 Task: Buy 5 Sweatpants of size small for Boys from Clothing section under best seller category for shipping address: Bethany Lewis, 779 Spadafore Drive, State College, Pennsylvania 16803, Cell Number 8148222457. Pay from credit card ending with 6759, CVV 506
Action: Mouse moved to (217, 63)
Screenshot: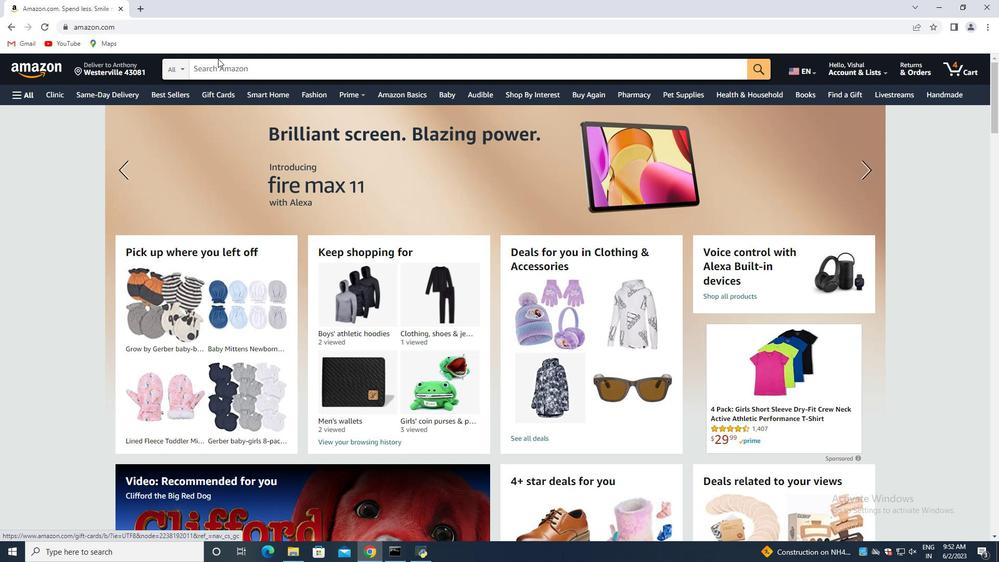 
Action: Mouse pressed left at (217, 63)
Screenshot: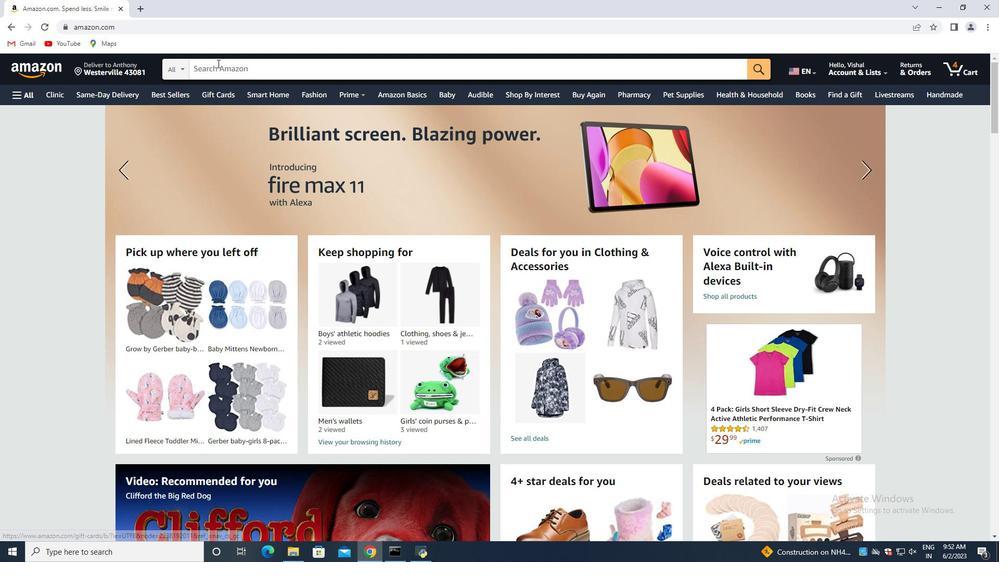 
Action: Key pressed <Key.shift>Sweatpants<Key.space>of<Key.space>size<Key.space>small<Key.space>for<Key.space><Key.shift>Boys<Key.enter>
Screenshot: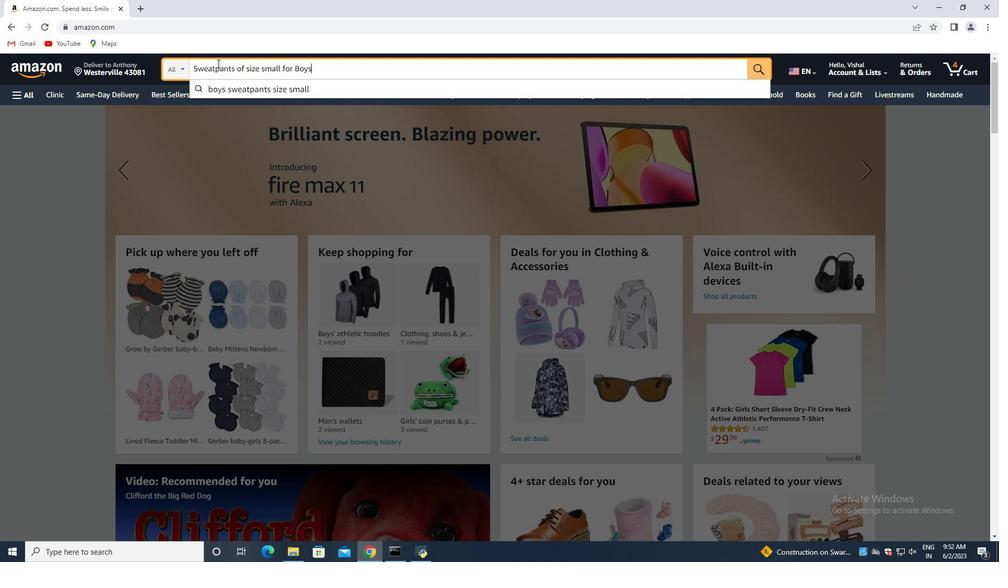 
Action: Mouse moved to (173, 206)
Screenshot: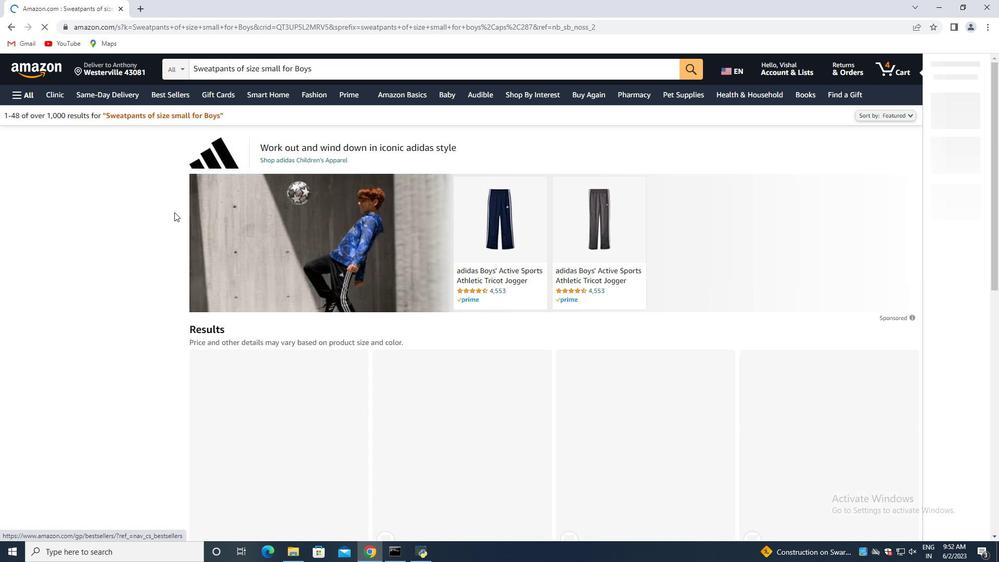 
Action: Mouse scrolled (173, 205) with delta (0, 0)
Screenshot: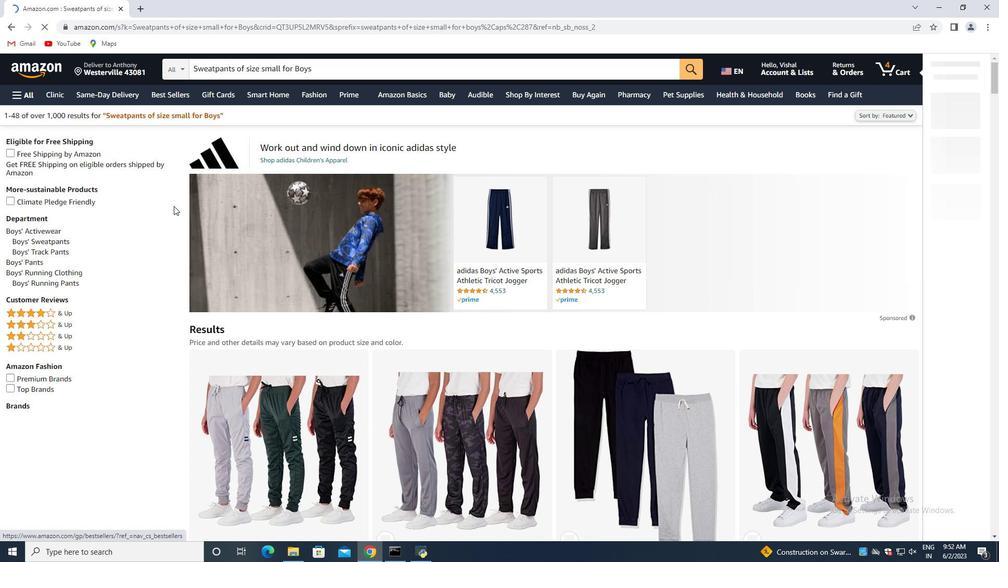 
Action: Mouse moved to (129, 207)
Screenshot: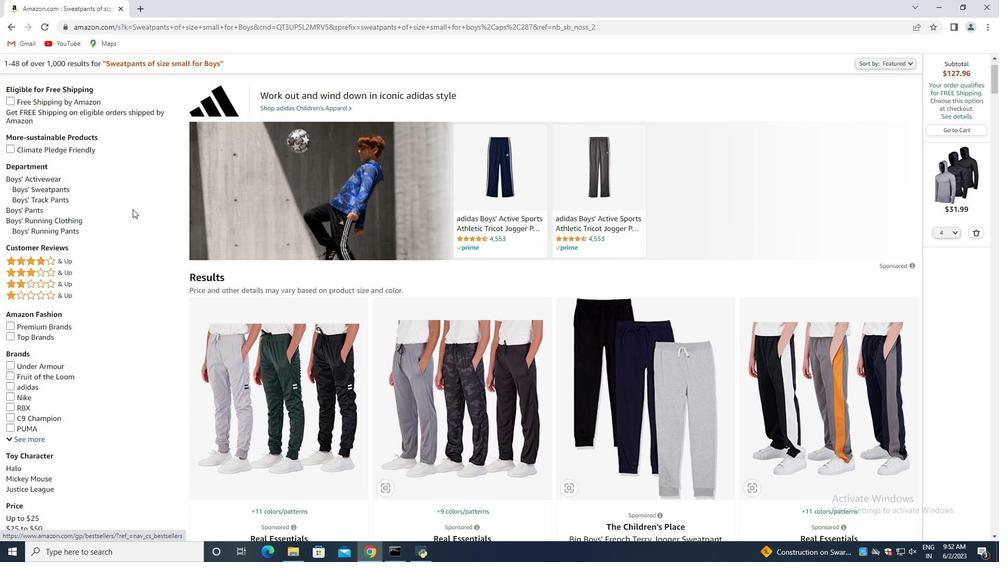 
Action: Mouse scrolled (129, 208) with delta (0, 0)
Screenshot: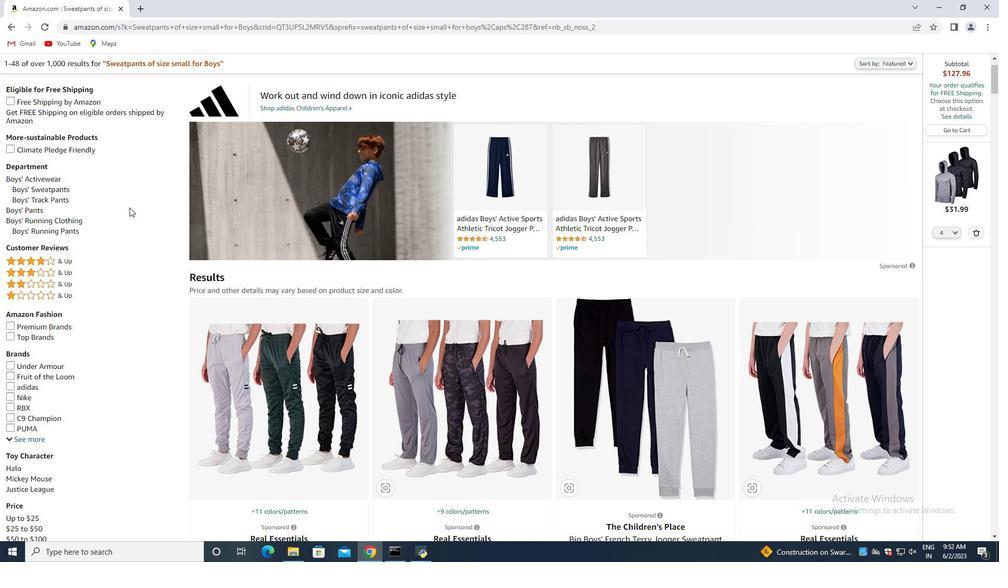 
Action: Mouse scrolled (129, 208) with delta (0, 0)
Screenshot: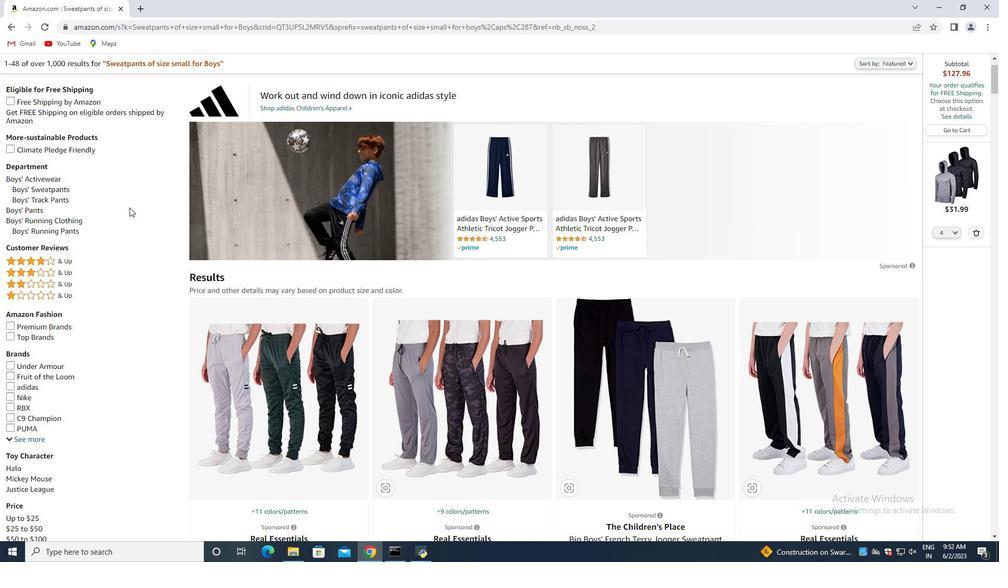 
Action: Mouse moved to (46, 241)
Screenshot: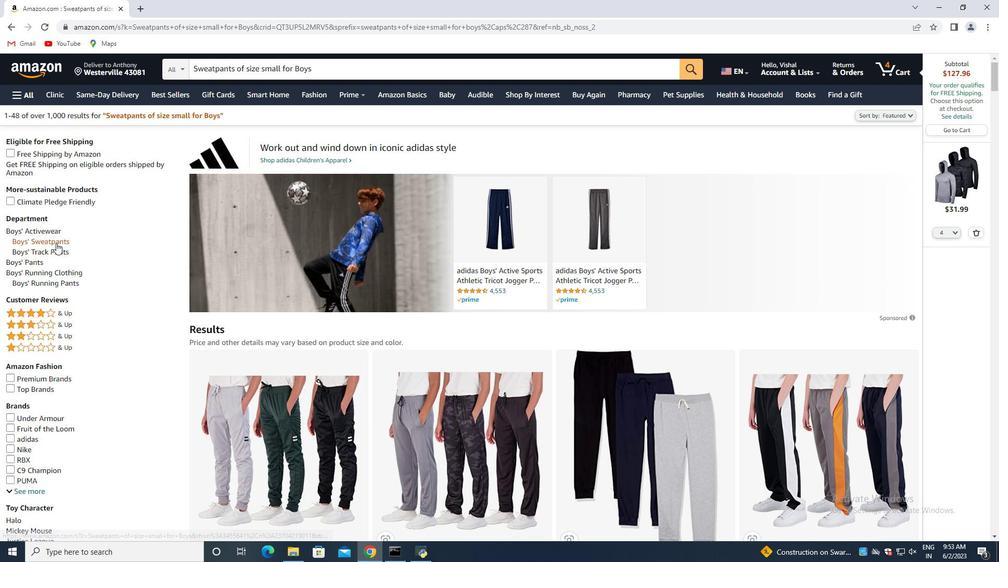 
Action: Mouse pressed left at (46, 241)
Screenshot: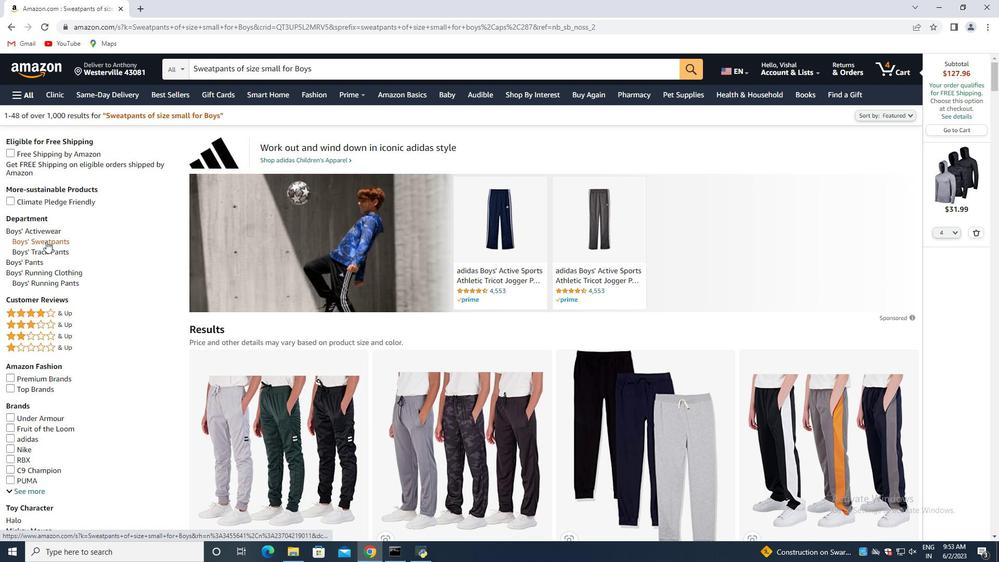 
Action: Mouse moved to (109, 246)
Screenshot: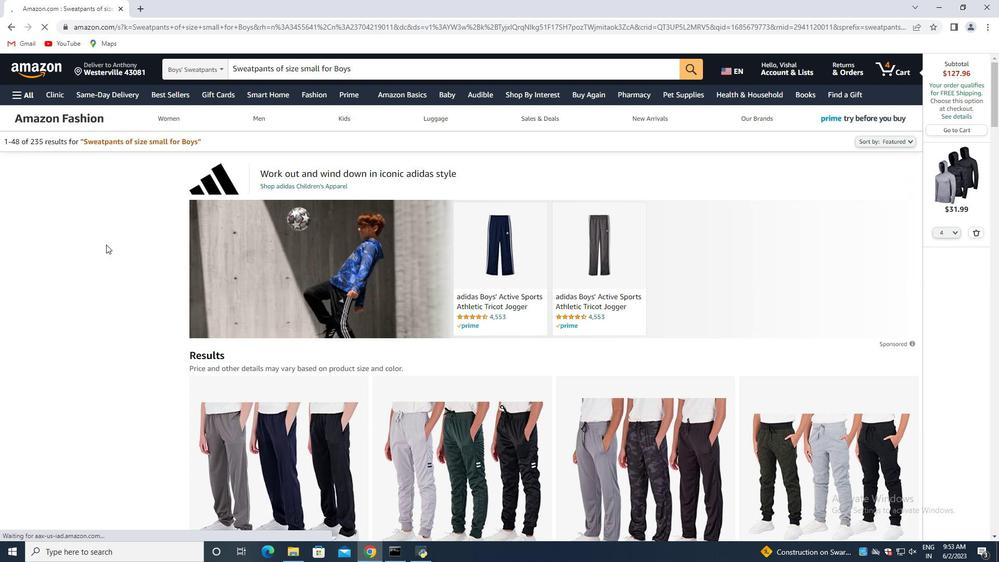 
Action: Mouse scrolled (109, 245) with delta (0, 0)
Screenshot: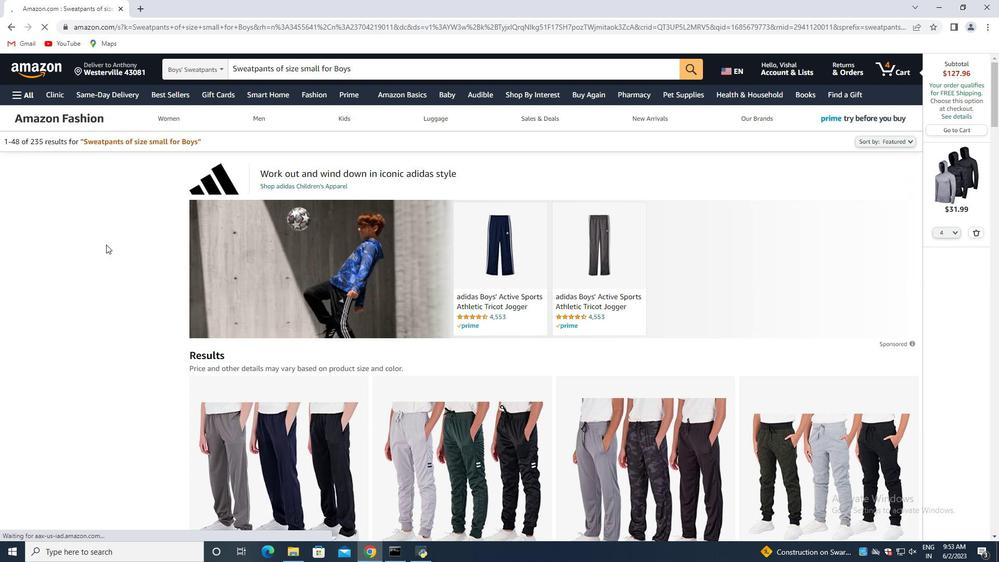 
Action: Mouse moved to (110, 247)
Screenshot: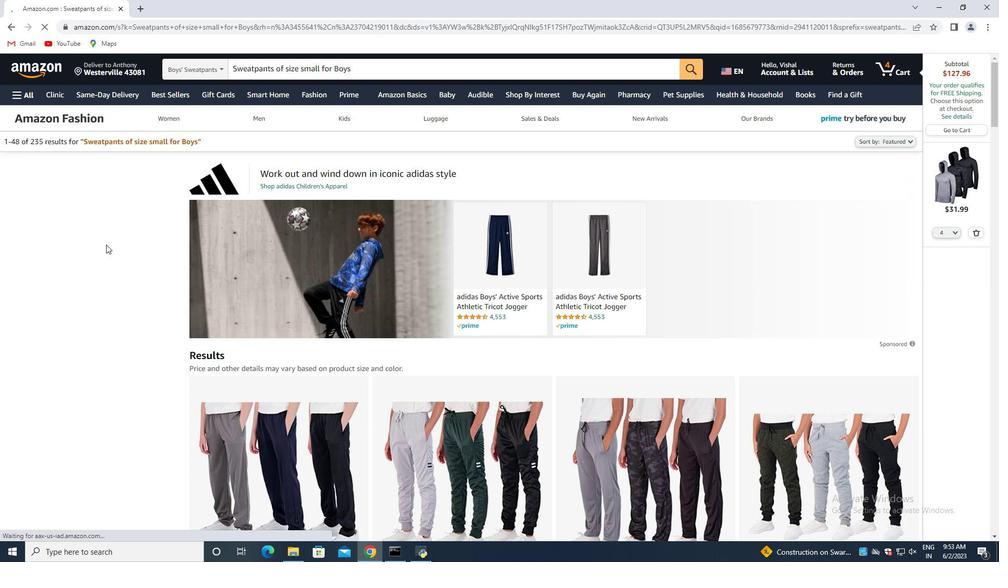 
Action: Mouse scrolled (110, 246) with delta (0, 0)
Screenshot: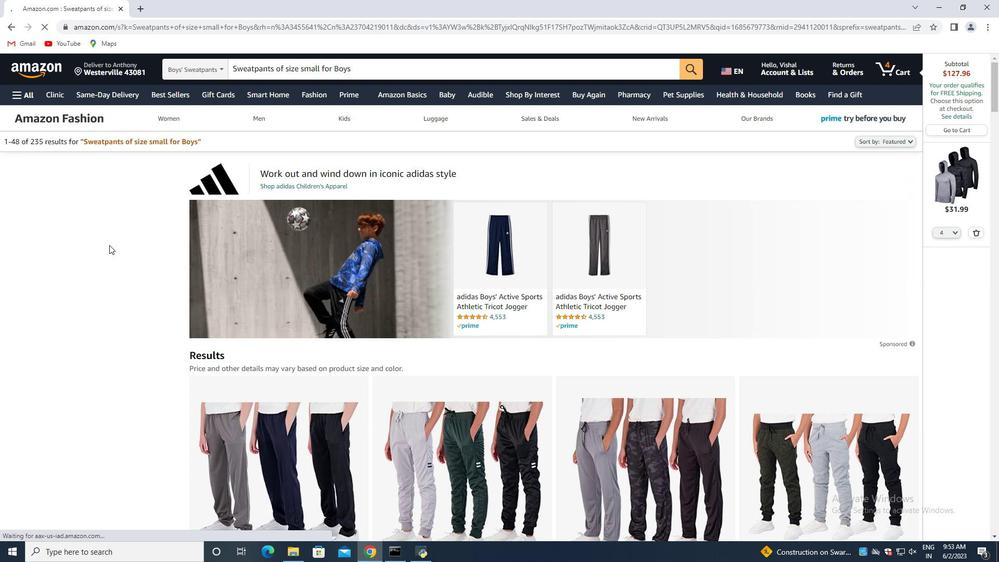 
Action: Mouse moved to (110, 247)
Screenshot: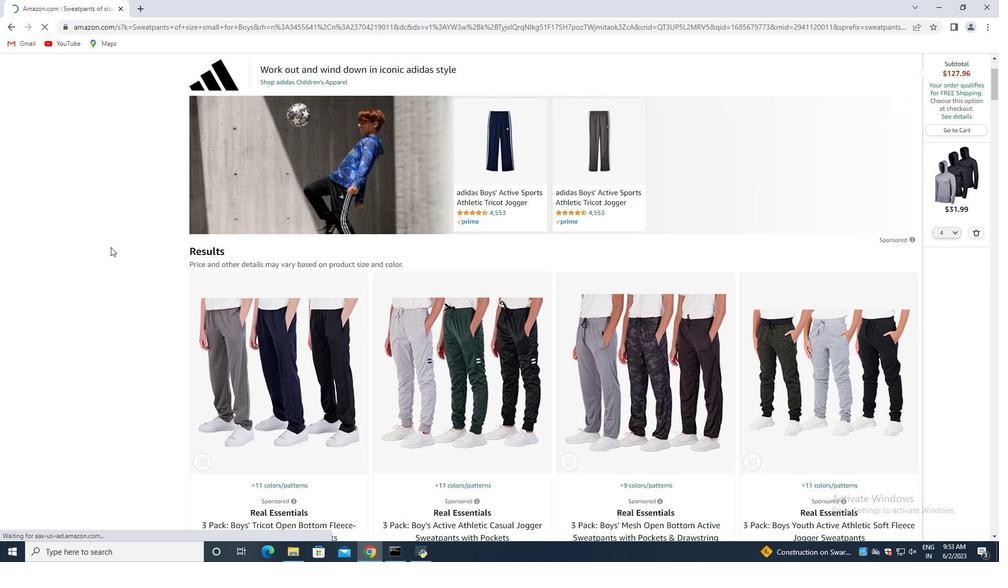 
Action: Mouse scrolled (110, 247) with delta (0, 0)
Screenshot: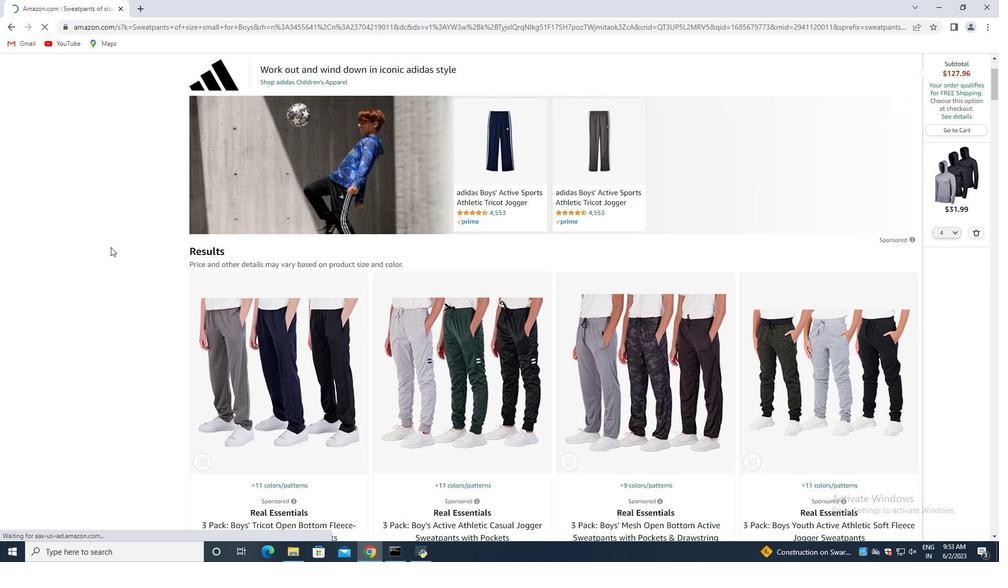 
Action: Mouse scrolled (110, 247) with delta (0, 0)
Screenshot: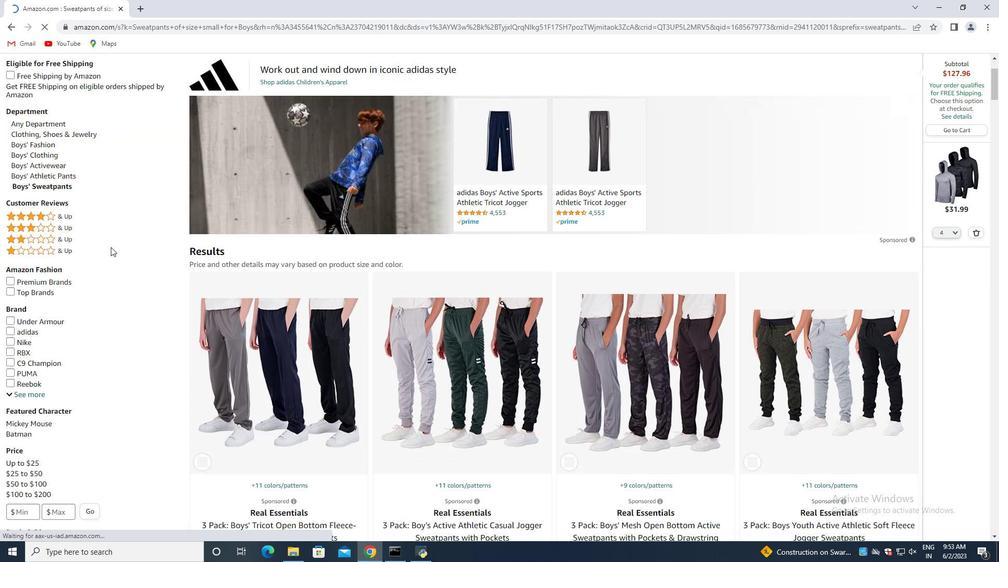 
Action: Mouse moved to (110, 248)
Screenshot: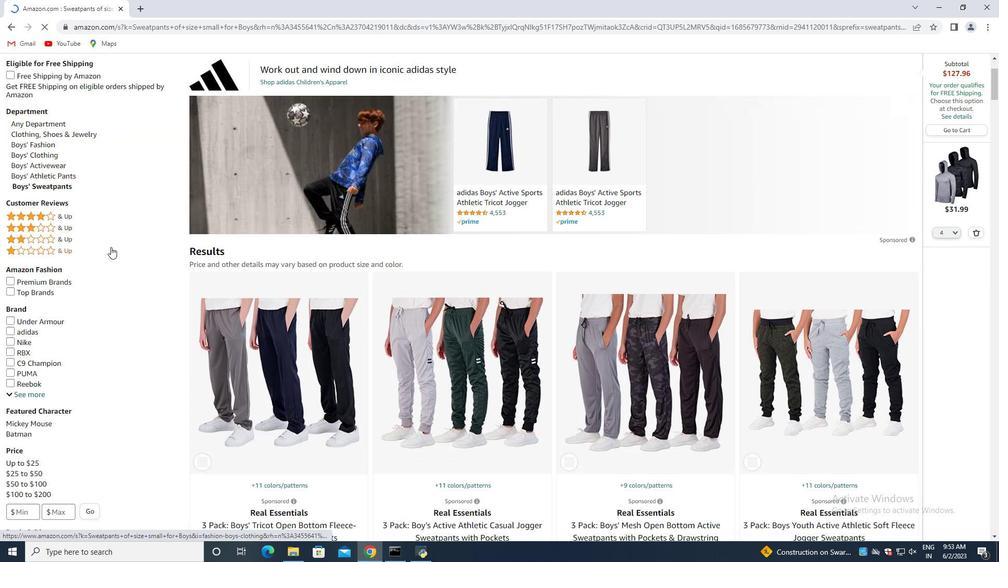 
Action: Mouse scrolled (110, 247) with delta (0, 0)
Screenshot: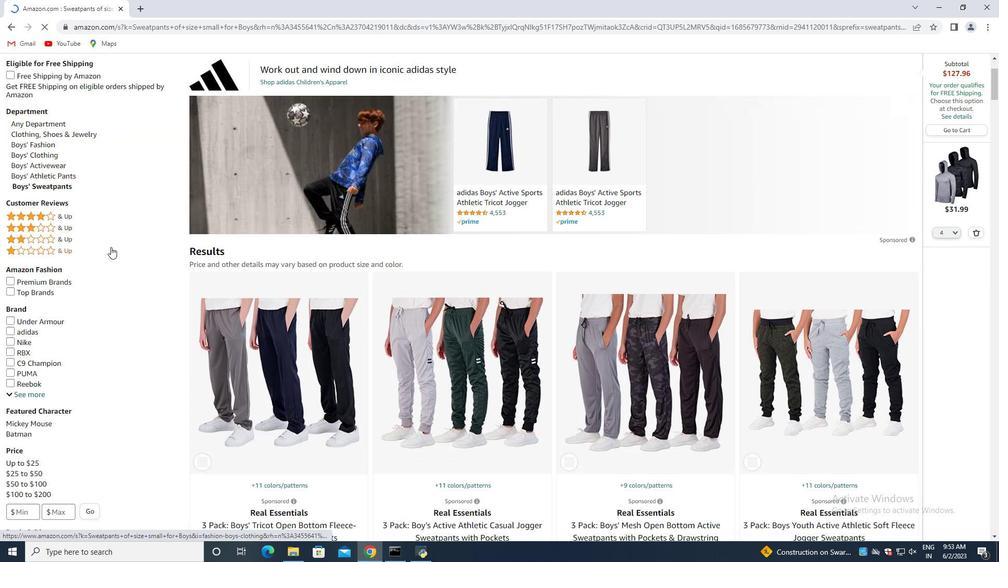 
Action: Mouse moved to (973, 229)
Screenshot: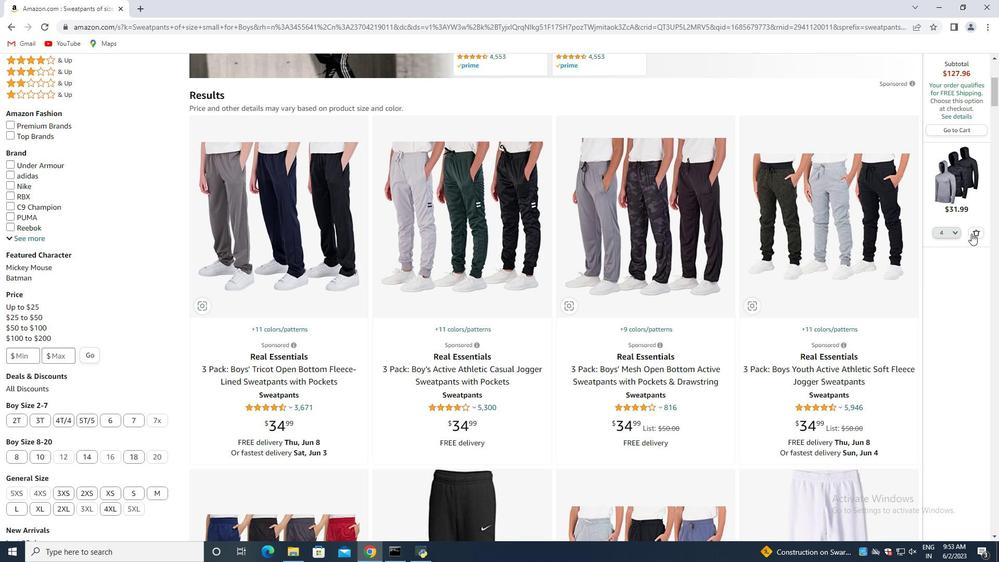 
Action: Mouse pressed left at (973, 229)
Screenshot: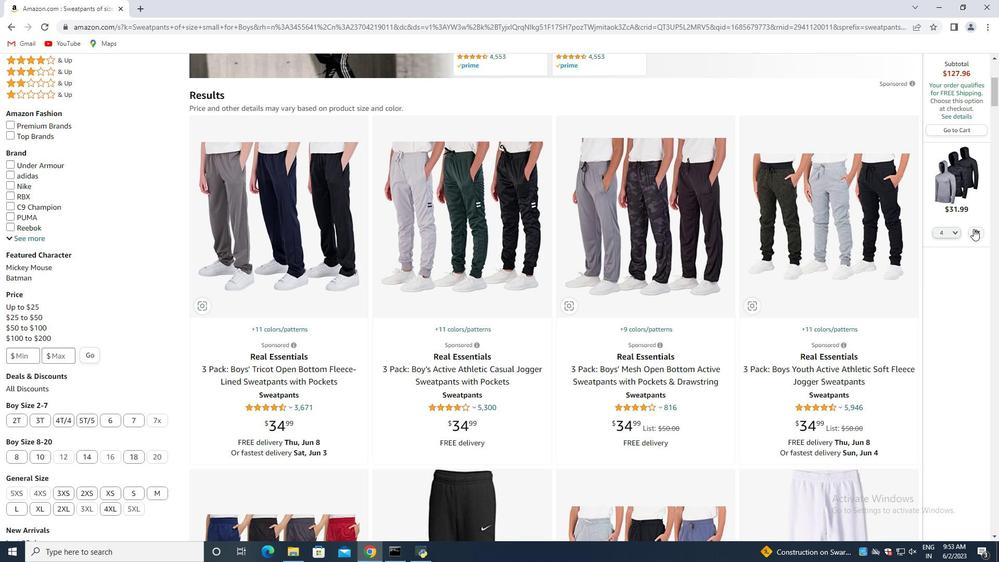 
Action: Mouse moved to (277, 237)
Screenshot: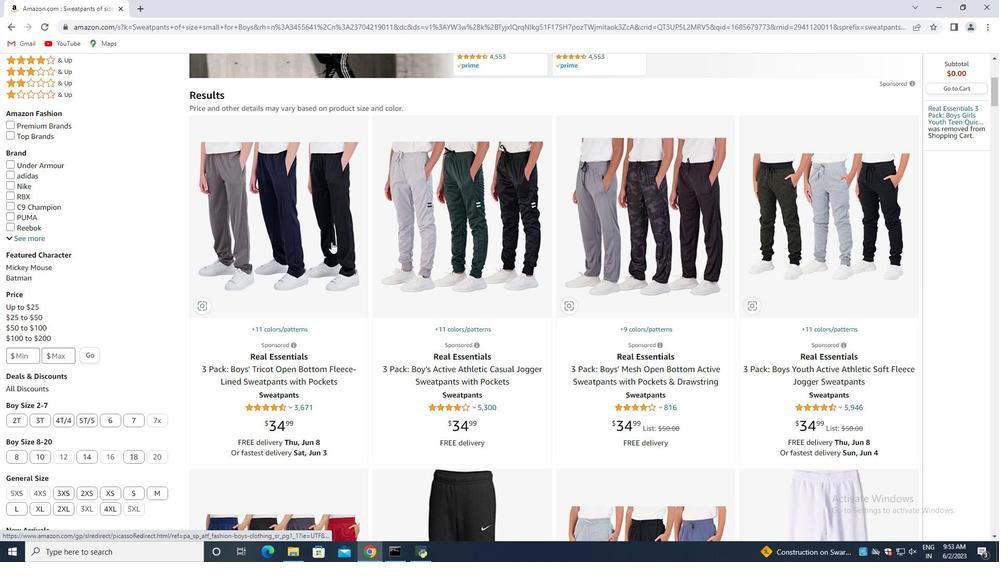 
Action: Mouse pressed left at (277, 237)
Screenshot: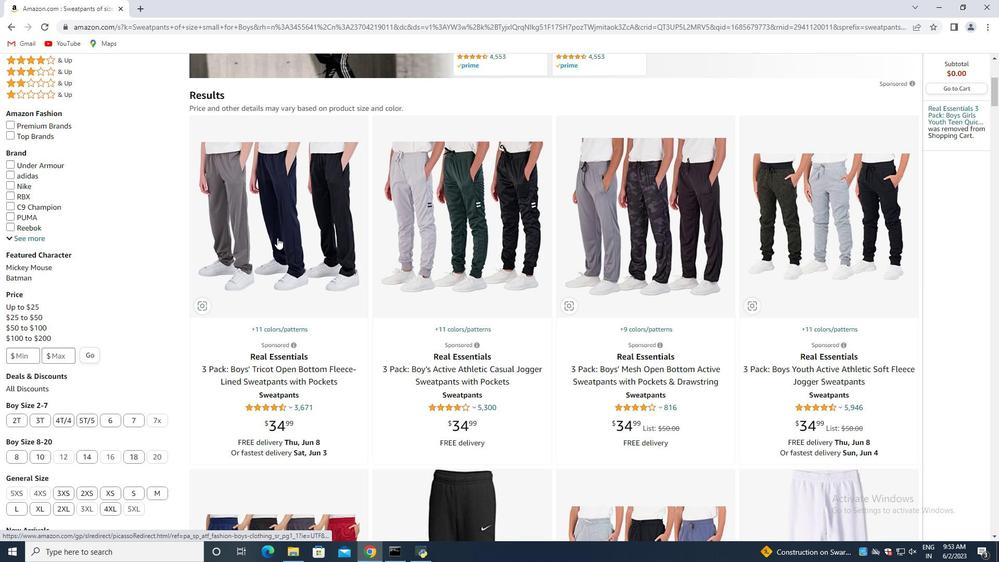 
Action: Mouse moved to (550, 345)
Screenshot: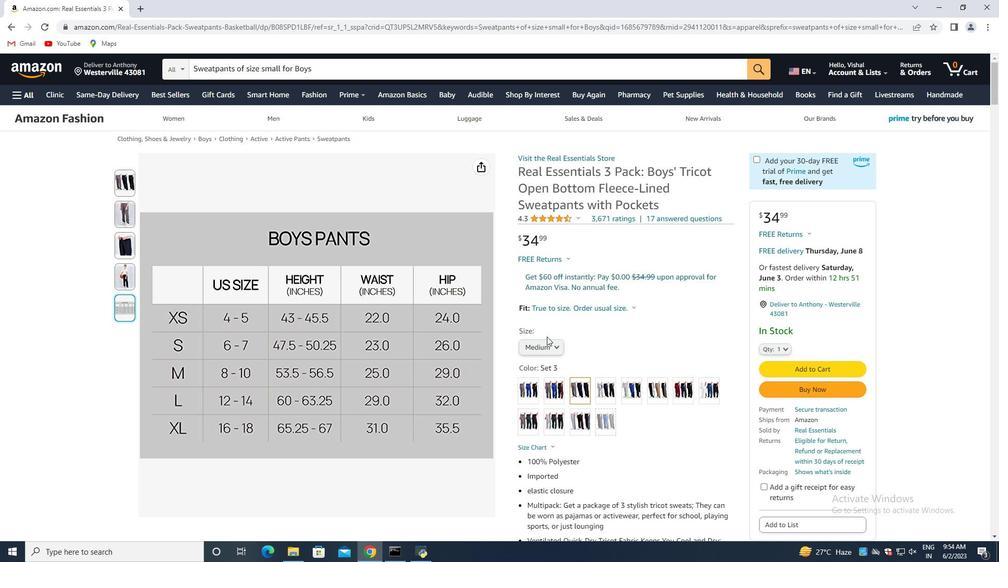 
Action: Mouse pressed left at (550, 345)
Screenshot: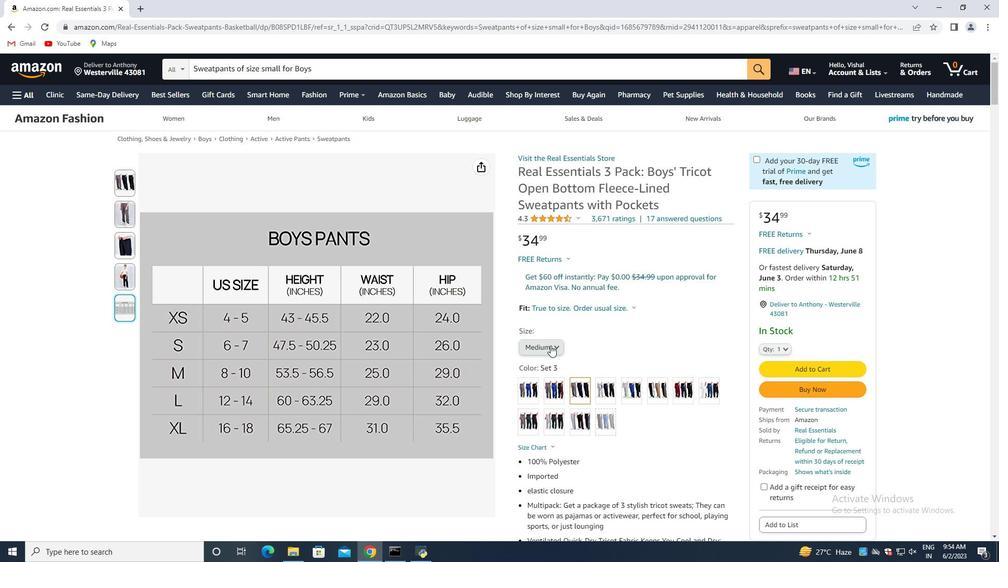 
Action: Mouse moved to (548, 362)
Screenshot: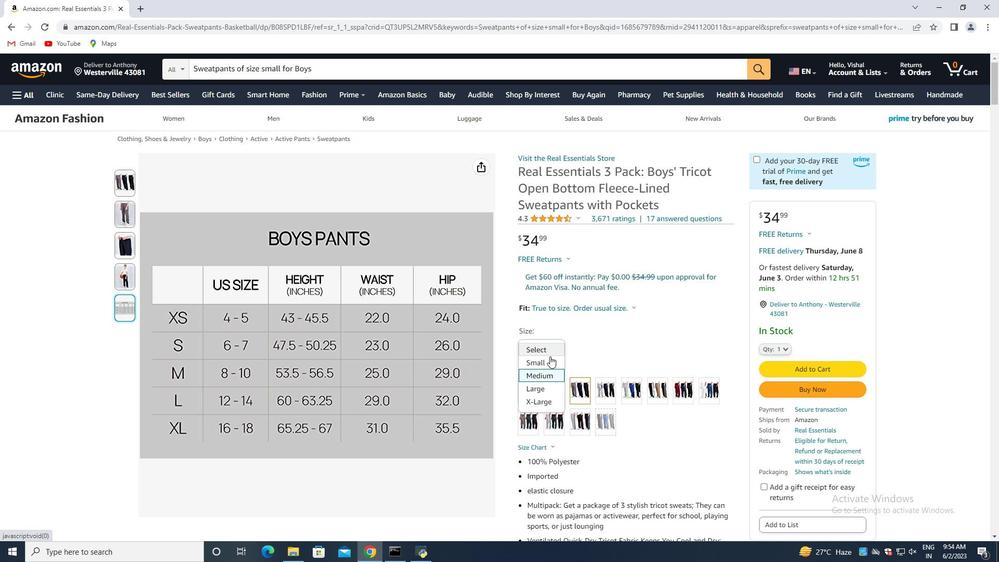 
Action: Mouse pressed left at (548, 362)
Screenshot: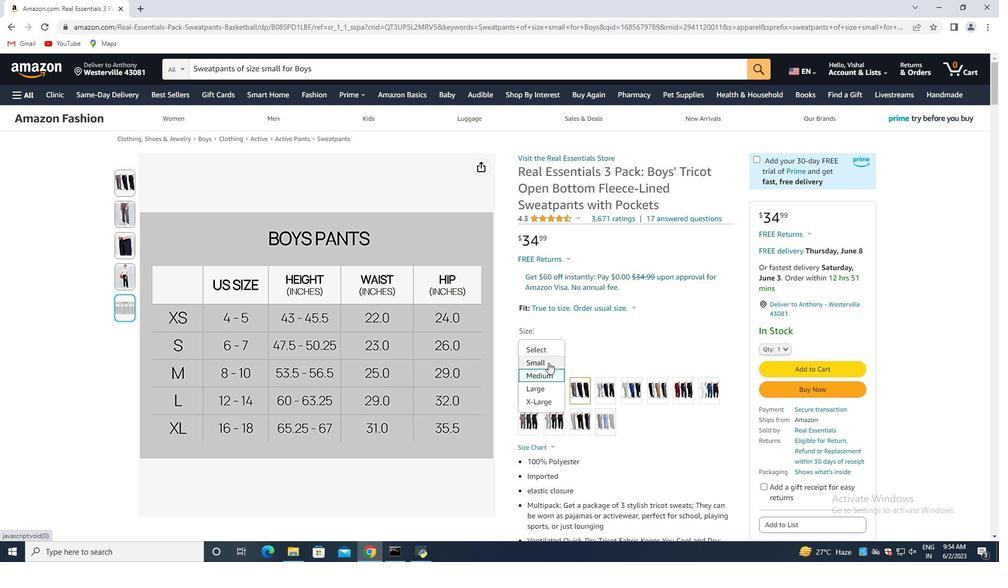 
Action: Mouse moved to (128, 207)
Screenshot: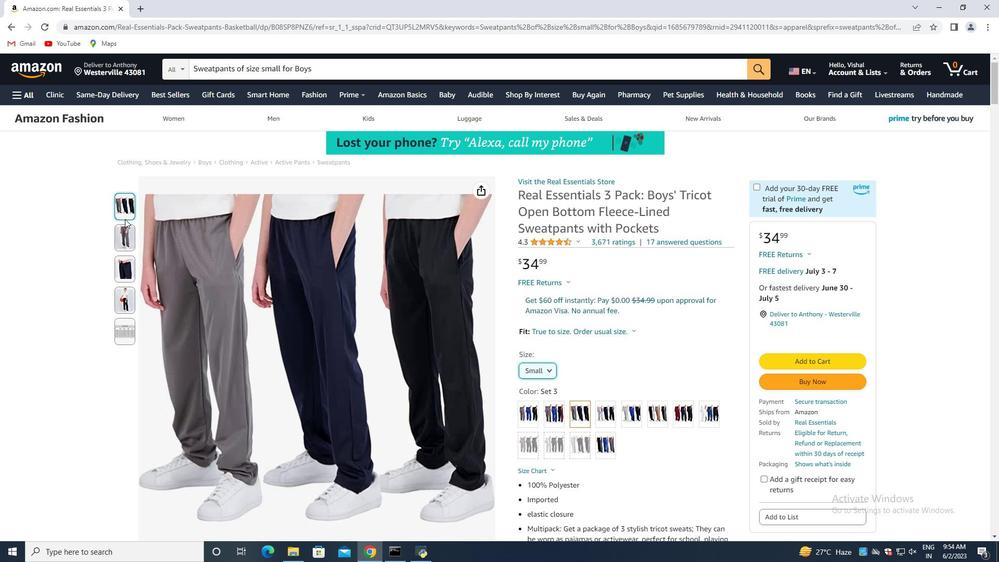 
Action: Mouse pressed left at (128, 207)
Screenshot: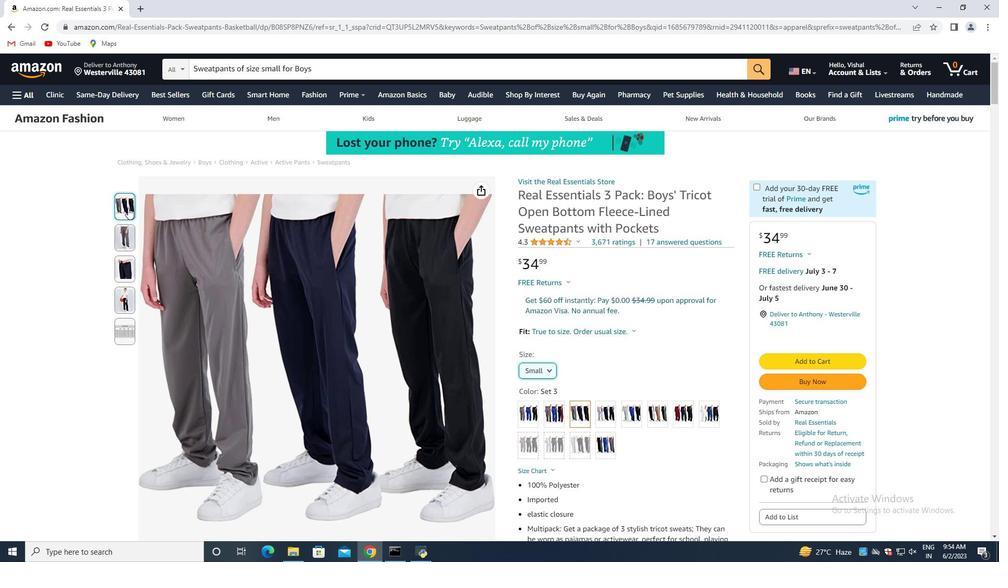 
Action: Mouse moved to (548, 413)
Screenshot: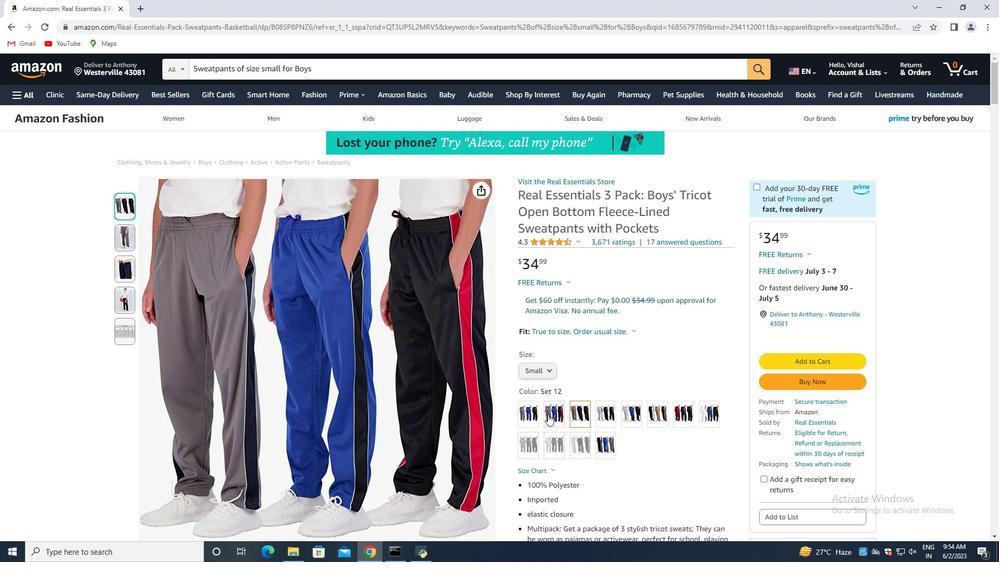 
Action: Mouse pressed left at (548, 413)
Screenshot: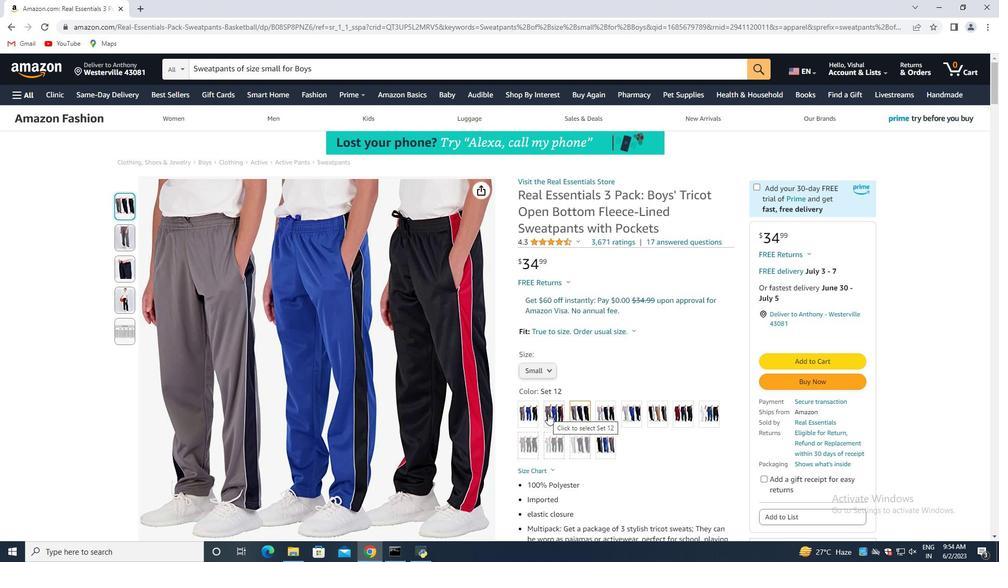 
Action: Mouse moved to (527, 413)
Screenshot: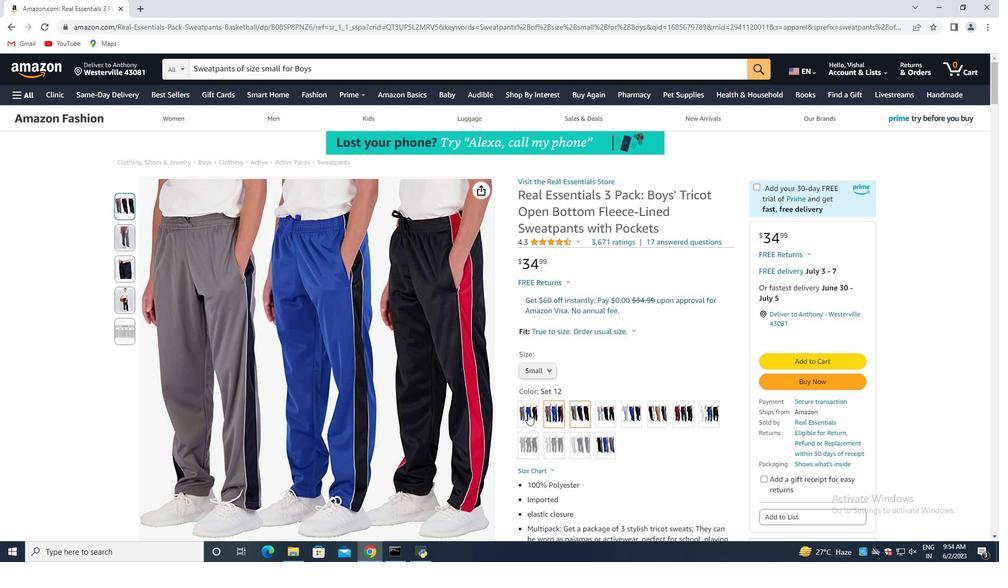 
Action: Mouse pressed left at (527, 413)
Screenshot: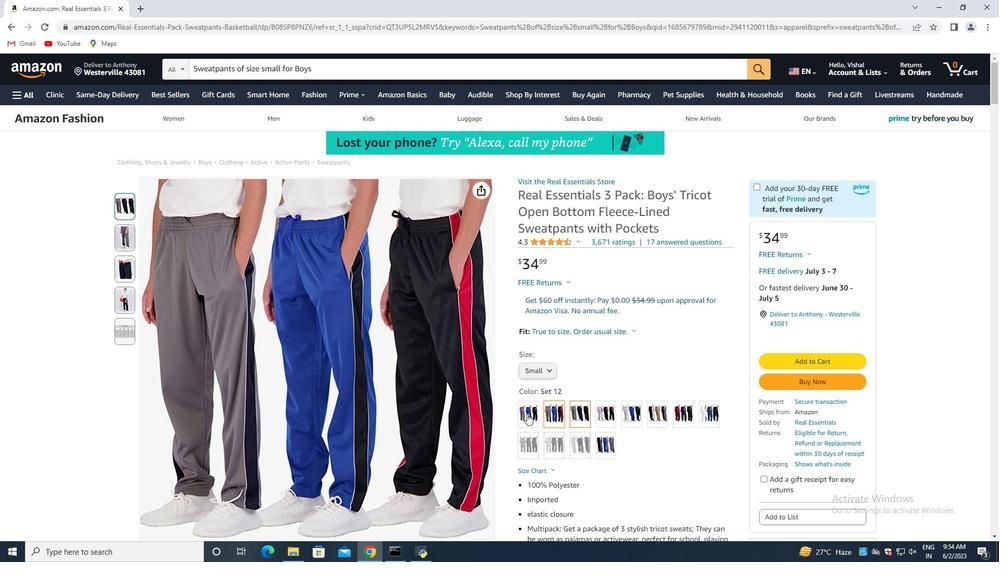 
Action: Mouse moved to (586, 416)
Screenshot: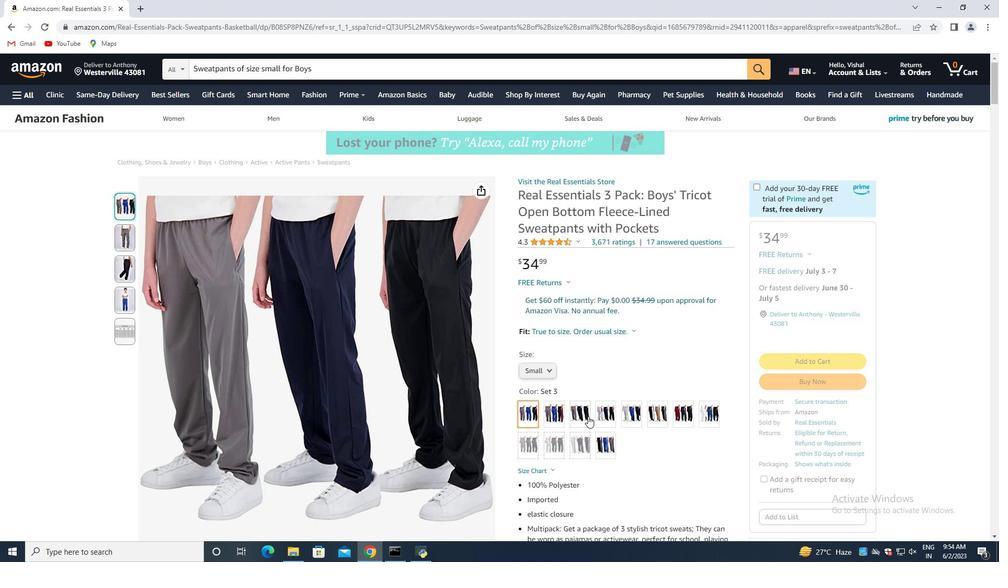 
Action: Mouse pressed left at (586, 416)
Screenshot: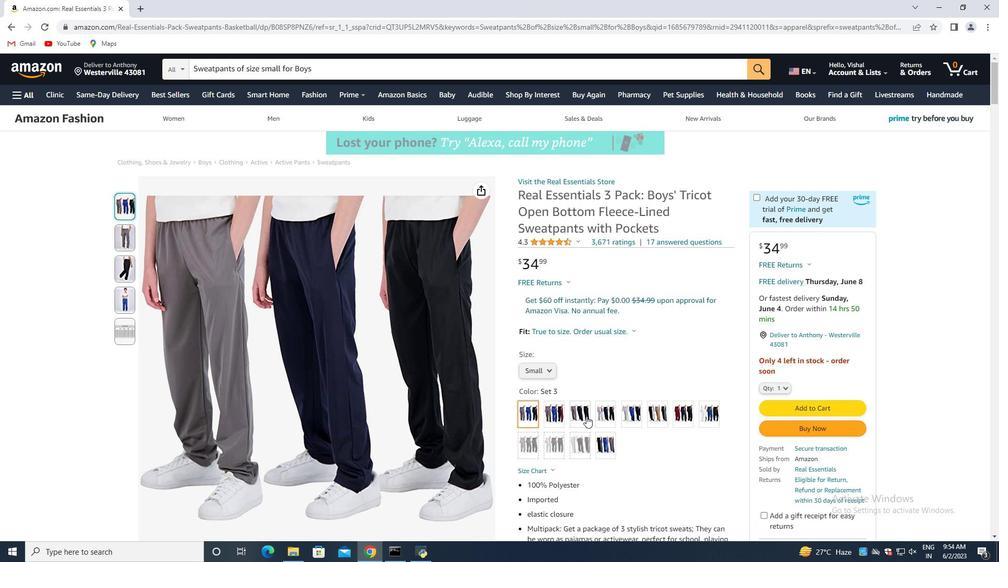 
Action: Mouse moved to (618, 365)
Screenshot: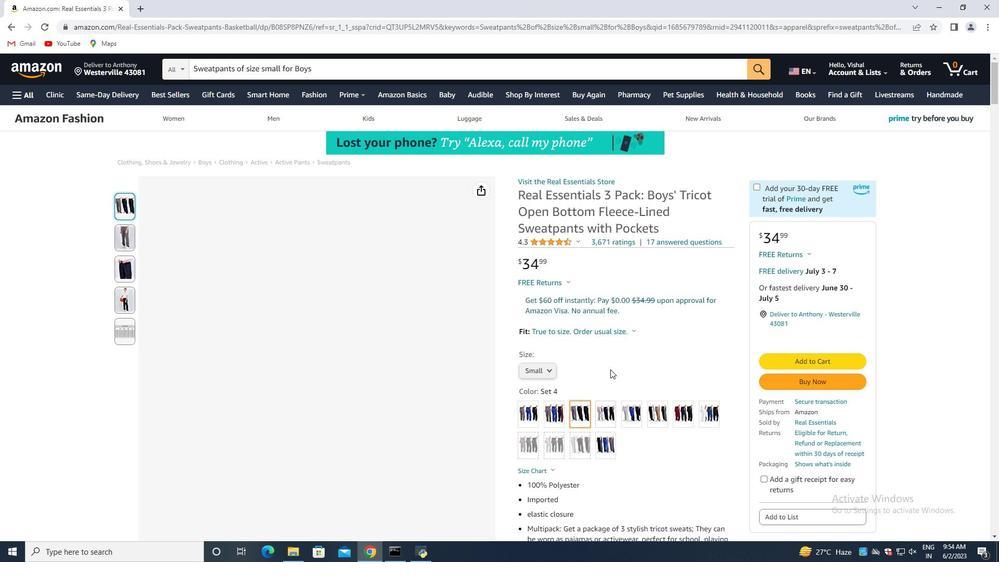 
Action: Mouse scrolled (618, 364) with delta (0, 0)
Screenshot: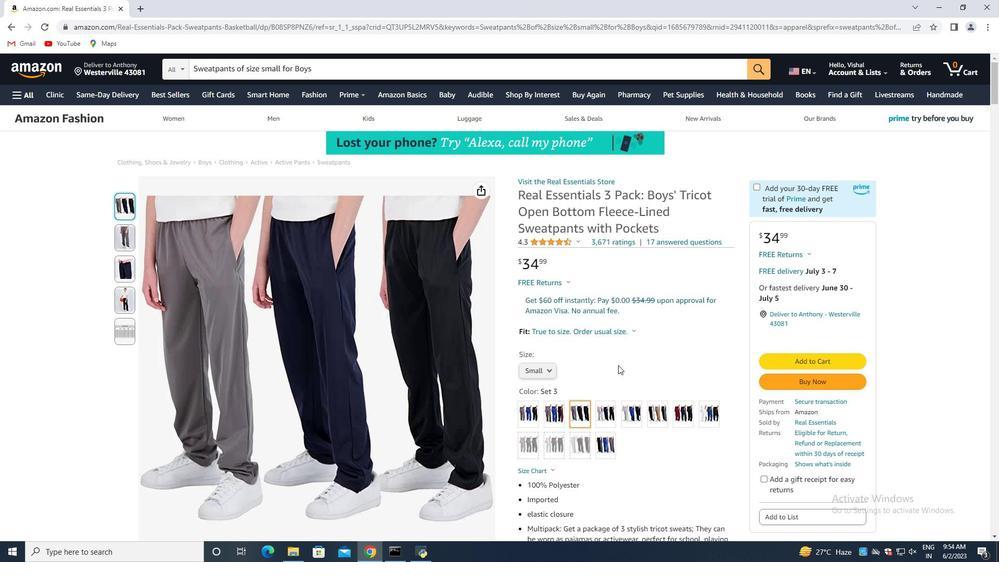 
Action: Mouse moved to (618, 364)
Screenshot: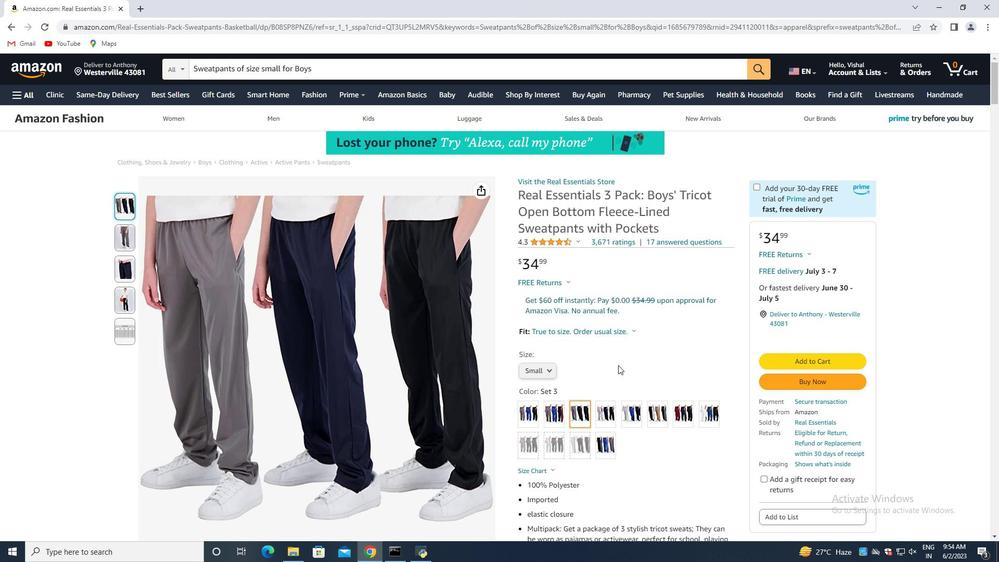 
Action: Mouse scrolled (618, 364) with delta (0, 0)
Screenshot: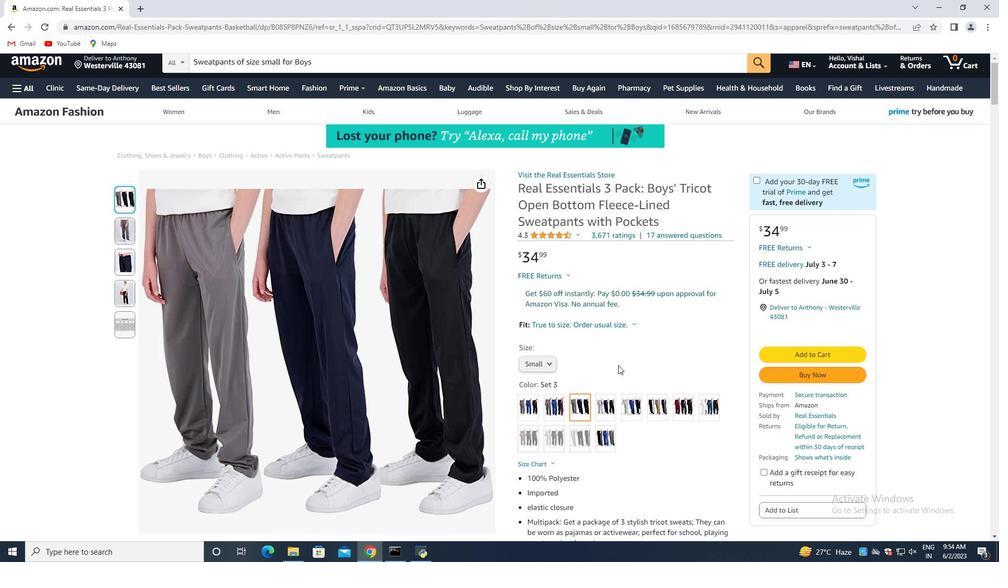 
Action: Mouse moved to (605, 341)
Screenshot: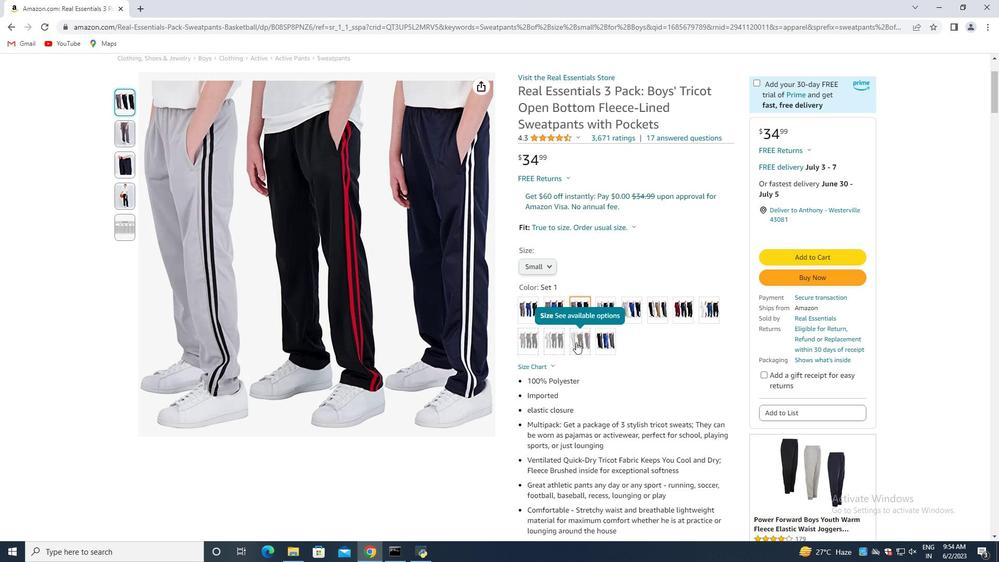 
Action: Mouse pressed left at (605, 341)
Screenshot: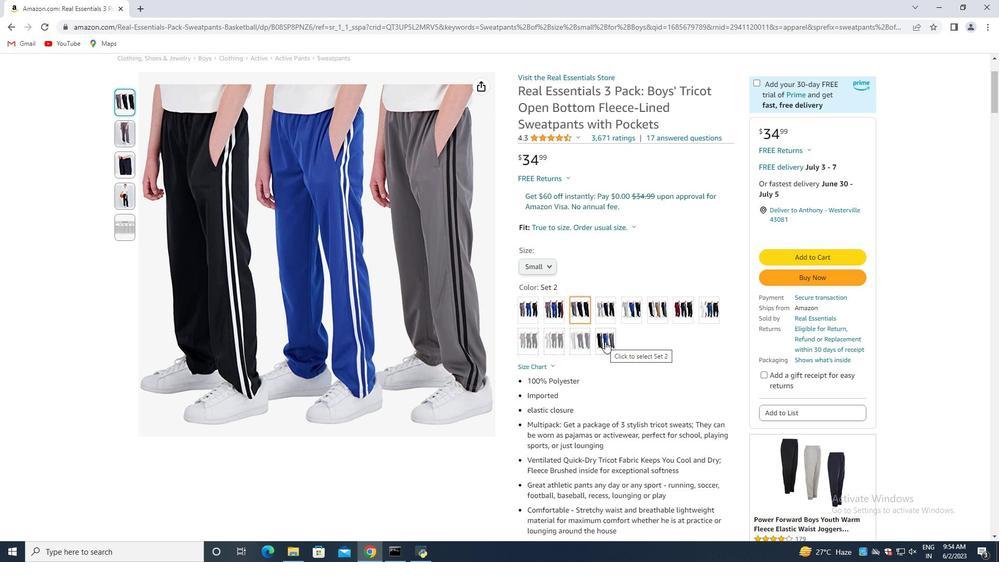 
Action: Mouse moved to (574, 306)
Screenshot: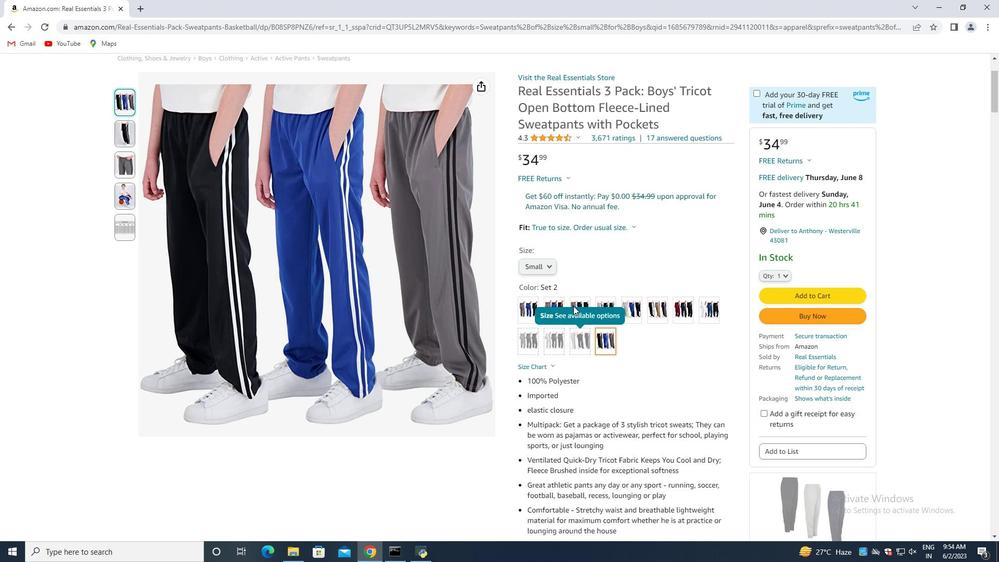 
Action: Mouse pressed left at (574, 306)
Screenshot: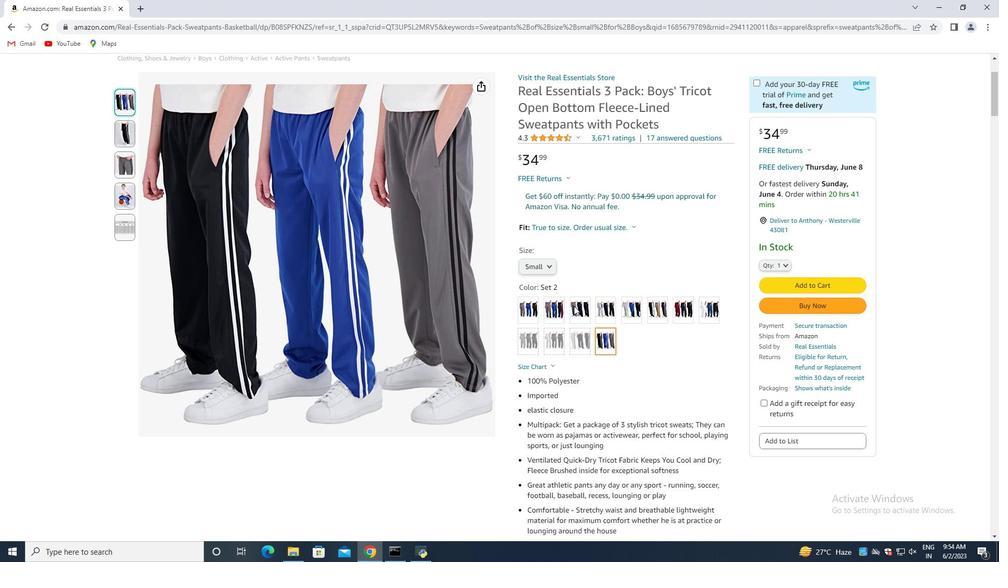 
Action: Mouse moved to (567, 305)
Screenshot: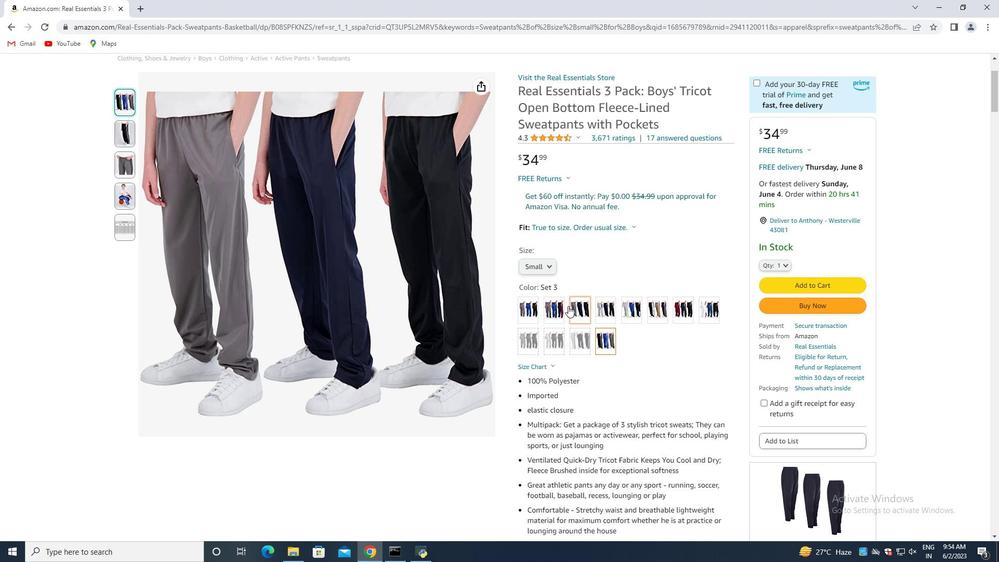 
Action: Mouse scrolled (567, 305) with delta (0, 0)
Screenshot: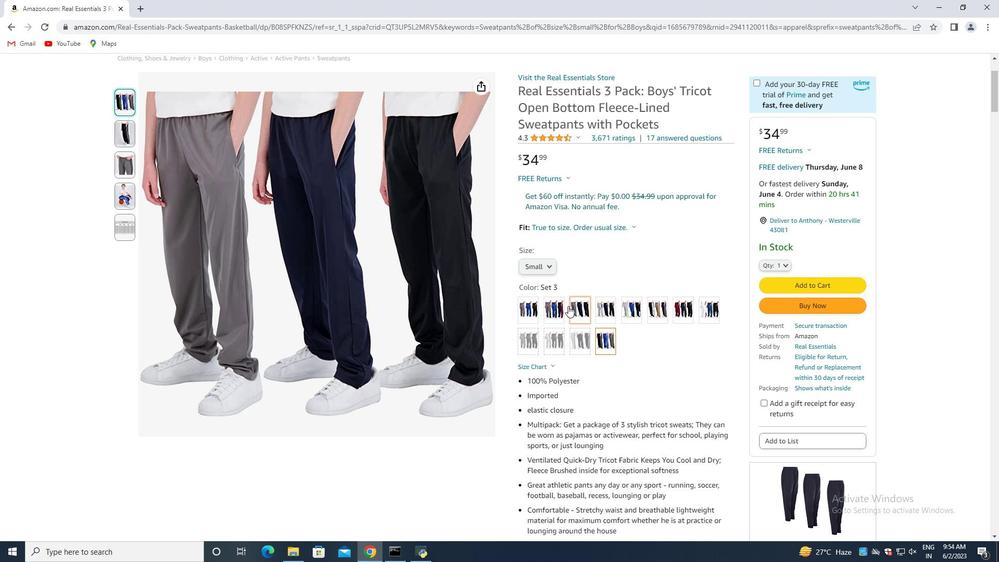 
Action: Mouse scrolled (567, 305) with delta (0, 0)
Screenshot: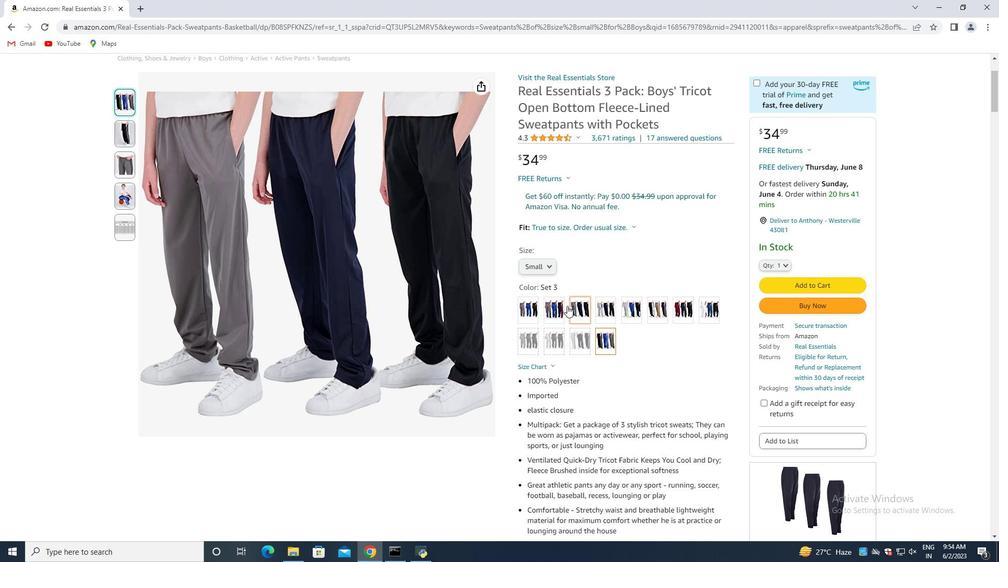 
Action: Mouse scrolled (567, 305) with delta (0, 0)
Screenshot: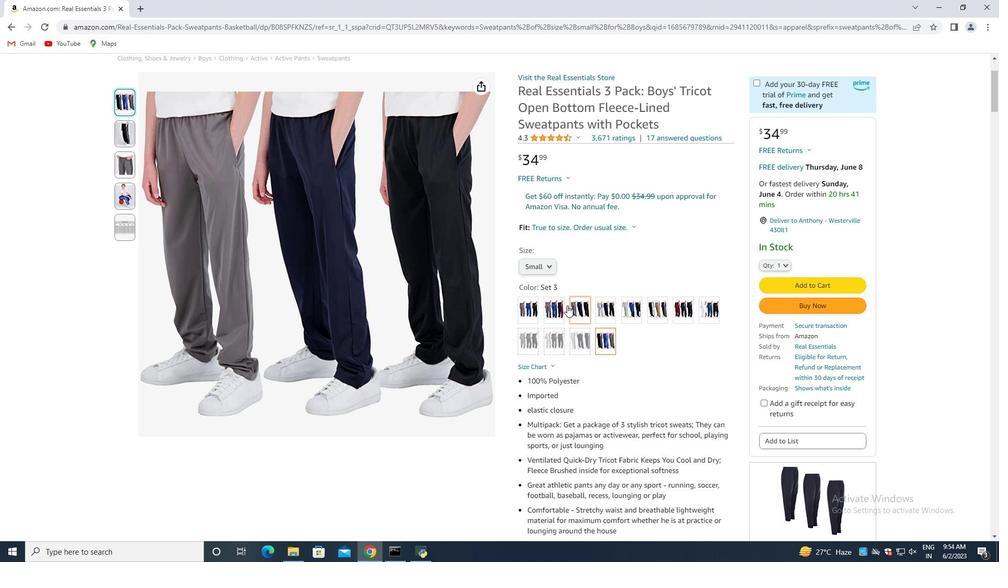 
Action: Mouse moved to (556, 302)
Screenshot: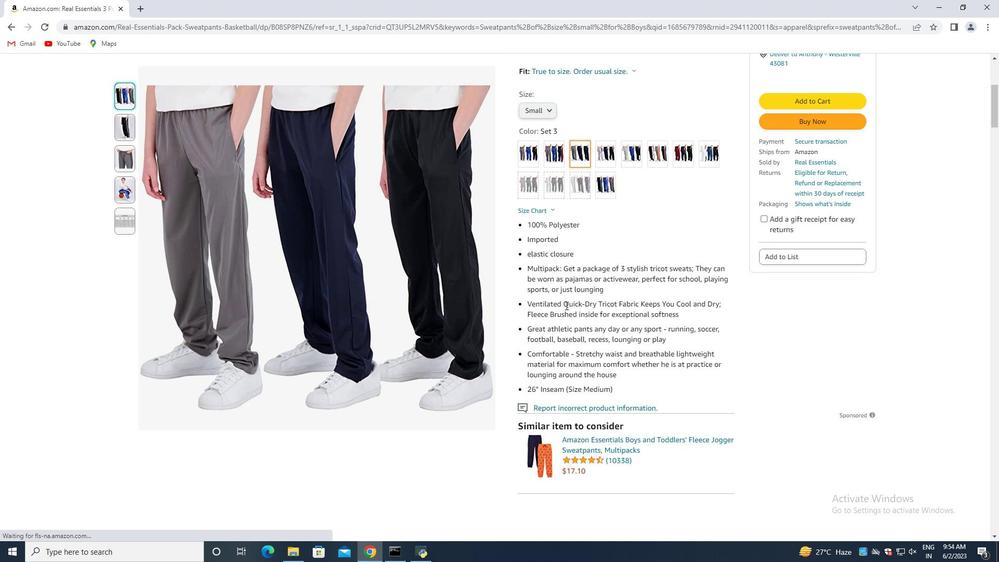 
Action: Mouse scrolled (556, 302) with delta (0, 0)
Screenshot: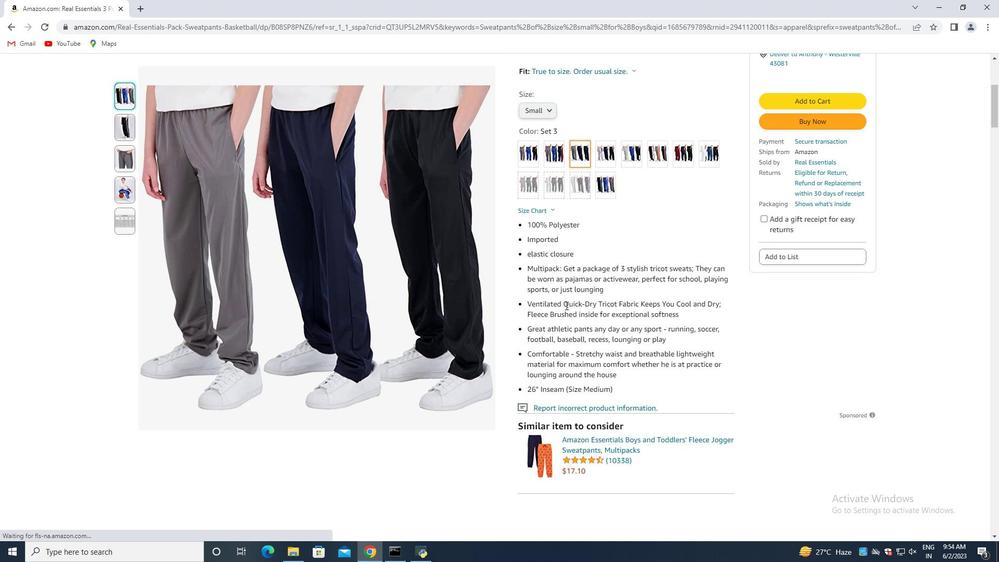 
Action: Mouse scrolled (556, 302) with delta (0, 0)
Screenshot: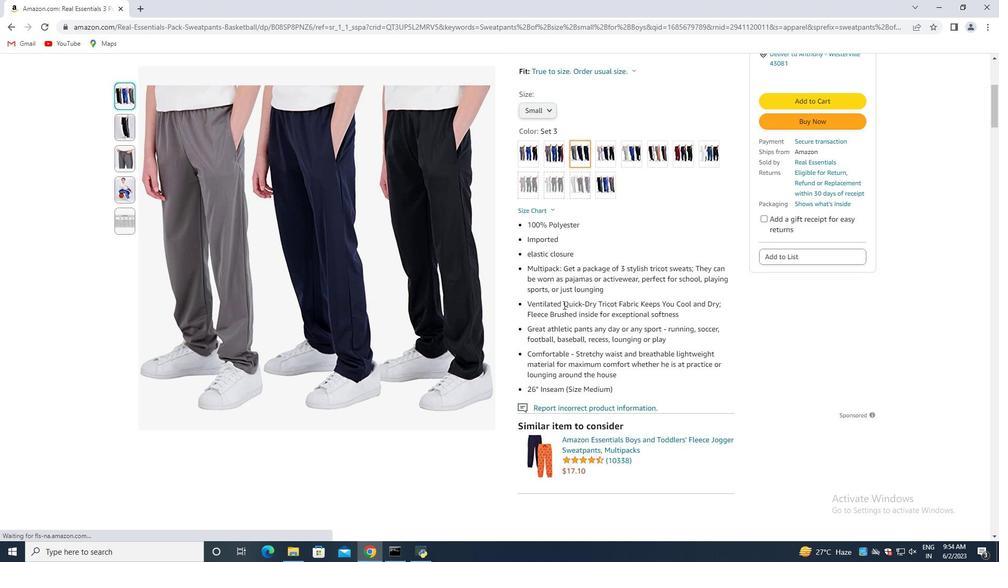 
Action: Mouse moved to (556, 302)
Screenshot: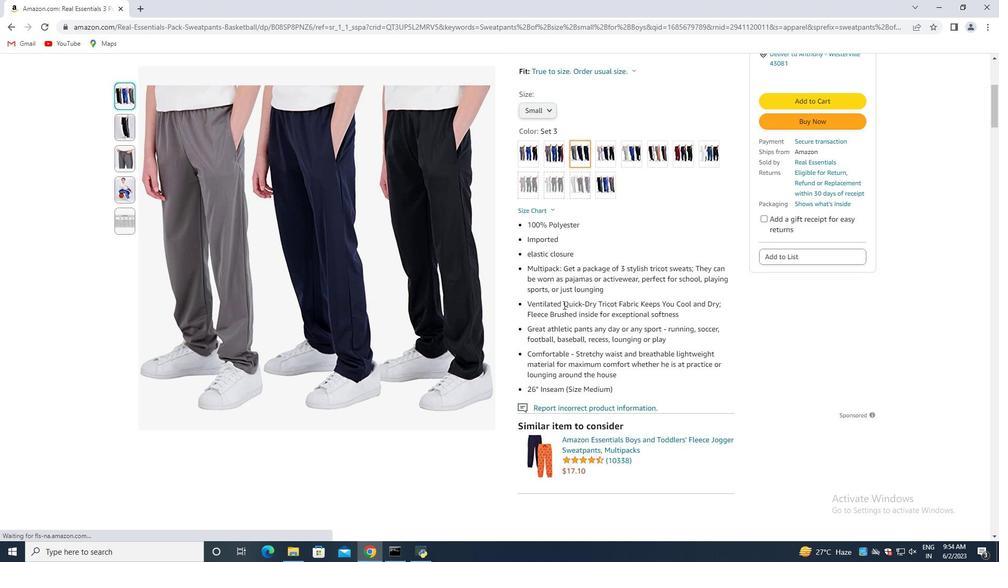 
Action: Mouse scrolled (556, 302) with delta (0, 0)
Screenshot: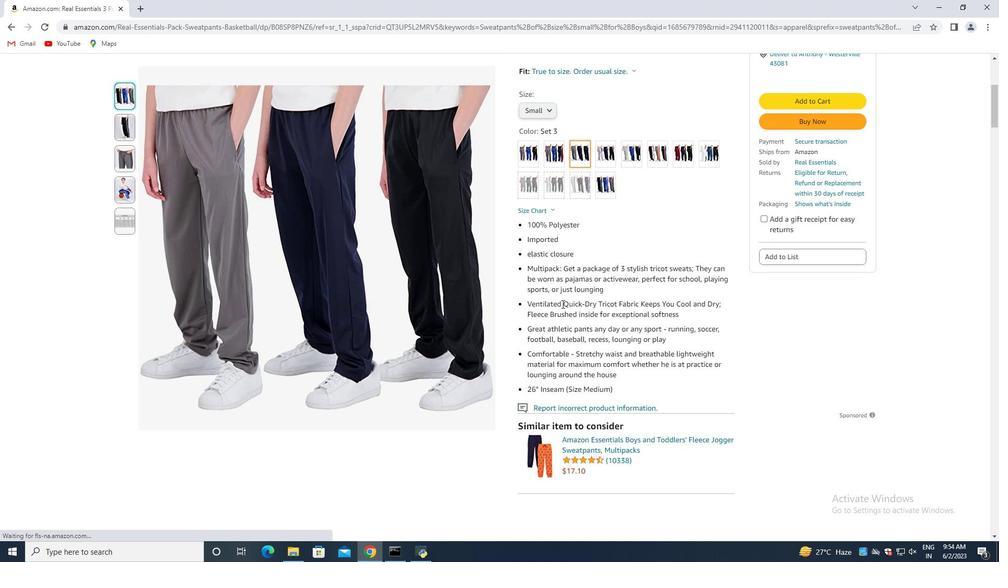 
Action: Mouse scrolled (556, 302) with delta (0, 0)
Screenshot: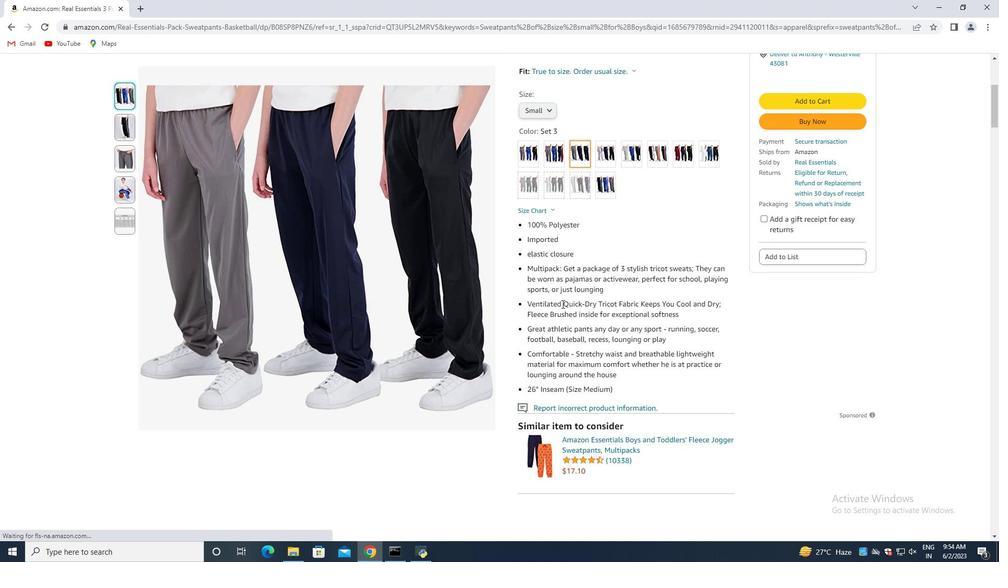 
Action: Mouse moved to (379, 114)
Screenshot: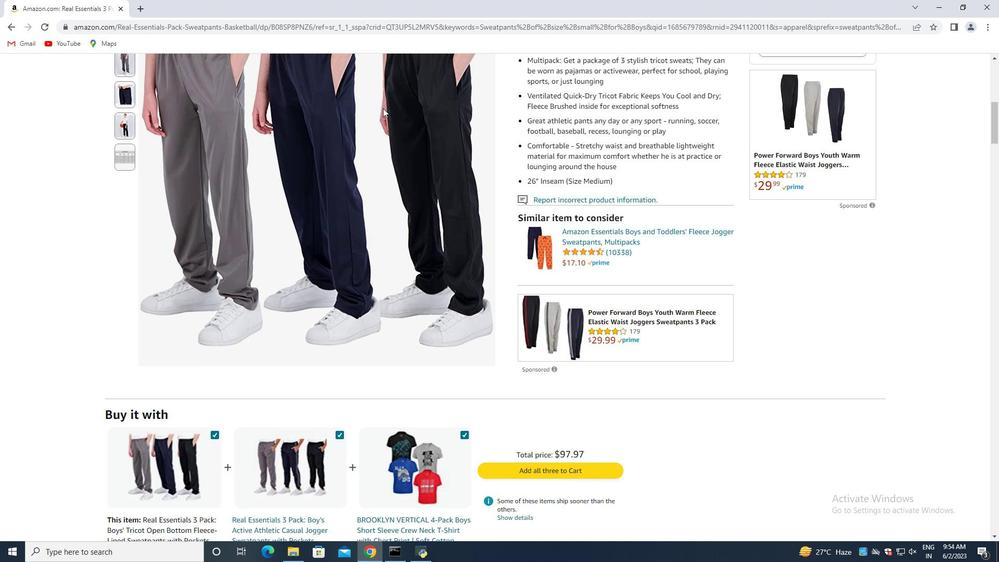 
Action: Mouse scrolled (379, 112) with delta (0, 0)
Screenshot: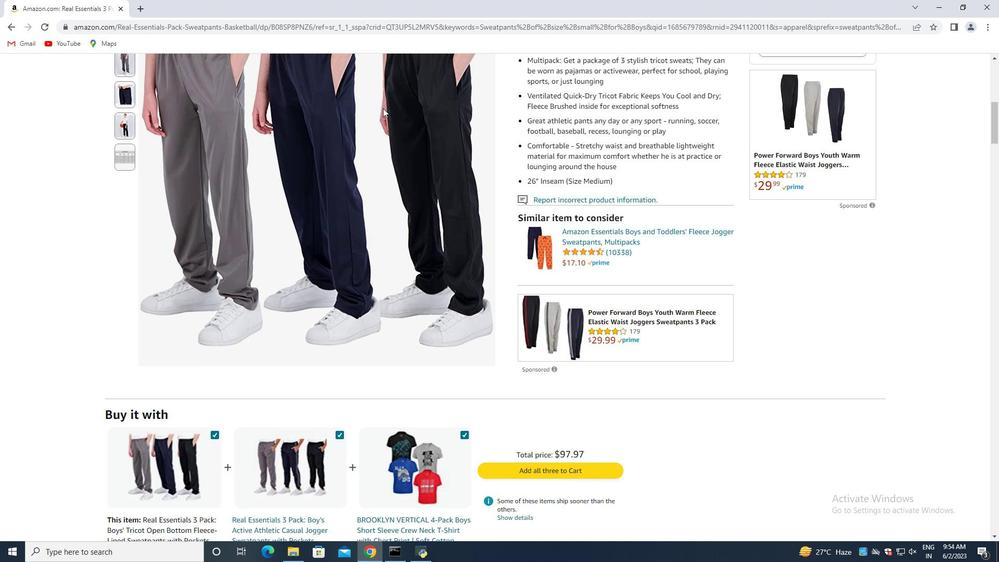 
Action: Mouse moved to (379, 117)
Screenshot: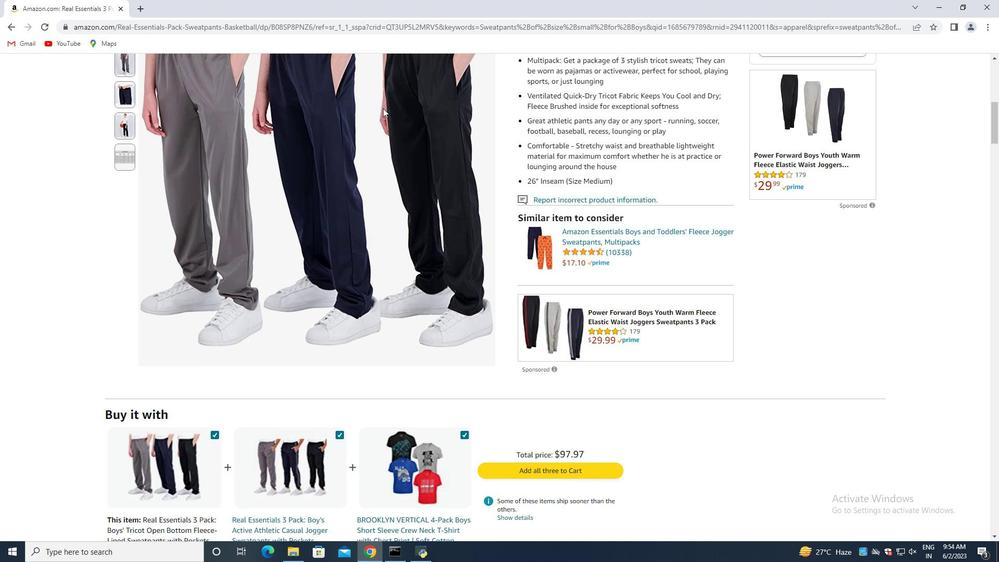 
Action: Mouse scrolled (379, 115) with delta (0, 0)
Screenshot: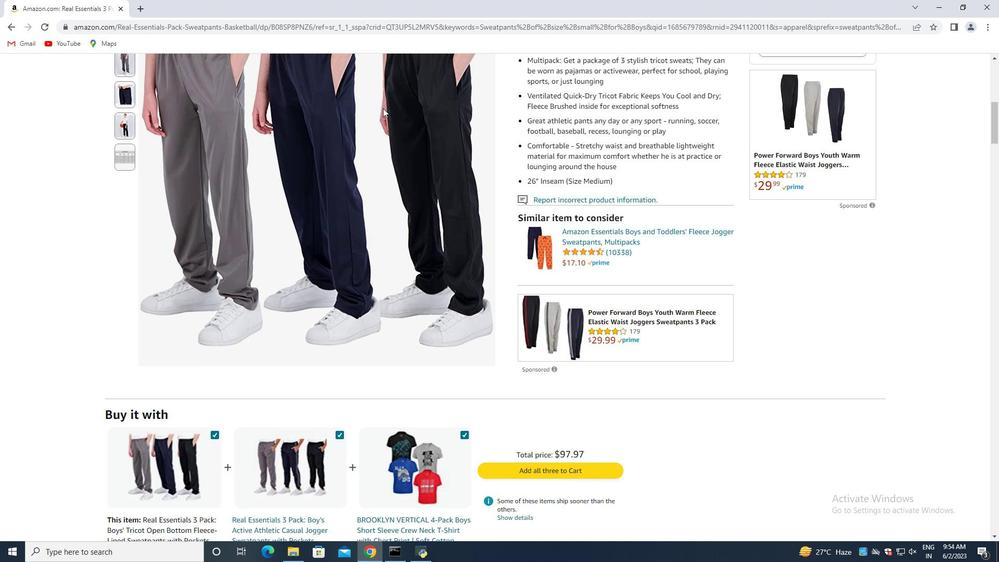 
Action: Mouse moved to (381, 118)
Screenshot: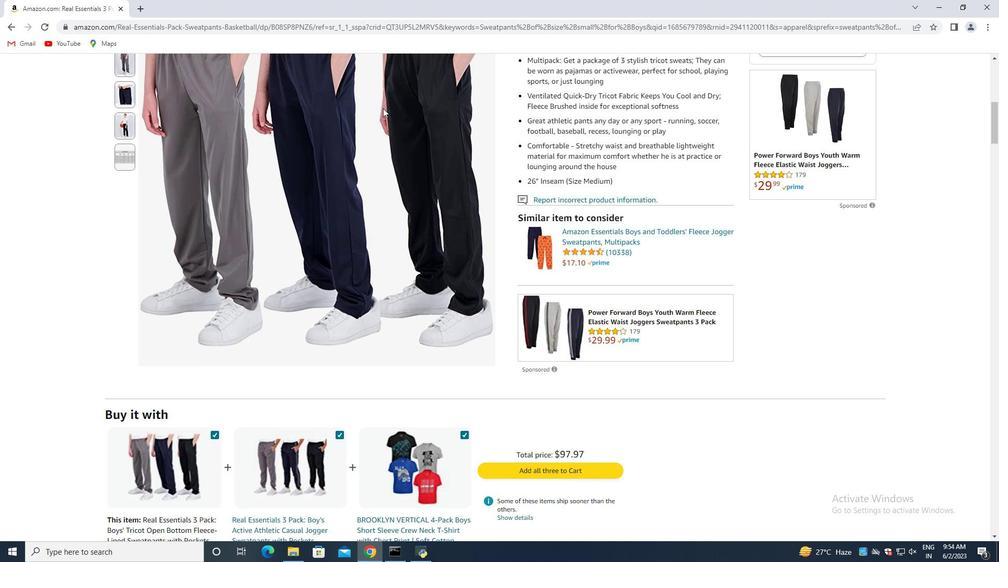 
Action: Mouse scrolled (379, 116) with delta (0, 0)
Screenshot: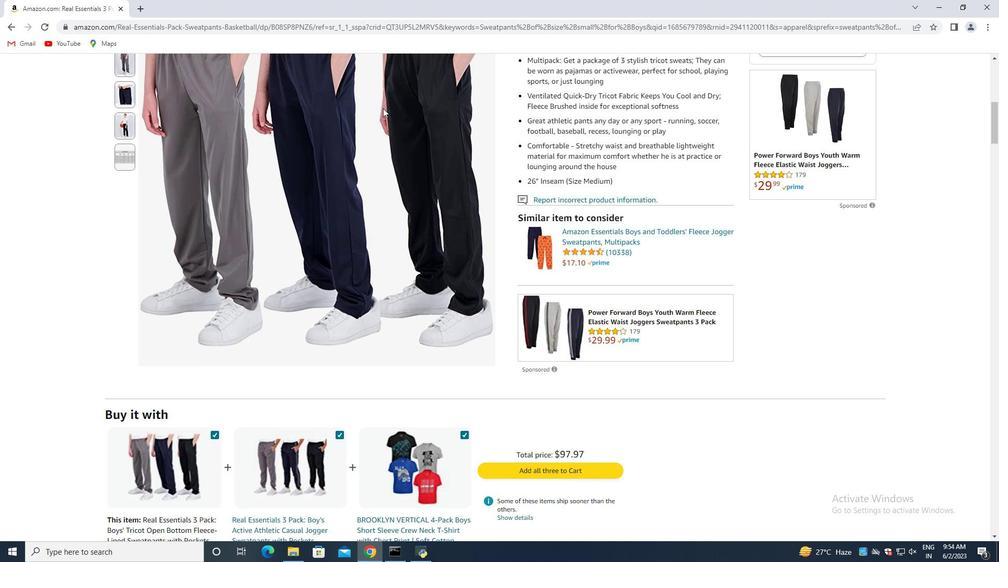 
Action: Mouse moved to (383, 119)
Screenshot: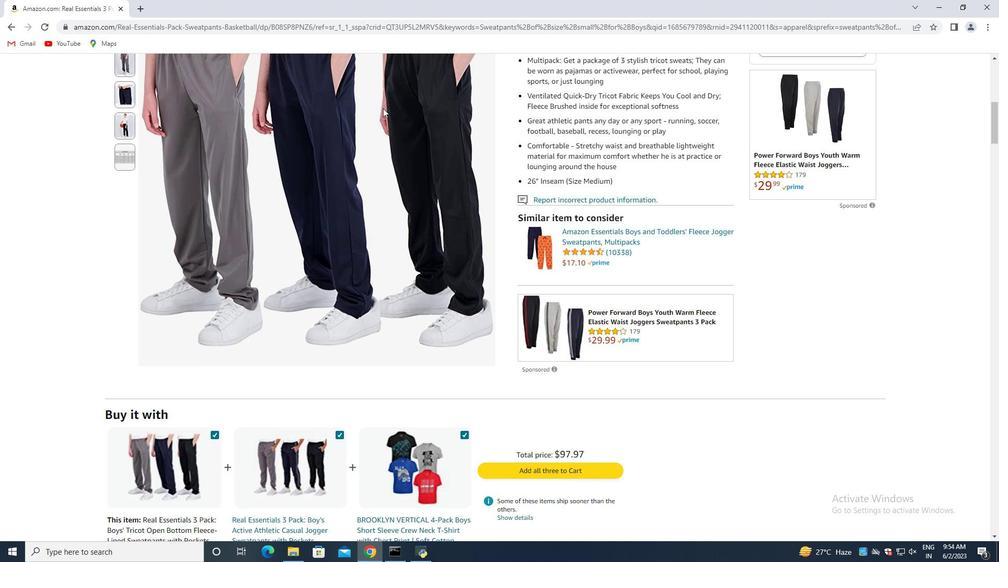 
Action: Mouse scrolled (383, 119) with delta (0, 0)
Screenshot: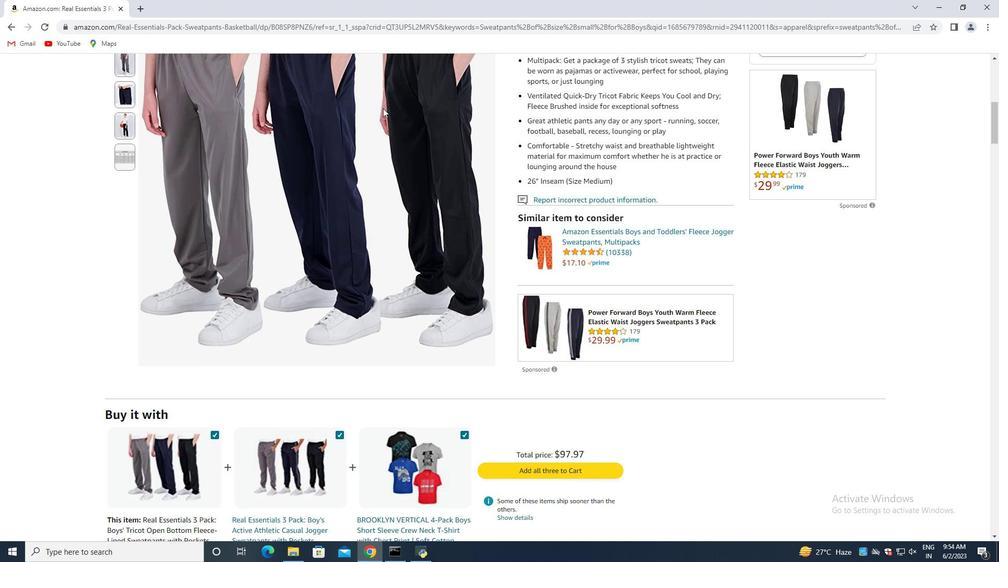 
Action: Mouse scrolled (383, 119) with delta (0, 0)
Screenshot: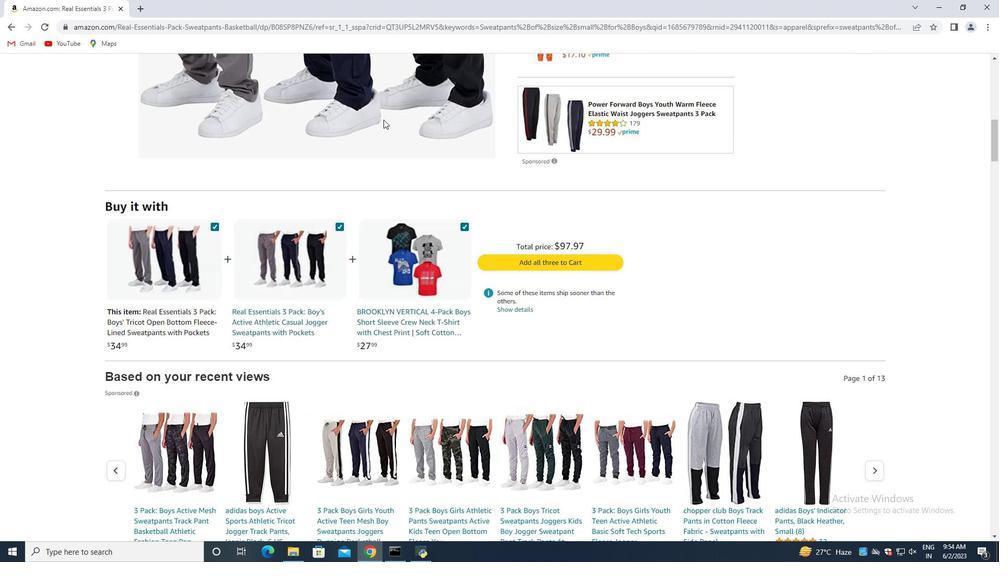 
Action: Mouse moved to (384, 120)
Screenshot: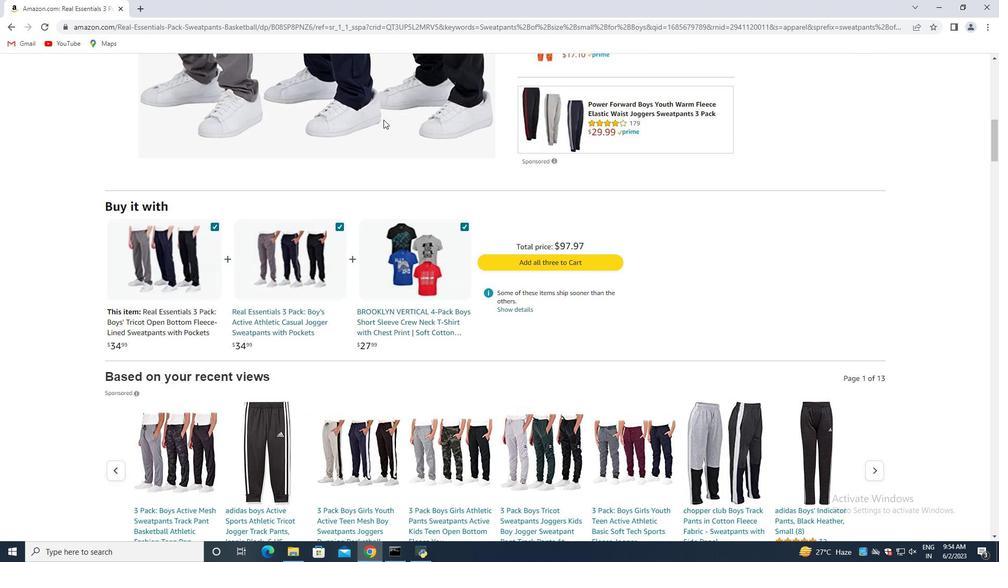 
Action: Mouse scrolled (384, 120) with delta (0, 0)
Screenshot: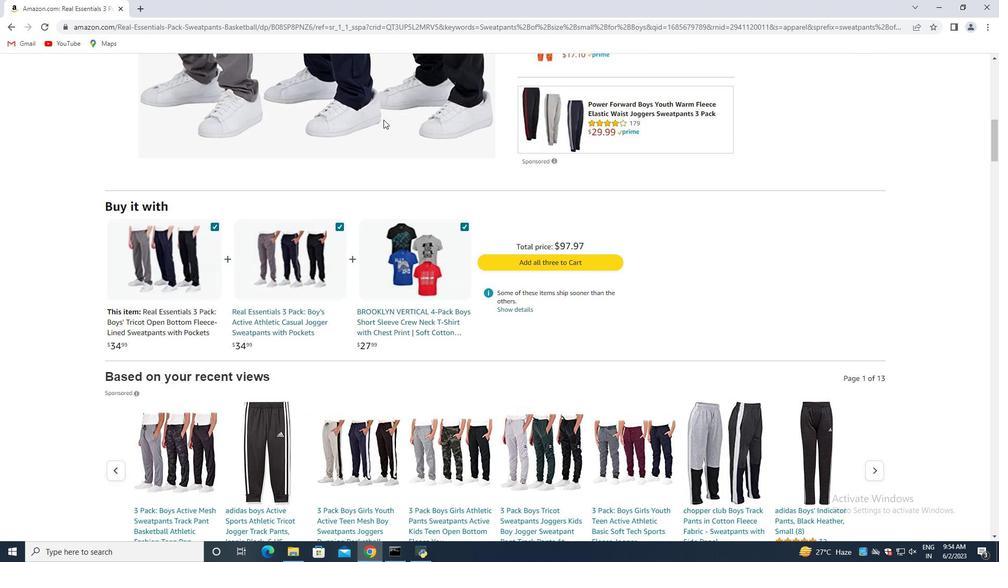 
Action: Mouse moved to (383, 122)
Screenshot: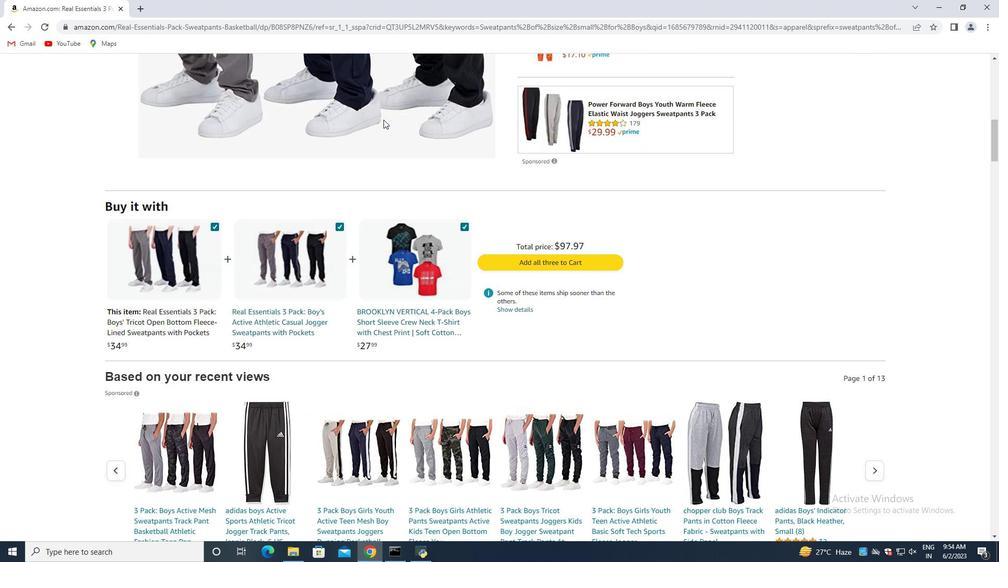
Action: Mouse scrolled (383, 122) with delta (0, 0)
Screenshot: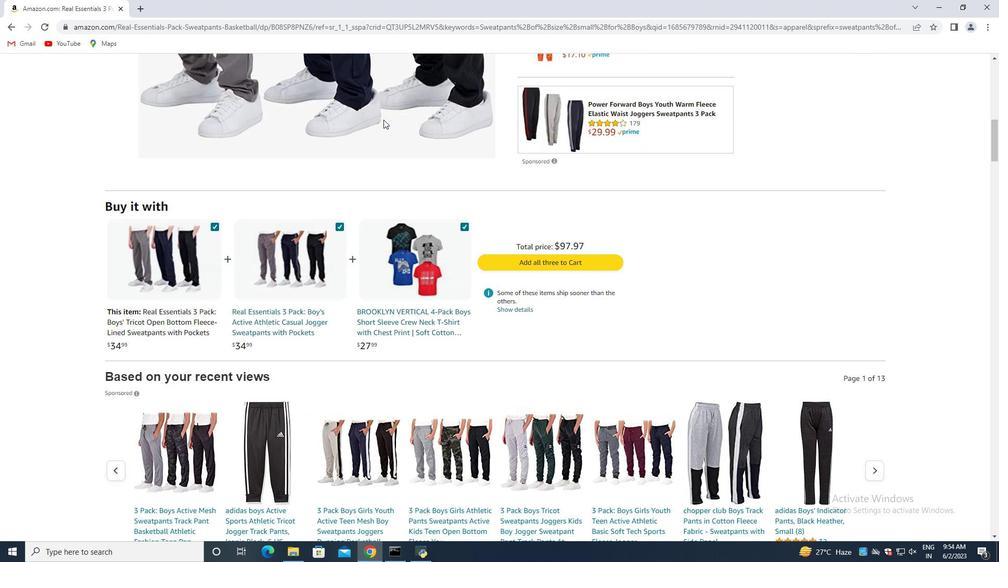 
Action: Mouse scrolled (383, 123) with delta (0, 0)
Screenshot: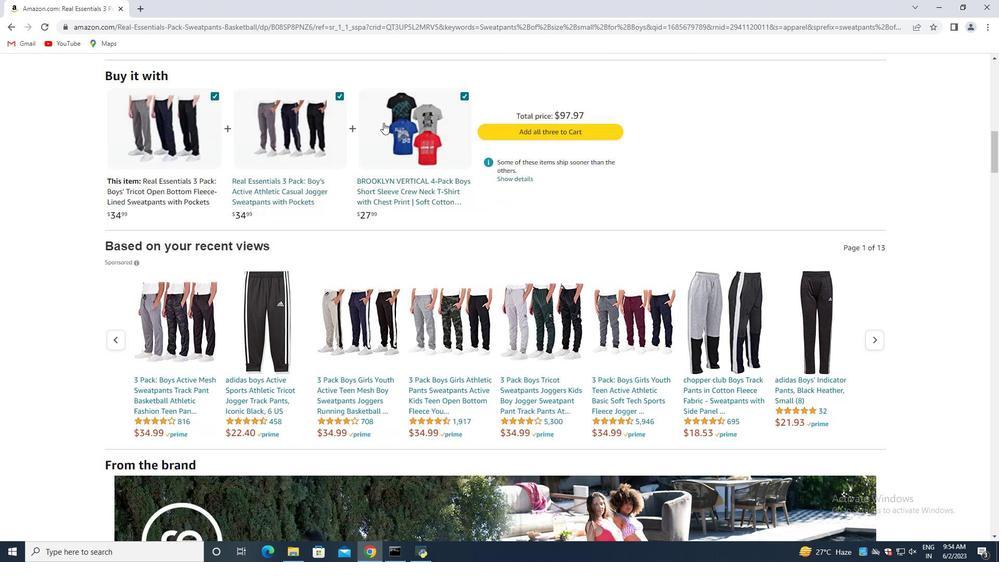 
Action: Mouse scrolled (383, 122) with delta (0, 0)
Screenshot: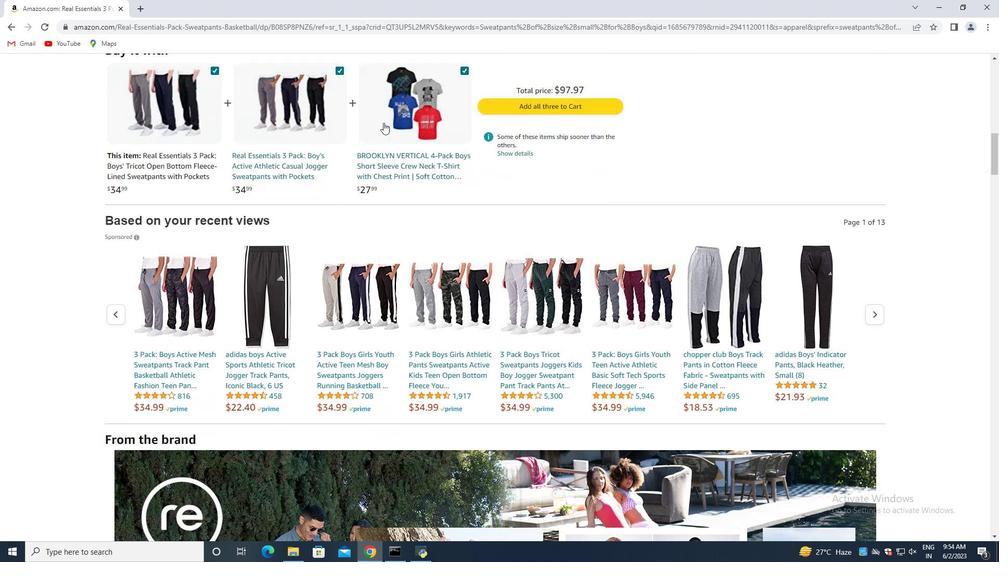 
Action: Mouse moved to (383, 124)
Screenshot: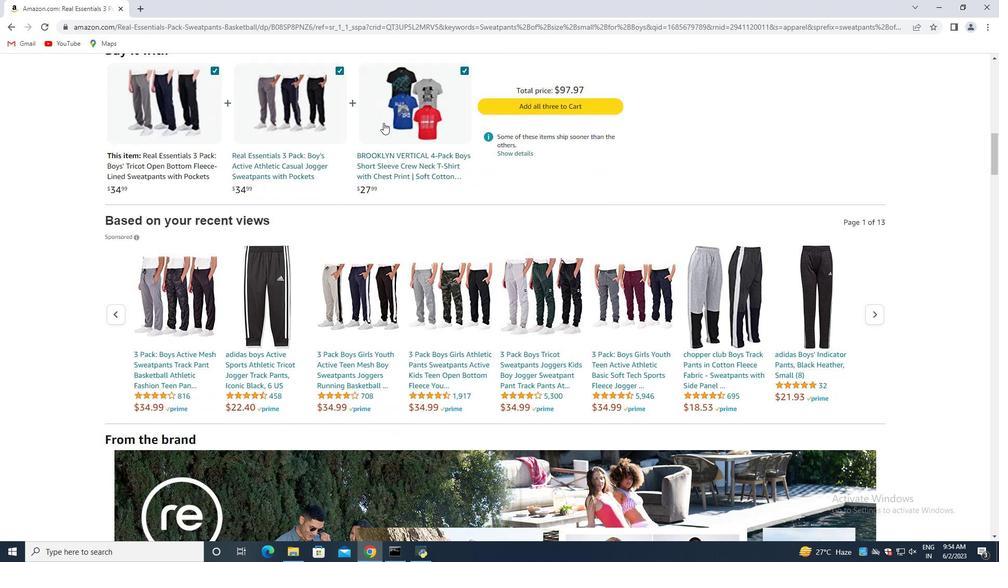 
Action: Mouse scrolled (383, 123) with delta (0, 0)
Screenshot: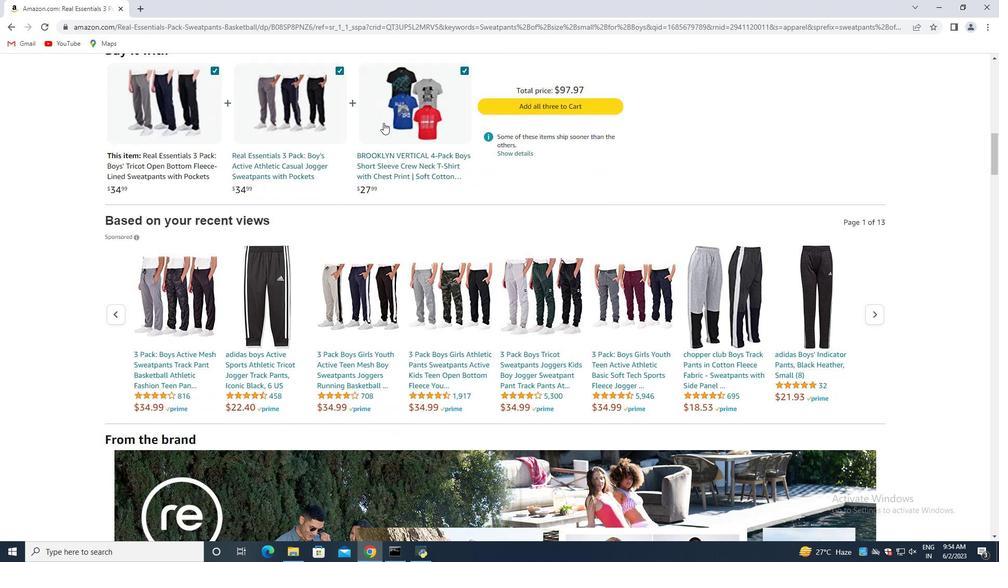 
Action: Mouse moved to (383, 124)
Screenshot: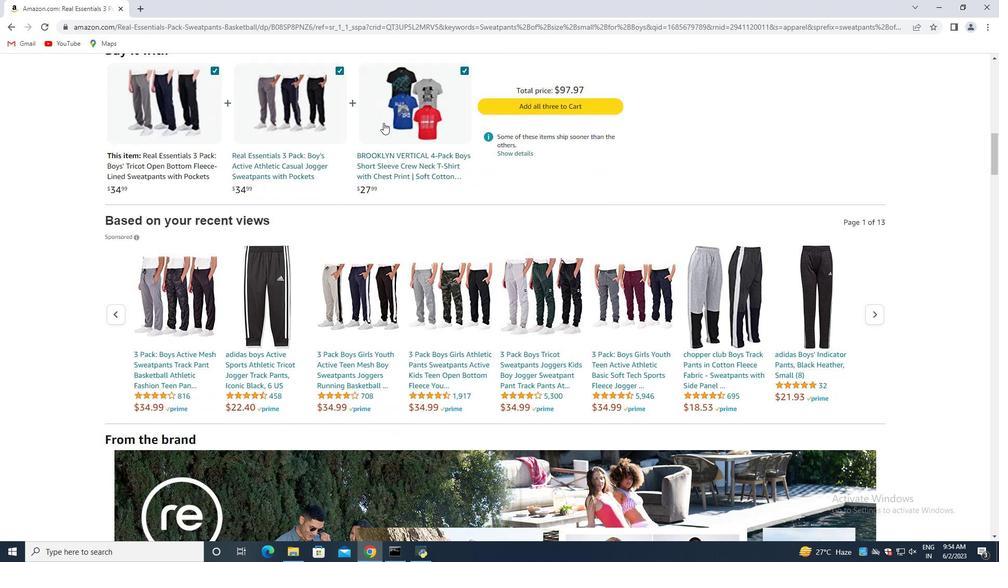 
Action: Mouse scrolled (383, 124) with delta (0, 0)
Screenshot: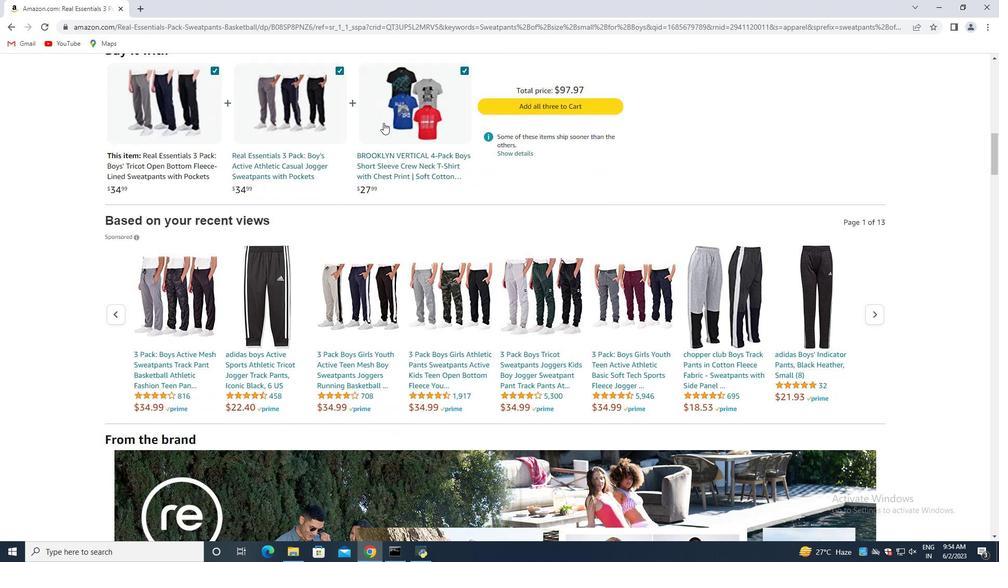 
Action: Mouse moved to (383, 125)
Screenshot: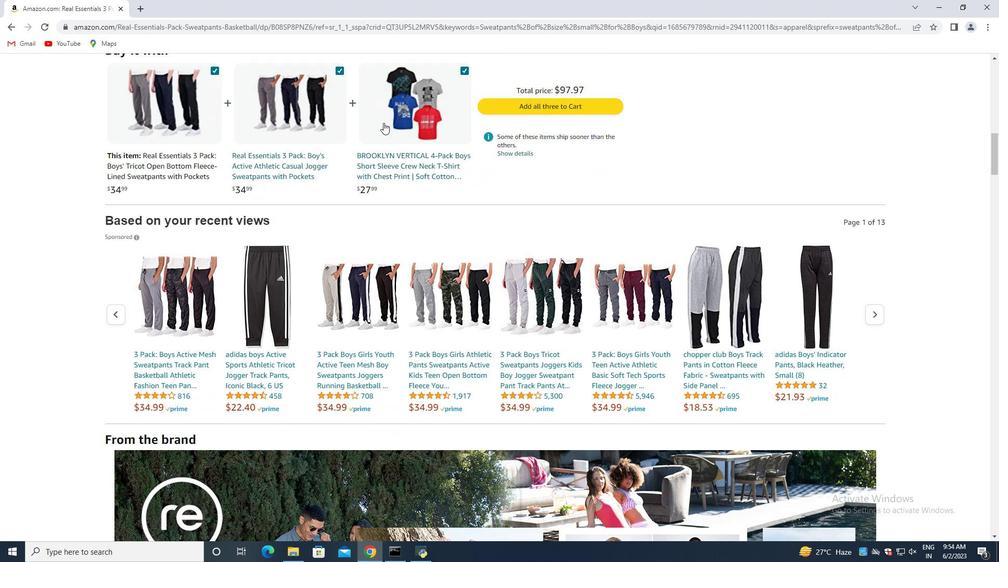 
Action: Mouse scrolled (383, 124) with delta (0, 0)
Screenshot: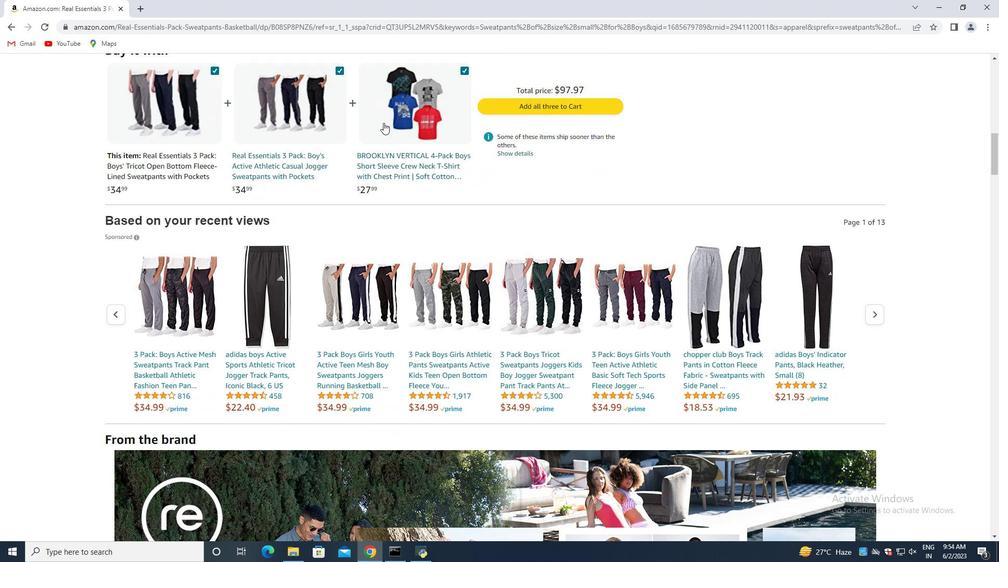 
Action: Mouse scrolled (383, 124) with delta (0, 0)
Screenshot: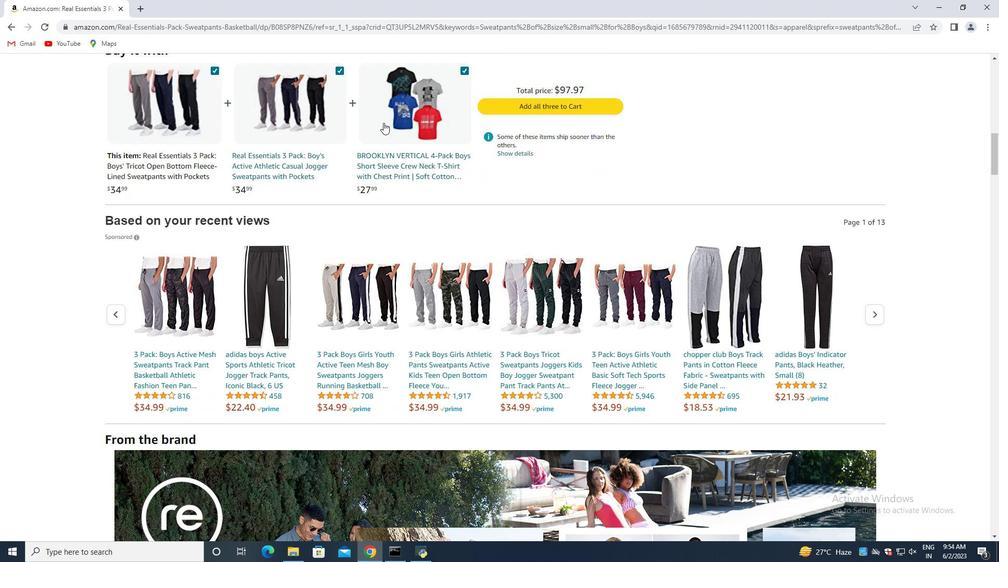 
Action: Mouse moved to (383, 126)
Screenshot: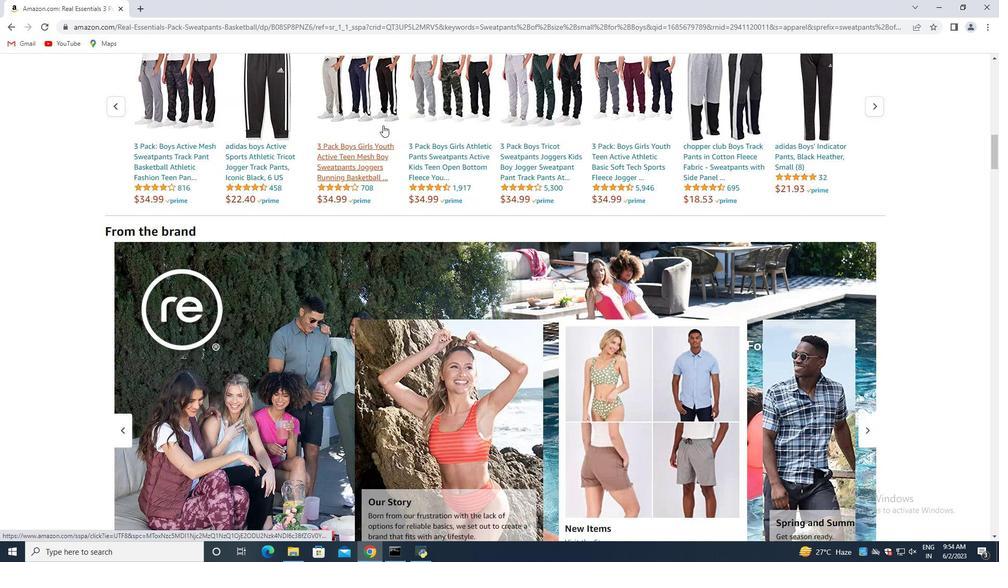 
Action: Mouse scrolled (383, 125) with delta (0, 0)
Screenshot: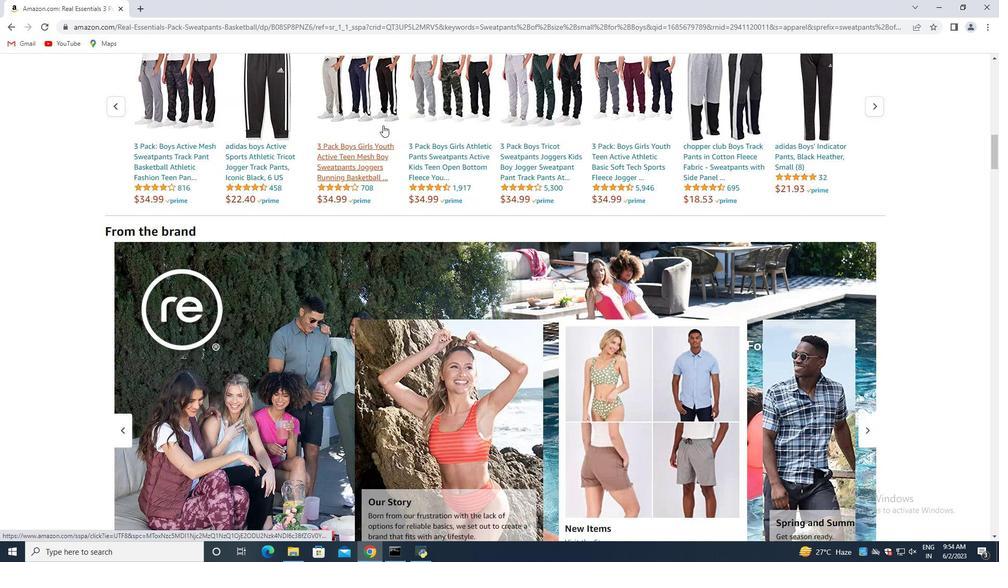 
Action: Mouse moved to (383, 127)
Screenshot: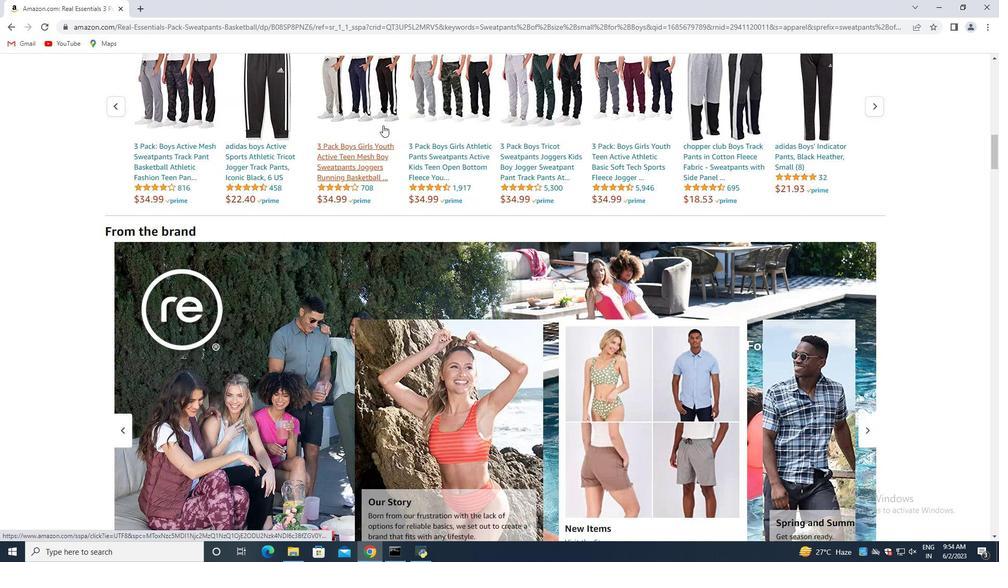 
Action: Mouse scrolled (383, 125) with delta (0, 0)
Screenshot: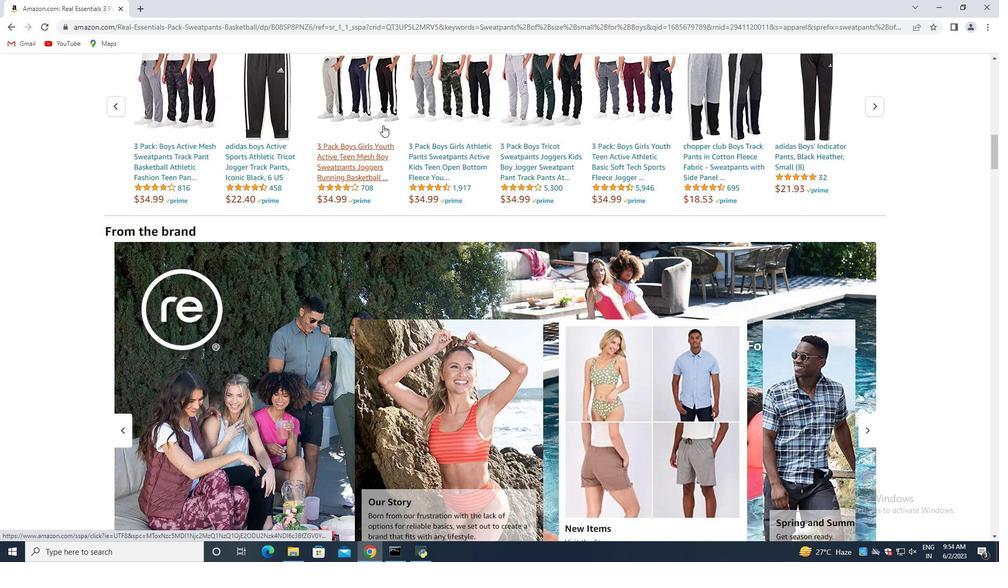 
Action: Mouse scrolled (383, 126) with delta (0, 0)
Screenshot: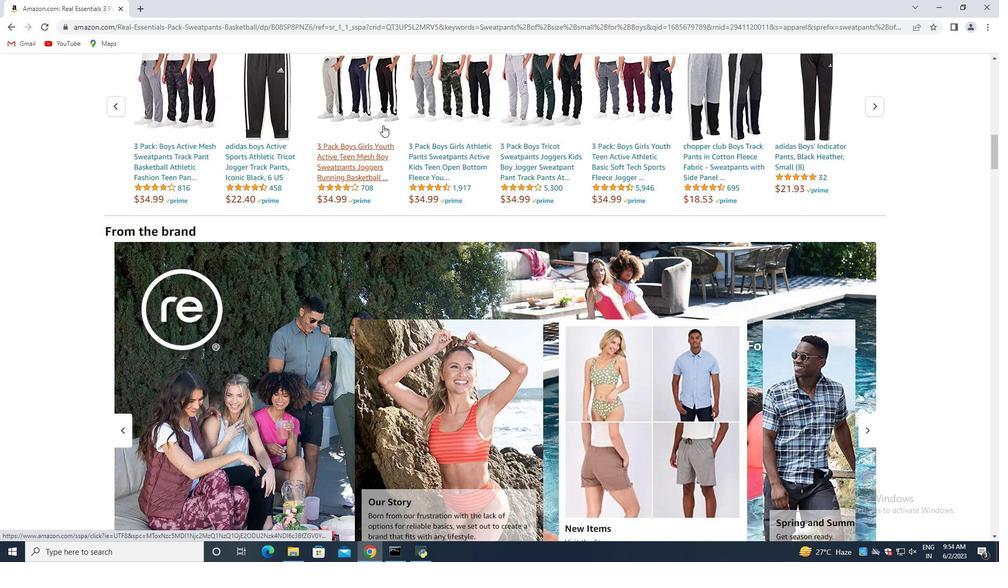 
Action: Mouse scrolled (383, 126) with delta (0, 0)
Screenshot: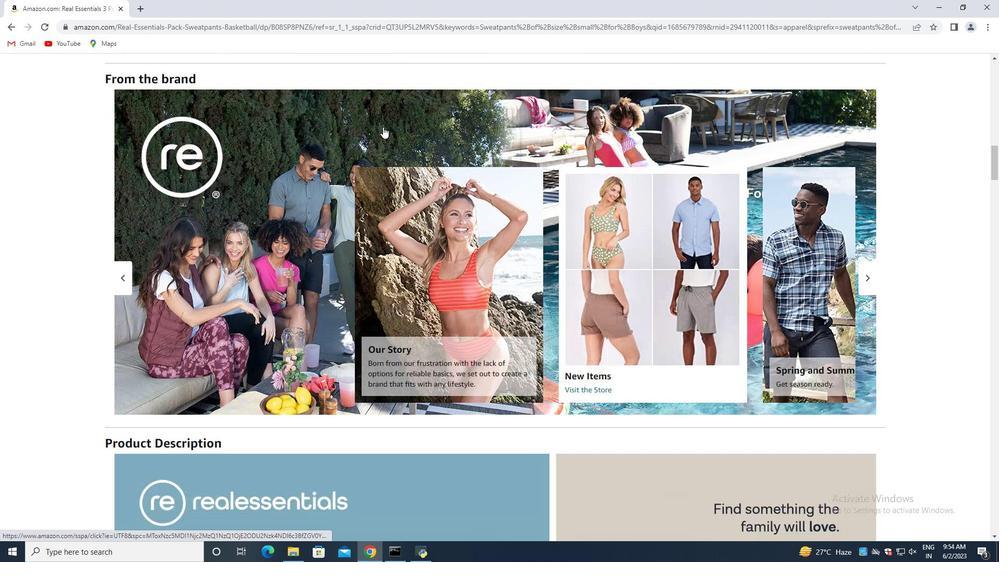 
Action: Mouse scrolled (383, 126) with delta (0, 0)
Screenshot: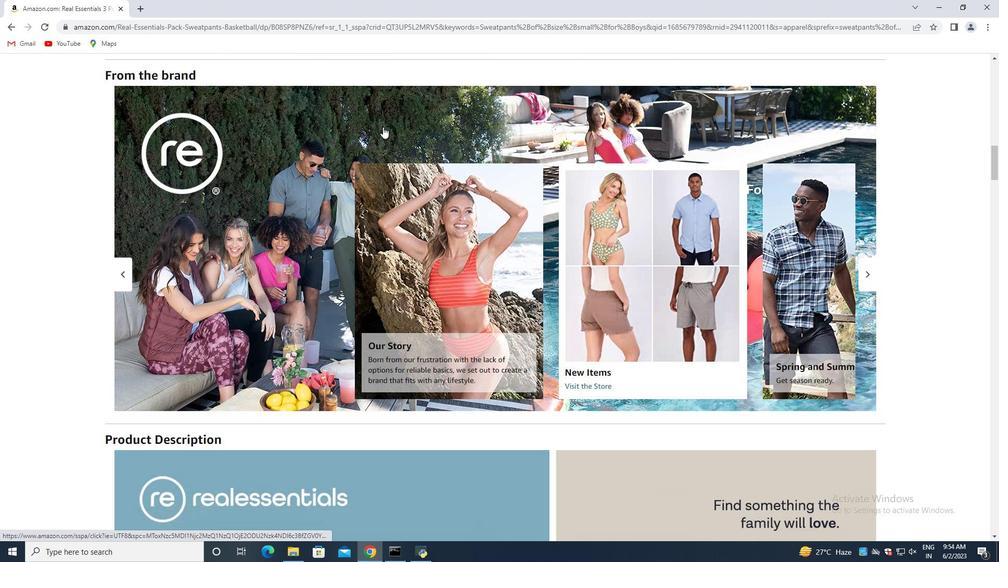 
Action: Mouse scrolled (383, 126) with delta (0, 0)
Screenshot: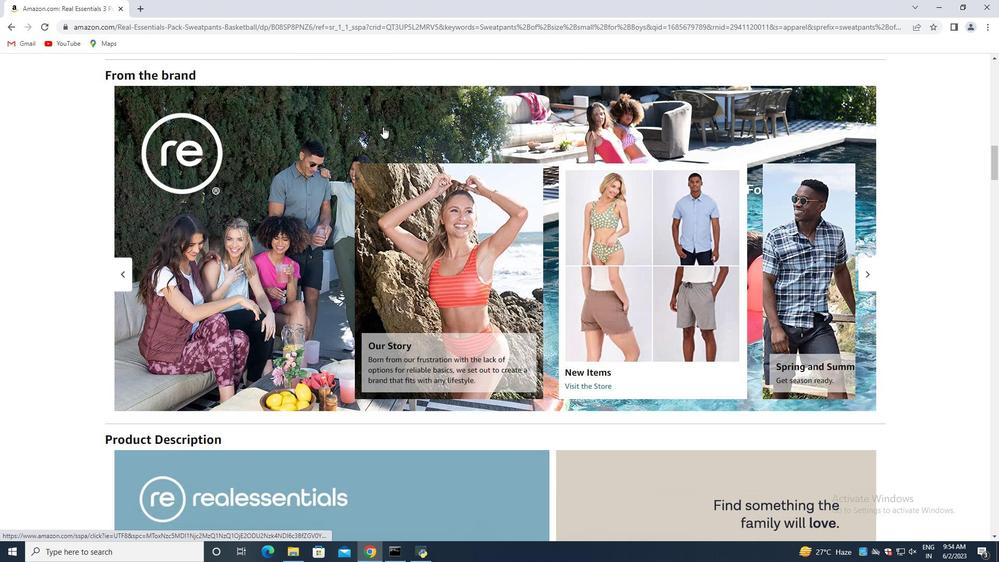 
Action: Mouse scrolled (383, 126) with delta (0, 0)
Screenshot: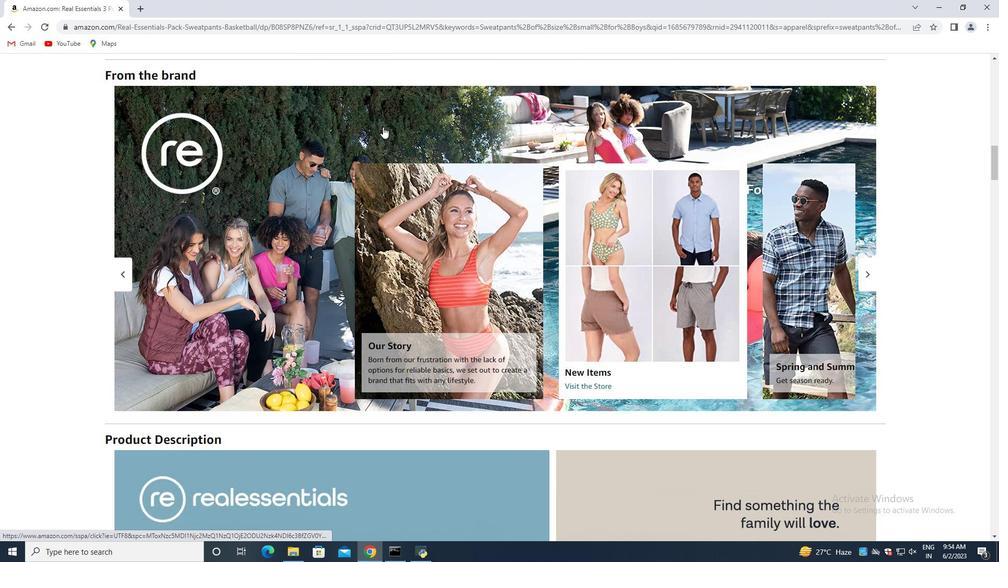 
Action: Mouse moved to (382, 130)
Screenshot: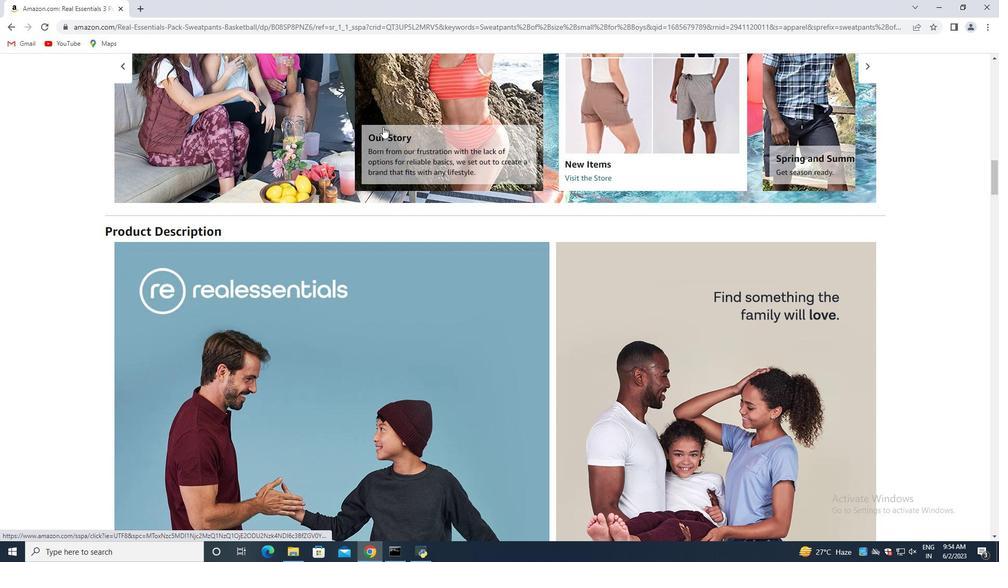 
Action: Mouse scrolled (382, 129) with delta (0, 0)
Screenshot: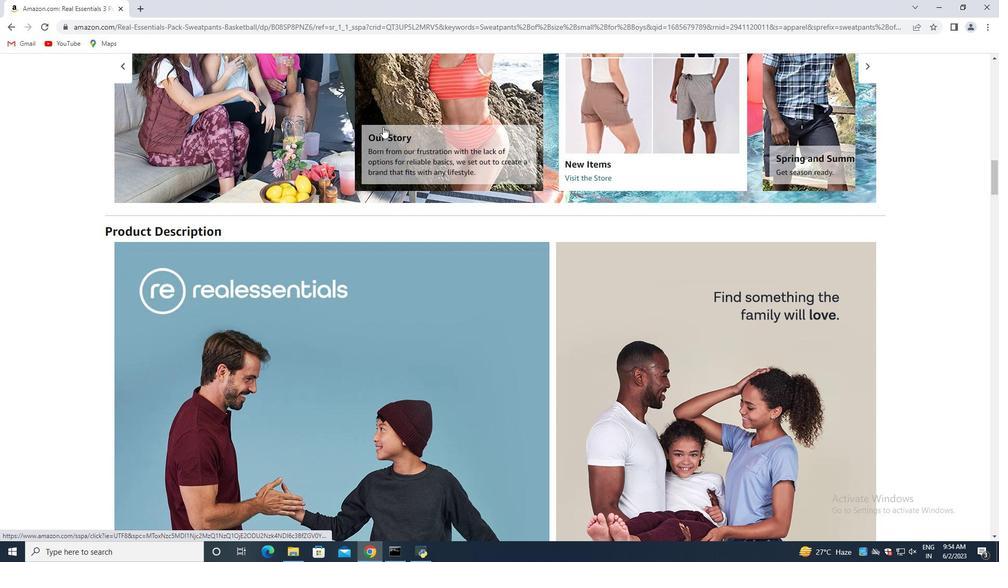 
Action: Mouse moved to (381, 131)
Screenshot: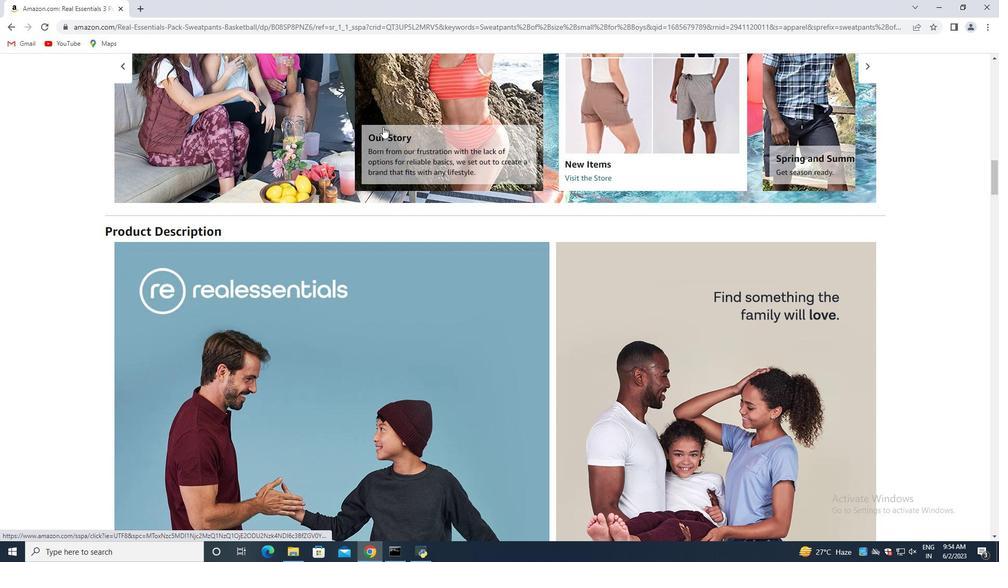 
Action: Mouse scrolled (381, 130) with delta (0, 0)
Screenshot: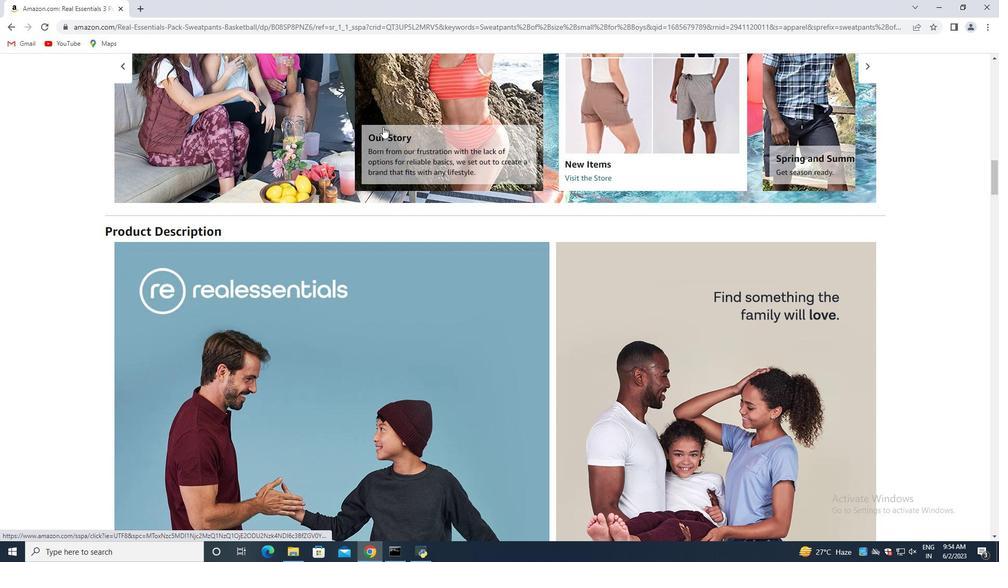
Action: Mouse moved to (381, 132)
Screenshot: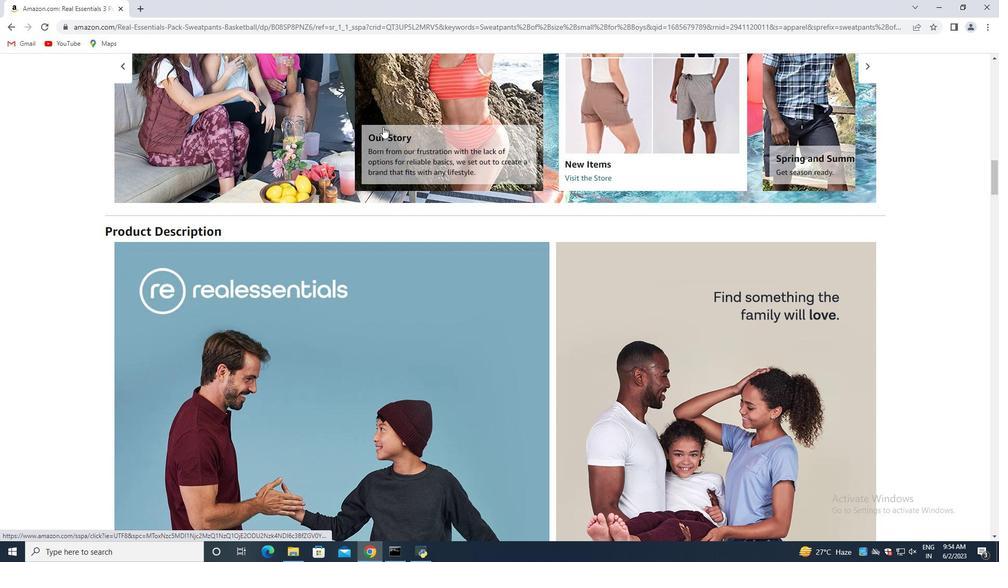 
Action: Mouse scrolled (381, 131) with delta (0, 0)
Screenshot: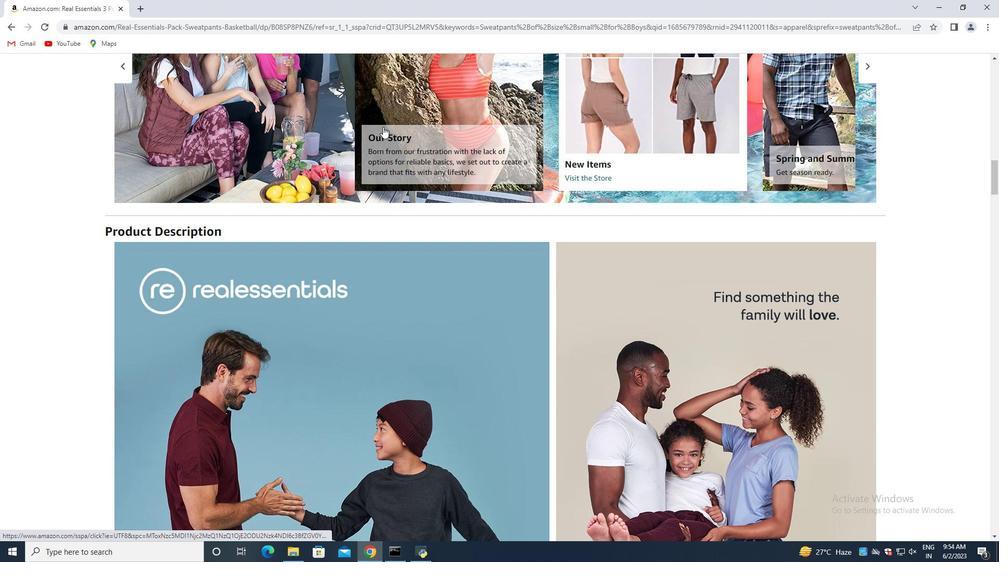 
Action: Mouse moved to (381, 132)
Screenshot: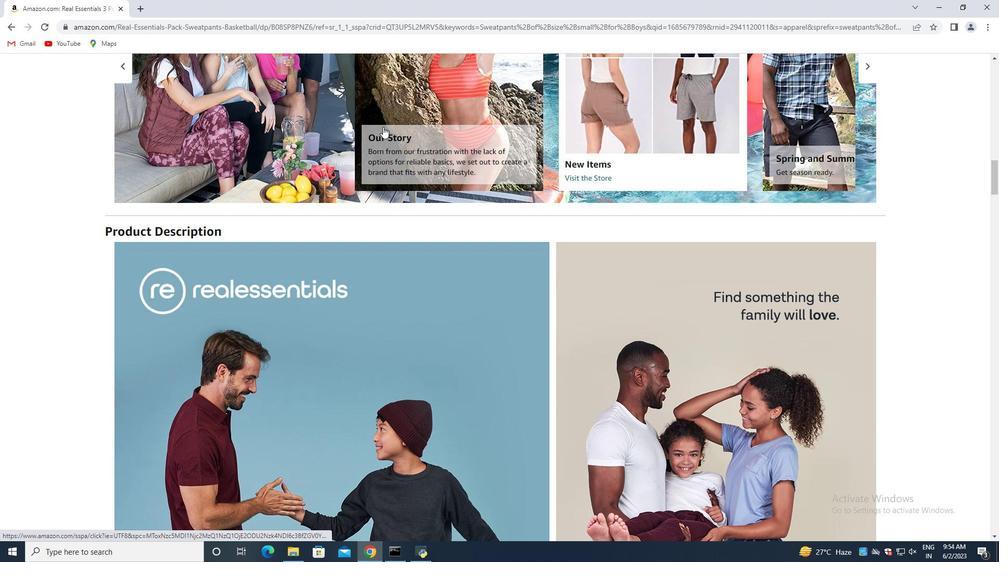 
Action: Mouse scrolled (381, 132) with delta (0, 0)
Screenshot: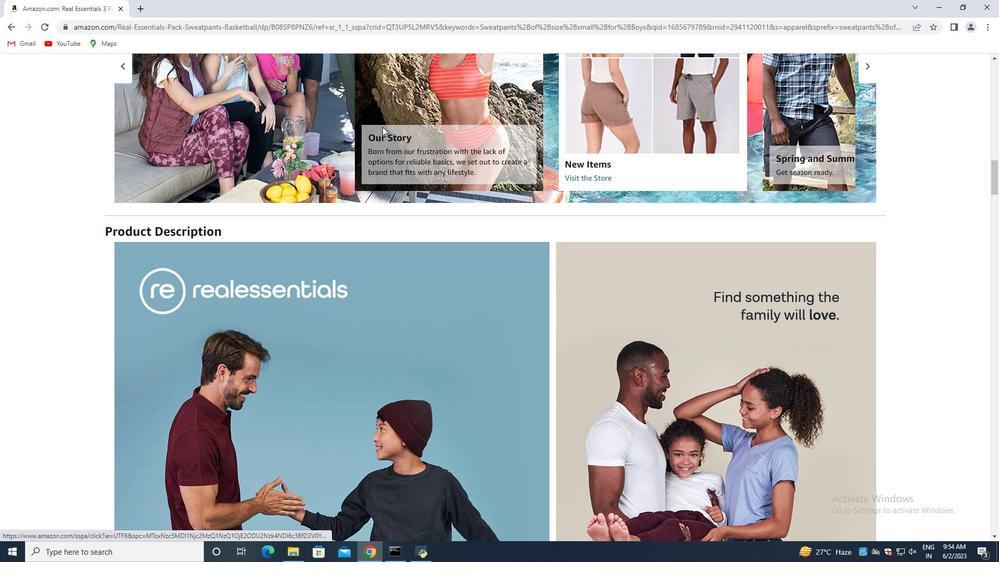 
Action: Mouse scrolled (381, 132) with delta (0, 0)
Screenshot: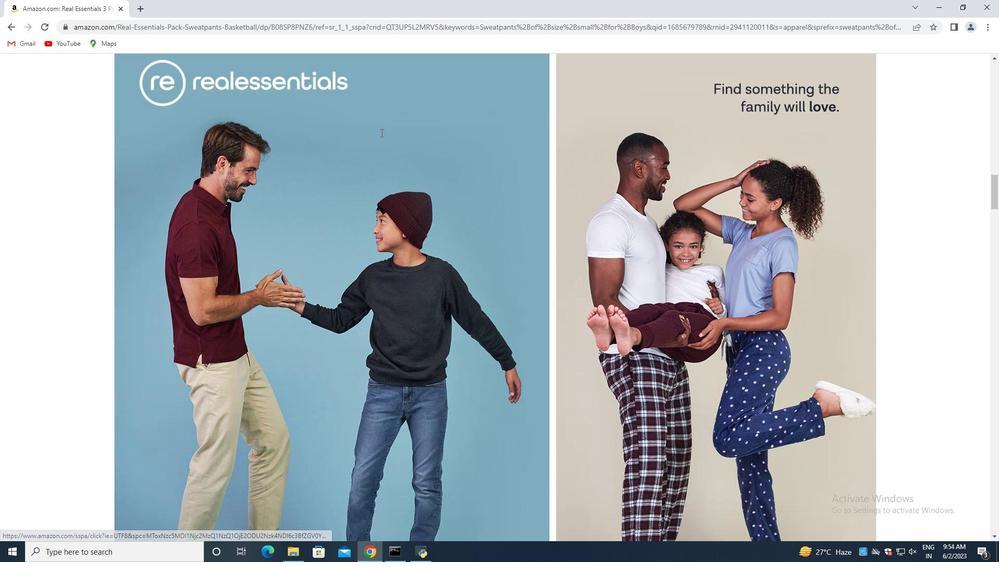 
Action: Mouse scrolled (381, 132) with delta (0, 0)
Screenshot: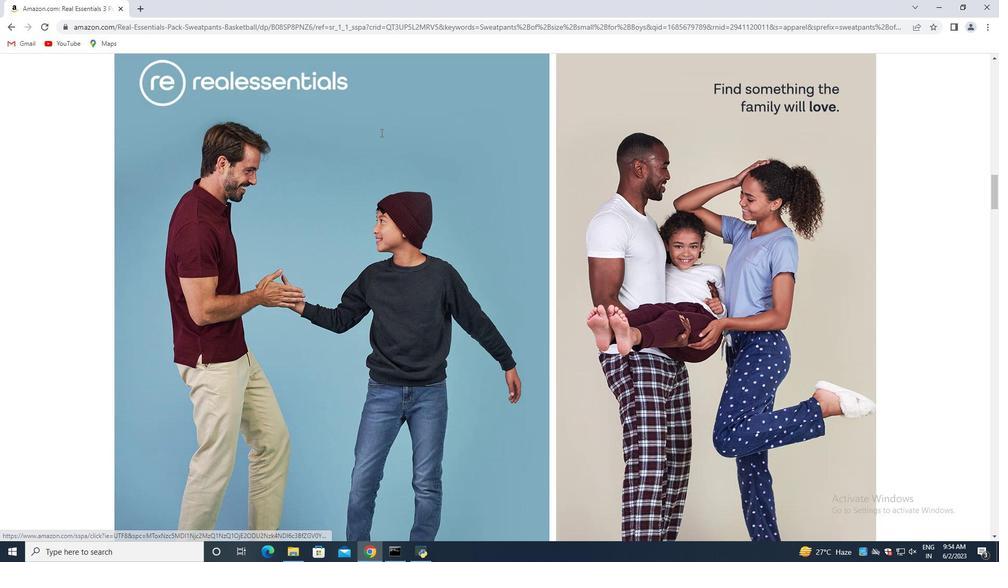 
Action: Mouse moved to (381, 133)
Screenshot: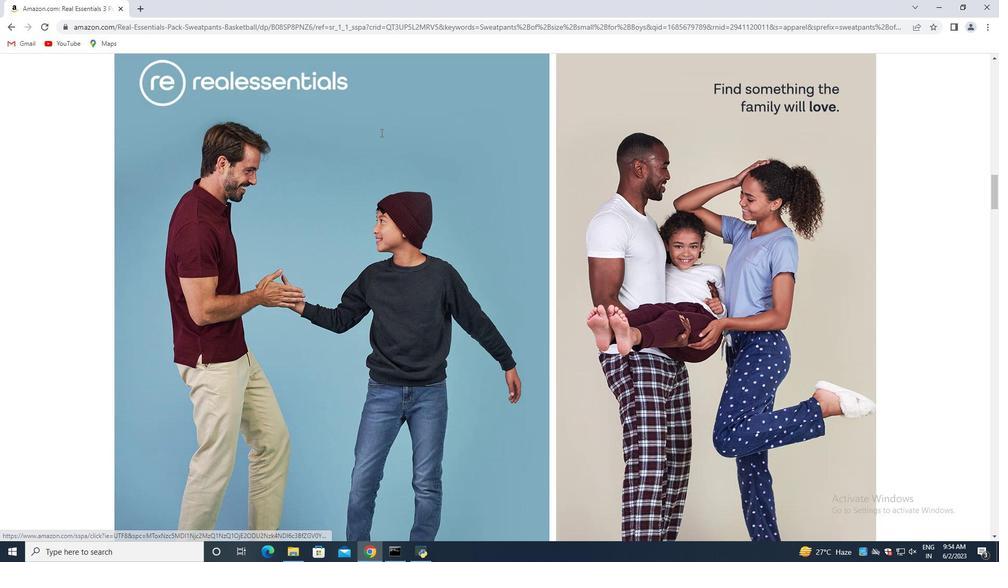 
Action: Mouse scrolled (381, 132) with delta (0, 0)
Screenshot: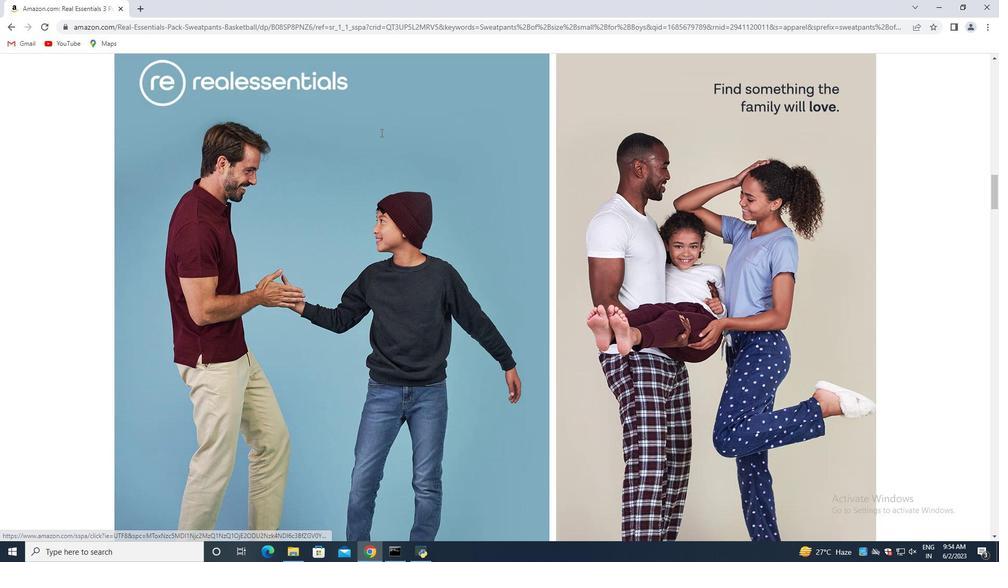 
Action: Mouse scrolled (381, 132) with delta (0, 0)
Screenshot: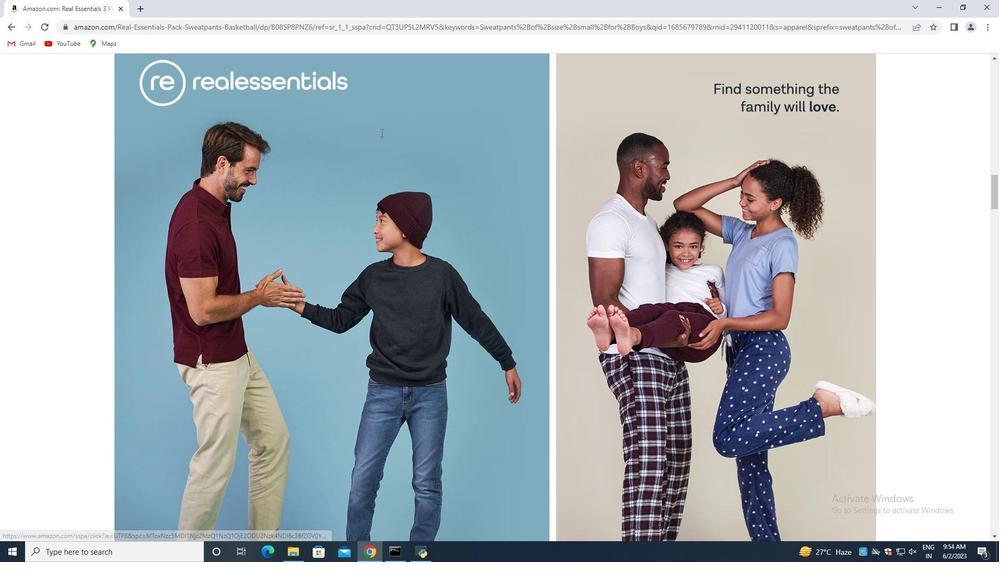 
Action: Mouse moved to (381, 134)
Screenshot: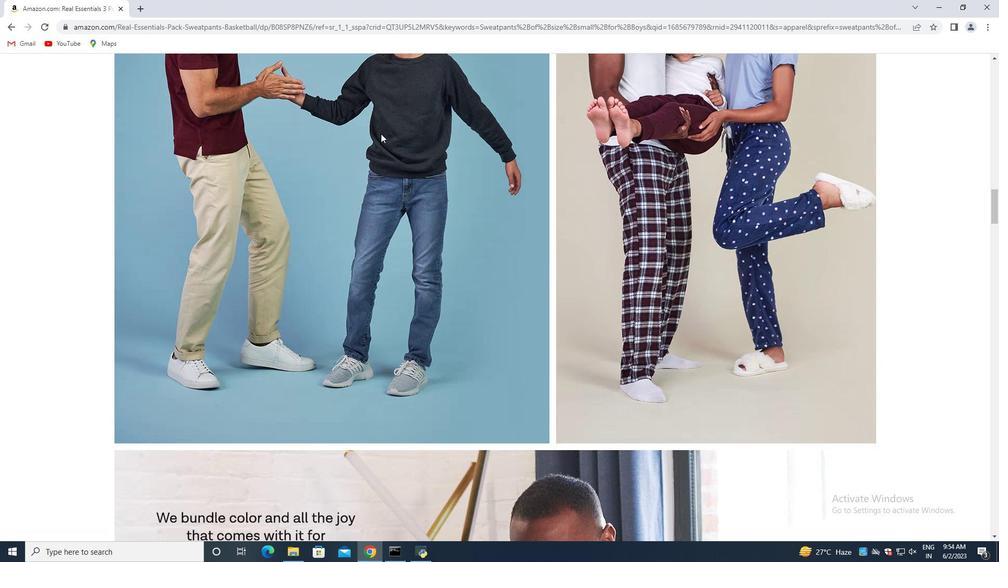 
Action: Mouse scrolled (381, 133) with delta (0, 0)
Screenshot: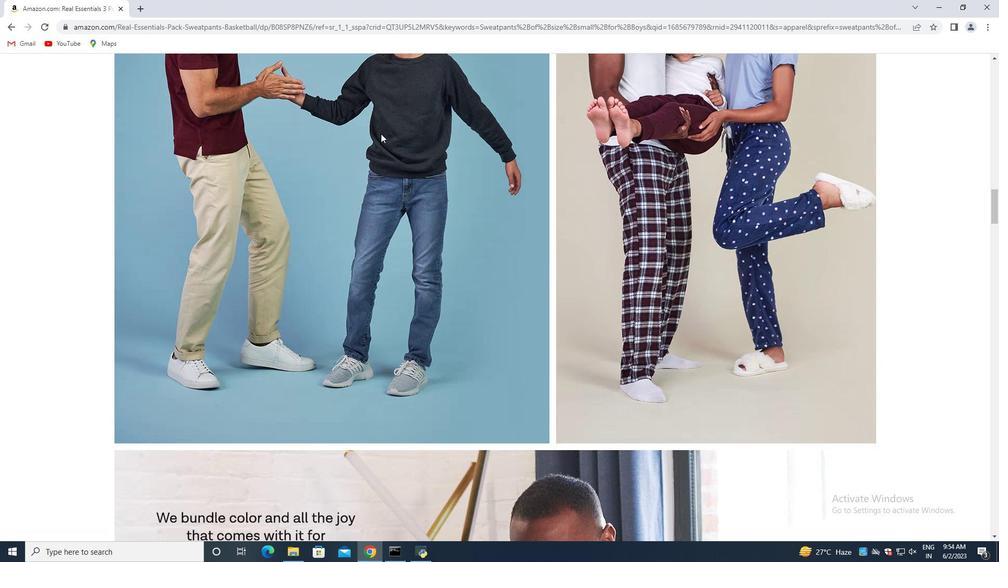 
Action: Mouse moved to (381, 134)
Screenshot: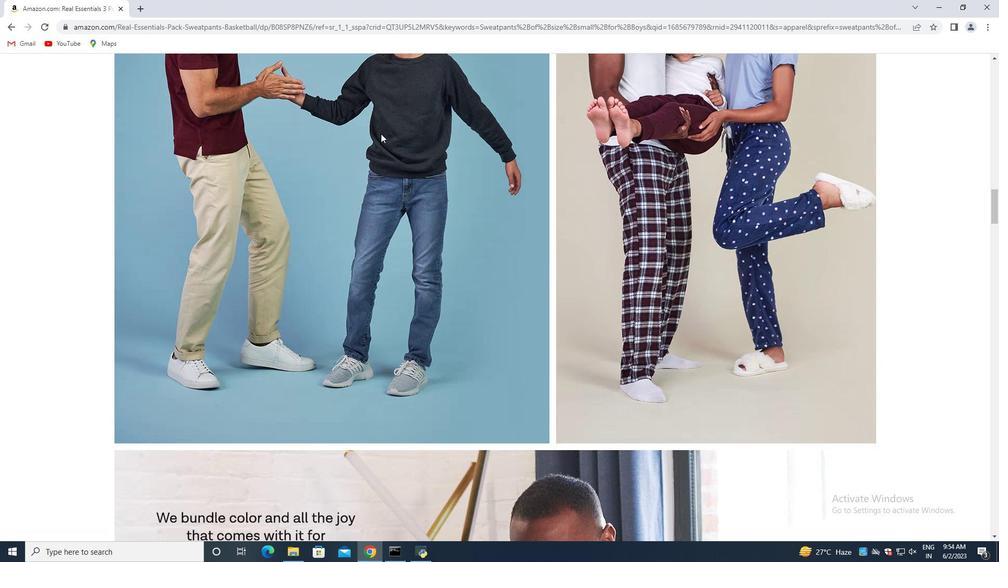 
Action: Mouse scrolled (381, 134) with delta (0, 0)
Screenshot: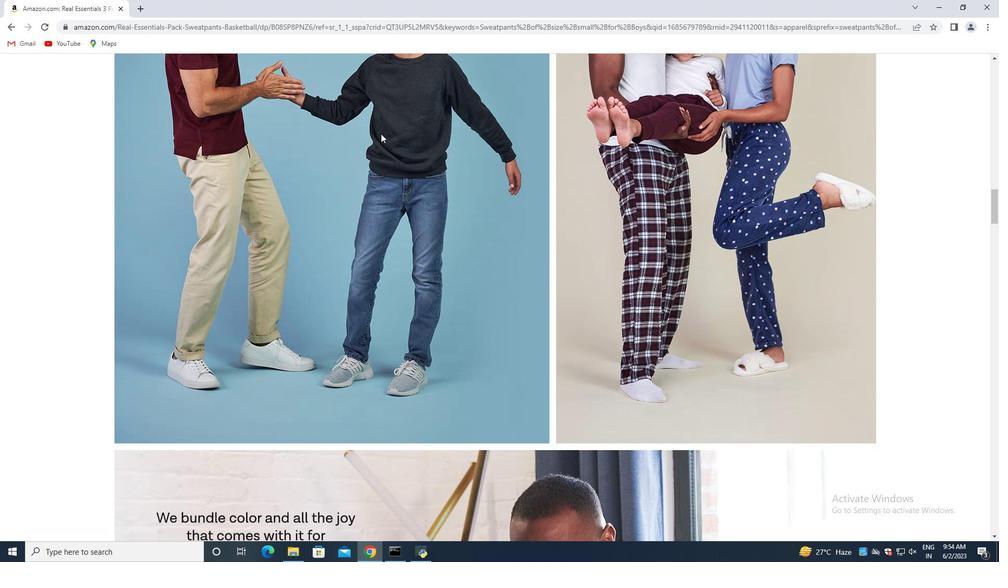 
Action: Mouse scrolled (381, 134) with delta (0, 0)
Screenshot: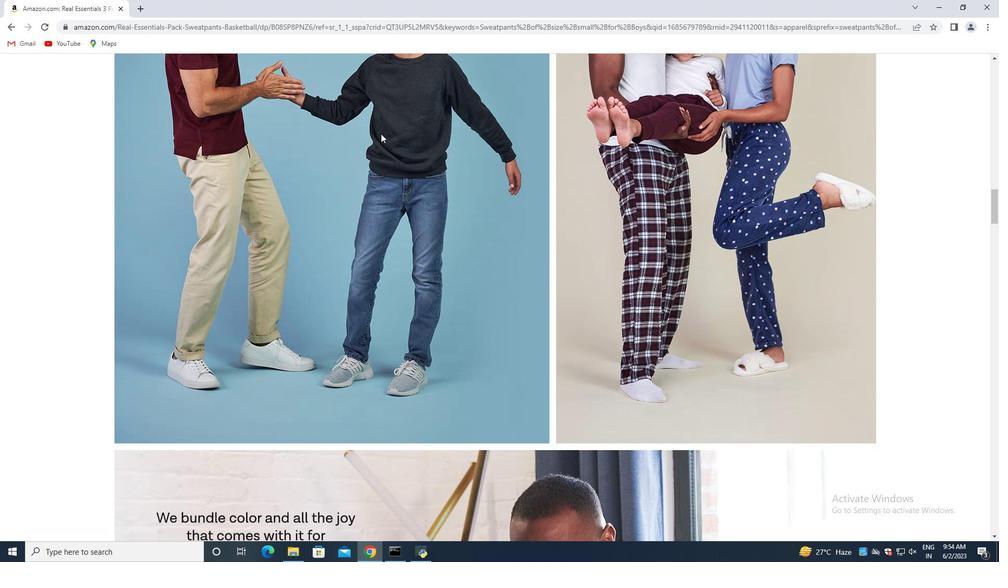 
Action: Mouse scrolled (381, 134) with delta (0, 0)
Screenshot: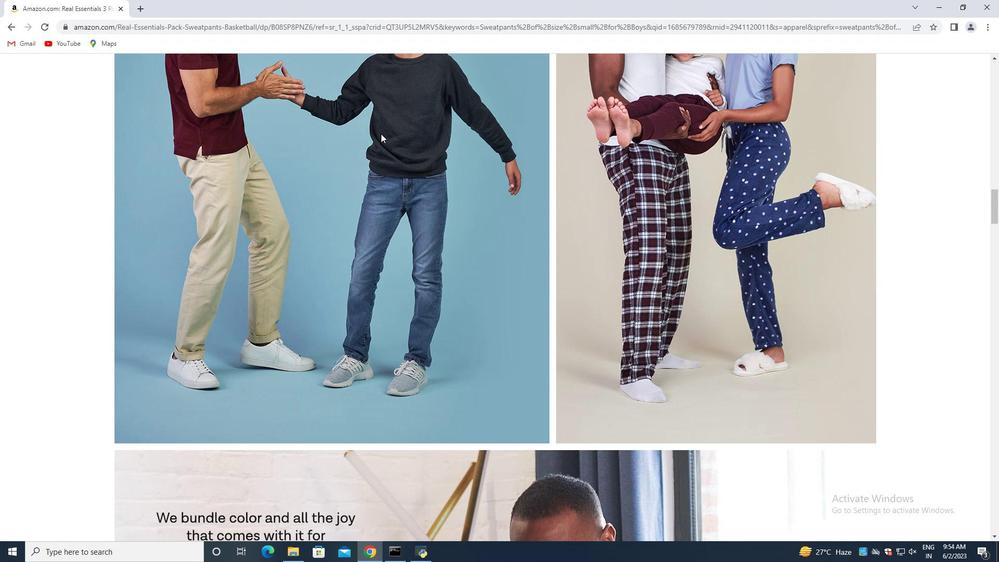 
Action: Mouse scrolled (381, 134) with delta (0, 0)
Screenshot: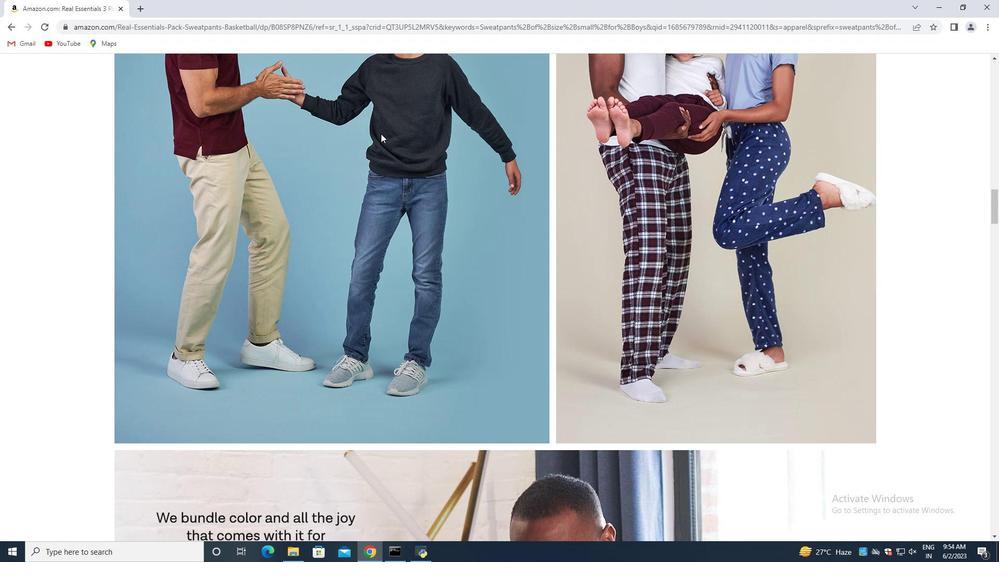
Action: Mouse moved to (380, 135)
Screenshot: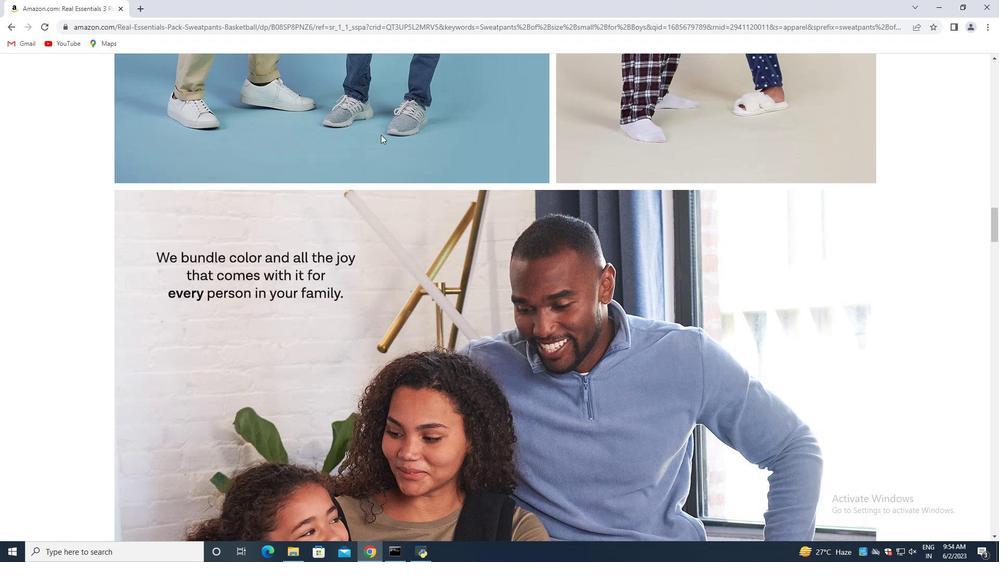 
Action: Mouse scrolled (380, 135) with delta (0, 0)
Screenshot: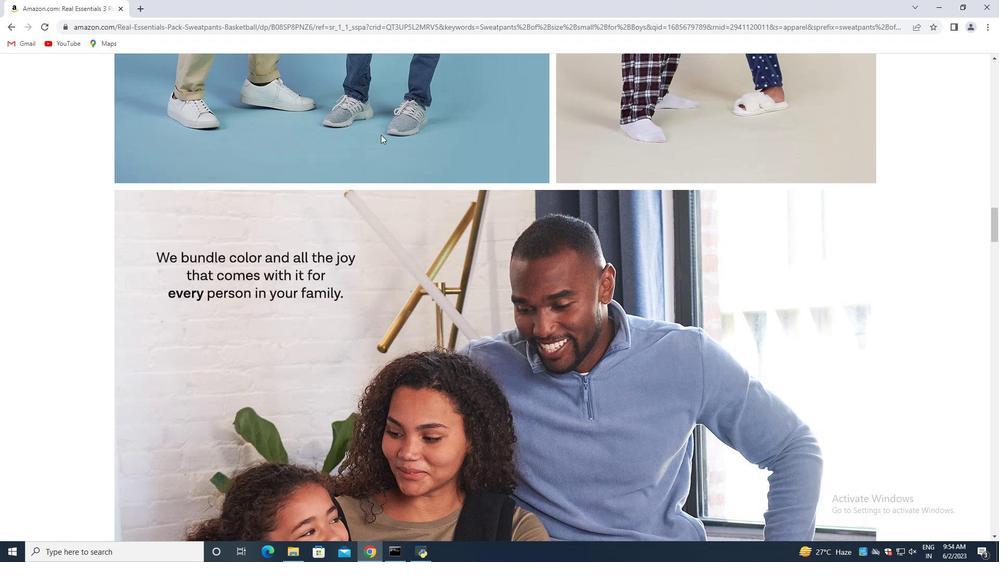 
Action: Mouse scrolled (380, 135) with delta (0, 0)
Screenshot: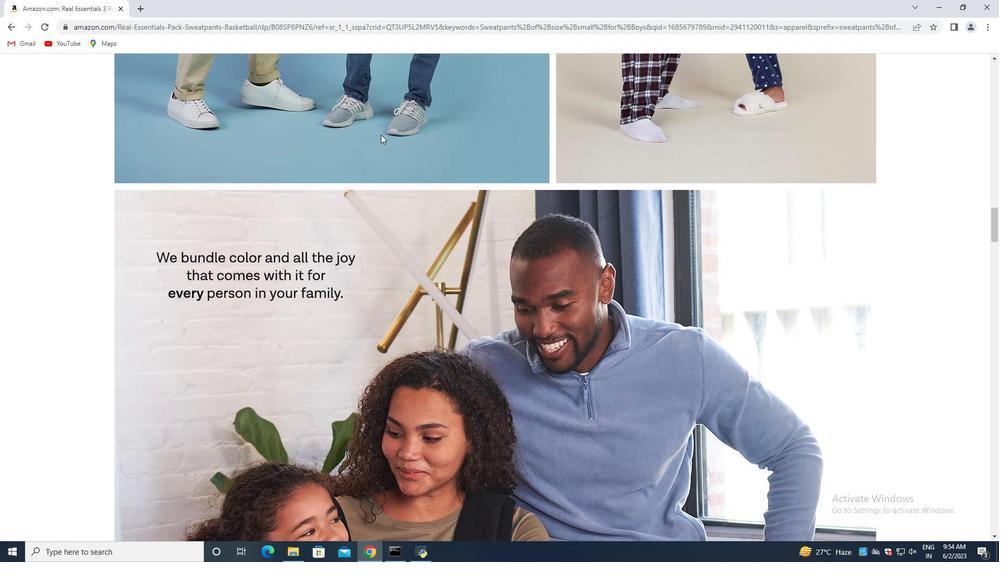 
Action: Mouse scrolled (380, 135) with delta (0, 0)
Screenshot: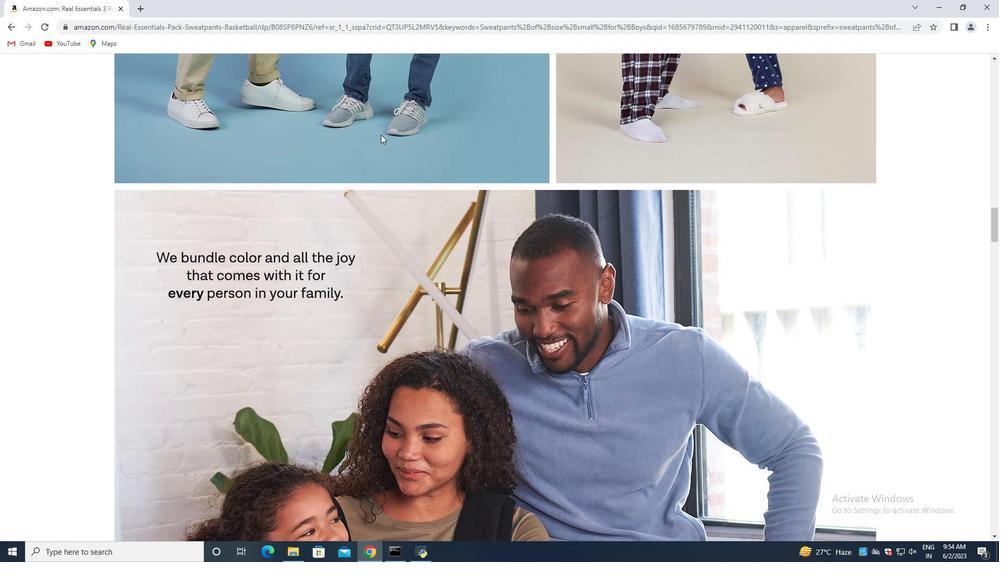
Action: Mouse scrolled (380, 135) with delta (0, 0)
Screenshot: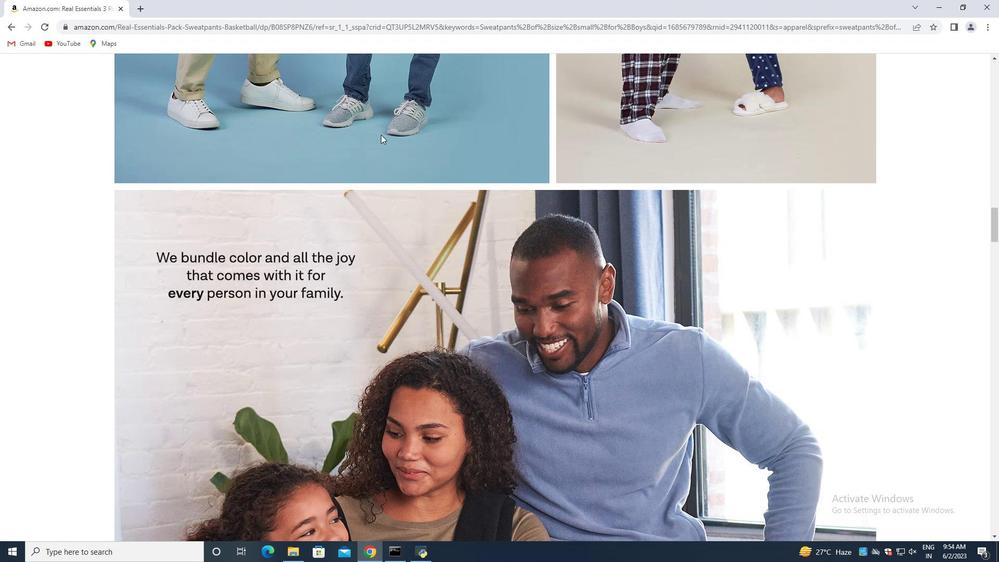 
Action: Mouse moved to (379, 137)
Screenshot: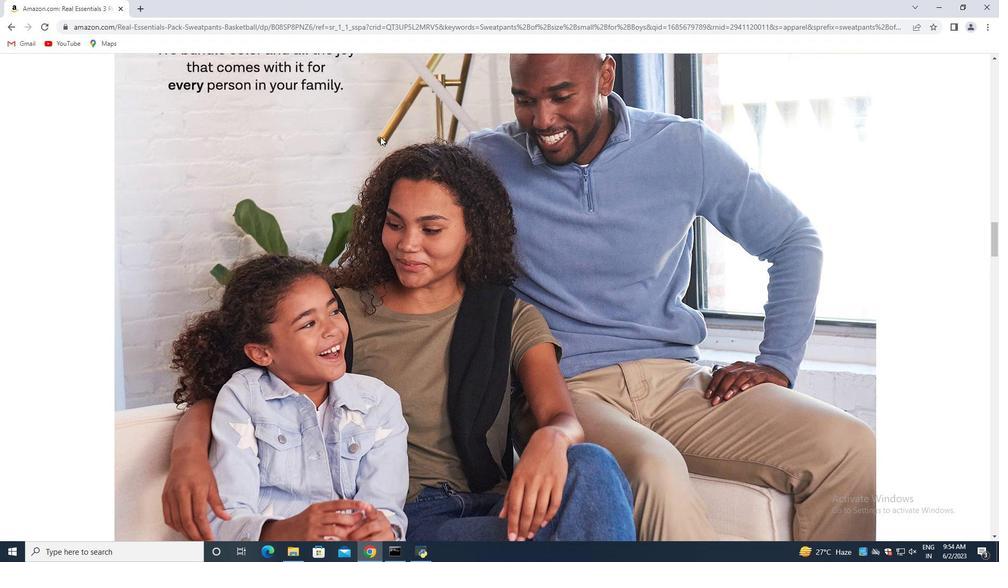 
Action: Mouse scrolled (379, 136) with delta (0, 0)
Screenshot: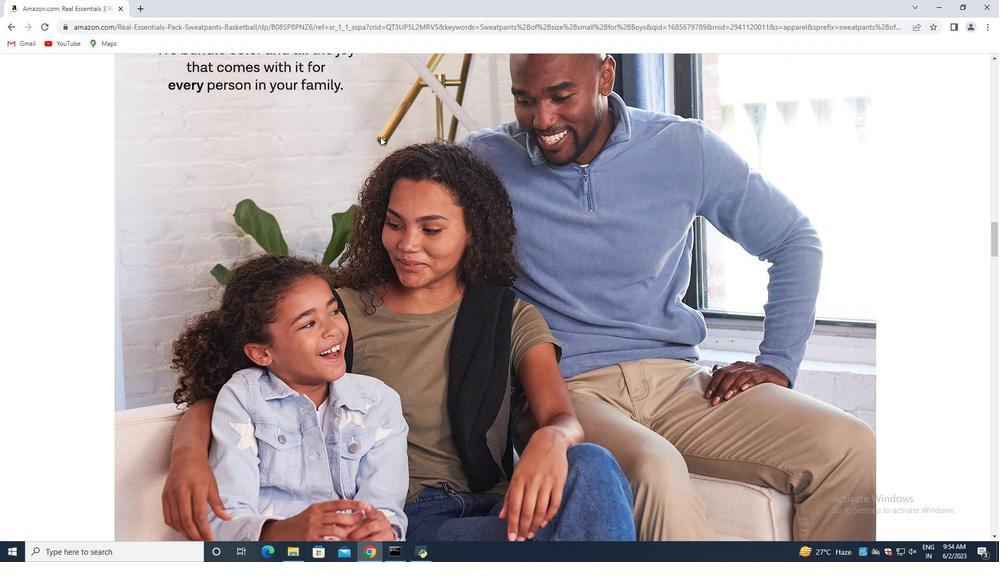 
Action: Mouse scrolled (379, 136) with delta (0, 0)
Screenshot: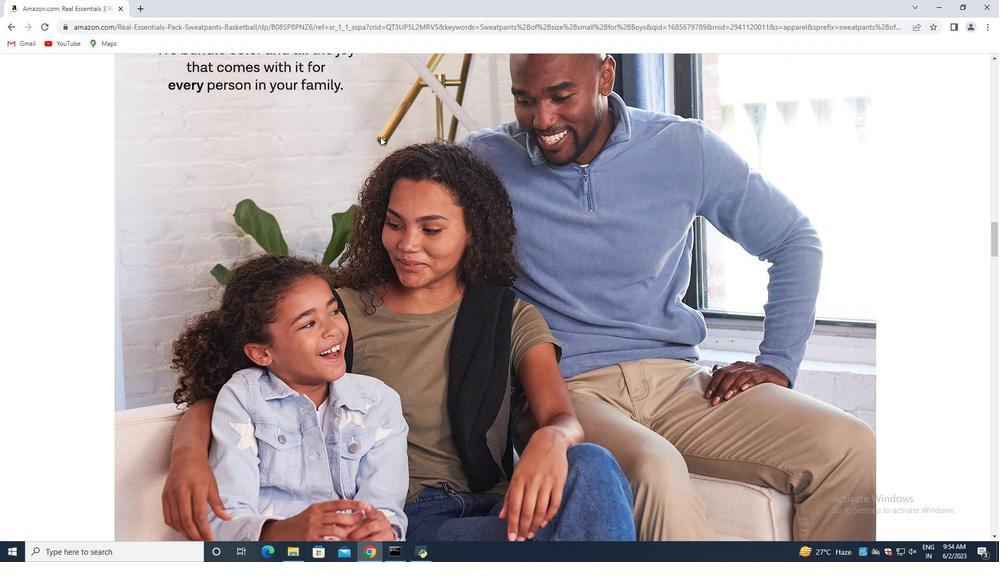 
Action: Mouse scrolled (379, 136) with delta (0, 0)
Screenshot: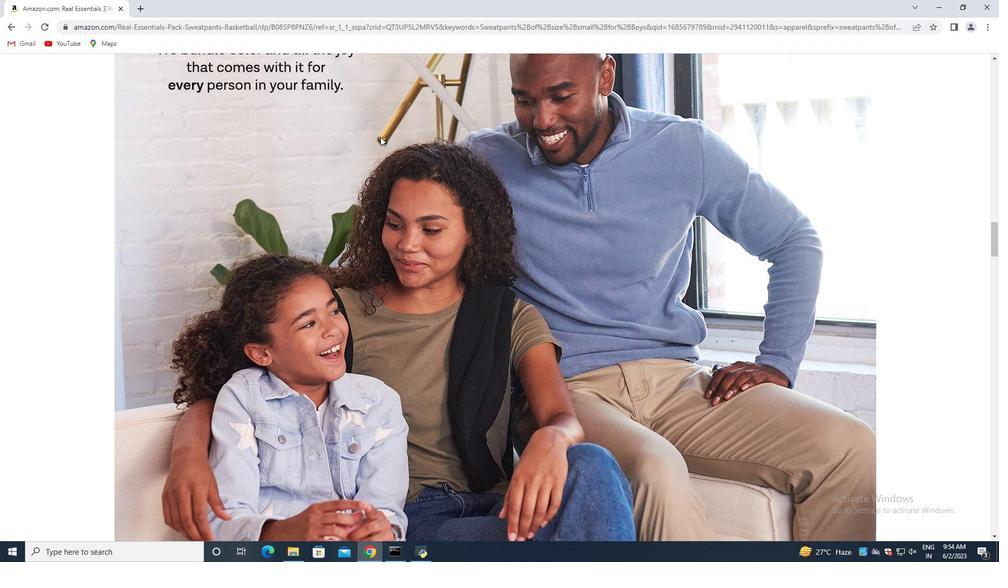 
Action: Mouse moved to (378, 138)
Screenshot: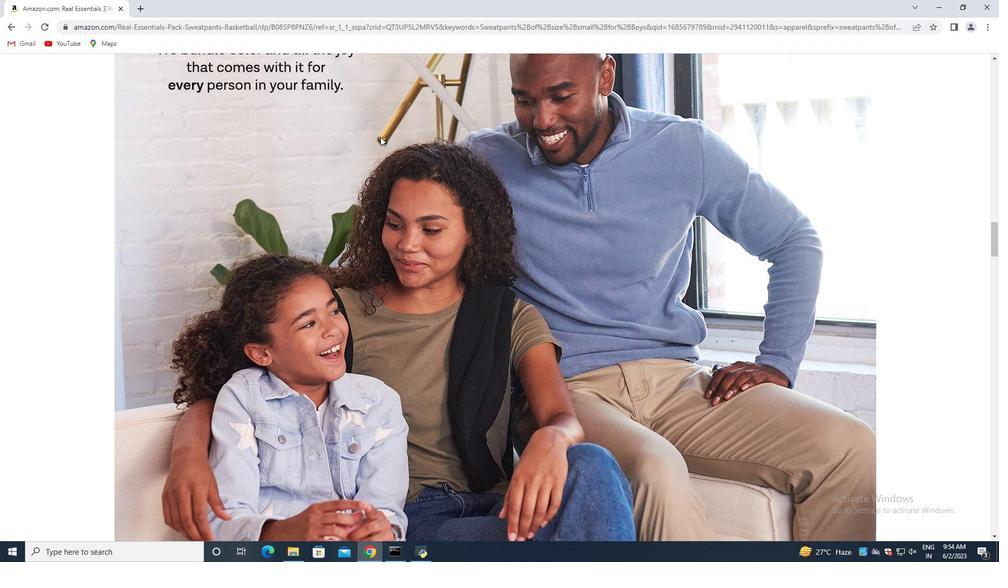 
Action: Mouse scrolled (378, 137) with delta (0, 0)
Screenshot: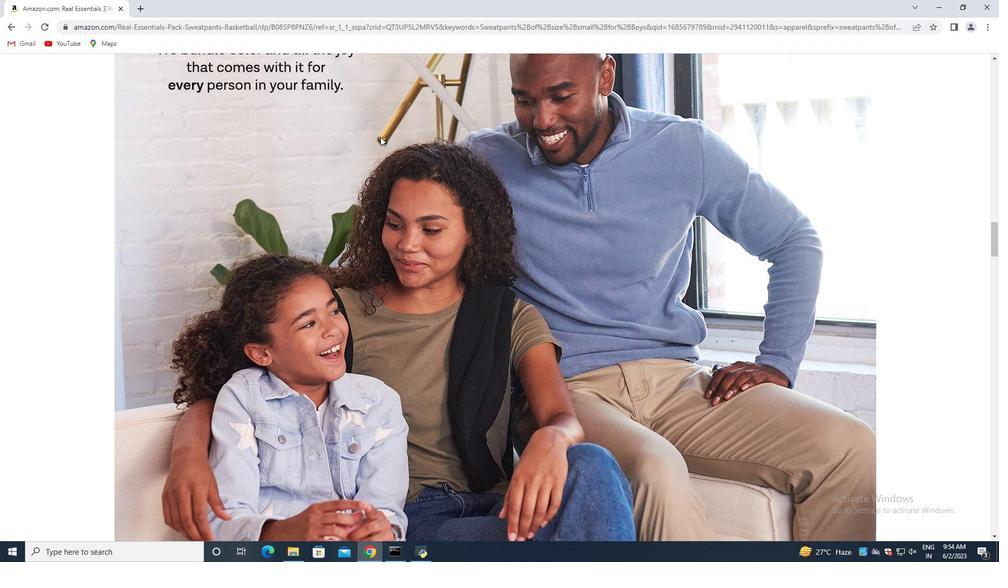 
Action: Mouse scrolled (378, 137) with delta (0, 0)
Screenshot: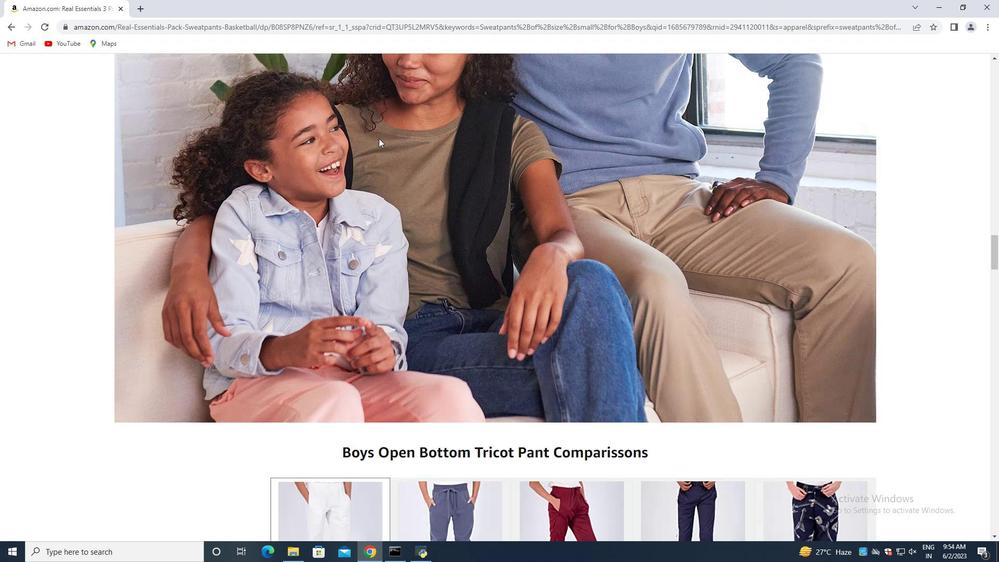 
Action: Mouse moved to (378, 138)
Screenshot: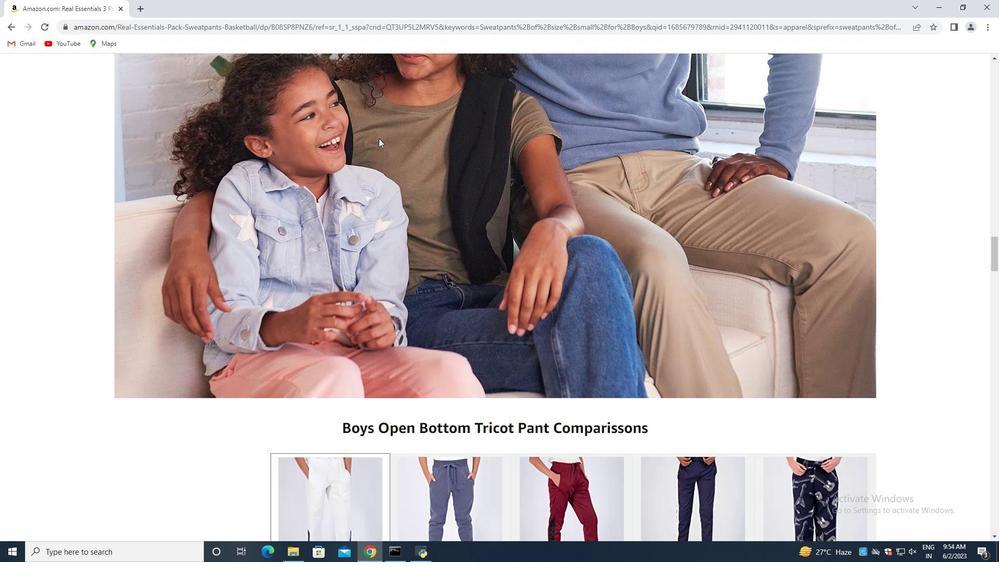 
Action: Mouse scrolled (378, 138) with delta (0, 0)
Screenshot: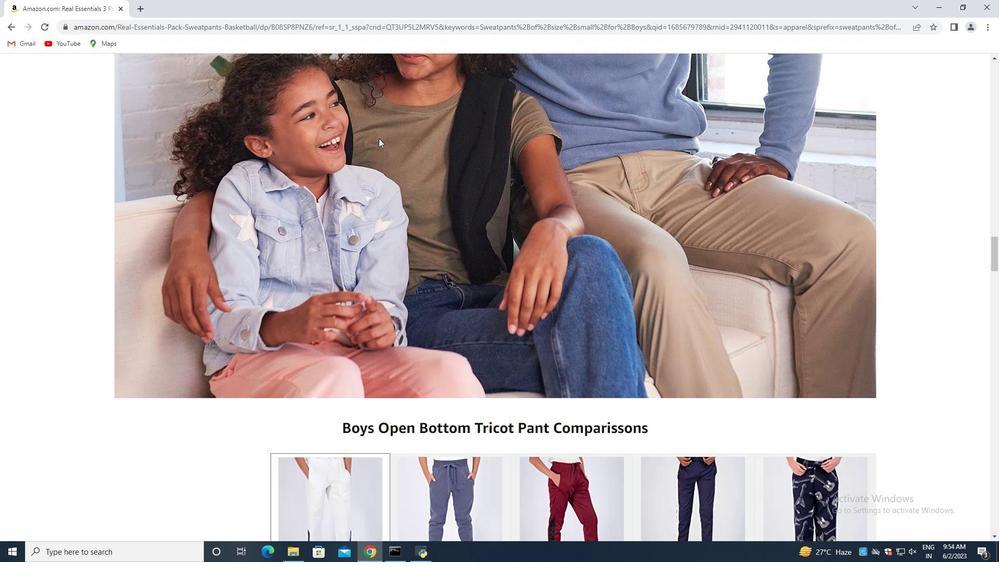 
Action: Mouse scrolled (378, 138) with delta (0, 0)
Screenshot: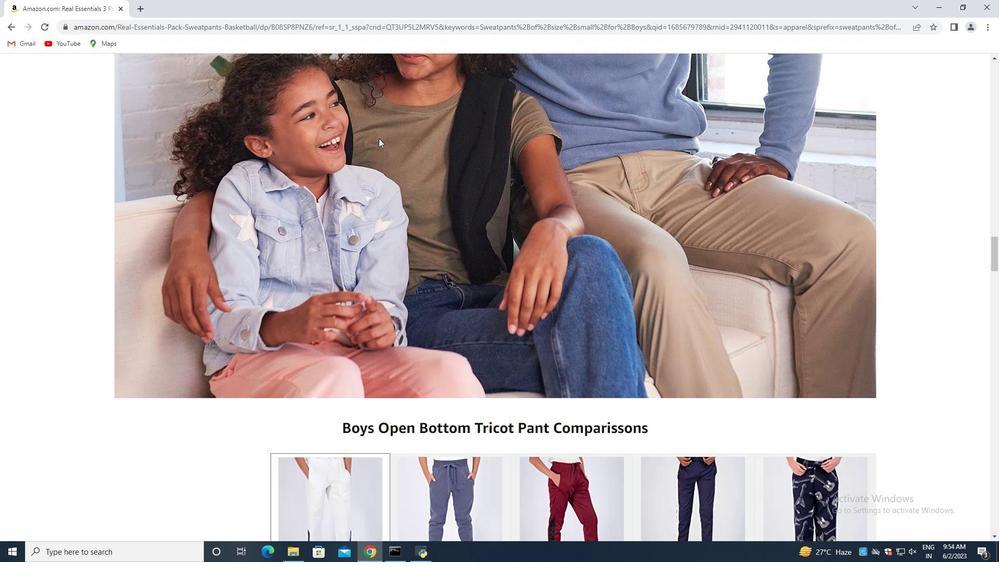 
Action: Mouse moved to (378, 138)
Screenshot: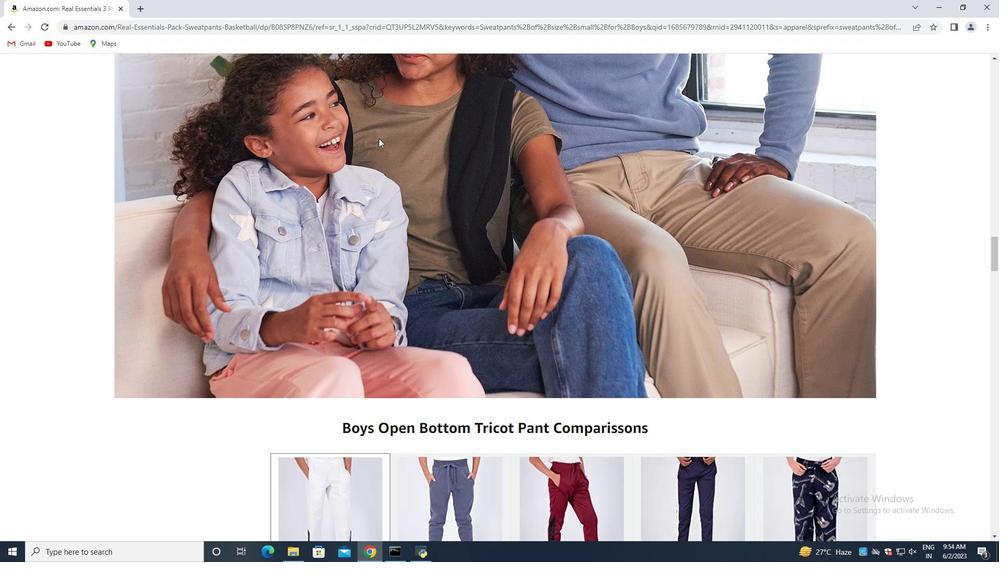 
Action: Mouse scrolled (378, 138) with delta (0, 0)
Screenshot: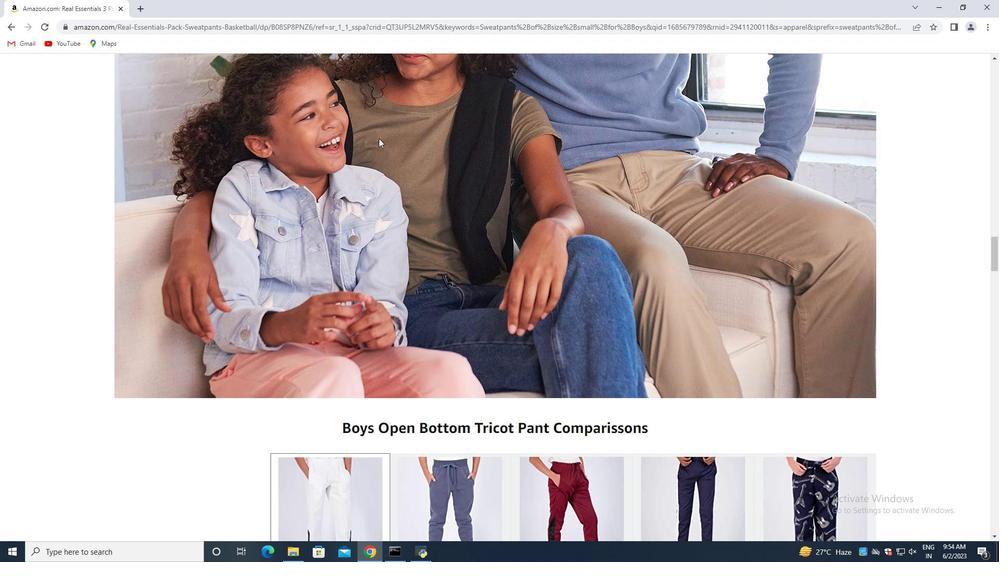 
Action: Mouse moved to (378, 141)
Screenshot: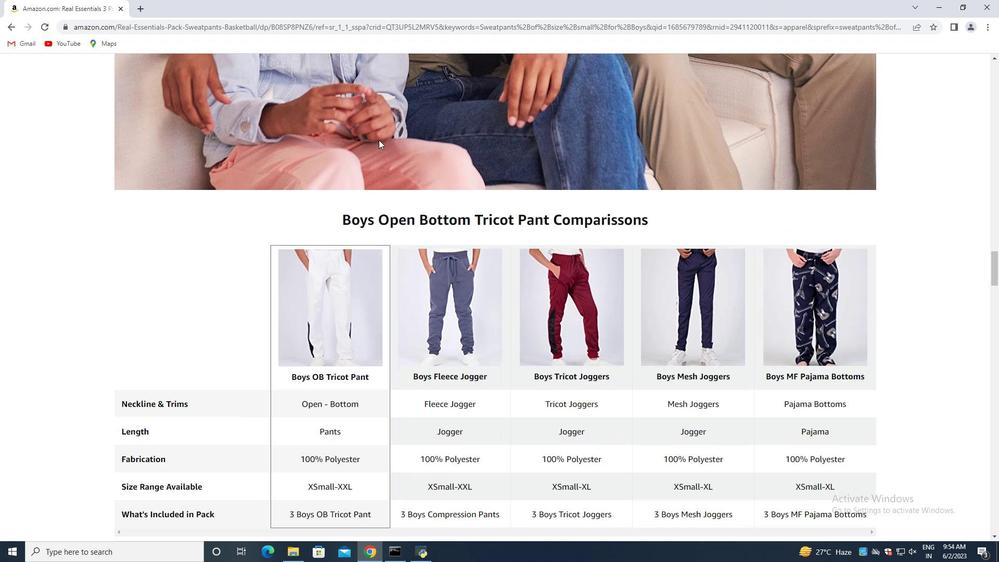 
Action: Mouse scrolled (378, 140) with delta (0, 0)
Screenshot: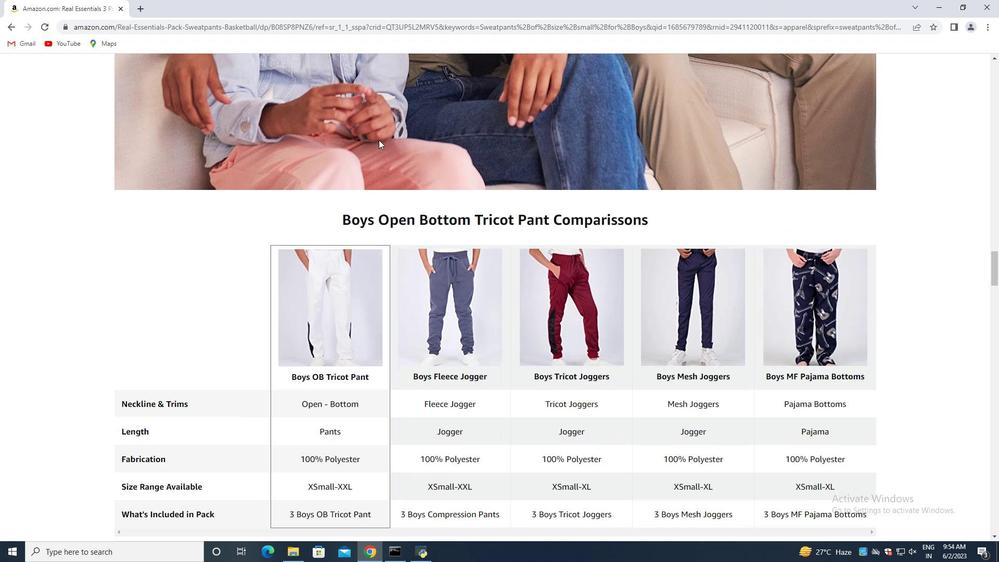 
Action: Mouse scrolled (378, 140) with delta (0, 0)
Screenshot: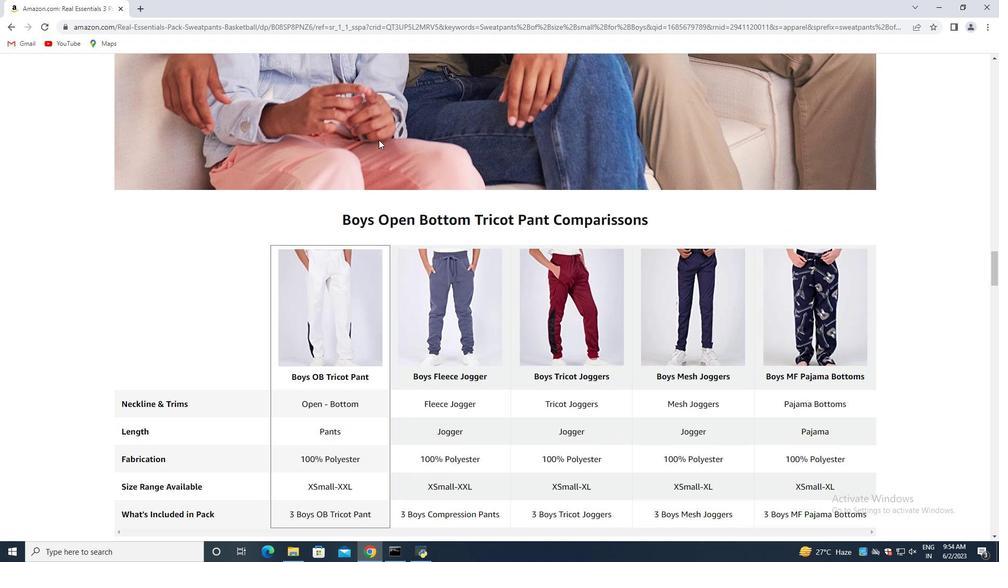 
Action: Mouse scrolled (378, 140) with delta (0, 0)
Screenshot: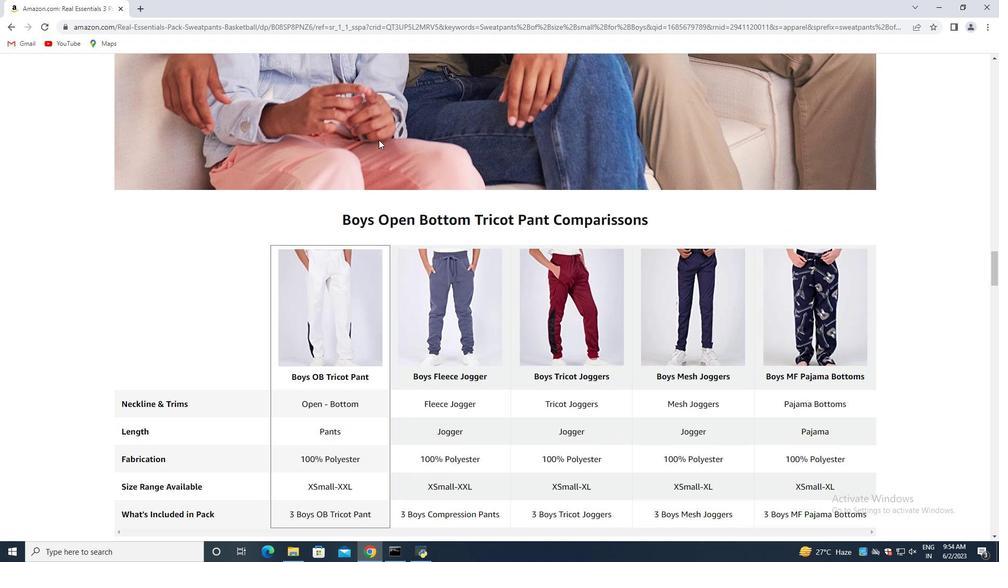 
Action: Mouse moved to (378, 141)
Screenshot: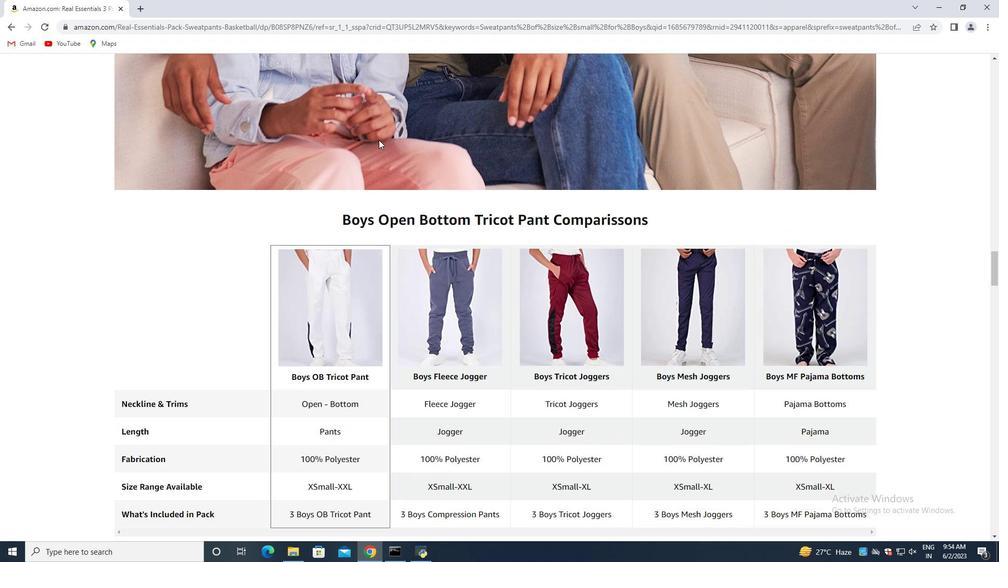 
Action: Mouse scrolled (378, 141) with delta (0, 0)
Screenshot: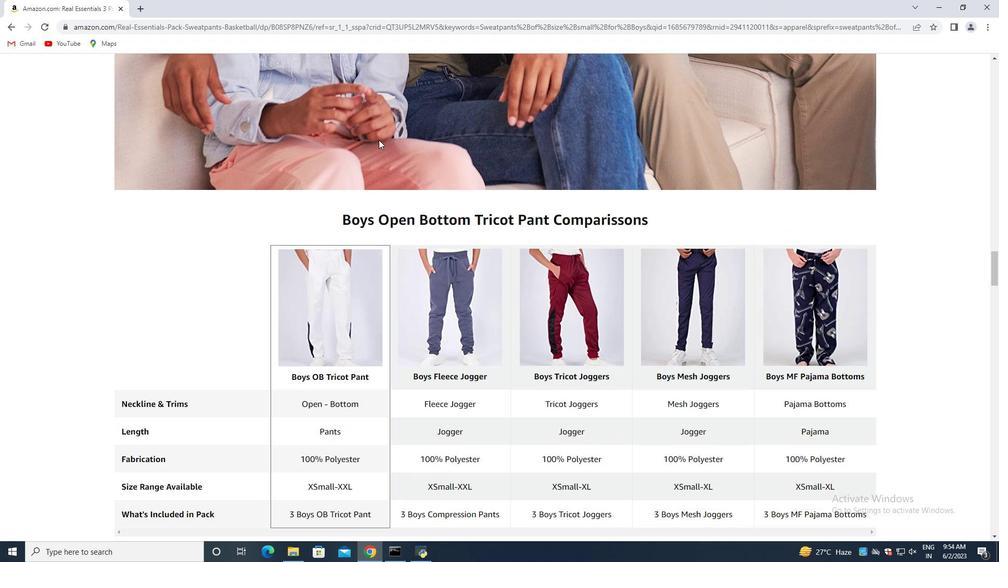 
Action: Mouse moved to (378, 145)
Screenshot: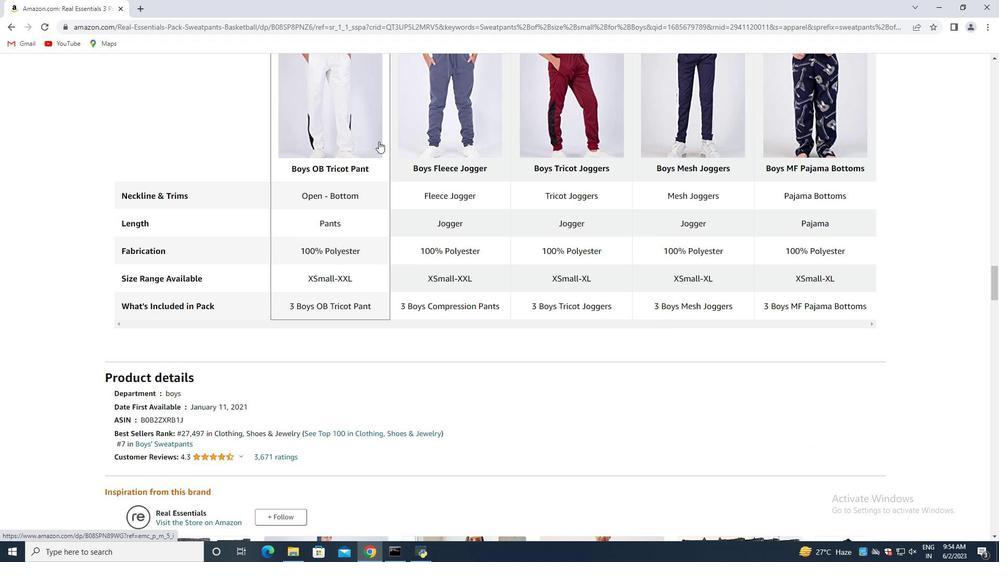 
Action: Mouse scrolled (378, 145) with delta (0, 0)
Screenshot: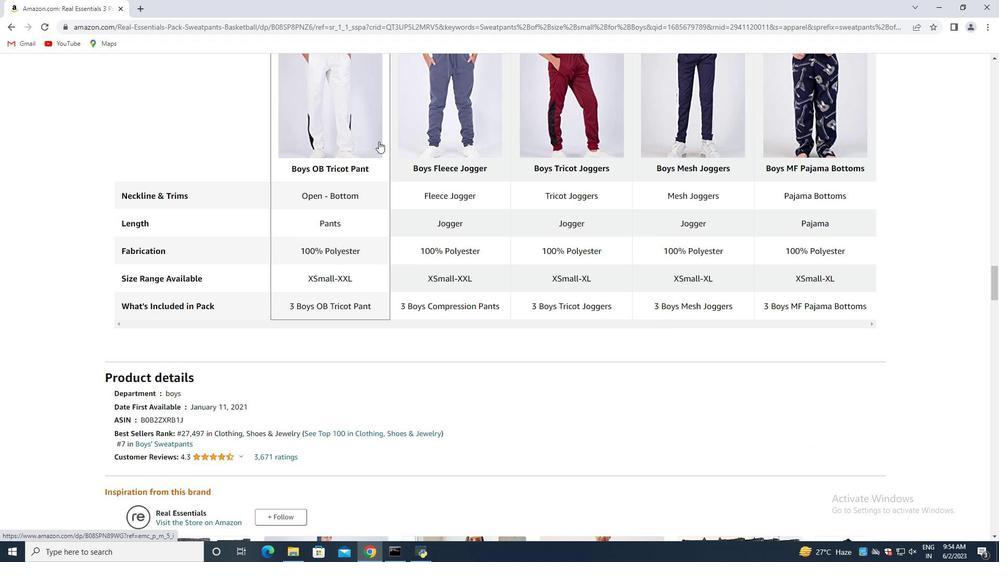 
Action: Mouse moved to (377, 149)
Screenshot: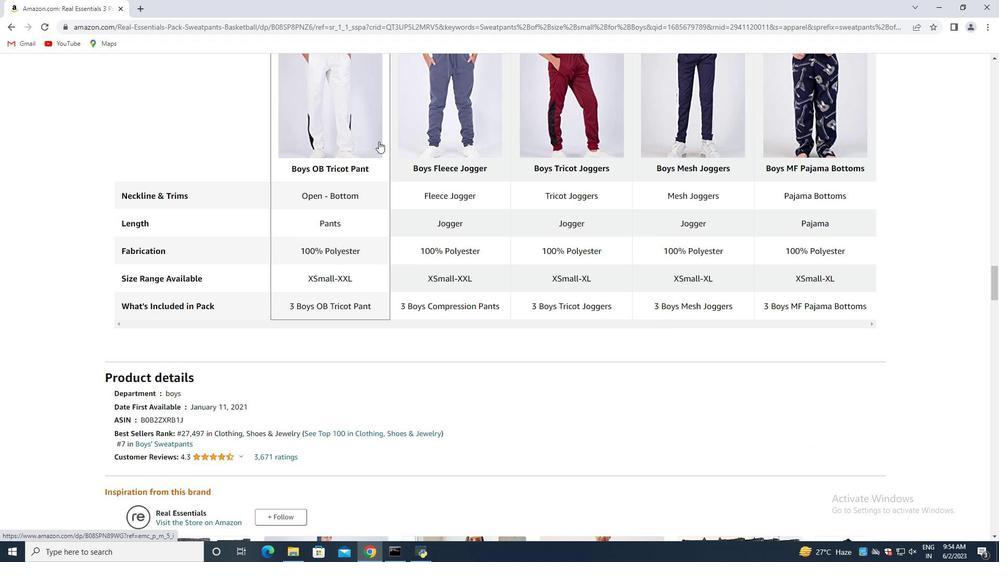 
Action: Mouse scrolled (377, 149) with delta (0, 0)
Screenshot: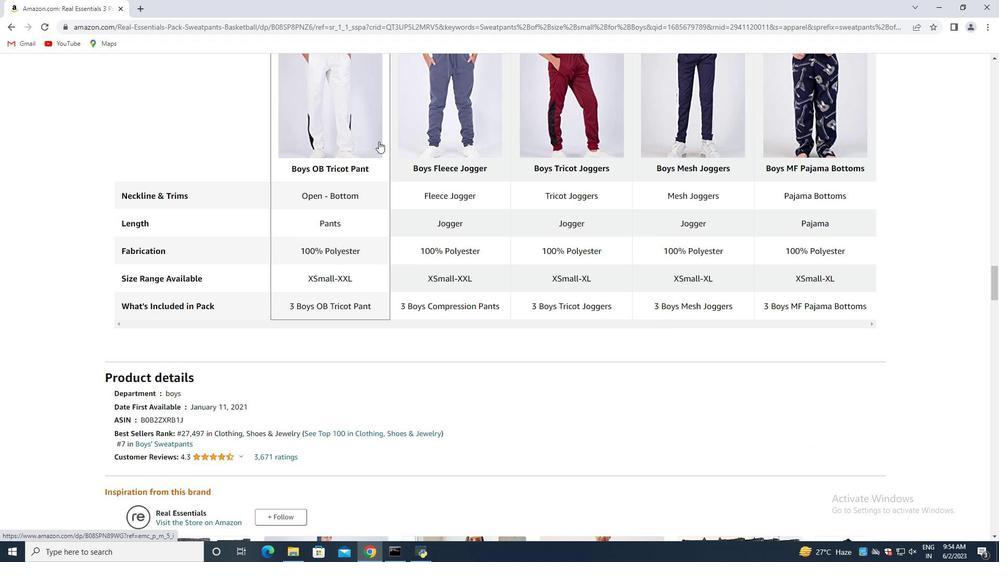 
Action: Mouse scrolled (377, 149) with delta (0, 0)
Screenshot: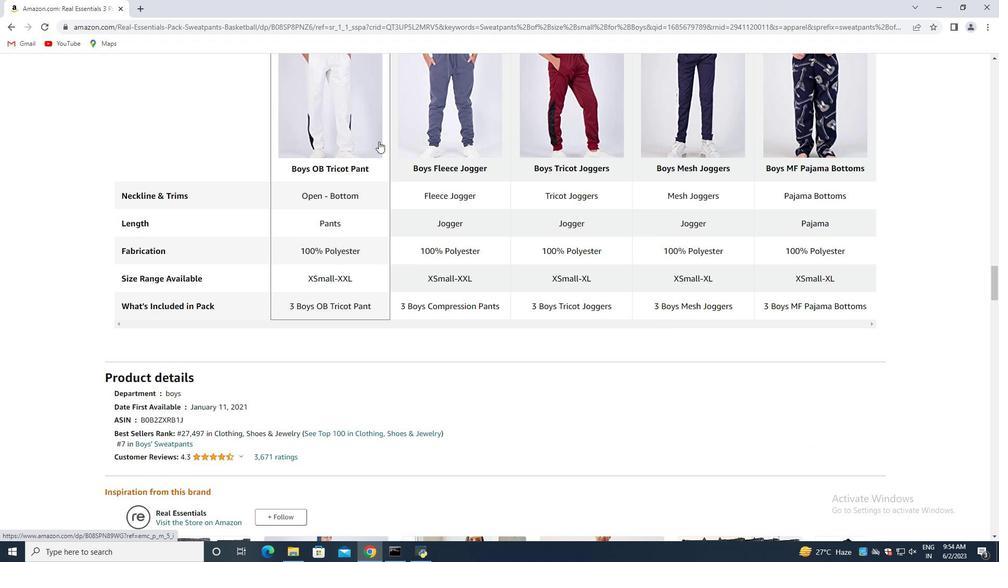 
Action: Mouse scrolled (377, 149) with delta (0, 0)
Screenshot: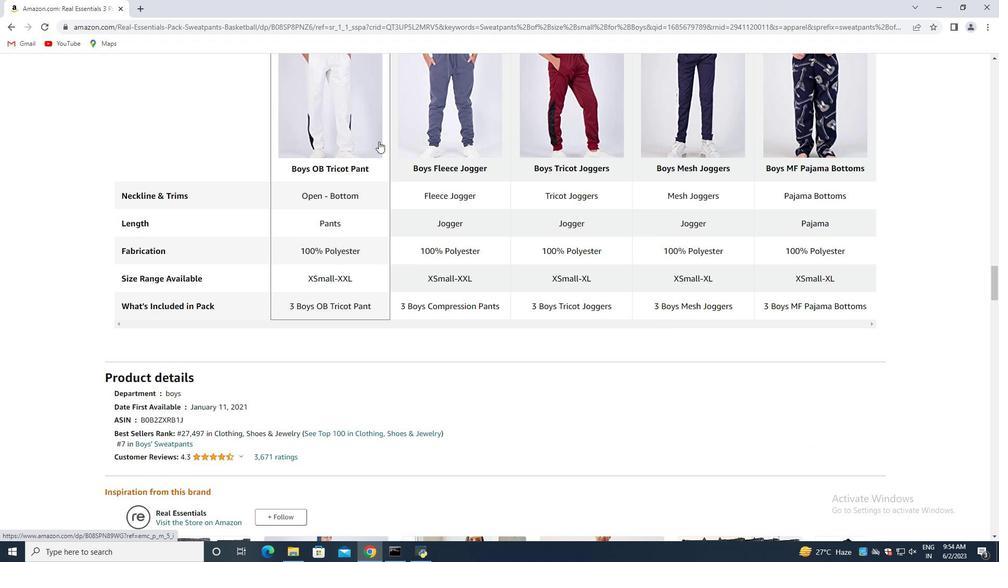 
Action: Mouse scrolled (377, 149) with delta (0, 0)
Screenshot: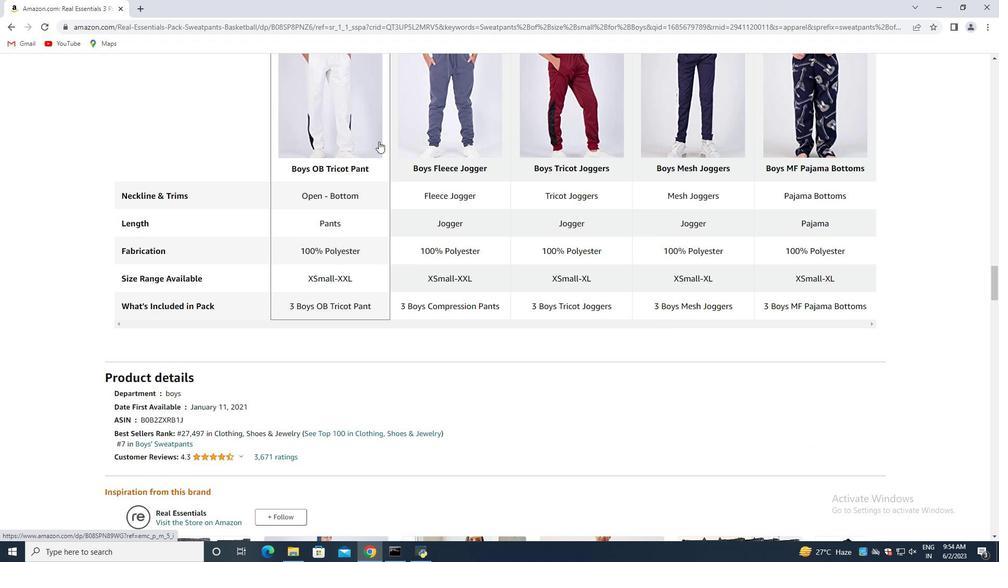 
Action: Mouse moved to (377, 151)
Screenshot: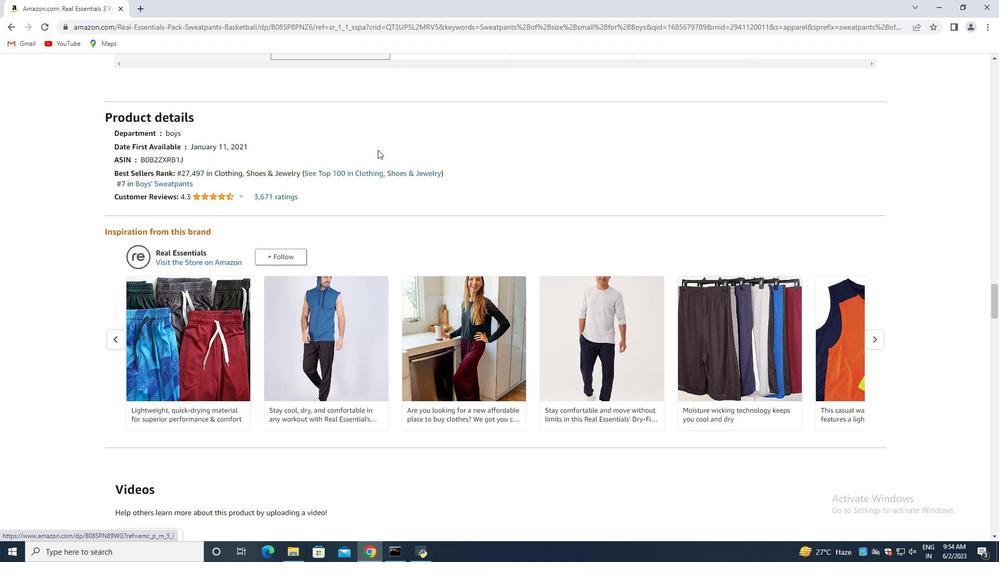 
Action: Mouse scrolled (377, 150) with delta (0, 0)
Screenshot: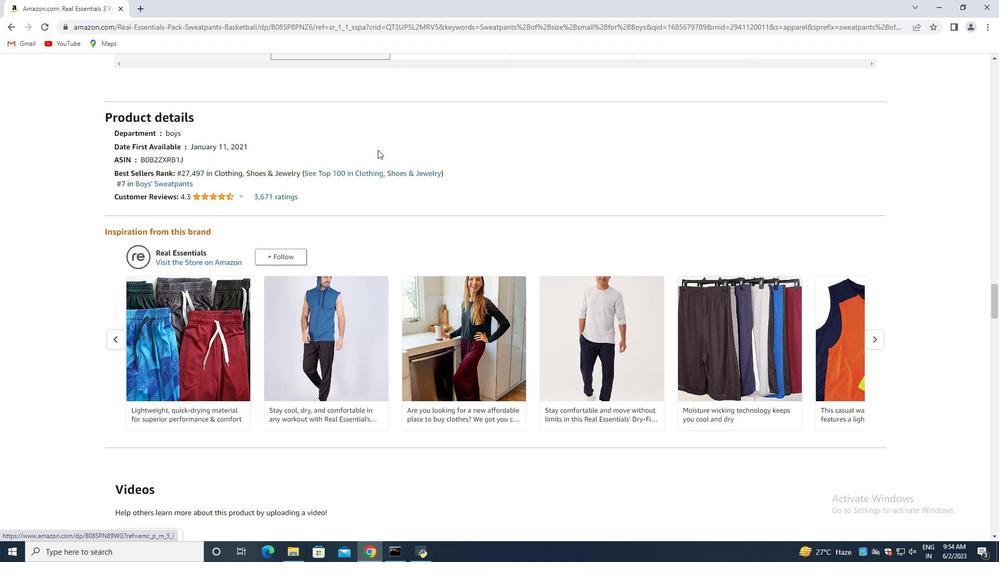 
Action: Mouse moved to (377, 152)
Screenshot: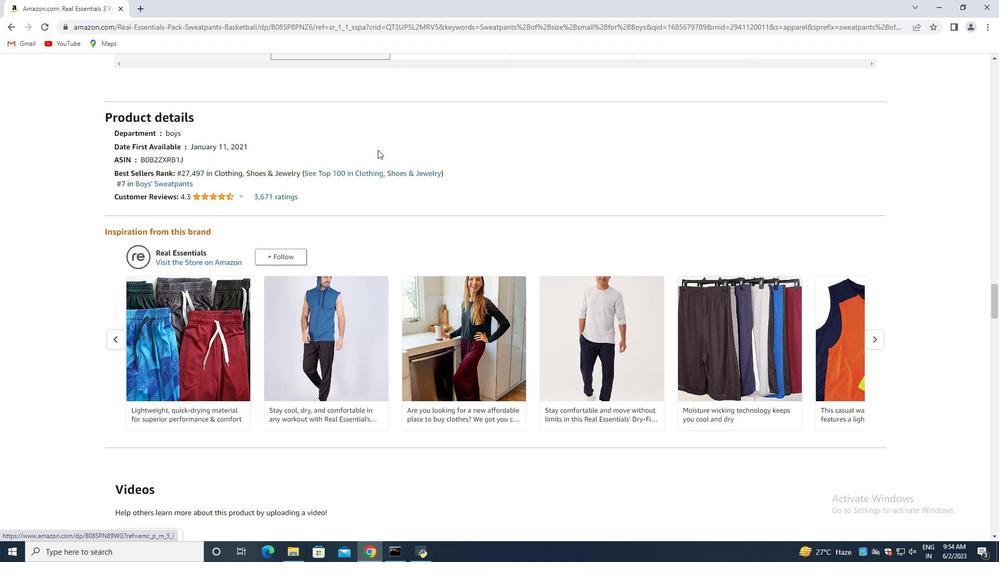 
Action: Mouse scrolled (377, 151) with delta (0, 0)
Screenshot: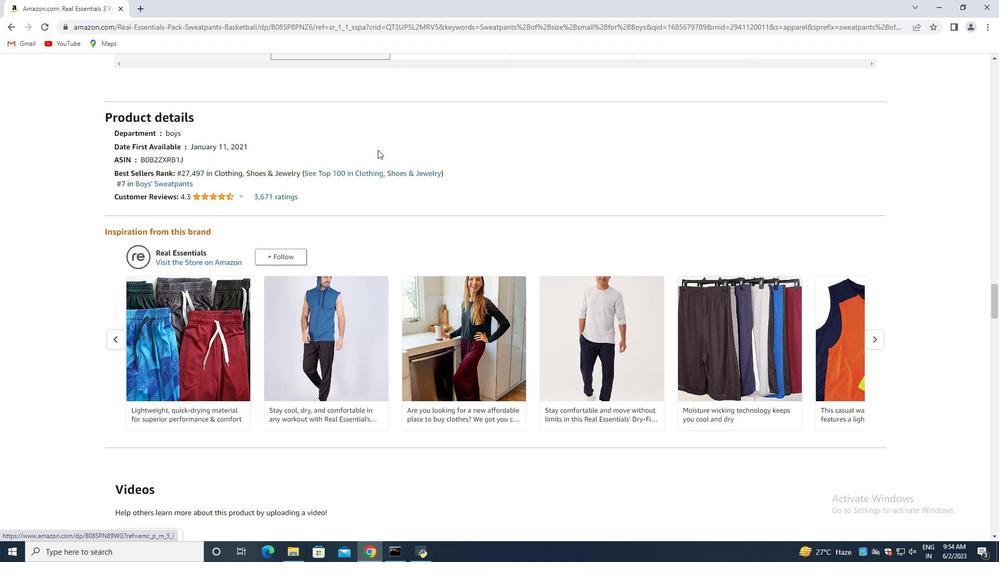 
Action: Mouse moved to (377, 153)
Screenshot: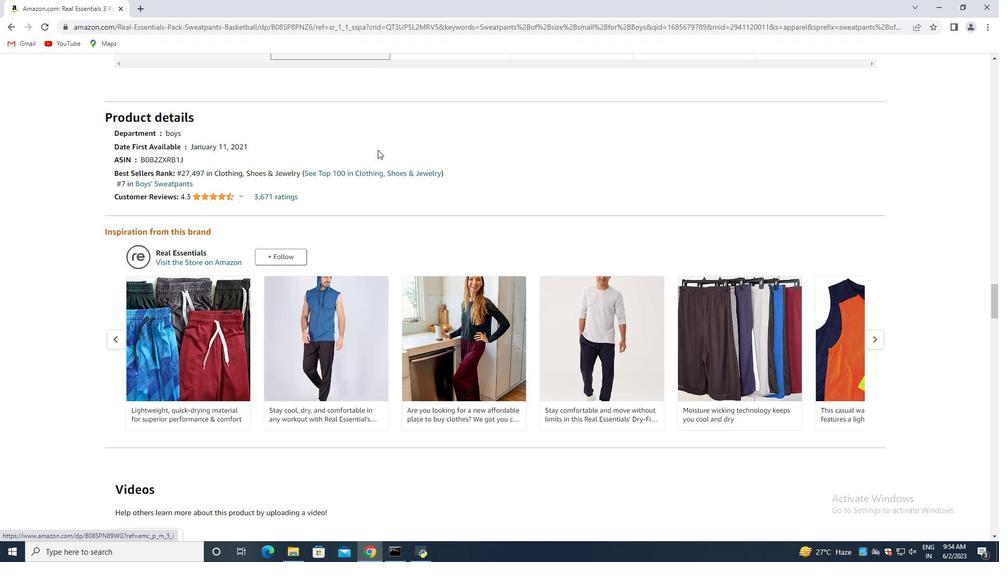 
Action: Mouse scrolled (377, 152) with delta (0, 0)
Screenshot: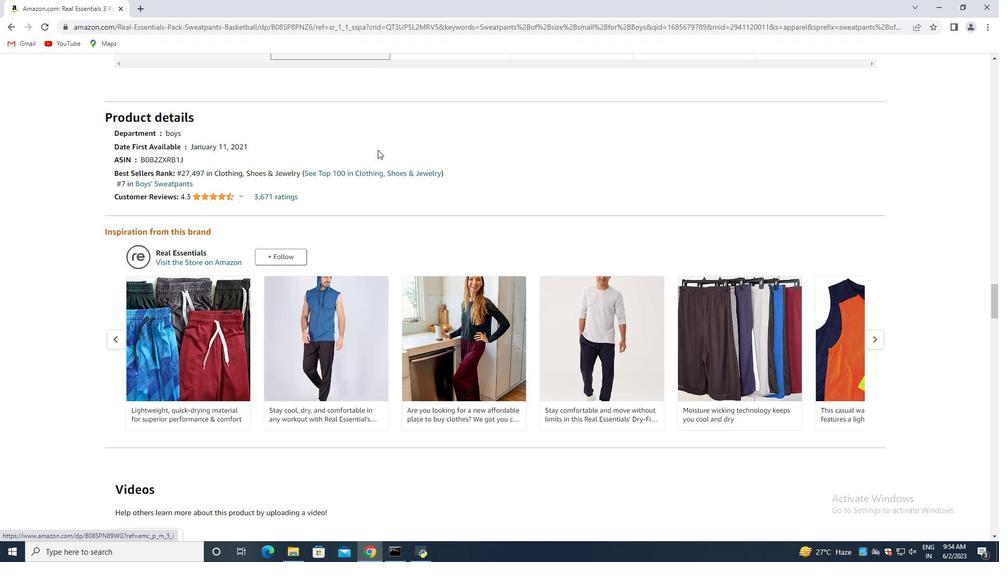 
Action: Mouse moved to (377, 153)
Screenshot: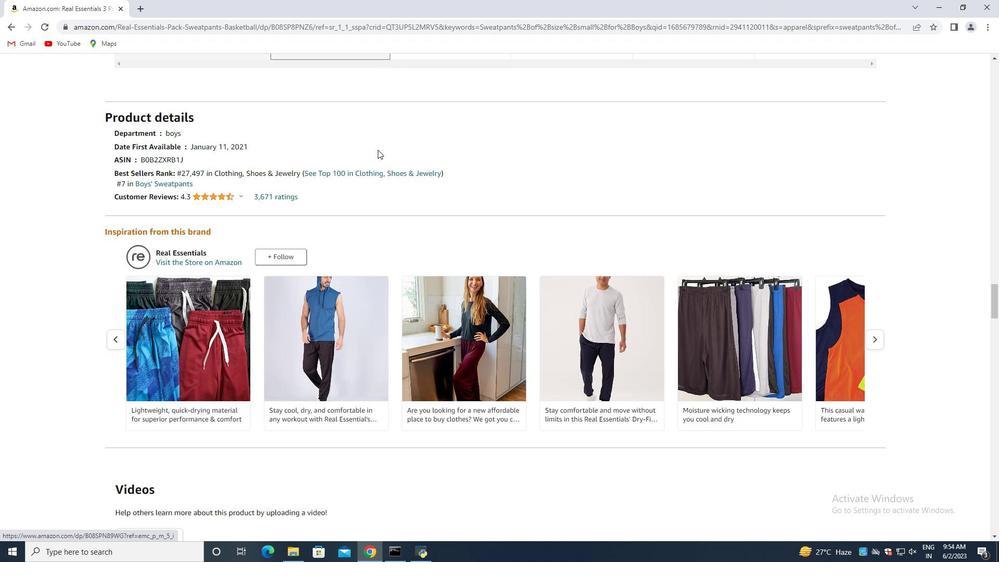 
Action: Mouse scrolled (377, 153) with delta (0, 0)
Screenshot: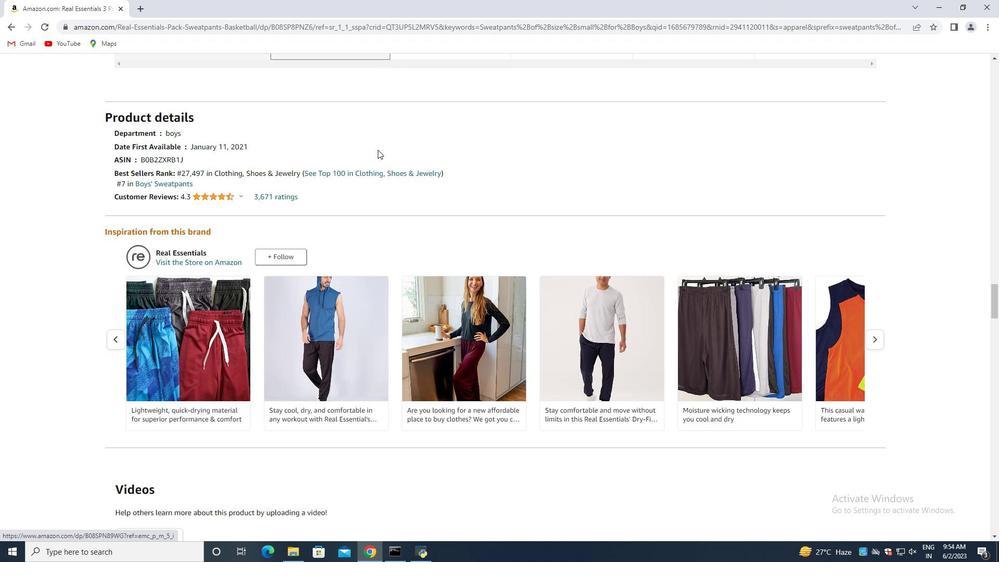 
Action: Mouse moved to (377, 154)
Screenshot: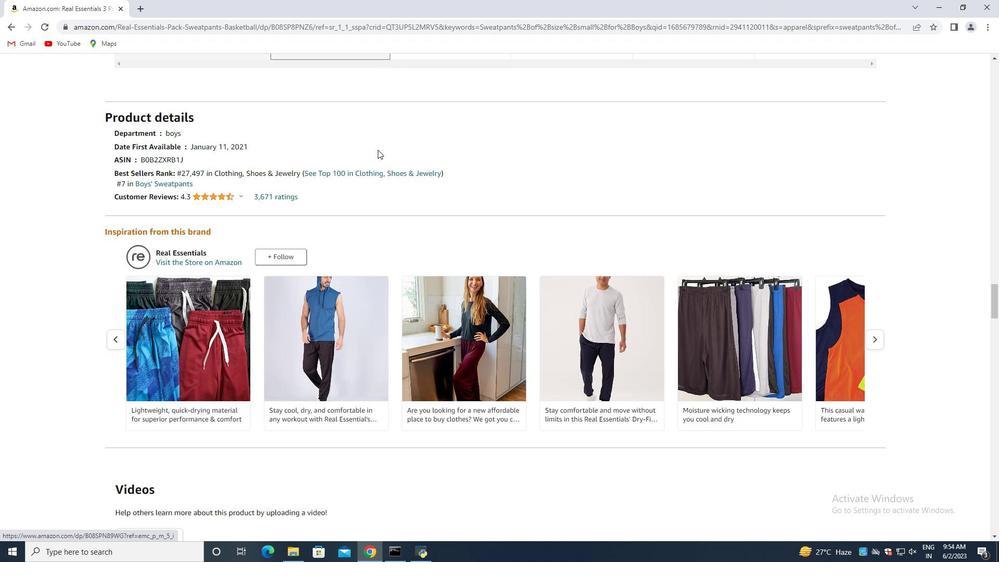 
Action: Mouse scrolled (377, 154) with delta (0, 0)
Screenshot: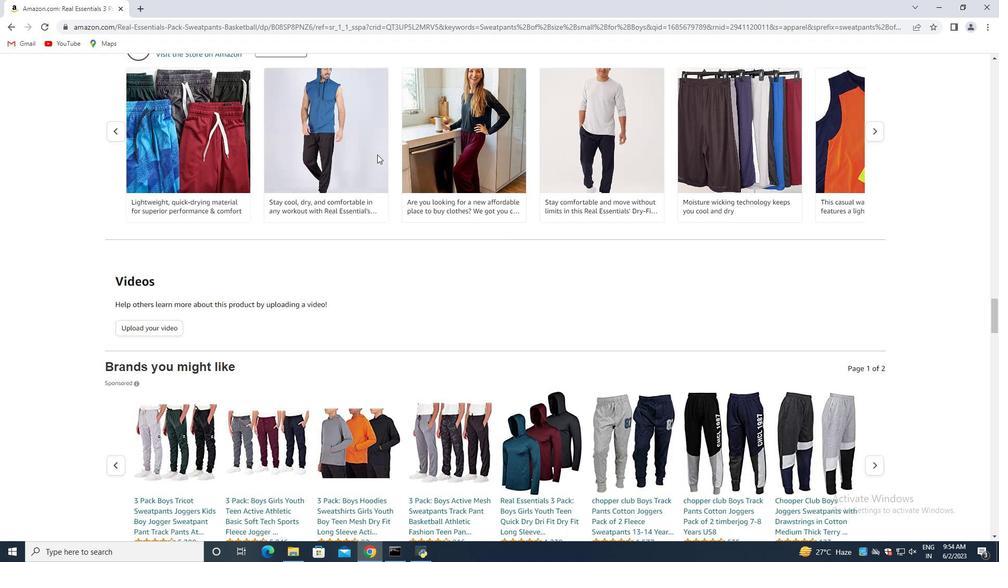 
Action: Mouse moved to (377, 155)
Screenshot: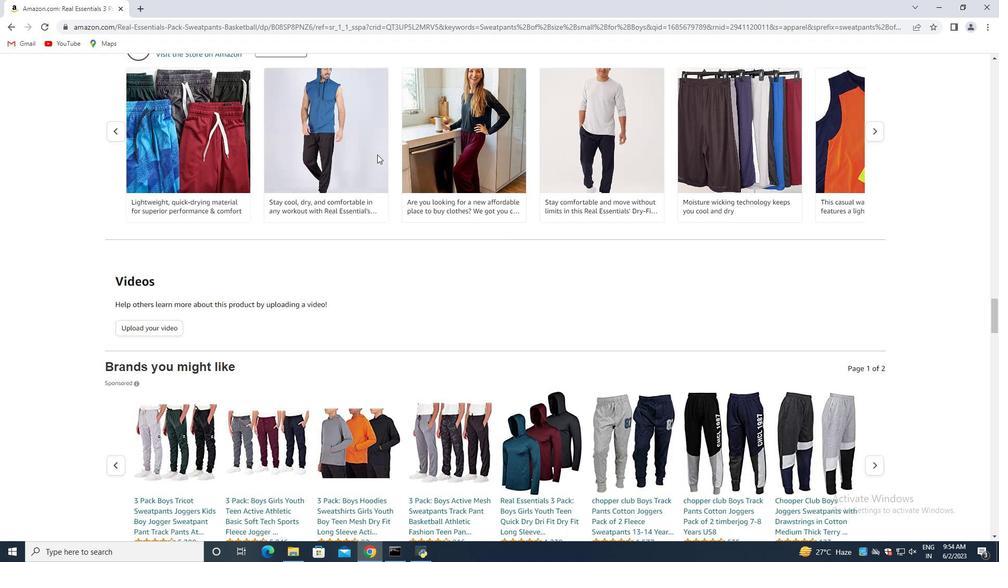 
Action: Mouse scrolled (377, 154) with delta (0, 0)
Screenshot: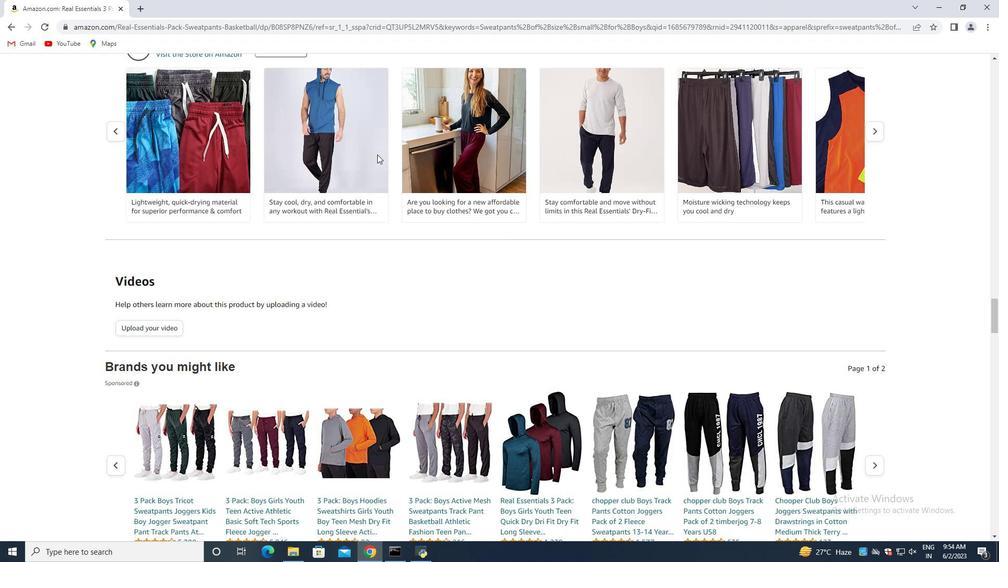 
Action: Mouse scrolled (377, 154) with delta (0, 0)
Screenshot: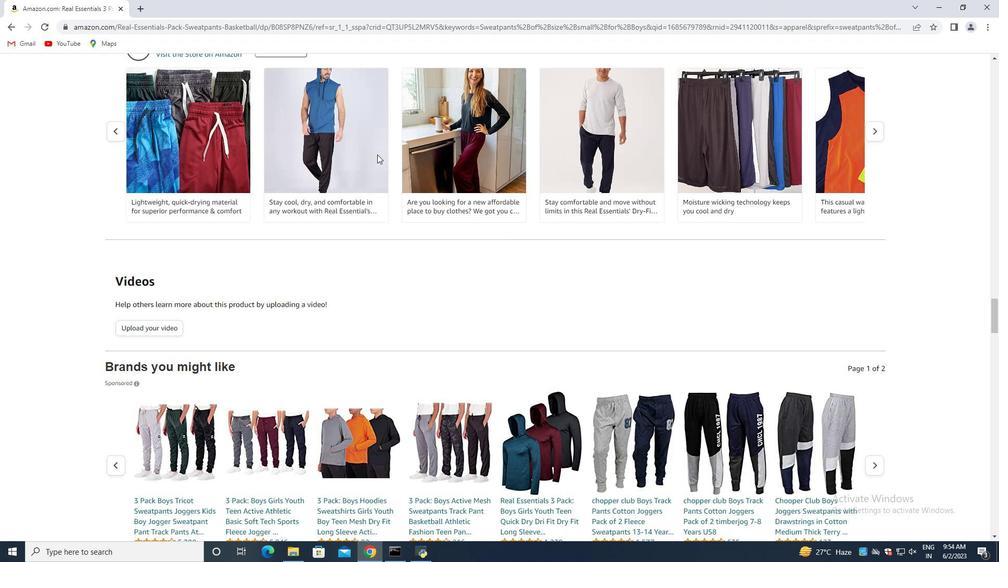 
Action: Mouse scrolled (377, 154) with delta (0, 0)
Screenshot: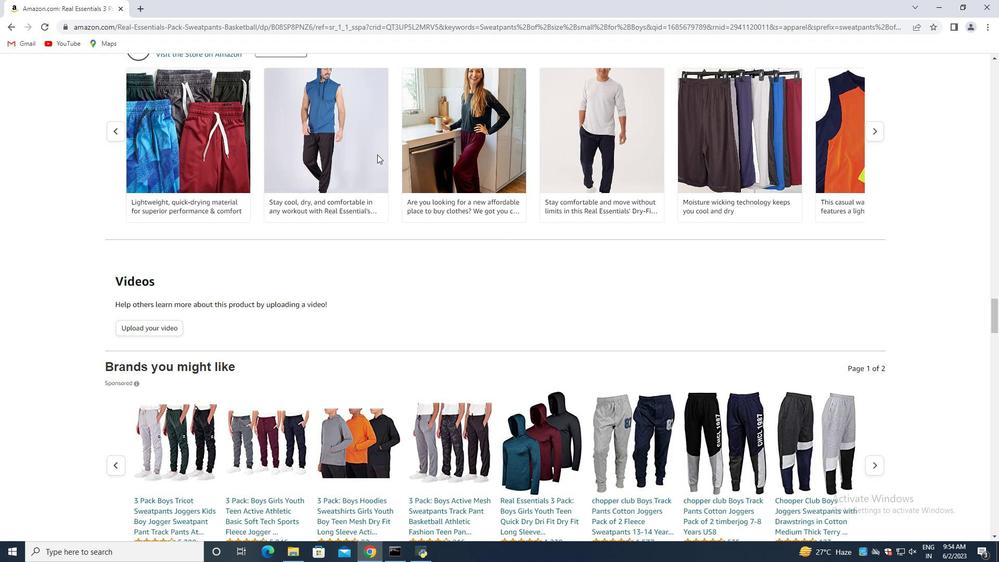 
Action: Mouse scrolled (377, 154) with delta (0, 0)
Screenshot: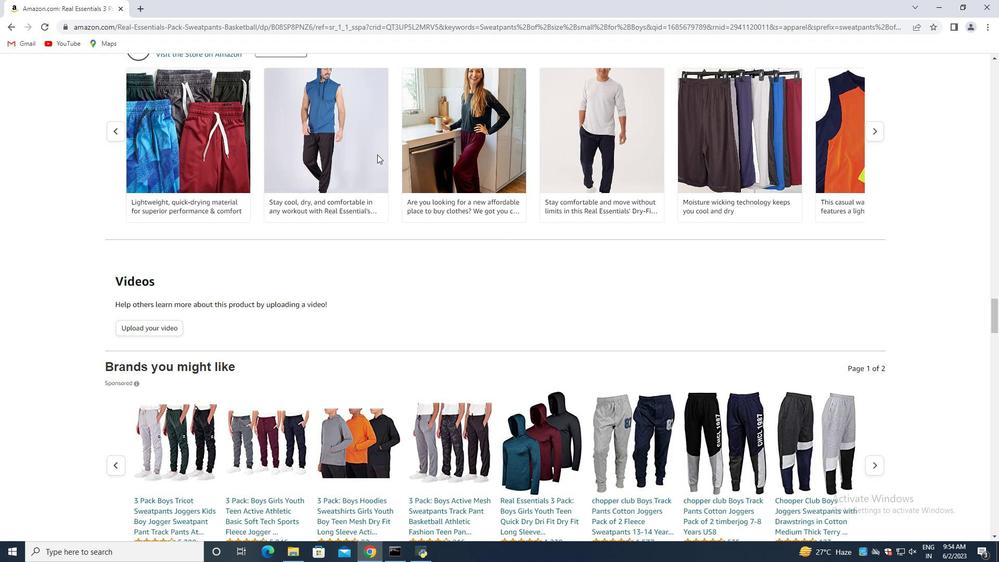 
Action: Mouse moved to (381, 159)
Screenshot: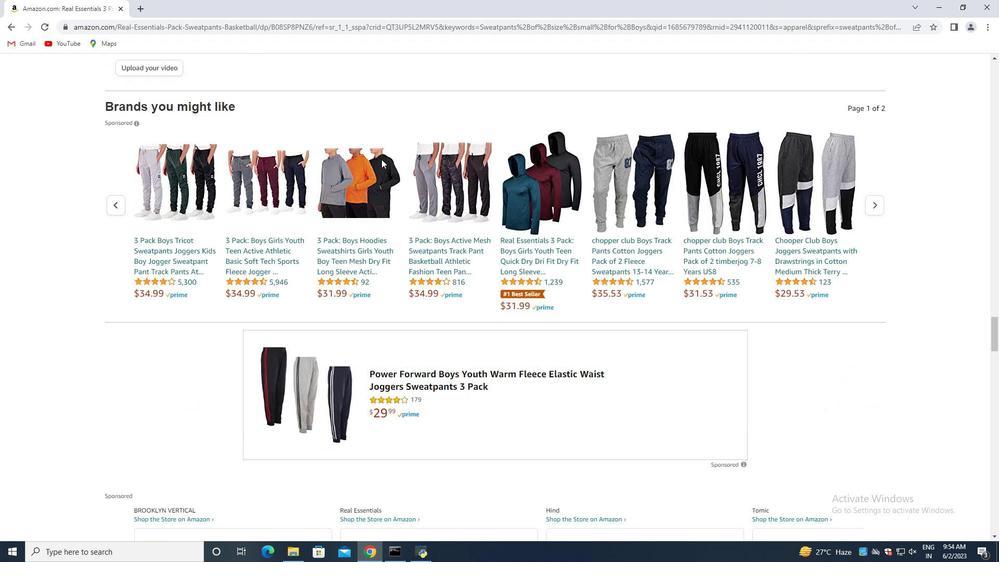 
Action: Mouse scrolled (381, 158) with delta (0, 0)
Screenshot: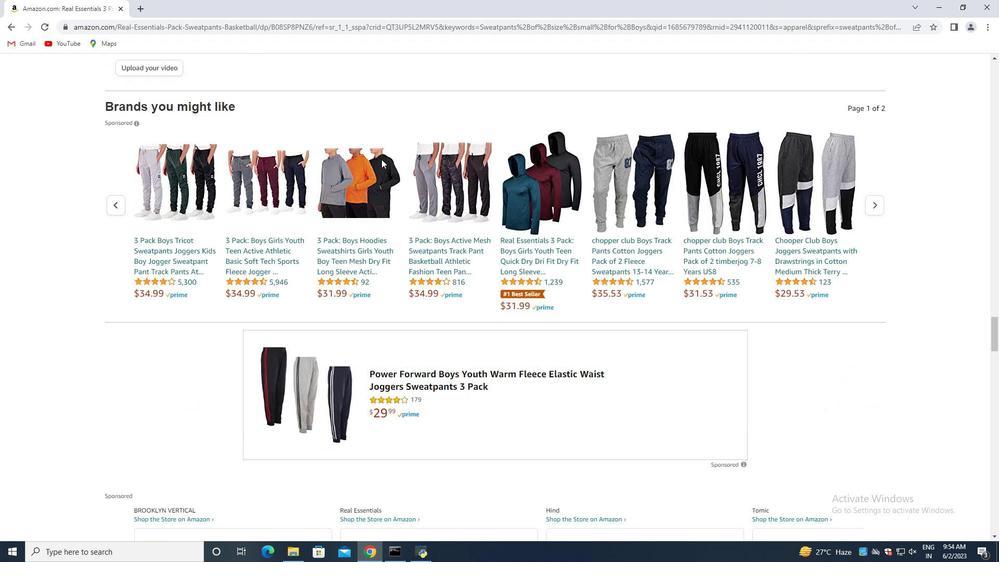 
Action: Mouse moved to (381, 160)
Screenshot: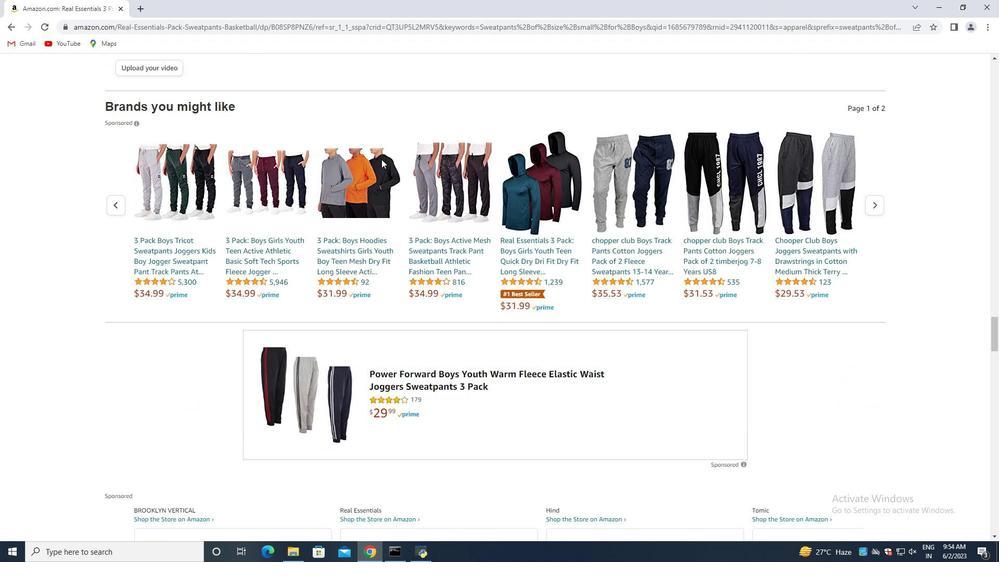 
Action: Mouse scrolled (381, 159) with delta (0, 0)
Screenshot: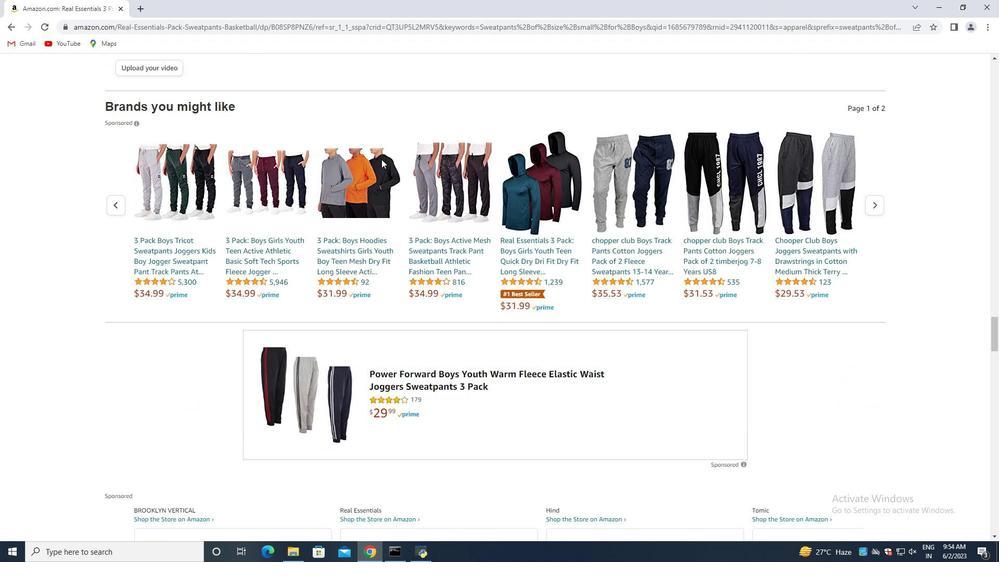 
Action: Mouse scrolled (381, 159) with delta (0, 0)
Screenshot: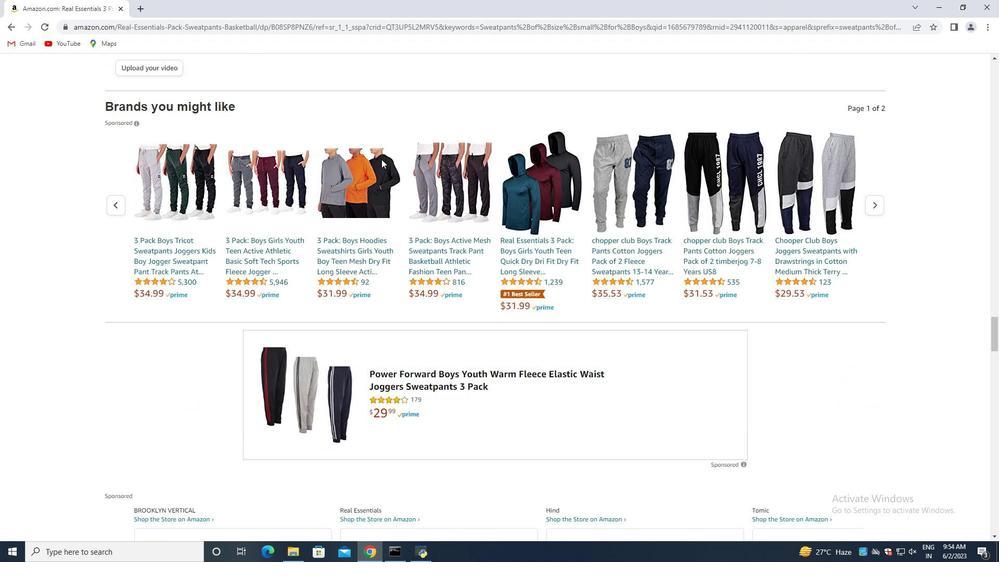 
Action: Mouse scrolled (381, 159) with delta (0, 0)
Screenshot: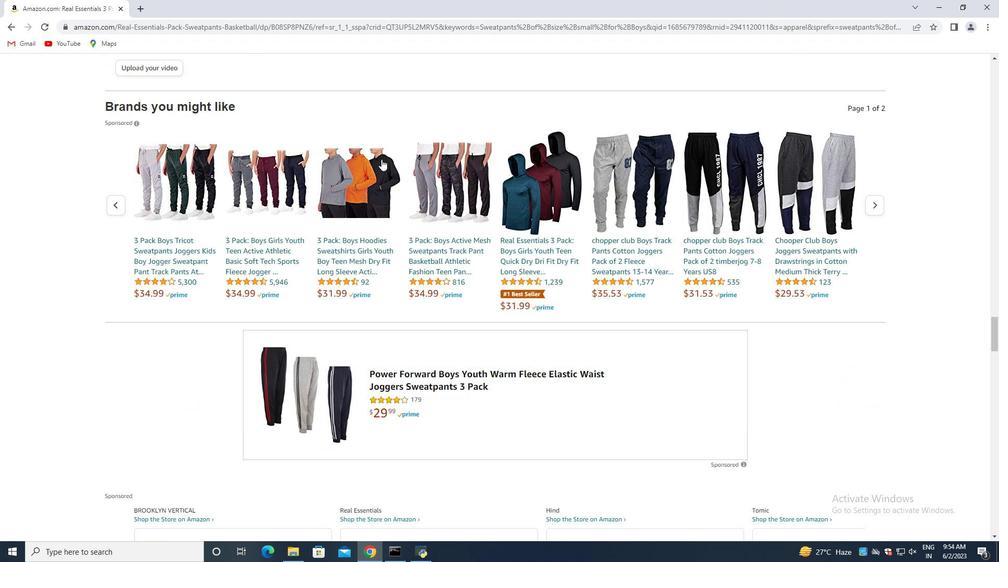 
Action: Mouse moved to (381, 161)
Screenshot: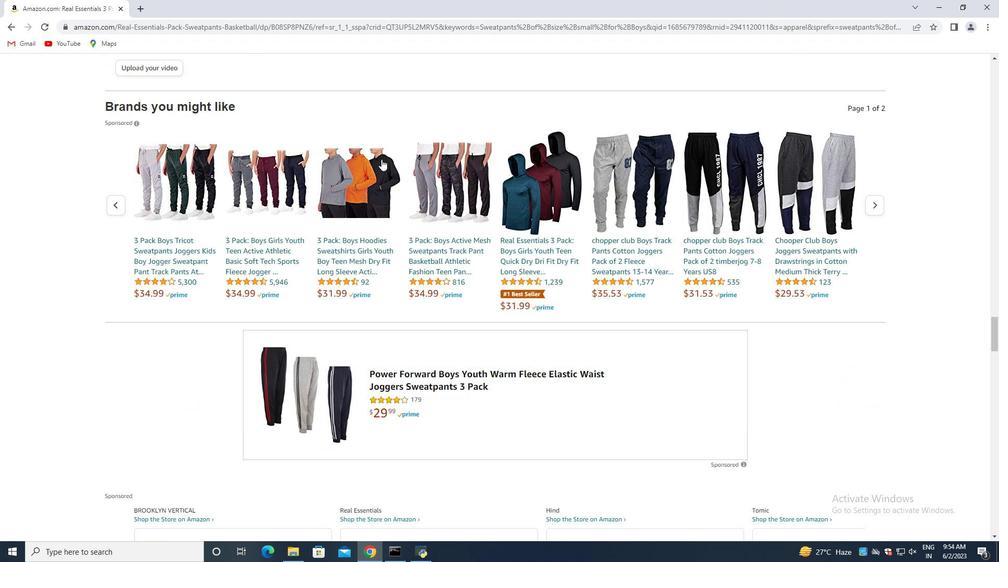 
Action: Mouse scrolled (381, 160) with delta (0, 0)
Screenshot: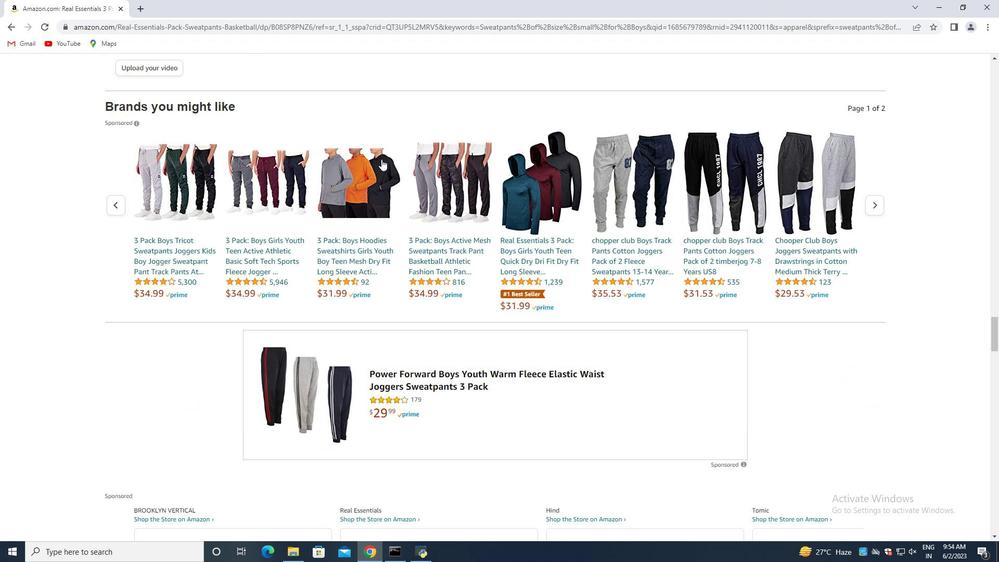 
Action: Mouse moved to (322, 184)
Screenshot: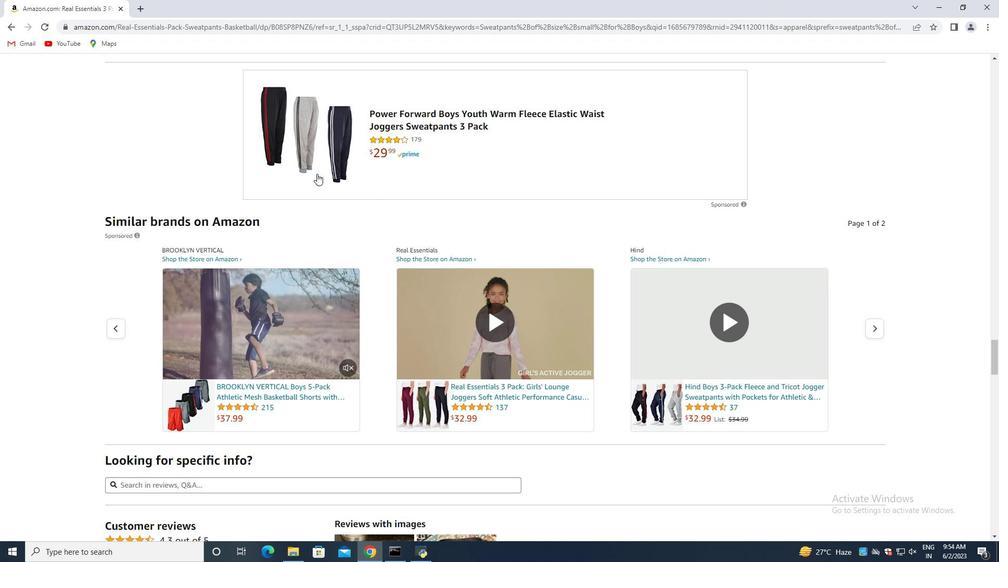 
Action: Mouse scrolled (322, 184) with delta (0, 0)
Screenshot: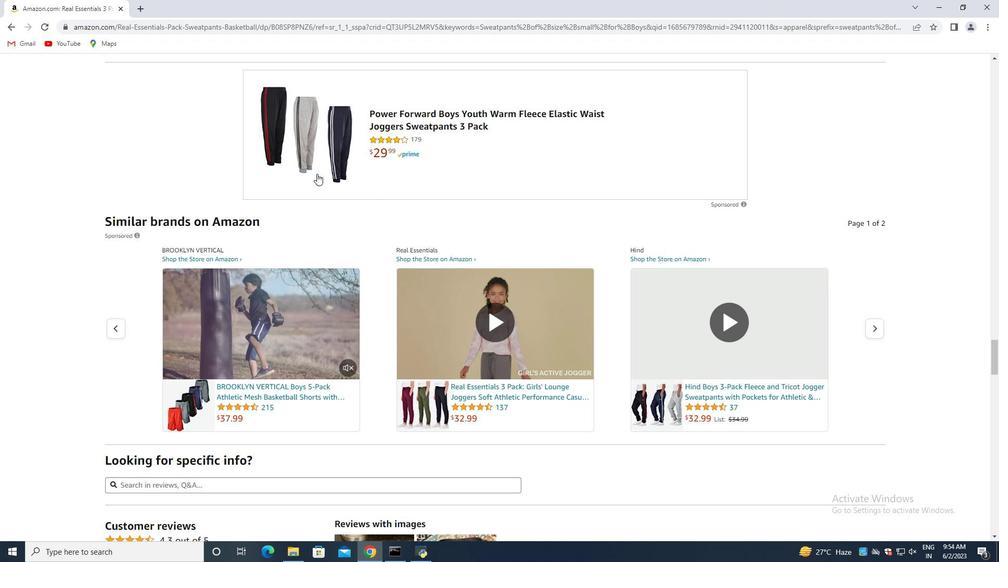 
Action: Mouse moved to (332, 206)
Screenshot: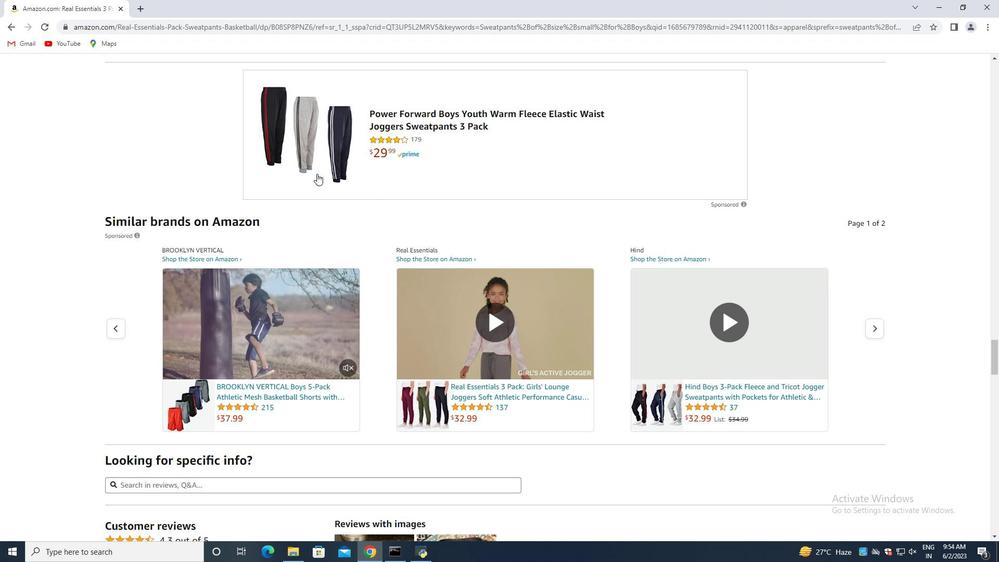 
Action: Mouse scrolled (332, 206) with delta (0, 0)
Screenshot: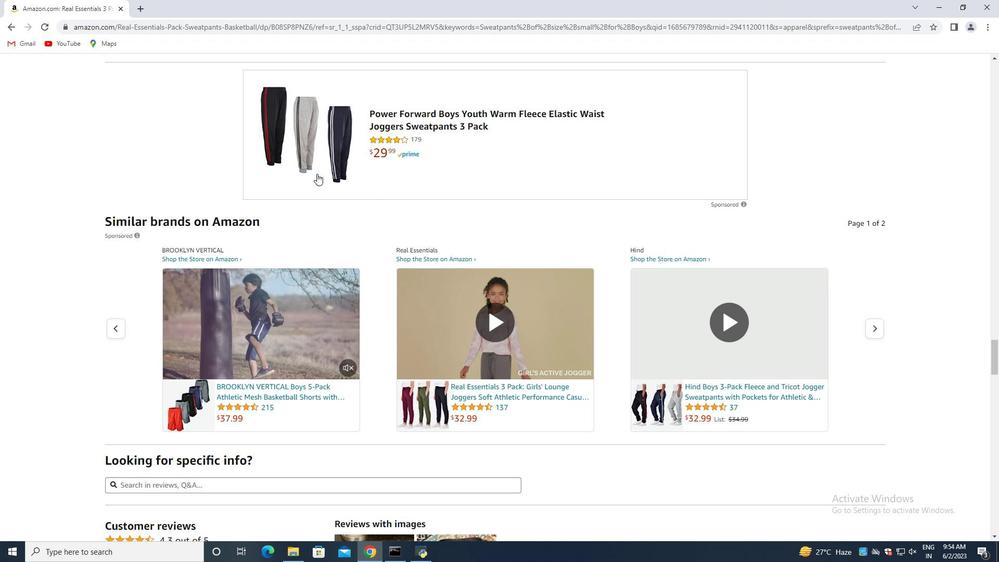 
Action: Mouse moved to (337, 213)
Screenshot: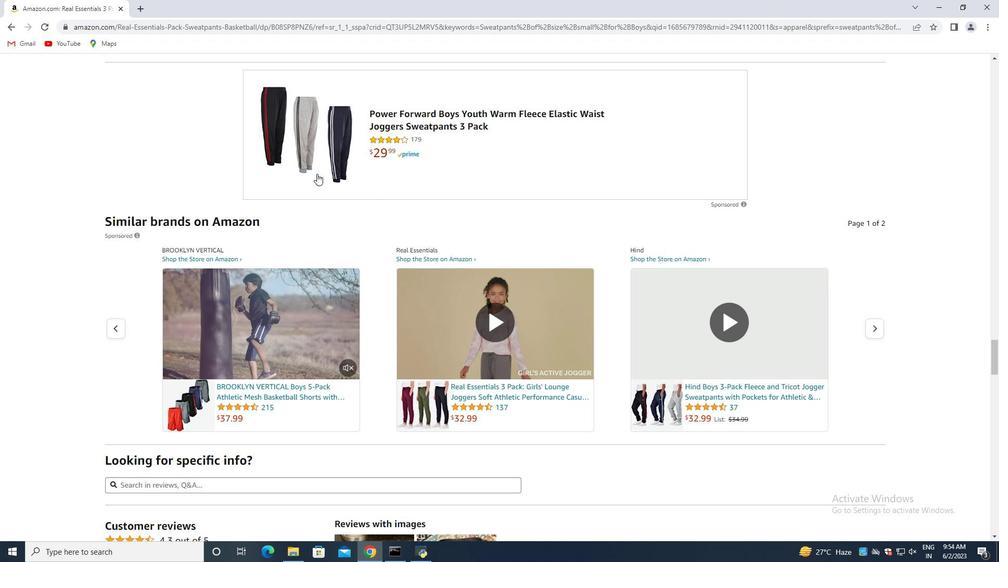 
Action: Mouse scrolled (337, 213) with delta (0, 0)
Screenshot: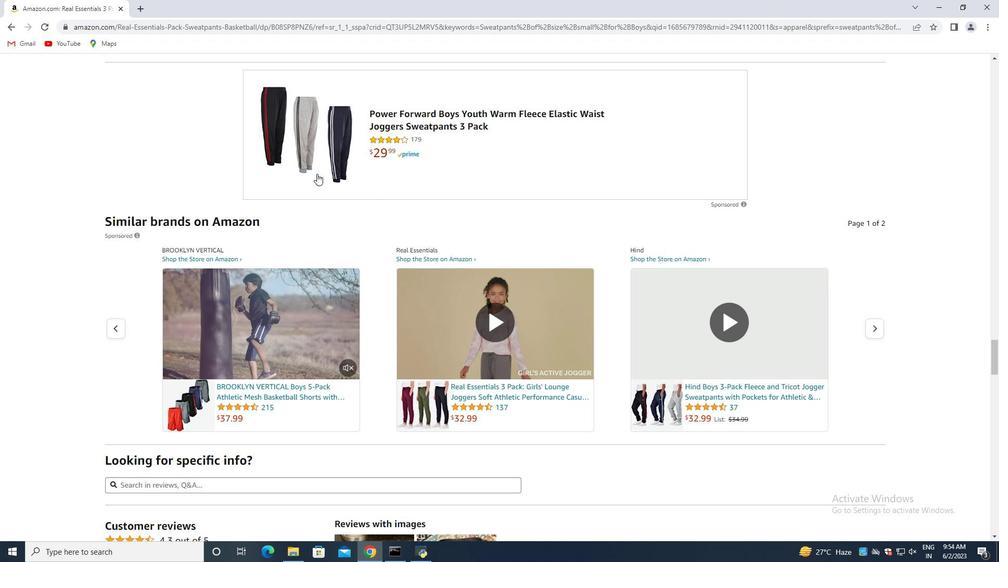 
Action: Mouse moved to (338, 213)
Screenshot: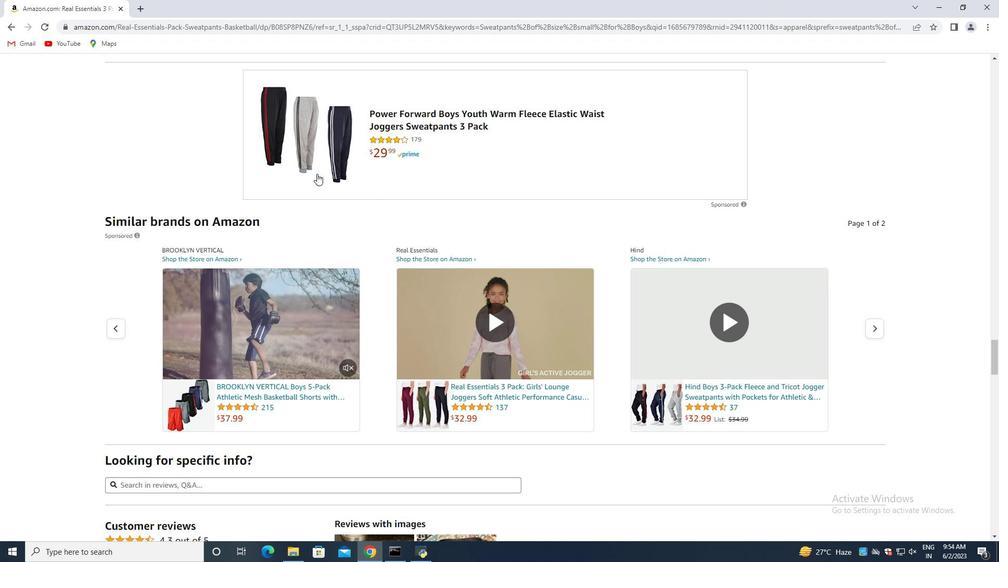 
Action: Mouse scrolled (338, 213) with delta (0, 0)
Screenshot: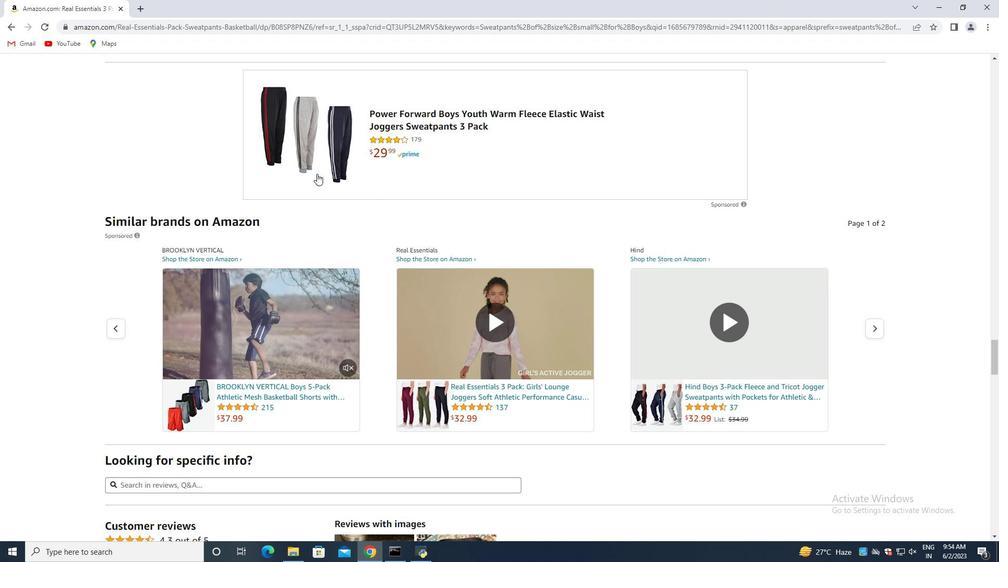 
Action: Mouse moved to (347, 214)
Screenshot: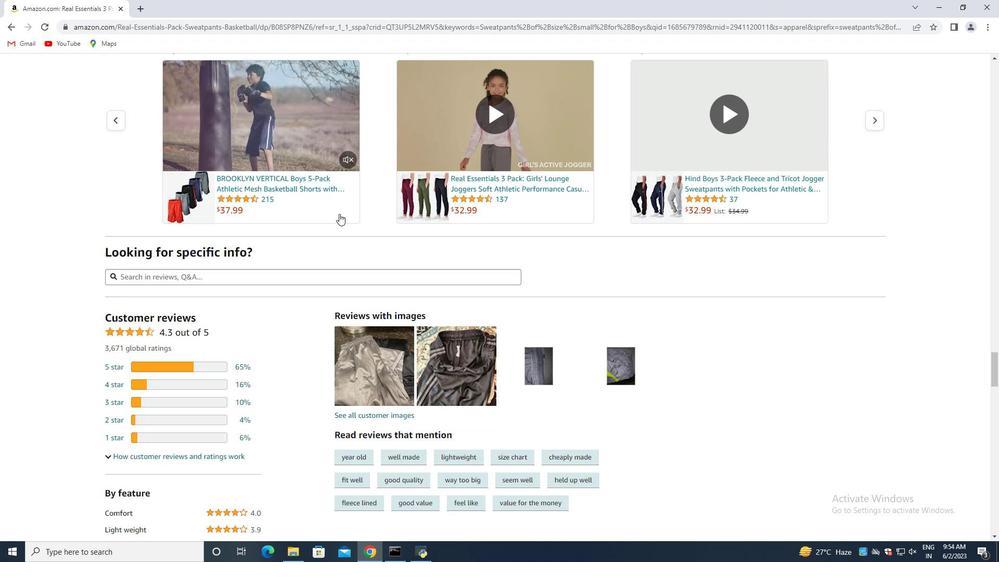 
Action: Mouse scrolled (347, 213) with delta (0, 0)
Screenshot: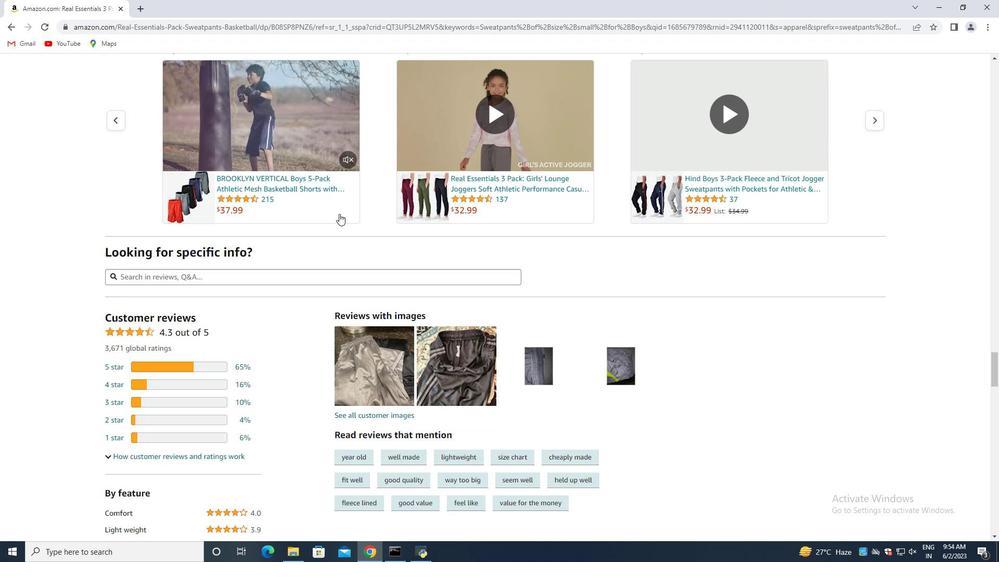 
Action: Mouse moved to (347, 216)
Screenshot: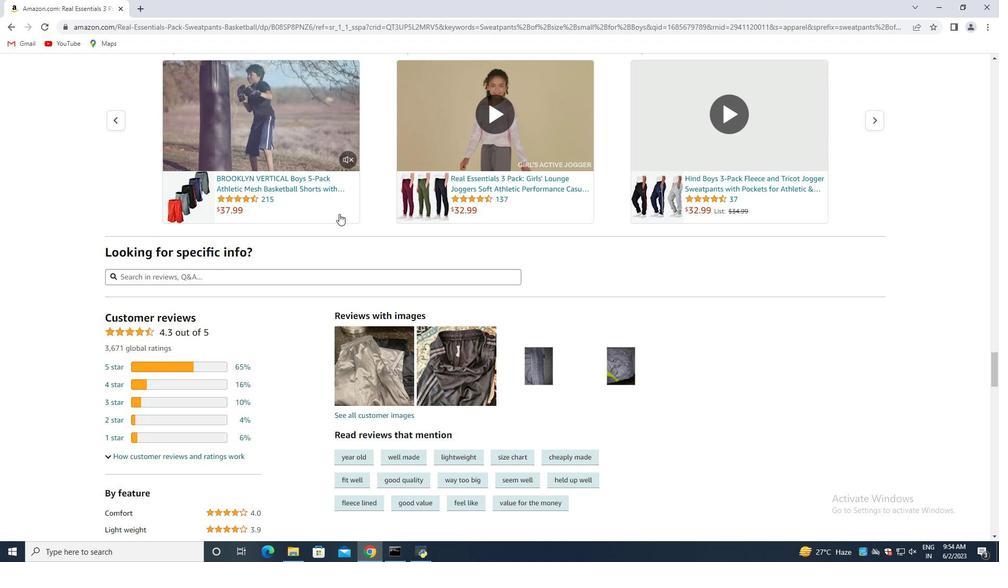 
Action: Mouse scrolled (347, 216) with delta (0, 0)
Screenshot: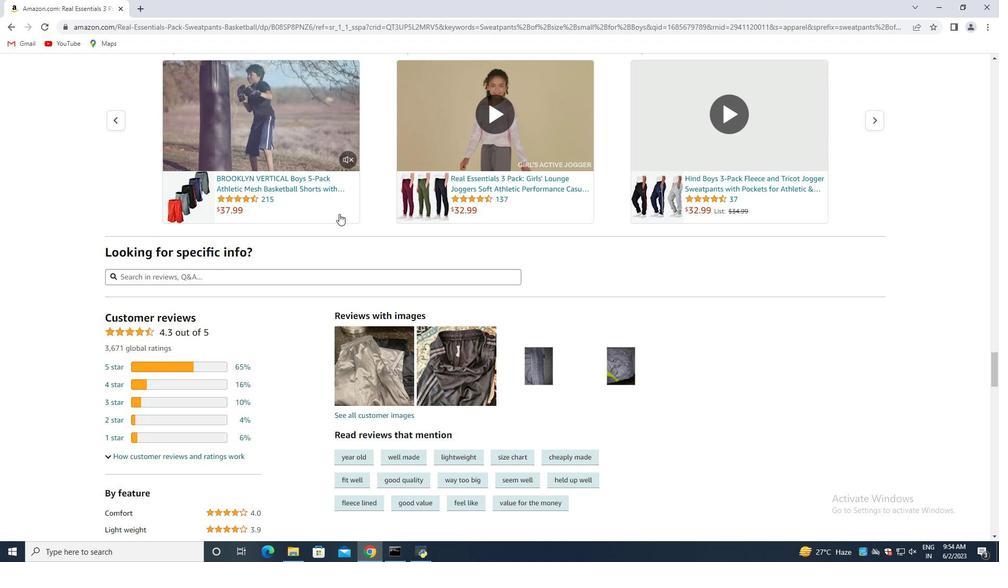 
Action: Mouse moved to (348, 219)
Screenshot: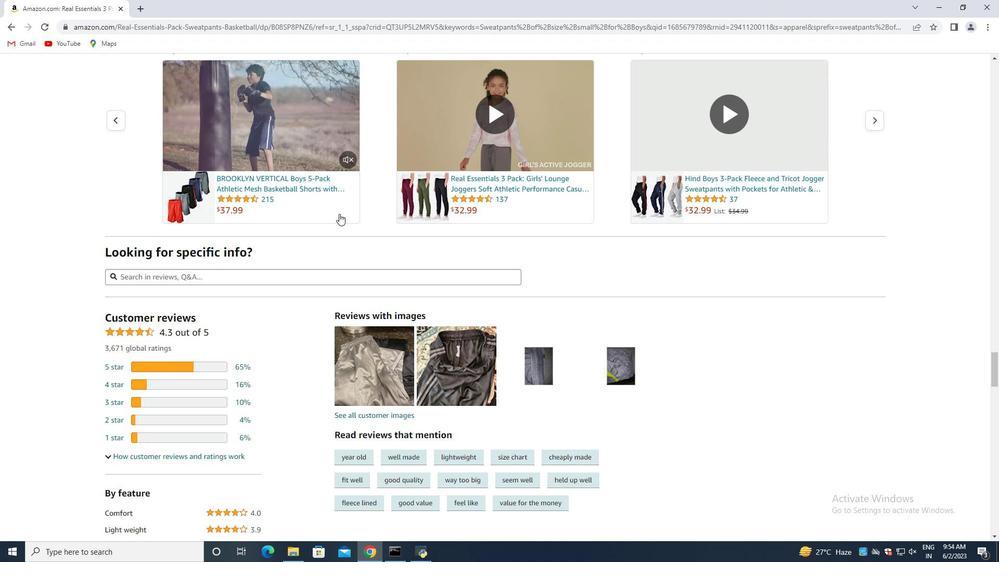 
Action: Mouse scrolled (348, 218) with delta (0, 0)
Screenshot: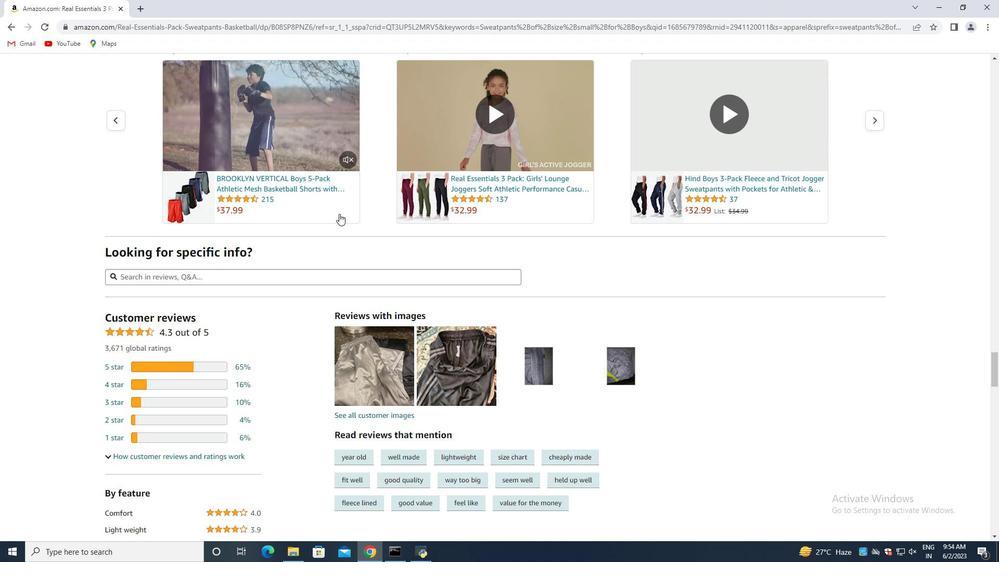
Action: Mouse scrolled (348, 218) with delta (0, 0)
Screenshot: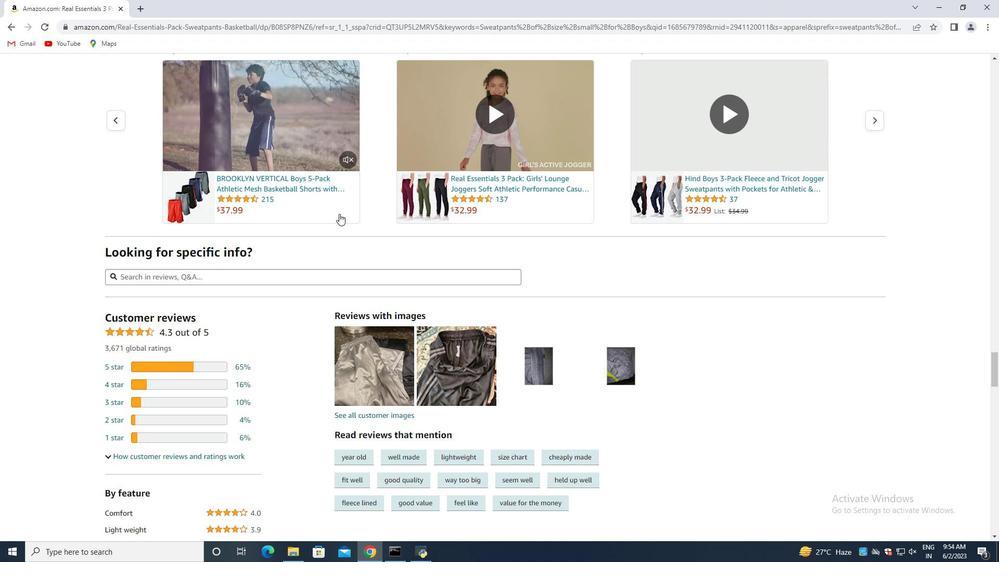 
Action: Mouse moved to (381, 151)
Screenshot: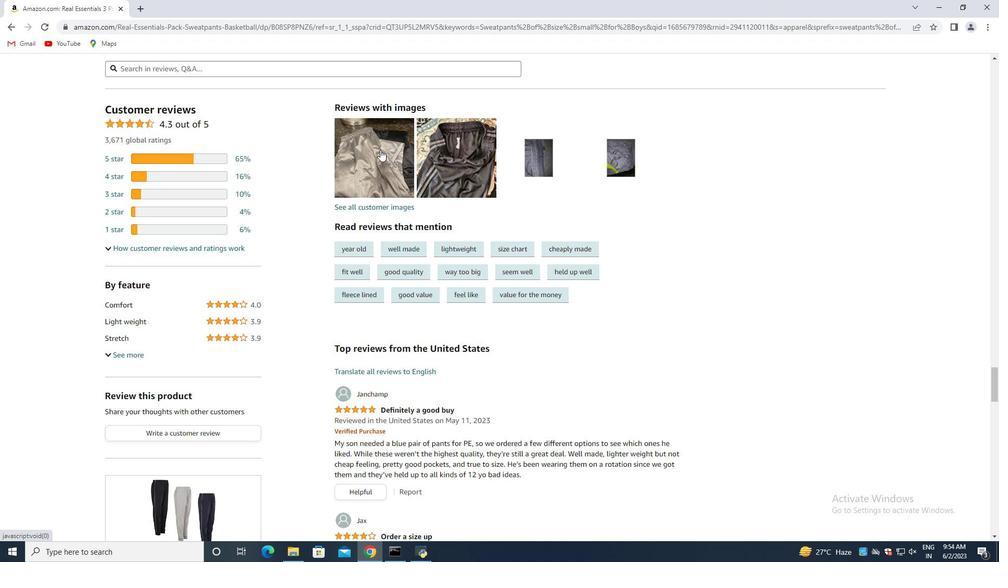 
Action: Mouse scrolled (381, 150) with delta (0, 0)
Screenshot: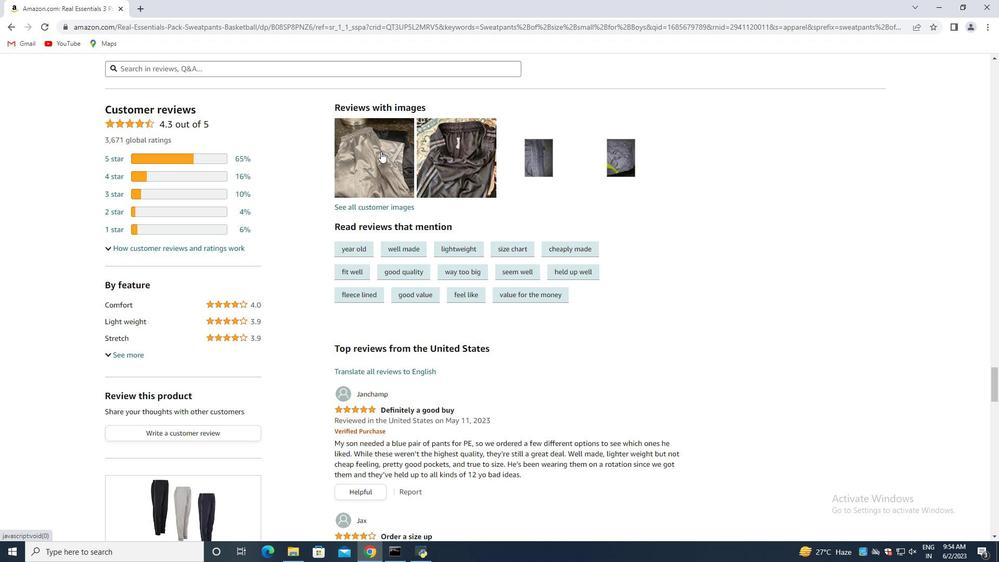 
Action: Mouse scrolled (381, 150) with delta (0, 0)
Screenshot: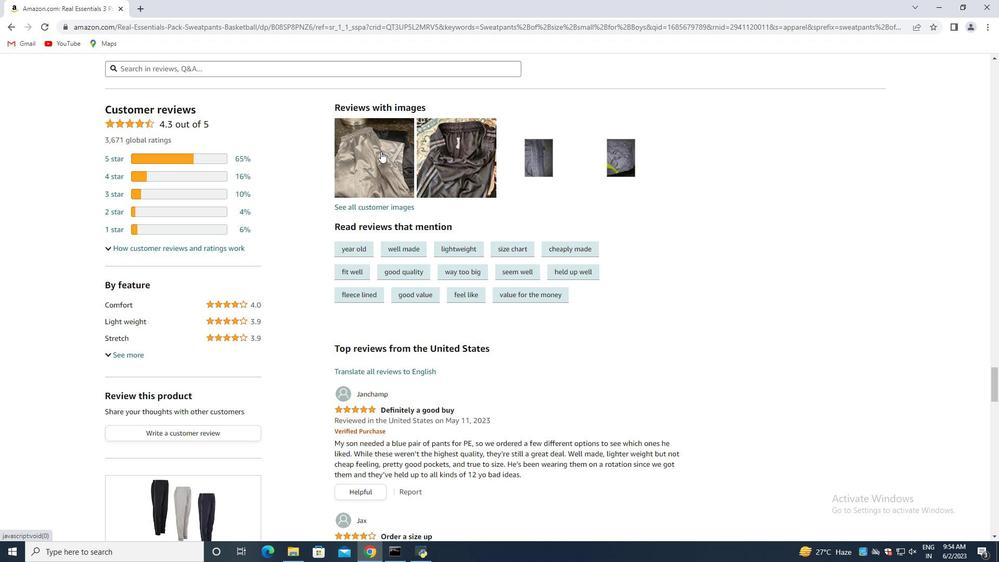 
Action: Mouse scrolled (381, 150) with delta (0, 0)
Screenshot: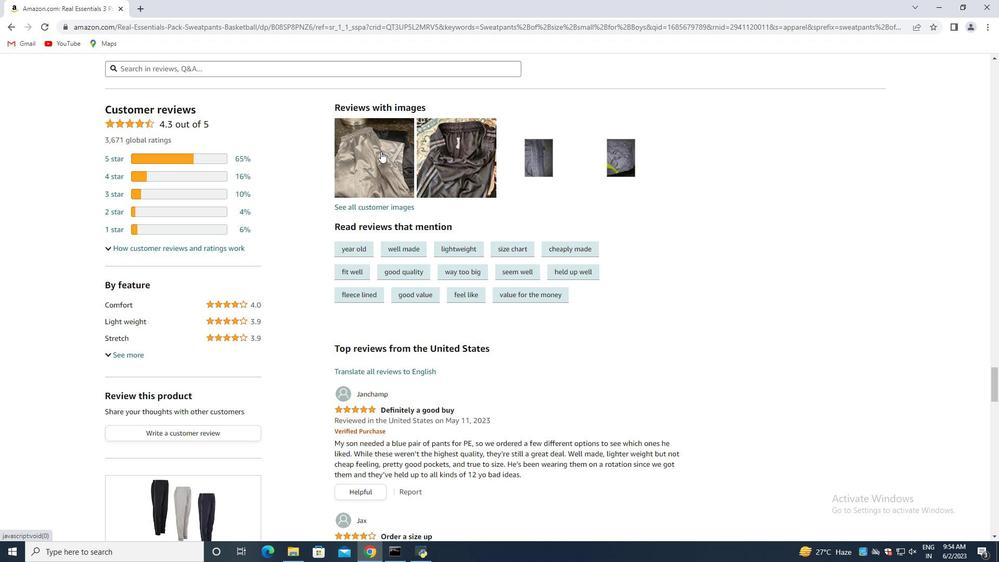 
Action: Mouse moved to (381, 153)
Screenshot: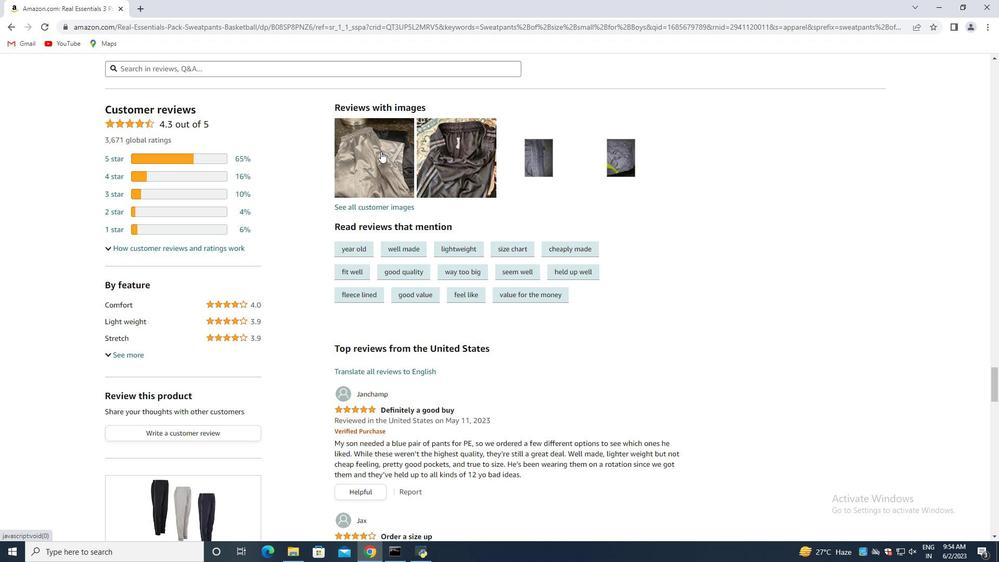 
Action: Mouse scrolled (381, 153) with delta (0, 0)
Screenshot: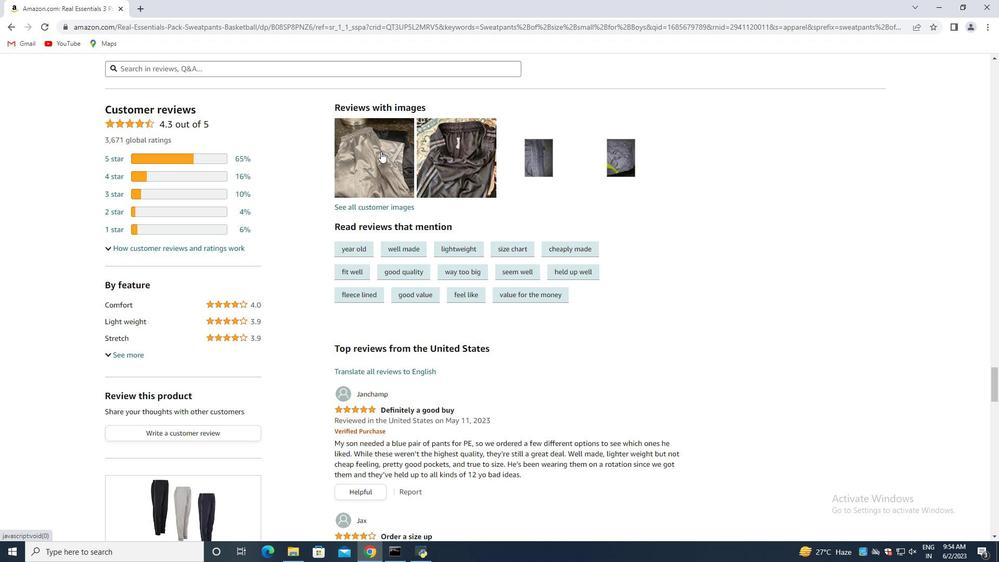 
Action: Mouse moved to (381, 157)
Screenshot: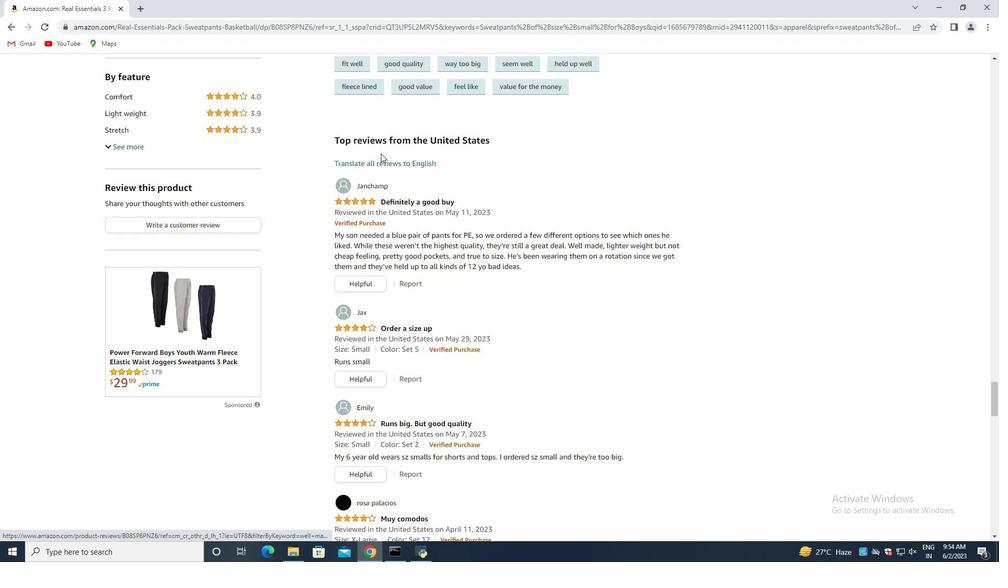 
Action: Mouse scrolled (381, 157) with delta (0, 0)
Screenshot: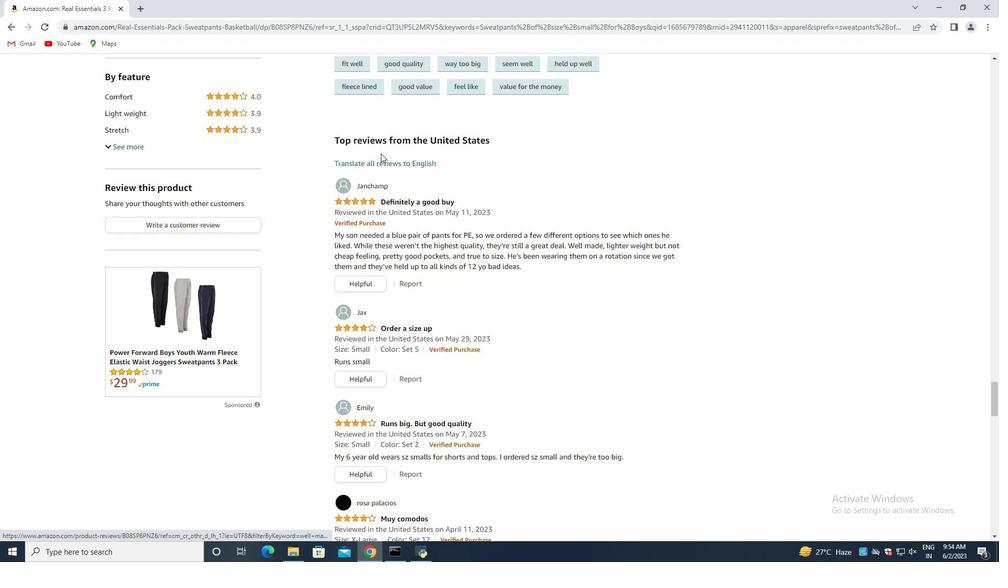 
Action: Mouse moved to (381, 158)
Screenshot: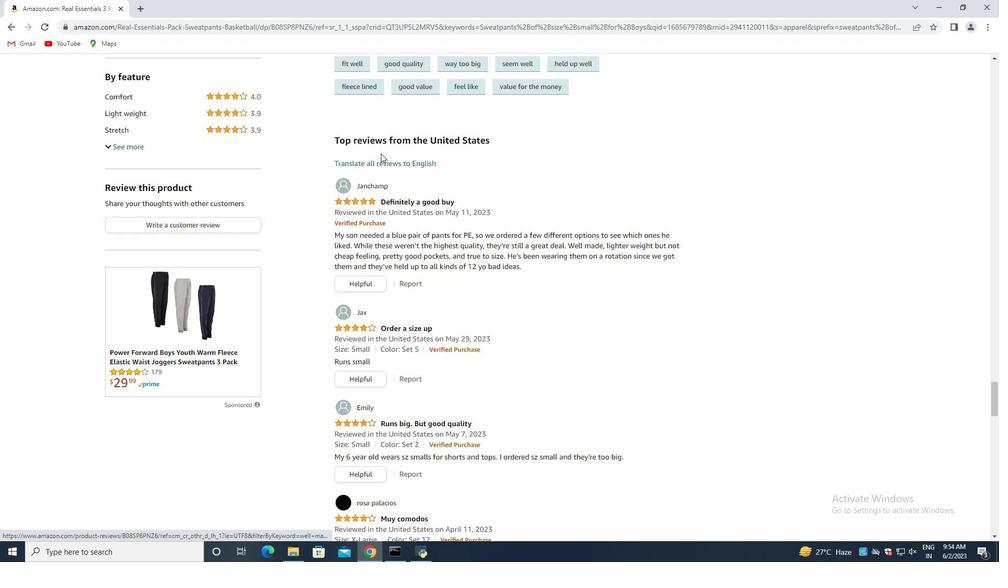 
Action: Mouse scrolled (381, 158) with delta (0, 0)
Screenshot: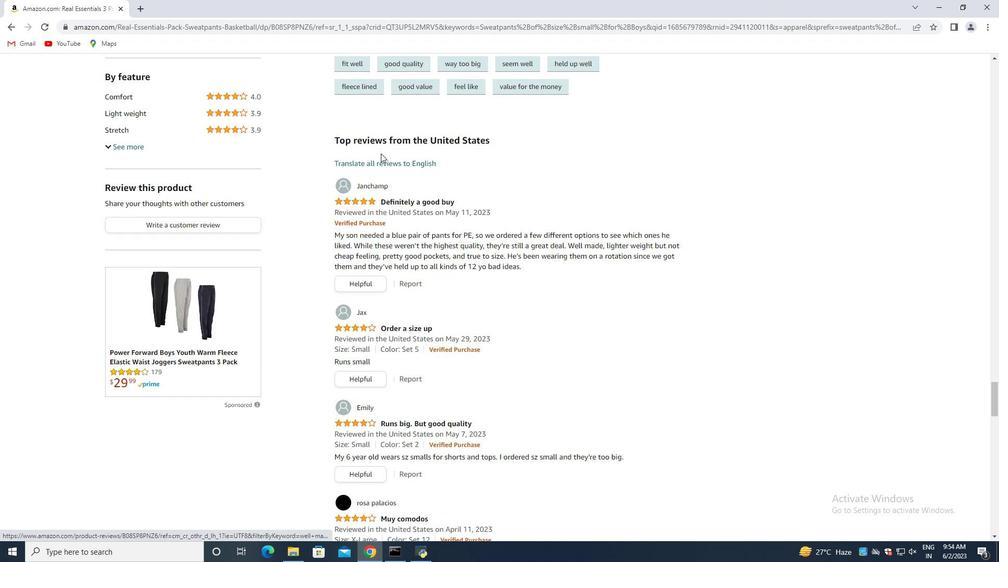
Action: Mouse moved to (381, 160)
Screenshot: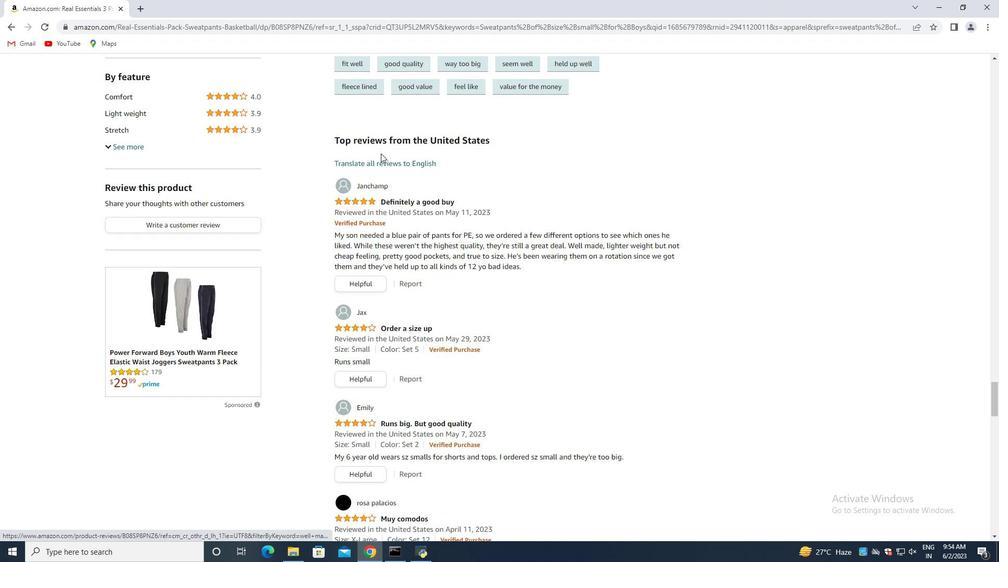 
Action: Mouse scrolled (381, 160) with delta (0, 0)
Screenshot: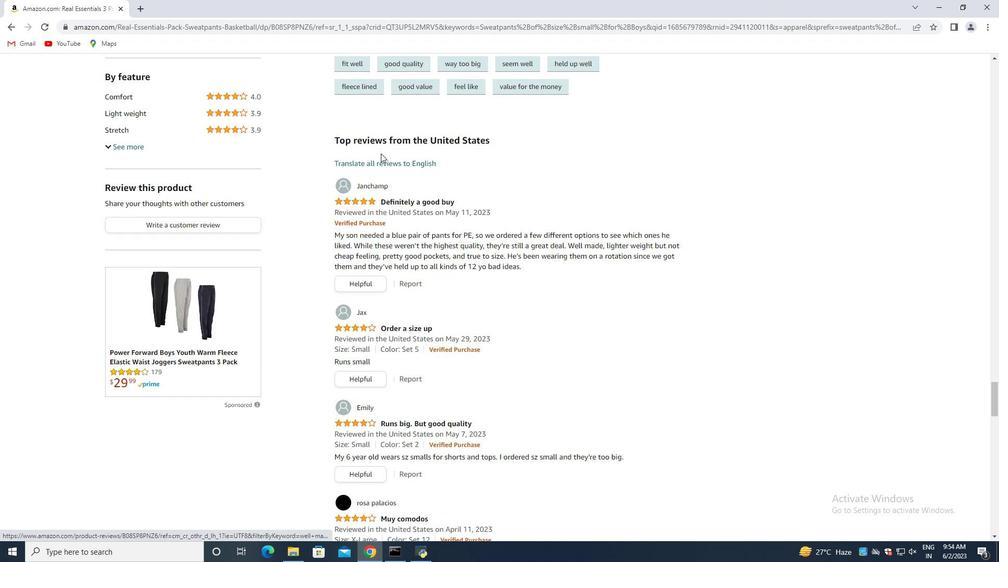 
Action: Mouse moved to (650, 95)
Screenshot: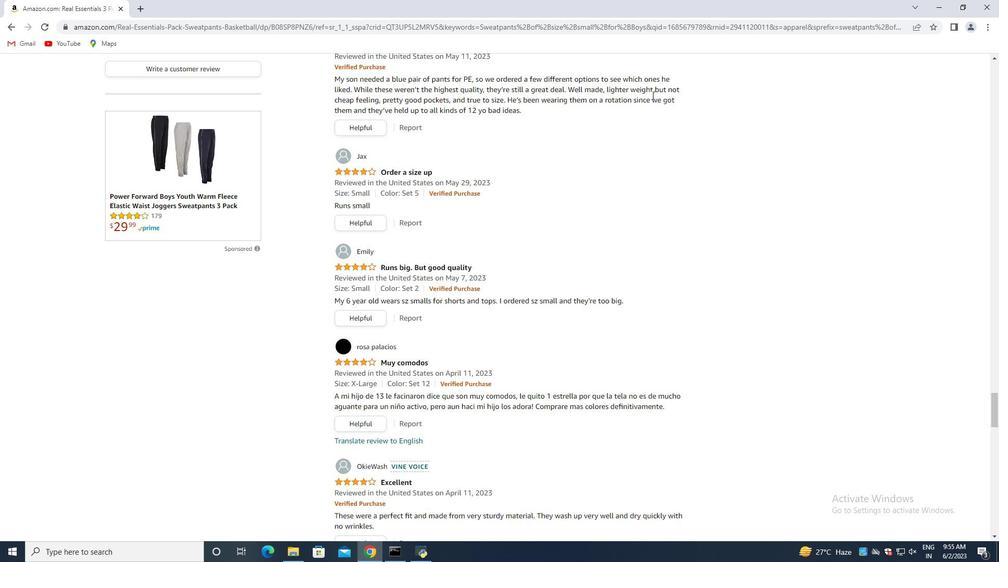 
Action: Mouse scrolled (650, 95) with delta (0, 0)
Screenshot: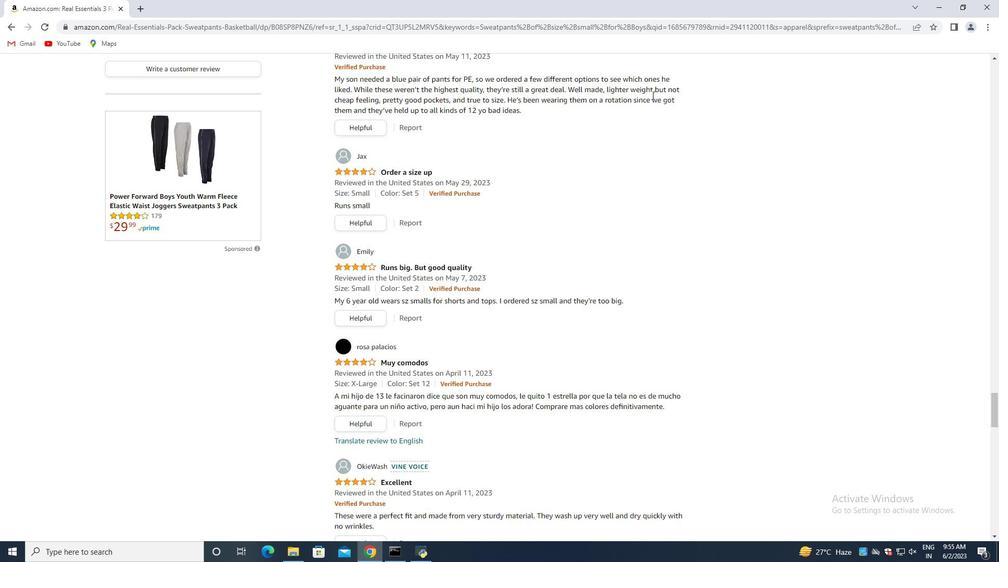 
Action: Mouse moved to (629, 89)
Screenshot: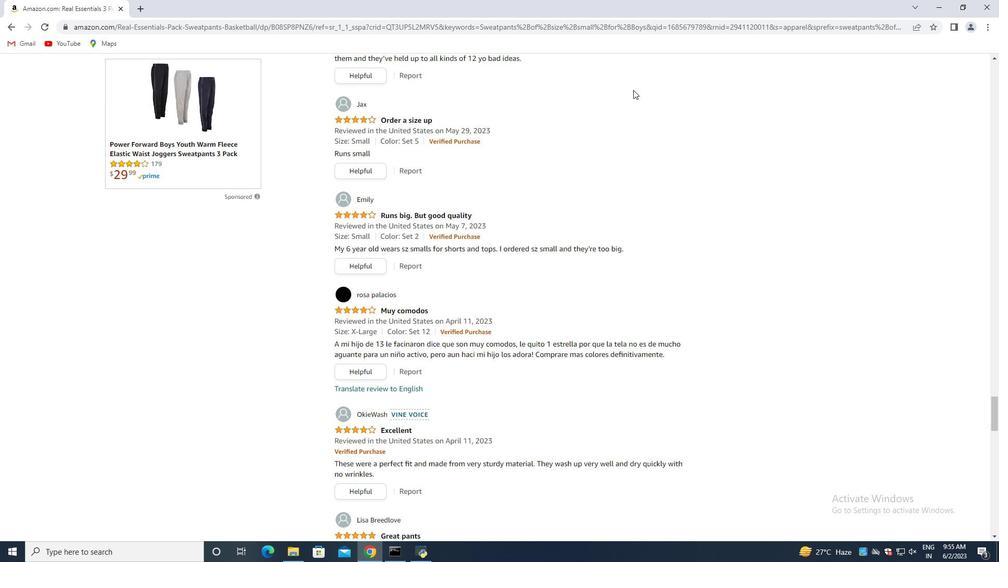 
Action: Mouse scrolled (629, 88) with delta (0, 0)
Screenshot: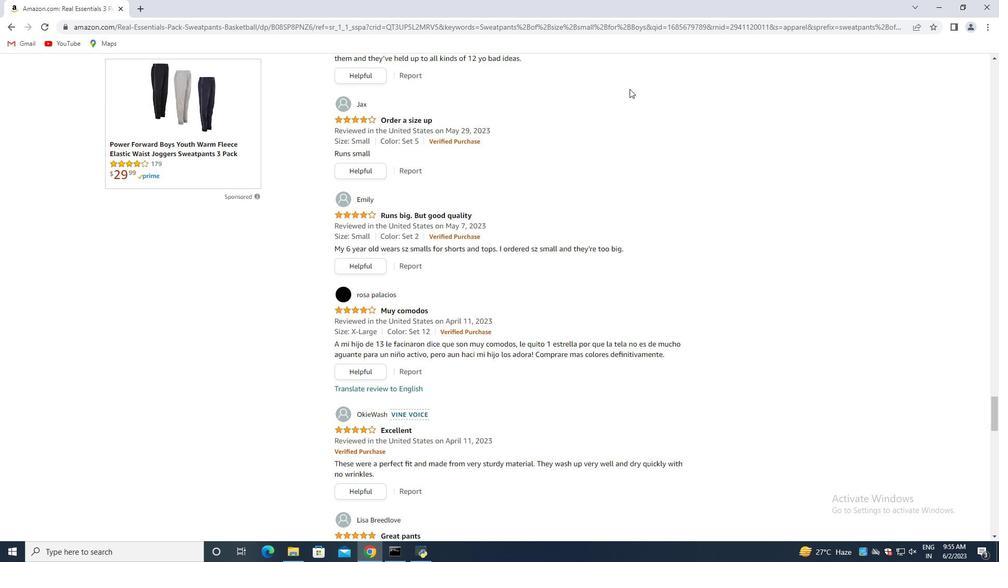 
Action: Mouse scrolled (629, 88) with delta (0, 0)
Screenshot: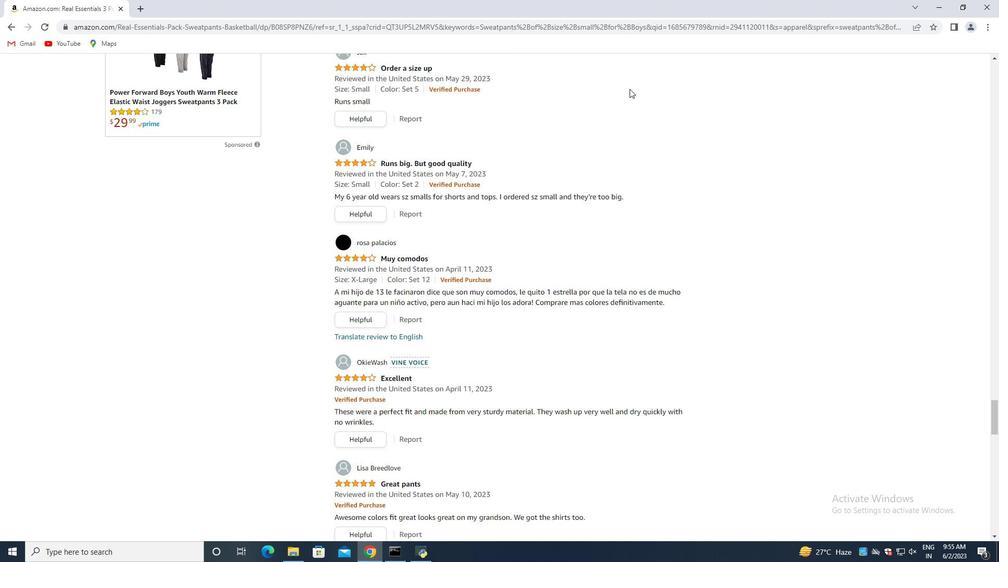 
Action: Mouse moved to (625, 90)
Screenshot: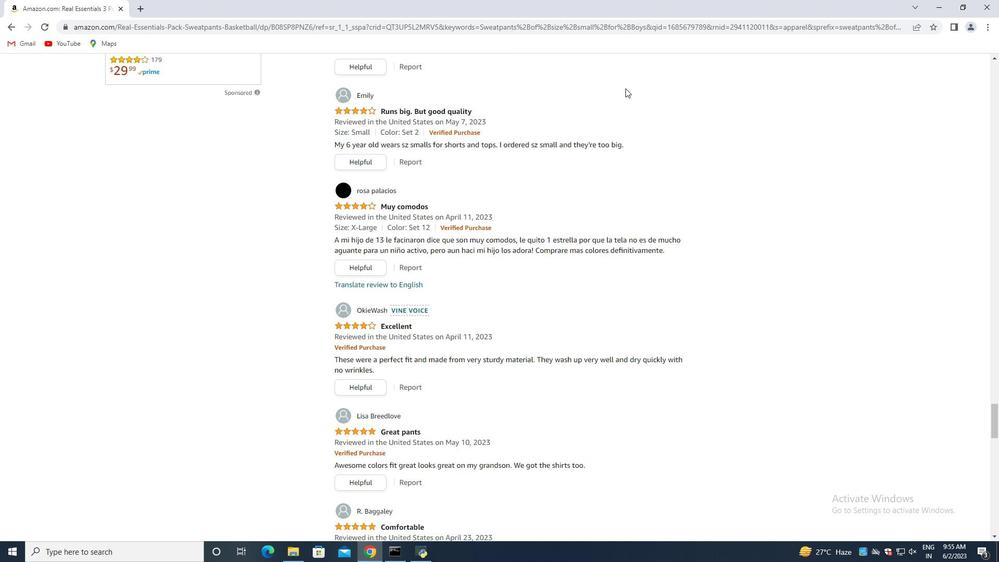 
Action: Mouse scrolled (625, 90) with delta (0, 0)
Screenshot: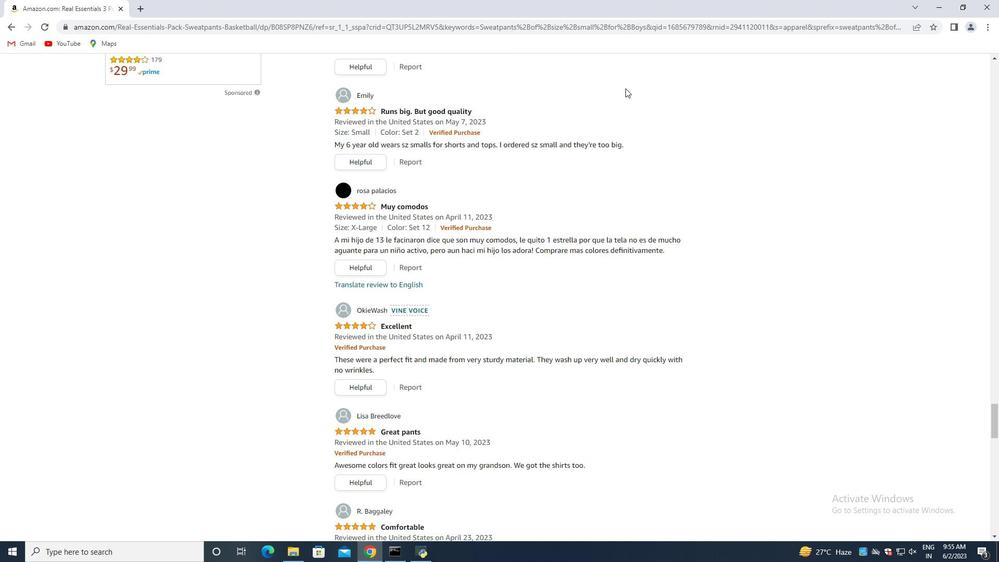 
Action: Mouse moved to (625, 91)
Screenshot: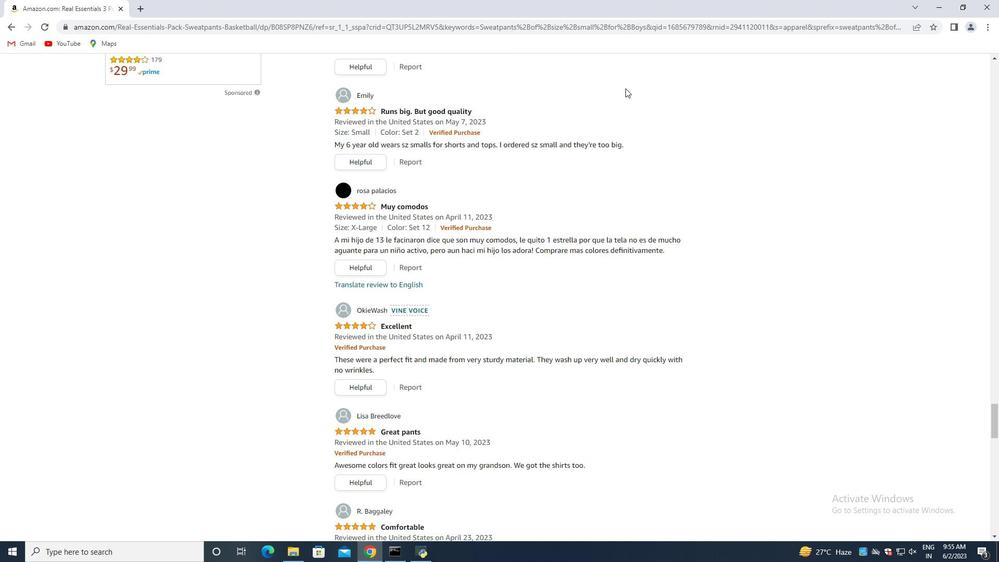
Action: Mouse scrolled (625, 90) with delta (0, 0)
Screenshot: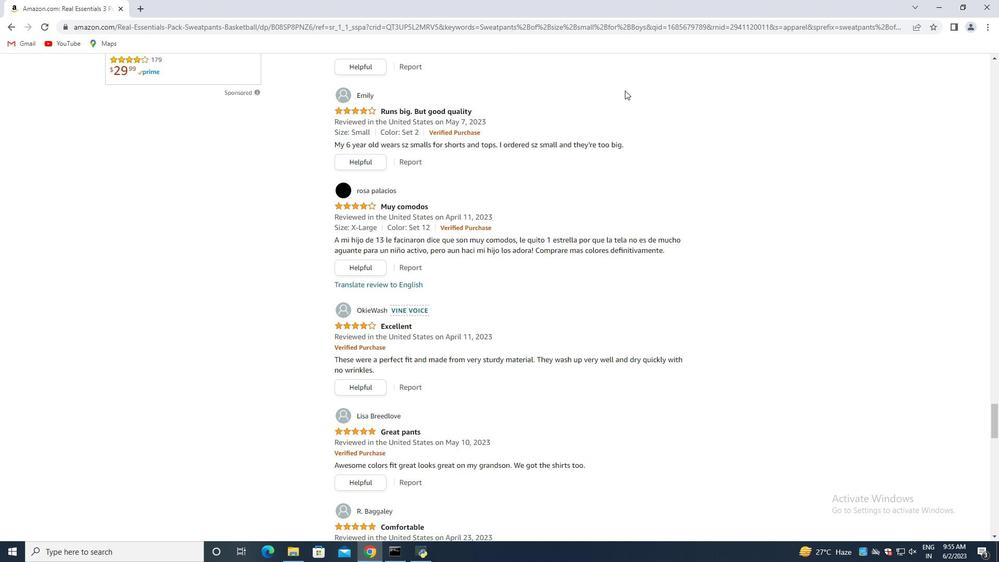 
Action: Mouse moved to (579, 107)
Screenshot: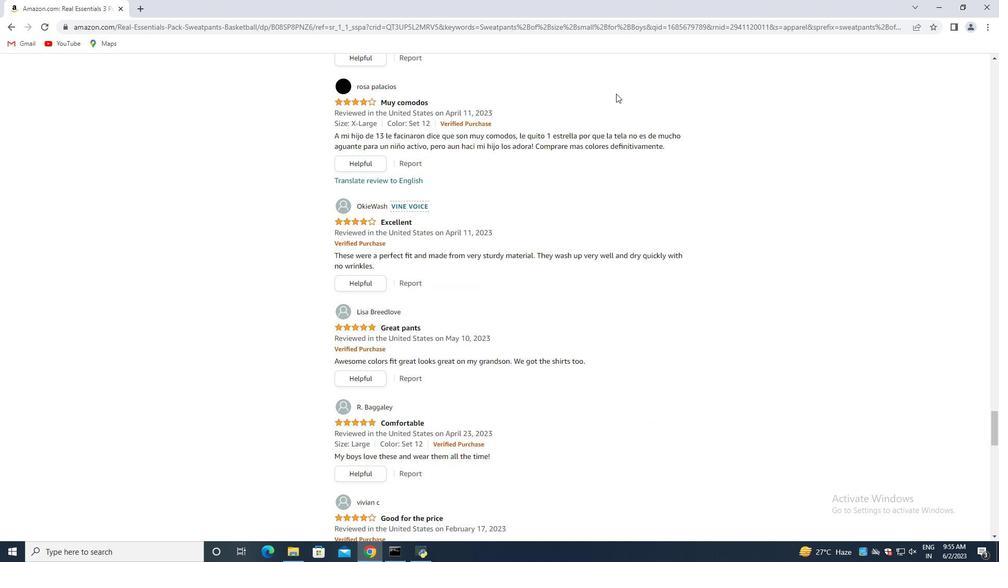 
Action: Mouse scrolled (586, 103) with delta (0, 0)
Screenshot: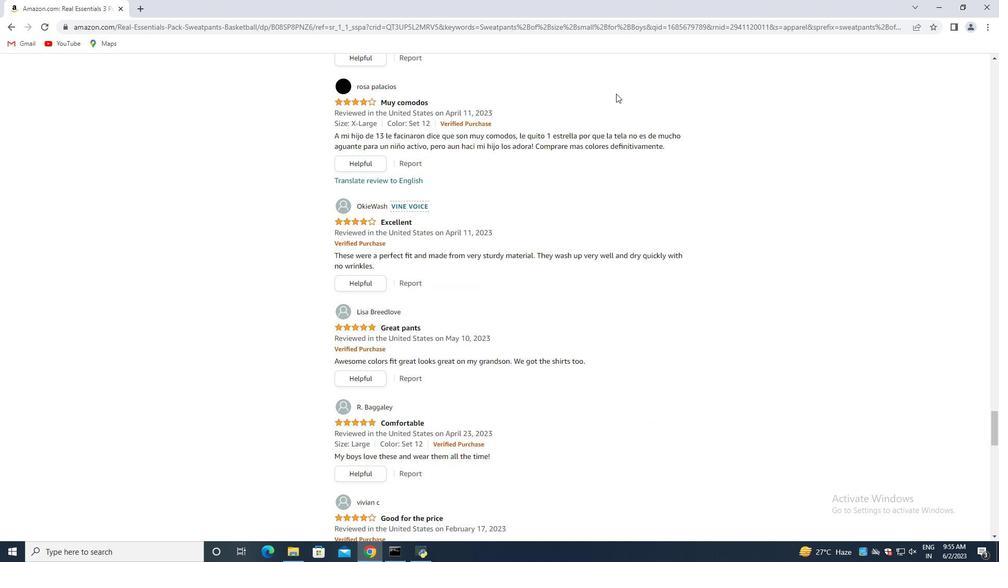 
Action: Mouse moved to (573, 110)
Screenshot: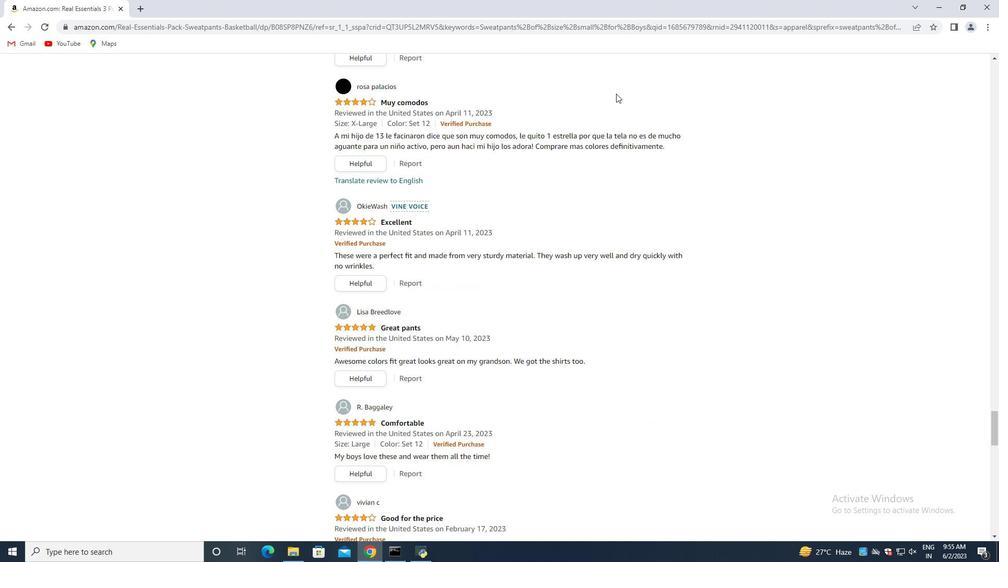 
Action: Mouse scrolled (579, 107) with delta (0, 0)
Screenshot: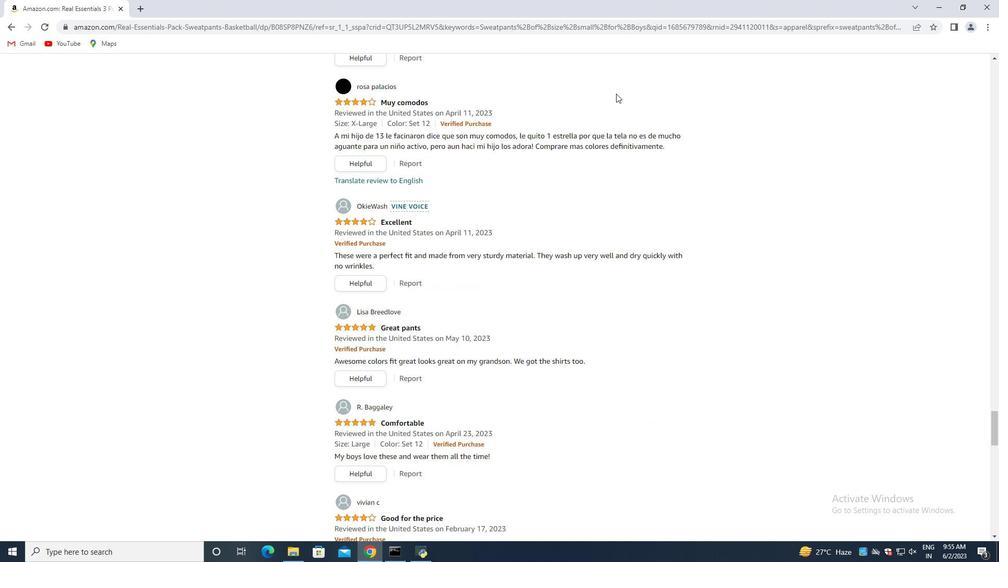 
Action: Mouse moved to (568, 111)
Screenshot: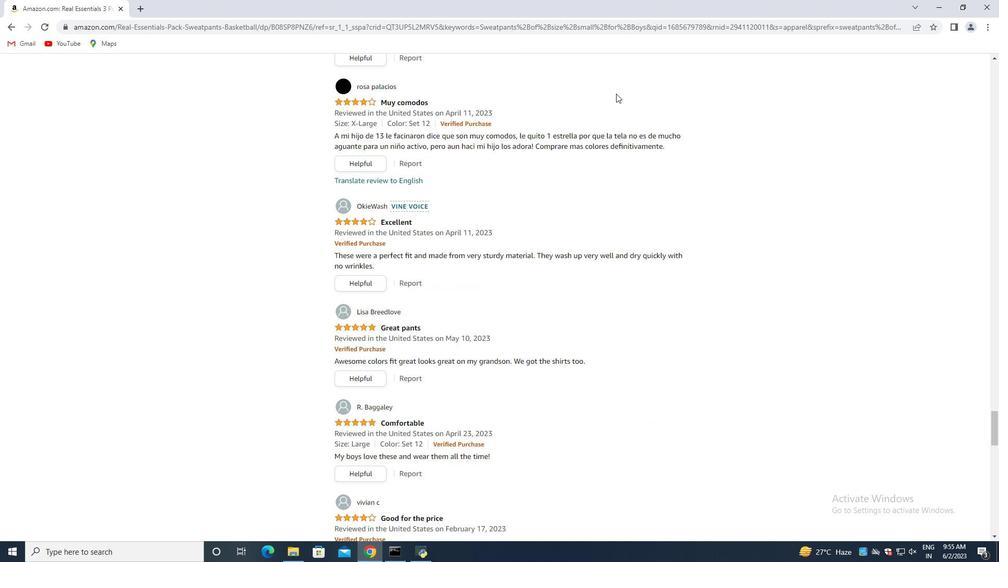 
Action: Mouse scrolled (568, 110) with delta (0, 0)
Screenshot: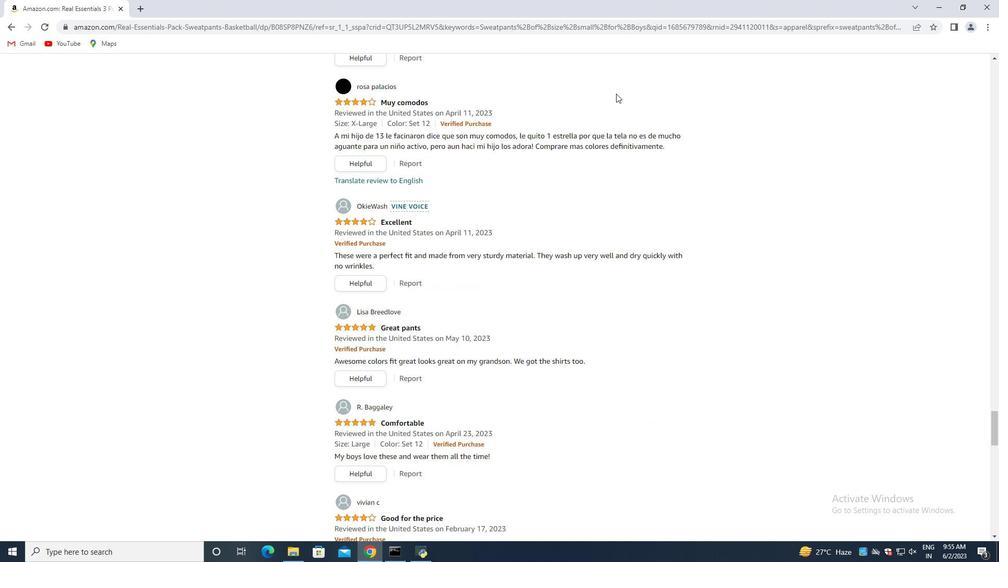 
Action: Mouse moved to (484, 116)
Screenshot: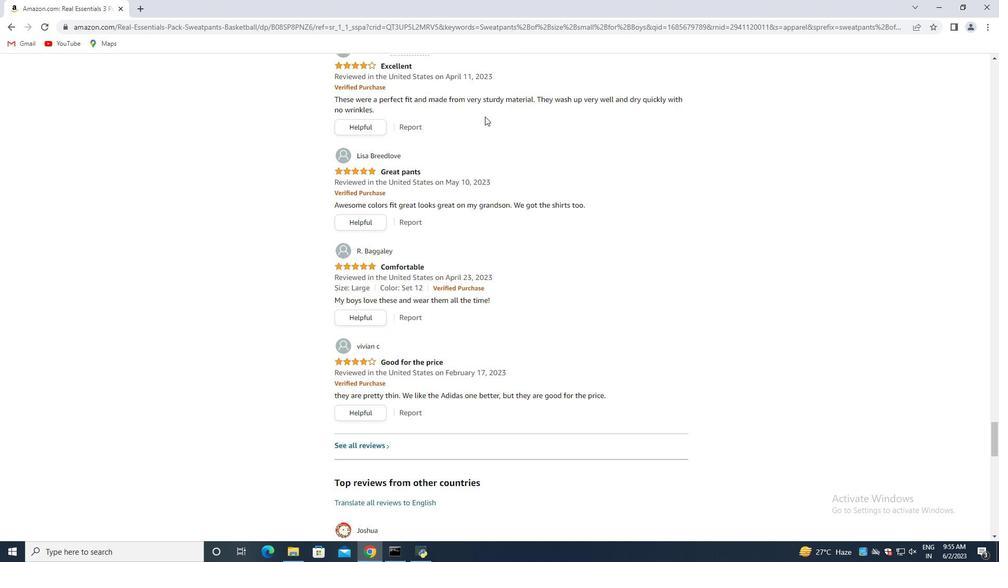 
Action: Mouse scrolled (484, 116) with delta (0, 0)
Screenshot: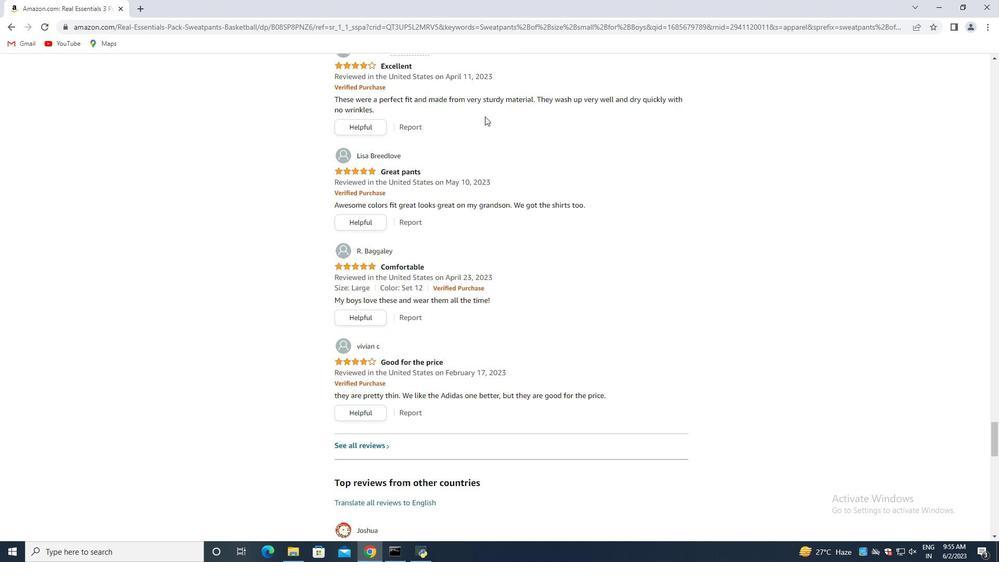 
Action: Mouse moved to (483, 118)
Screenshot: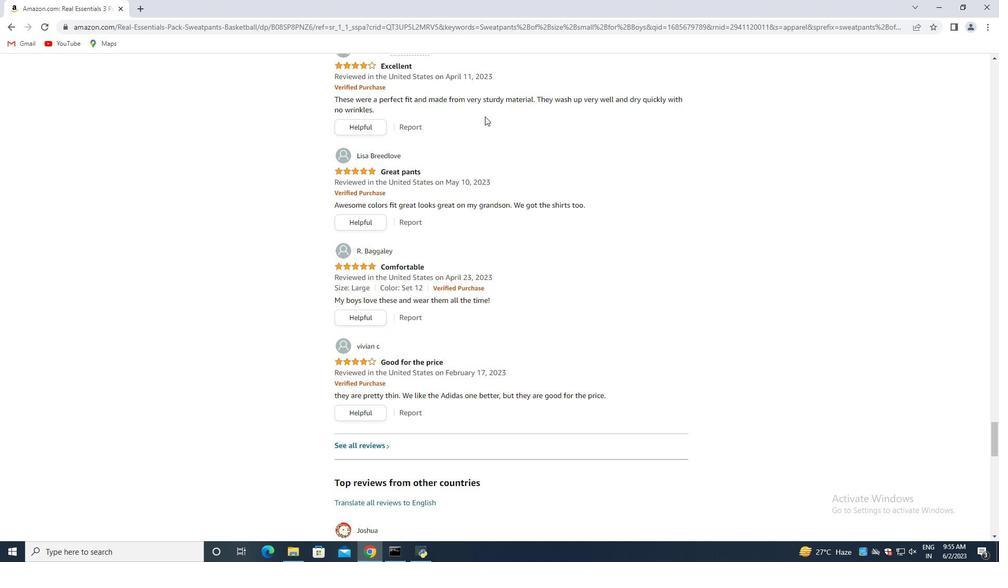 
Action: Mouse scrolled (483, 118) with delta (0, 0)
Screenshot: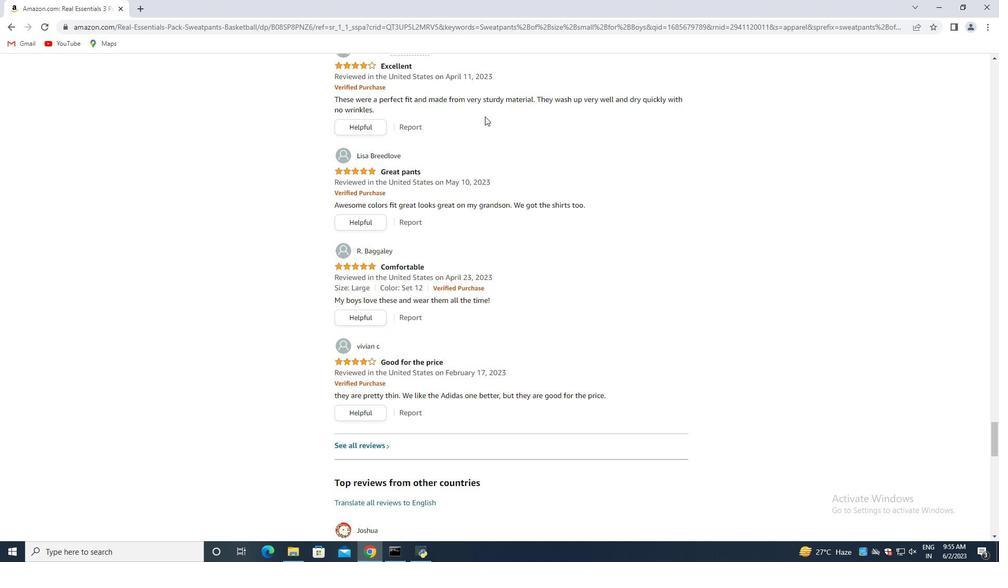 
Action: Mouse moved to (483, 119)
Screenshot: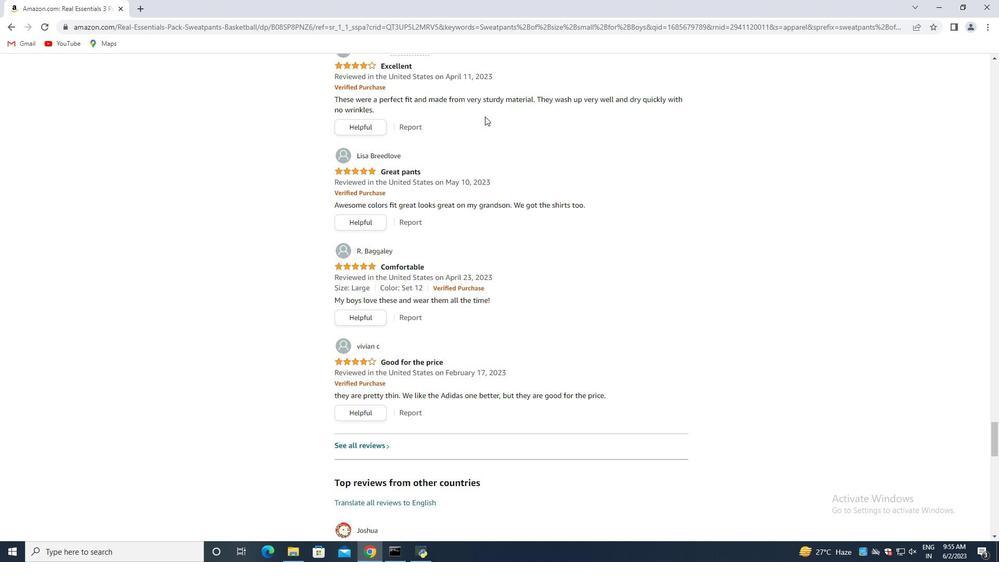 
Action: Mouse scrolled (483, 119) with delta (0, 0)
Screenshot: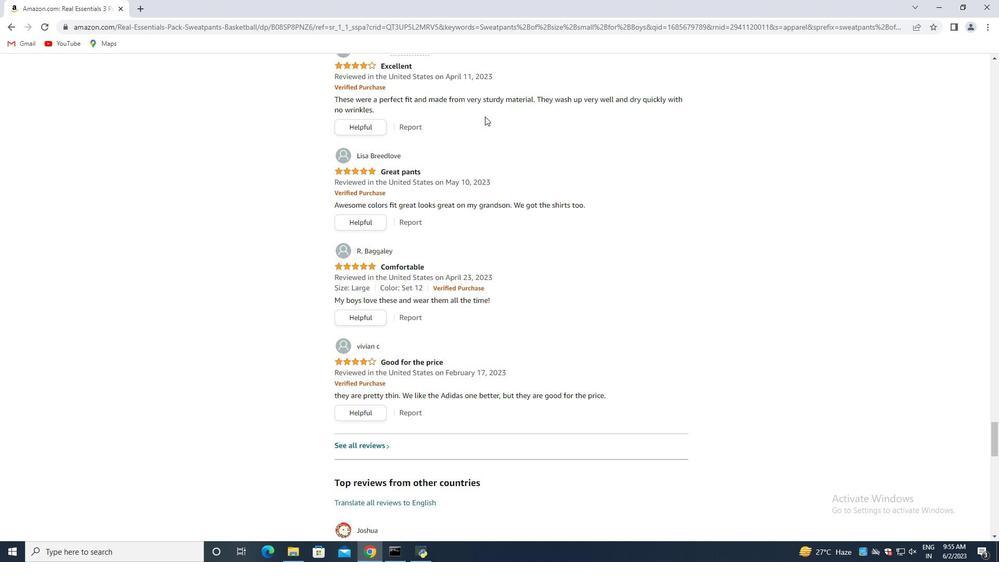 
Action: Mouse moved to (483, 121)
Screenshot: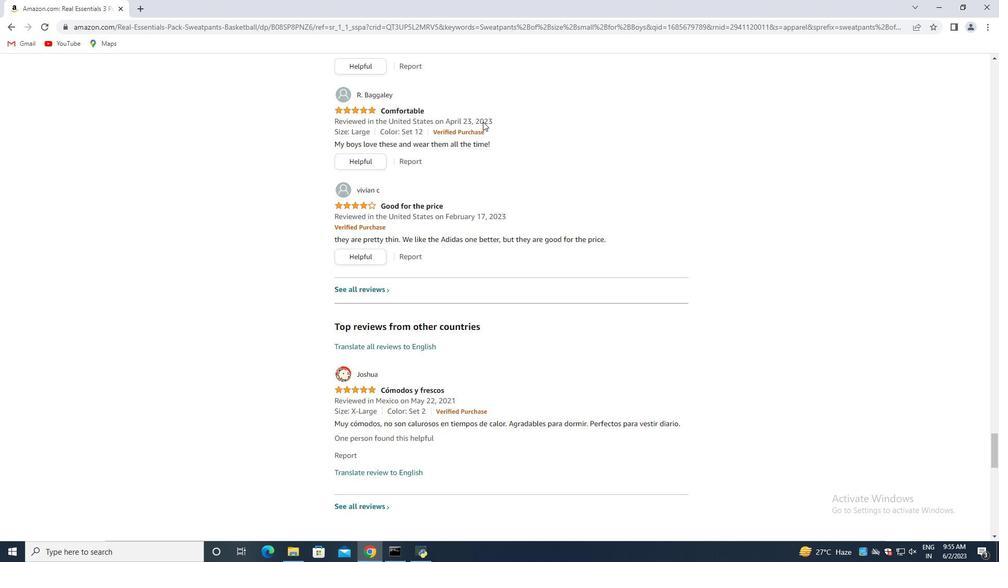 
Action: Mouse scrolled (483, 121) with delta (0, 0)
Screenshot: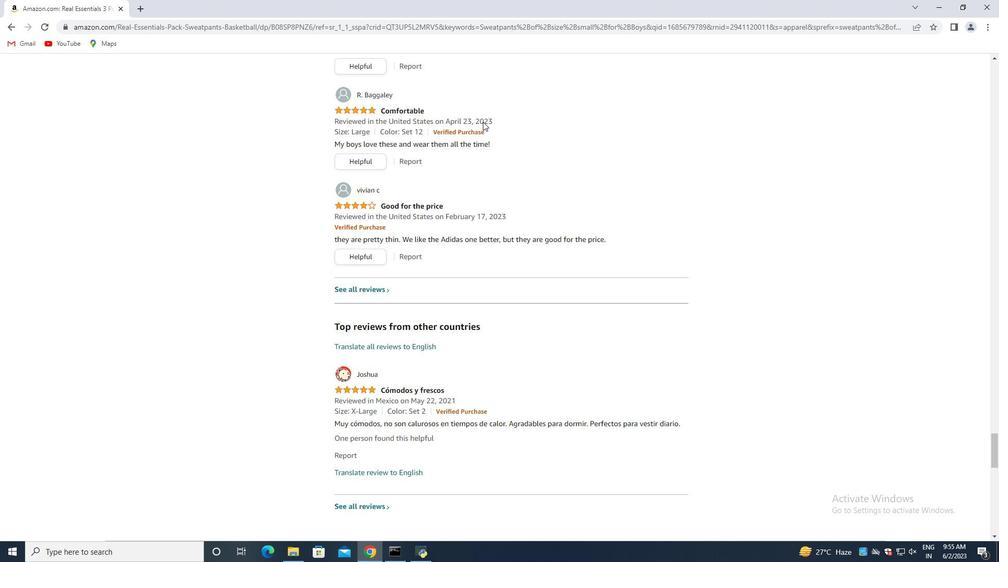 
Action: Mouse scrolled (483, 121) with delta (0, 0)
Screenshot: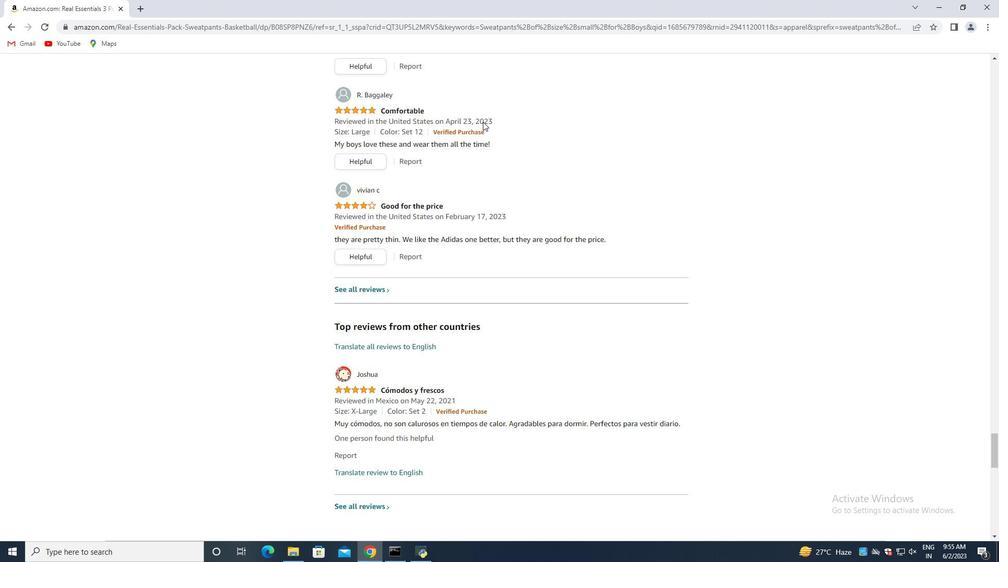 
Action: Mouse moved to (483, 122)
Screenshot: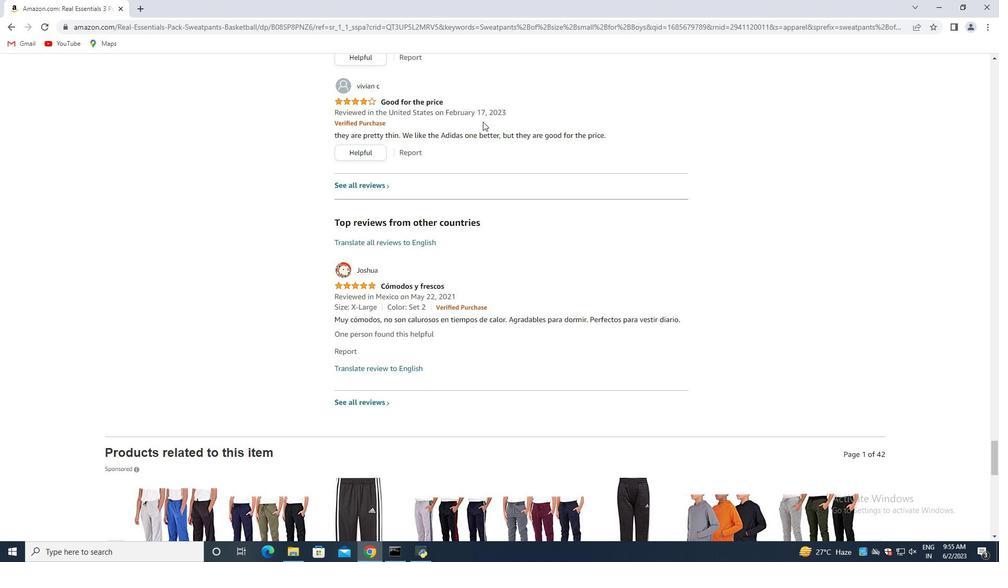 
Action: Mouse scrolled (483, 121) with delta (0, 0)
Screenshot: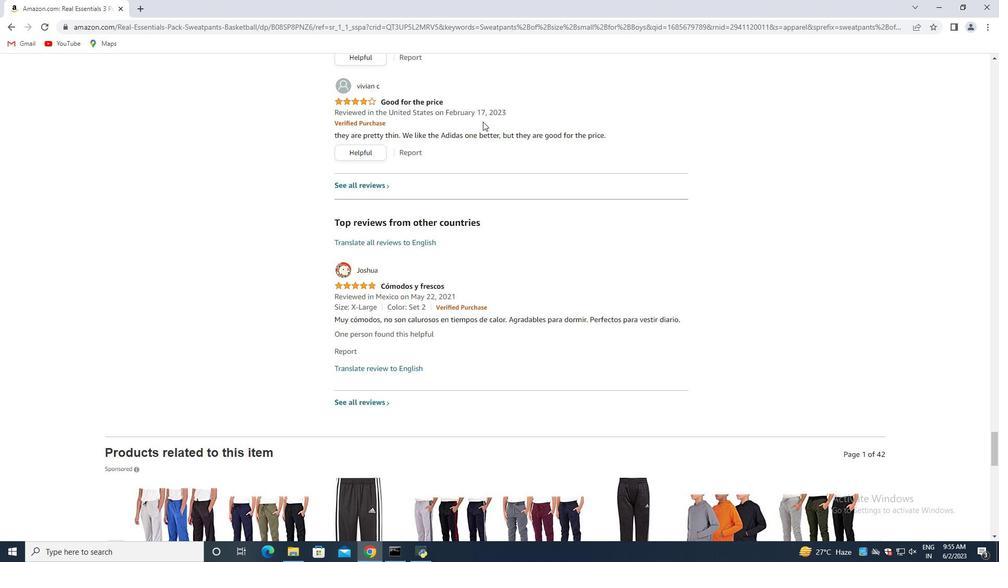 
Action: Mouse scrolled (483, 121) with delta (0, 0)
Screenshot: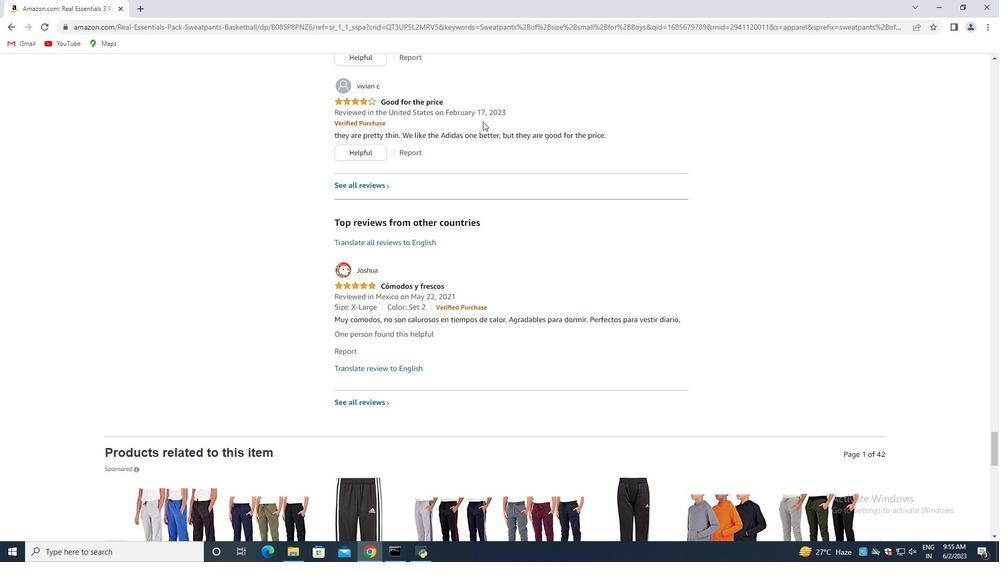 
Action: Mouse moved to (483, 122)
Screenshot: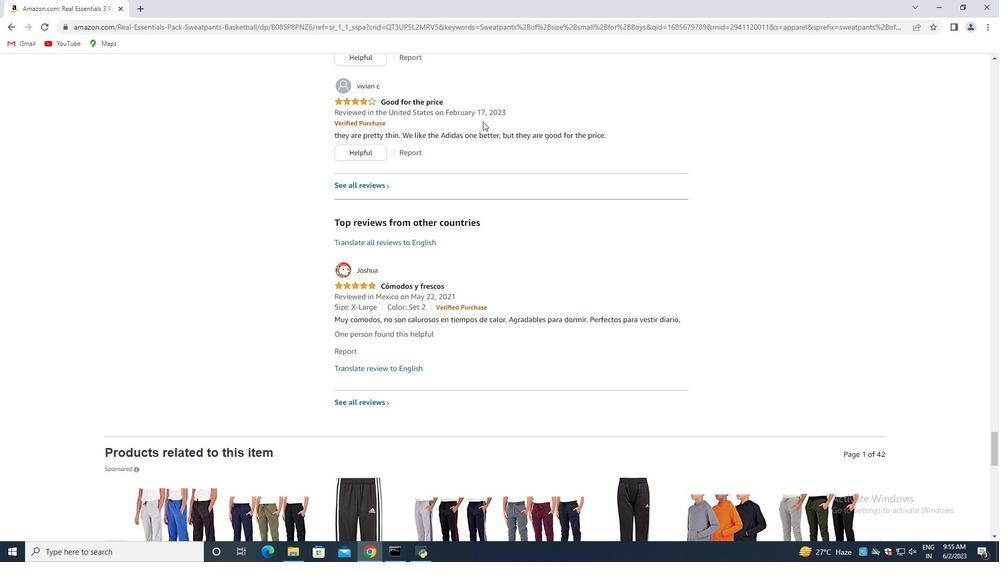 
Action: Mouse scrolled (483, 122) with delta (0, 0)
Screenshot: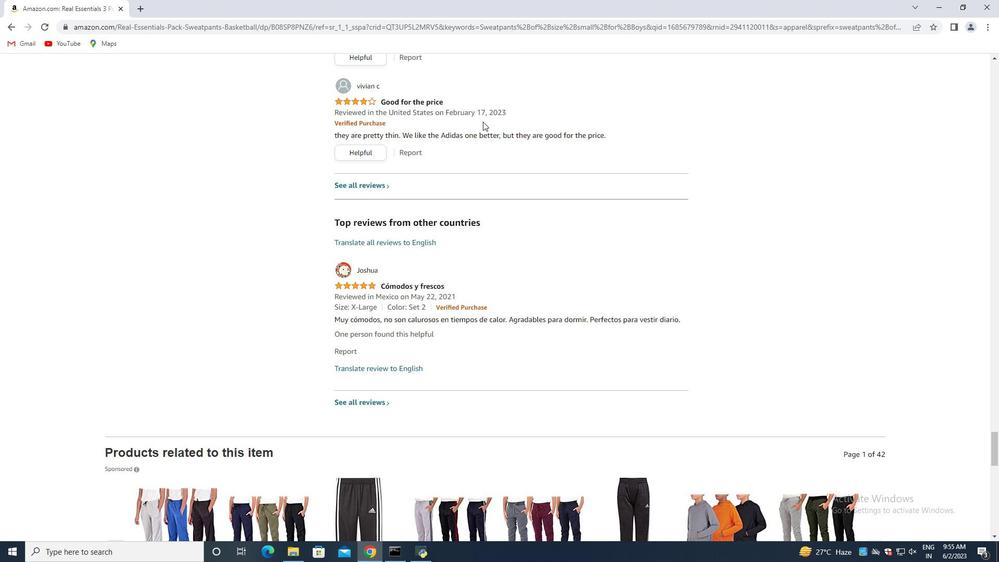 
Action: Mouse moved to (483, 122)
Screenshot: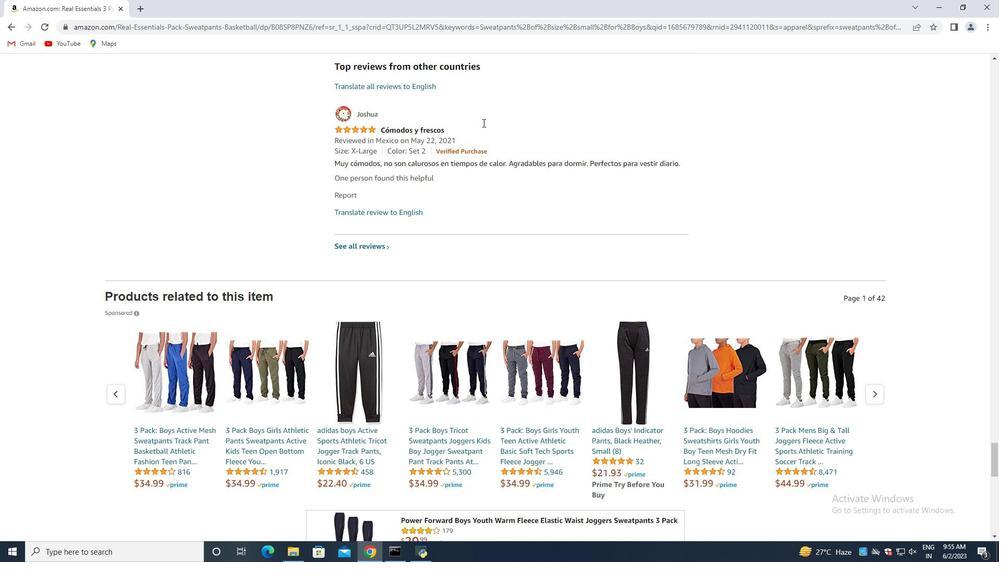
Action: Mouse scrolled (483, 122) with delta (0, 0)
Screenshot: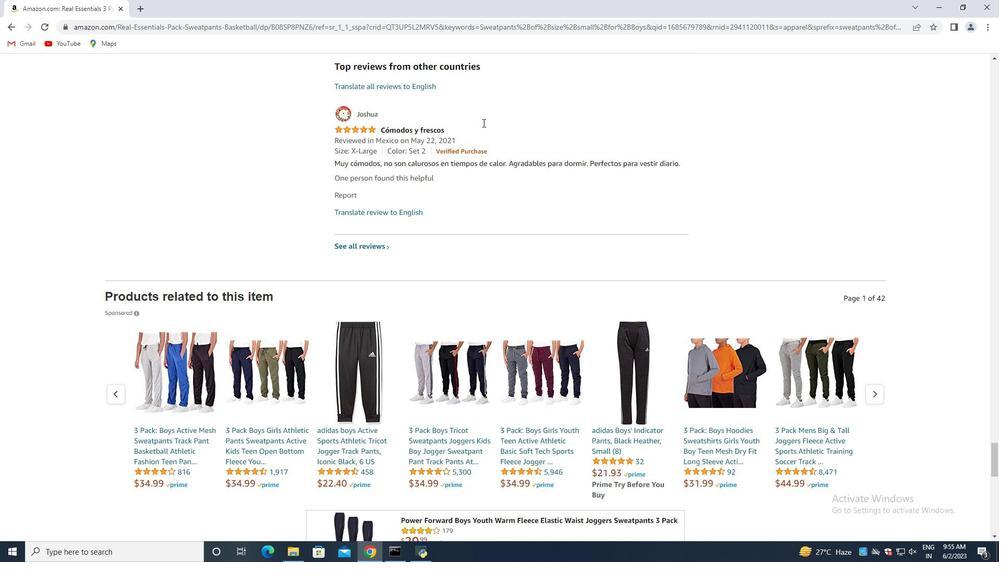 
Action: Mouse moved to (483, 123)
Screenshot: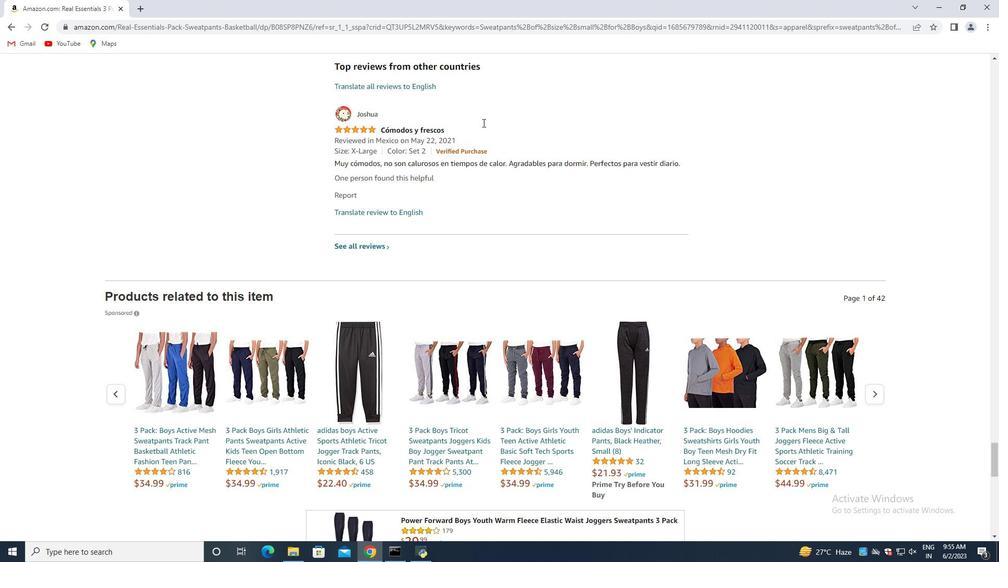 
Action: Mouse scrolled (483, 123) with delta (0, 0)
Screenshot: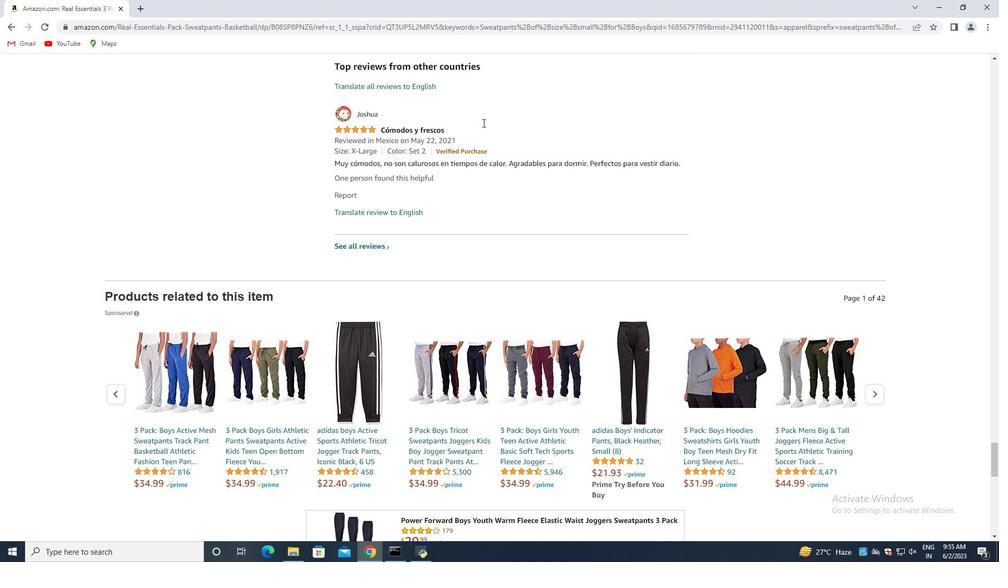 
Action: Mouse moved to (482, 124)
Screenshot: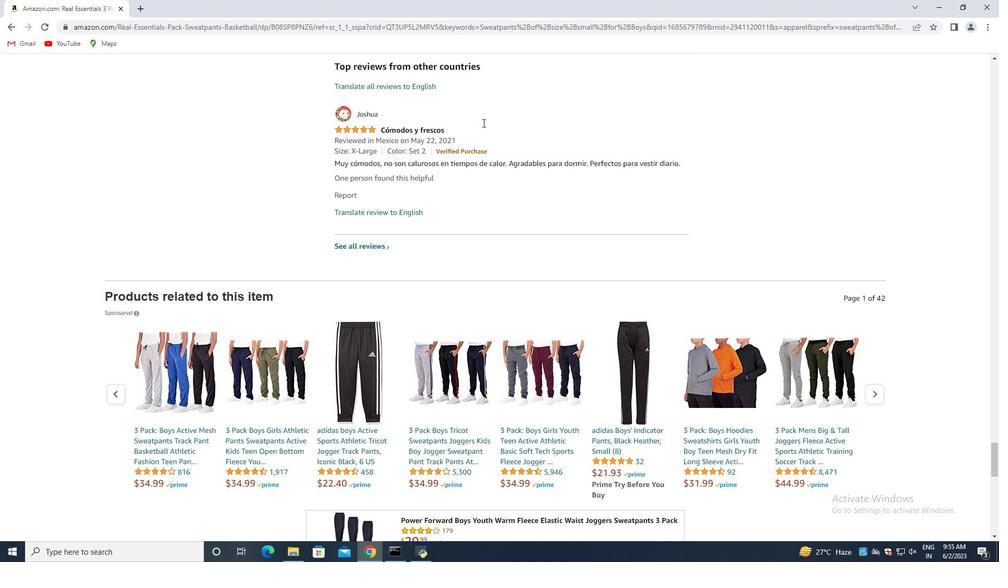 
Action: Mouse scrolled (482, 124) with delta (0, 0)
Screenshot: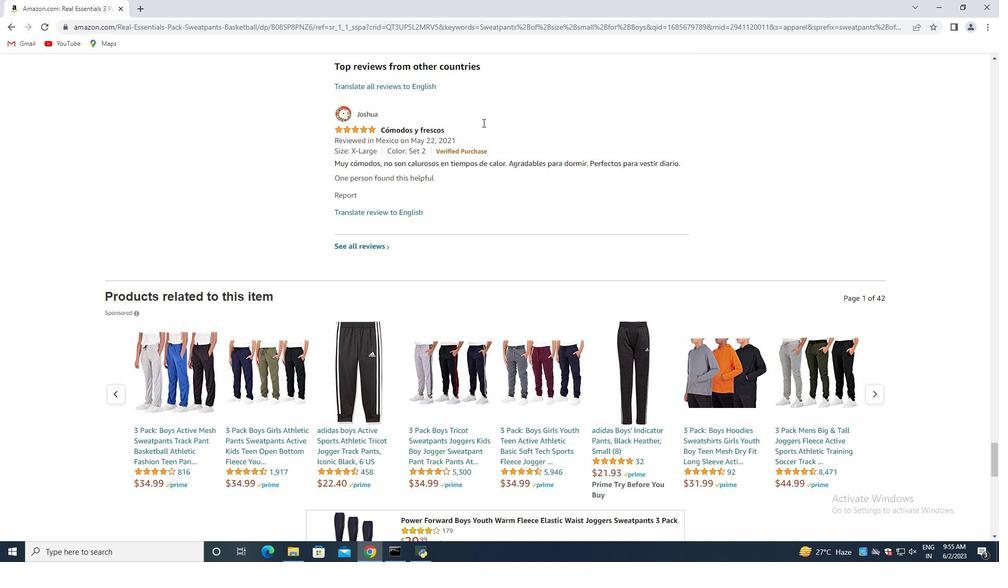 
Action: Mouse scrolled (482, 124) with delta (0, 0)
Screenshot: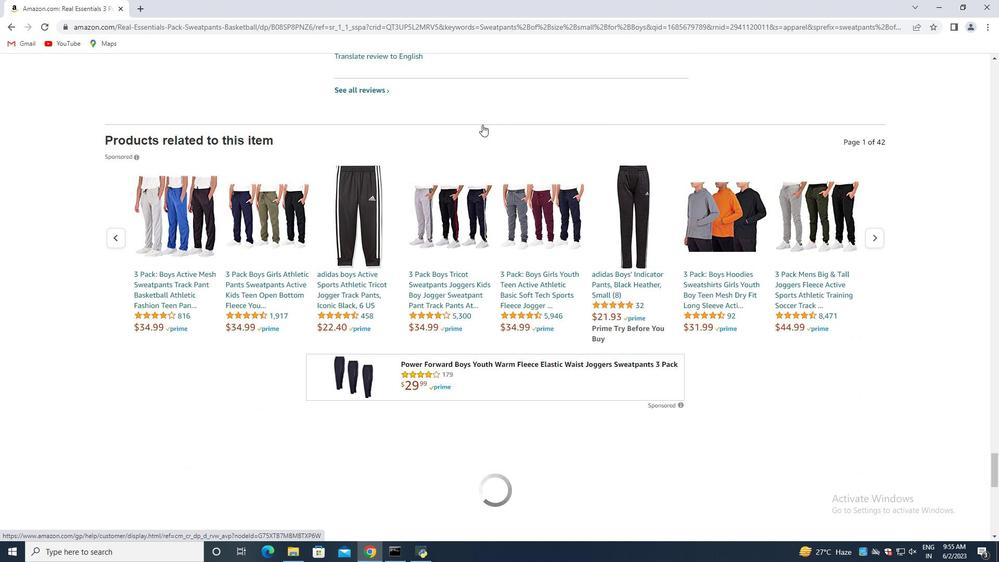 
Action: Mouse scrolled (482, 124) with delta (0, 0)
Screenshot: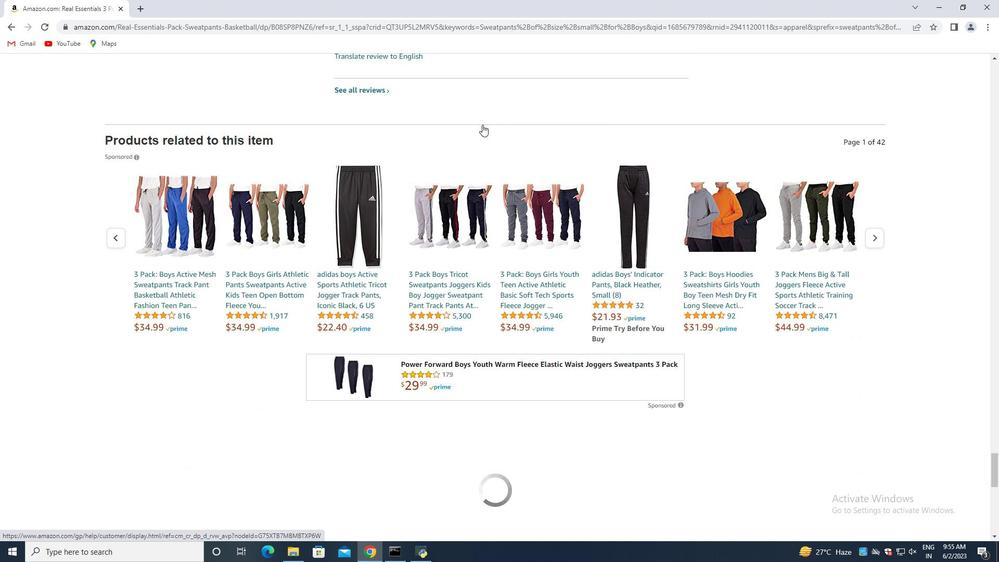 
Action: Mouse scrolled (482, 124) with delta (0, 0)
Screenshot: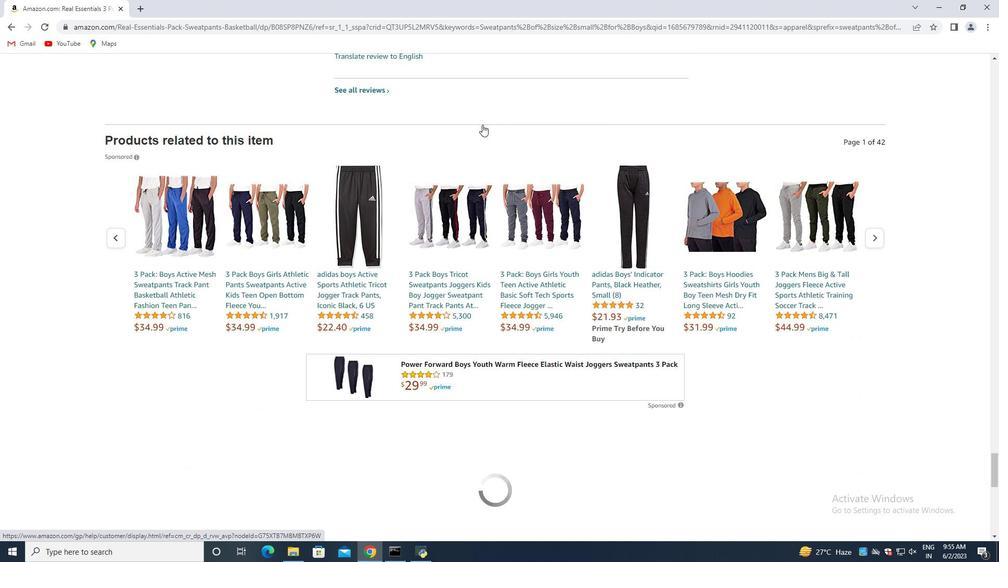 
Action: Mouse moved to (482, 126)
Screenshot: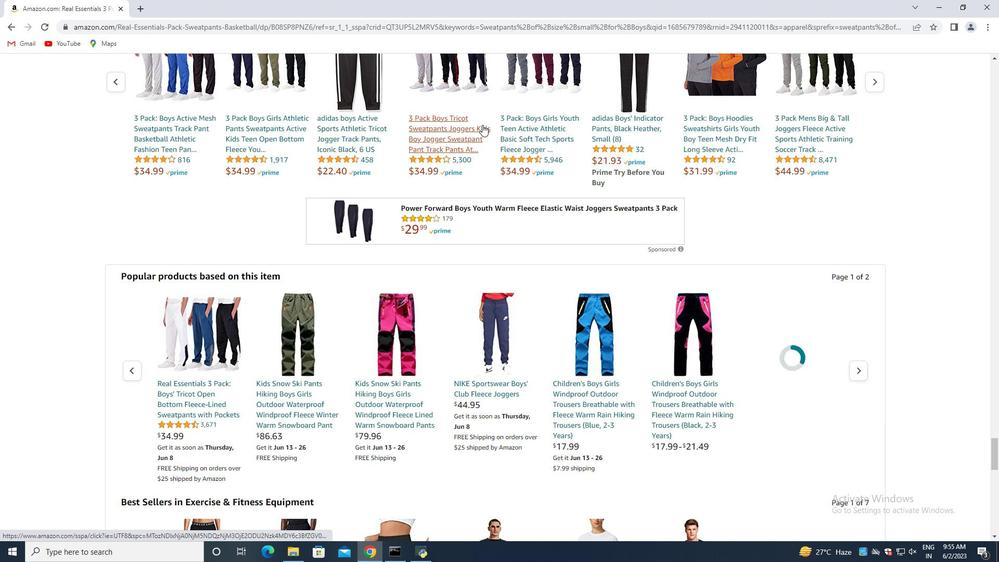 
Action: Mouse scrolled (482, 125) with delta (0, 0)
Screenshot: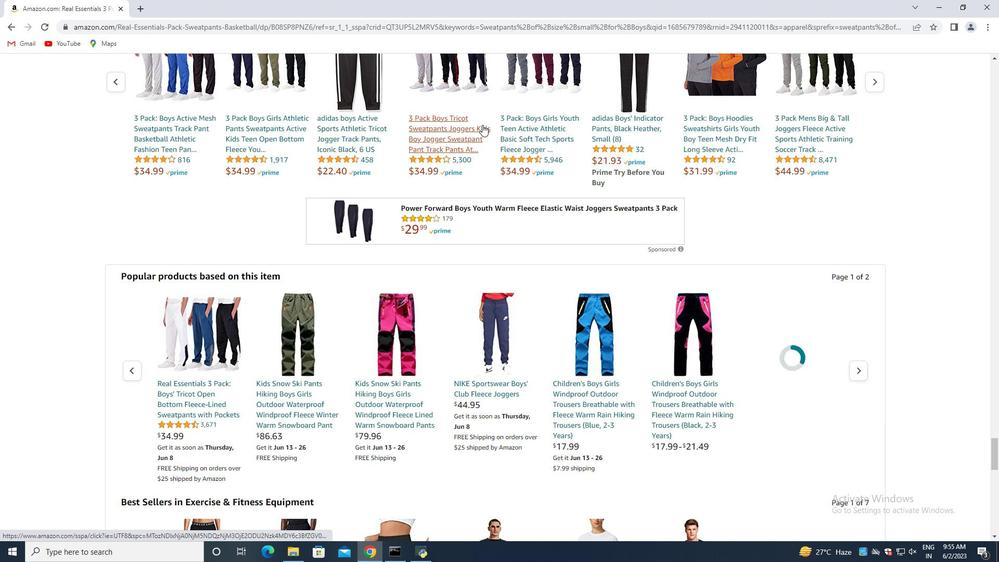 
Action: Mouse moved to (482, 126)
Screenshot: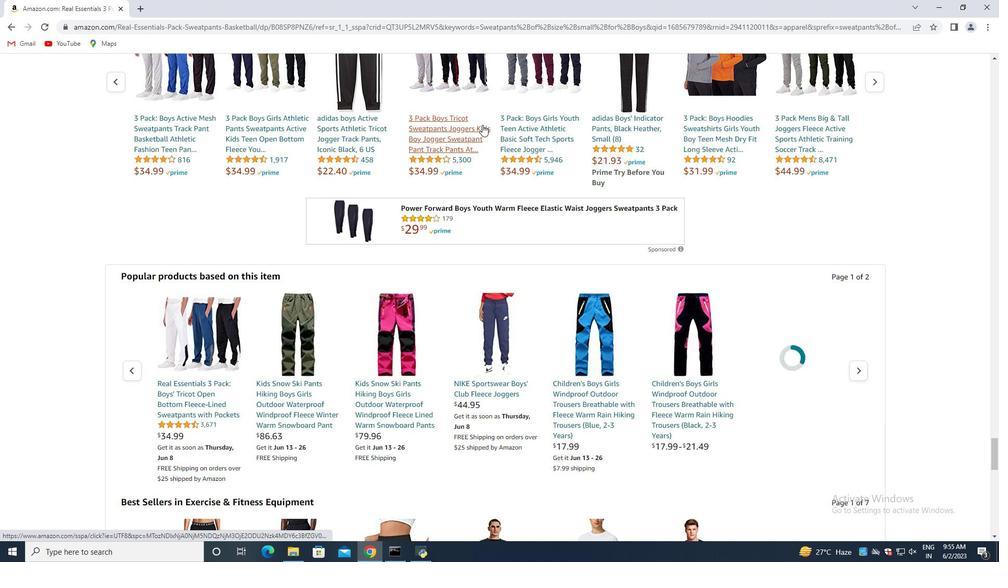 
Action: Mouse scrolled (482, 125) with delta (0, 0)
Screenshot: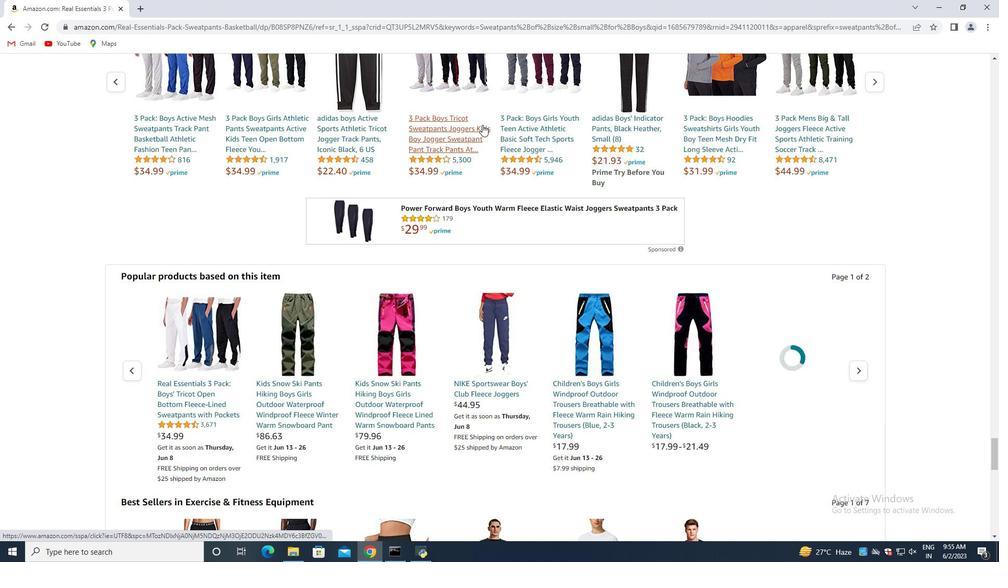 
Action: Mouse moved to (478, 130)
Screenshot: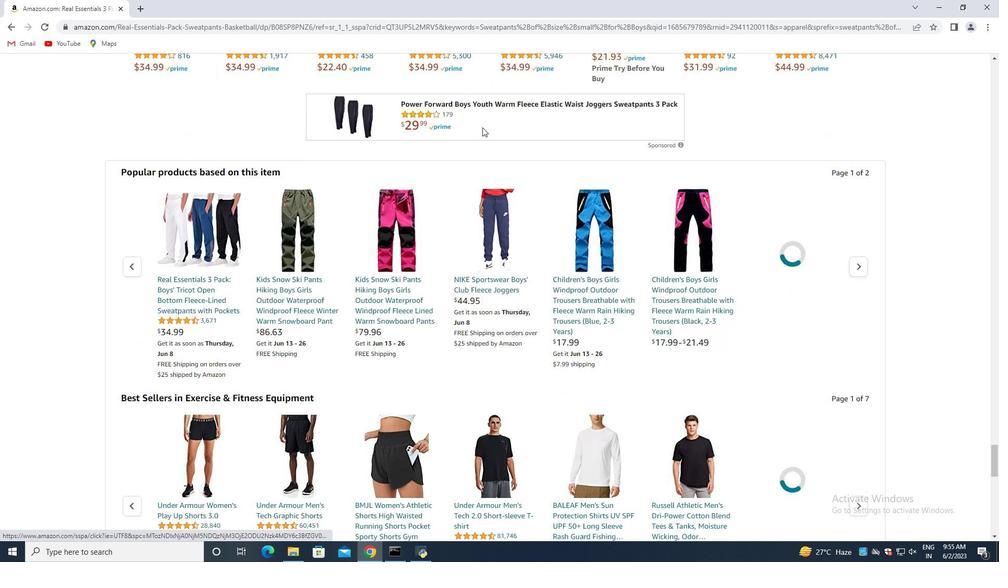 
Action: Mouse scrolled (478, 130) with delta (0, 0)
Screenshot: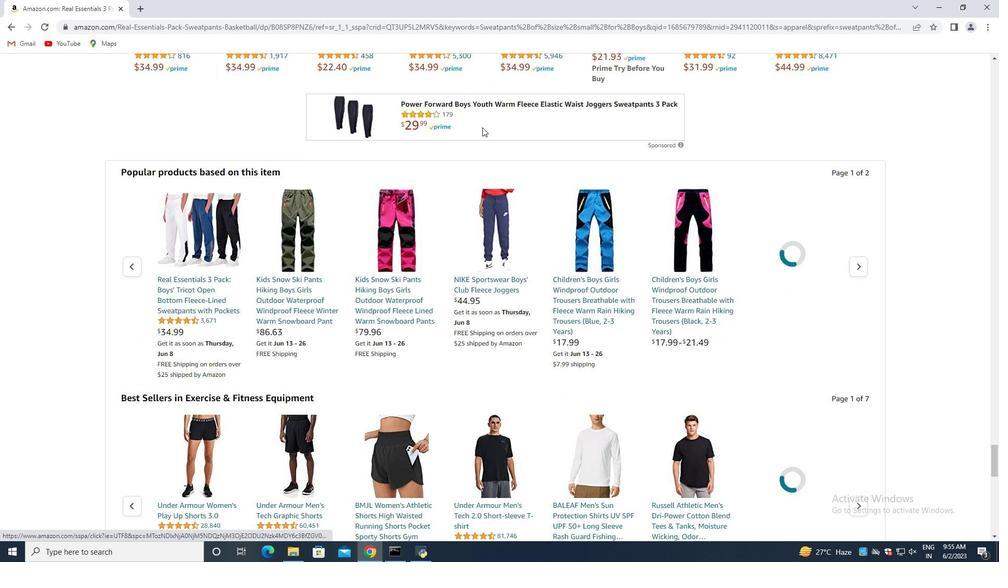 
Action: Mouse moved to (465, 137)
Screenshot: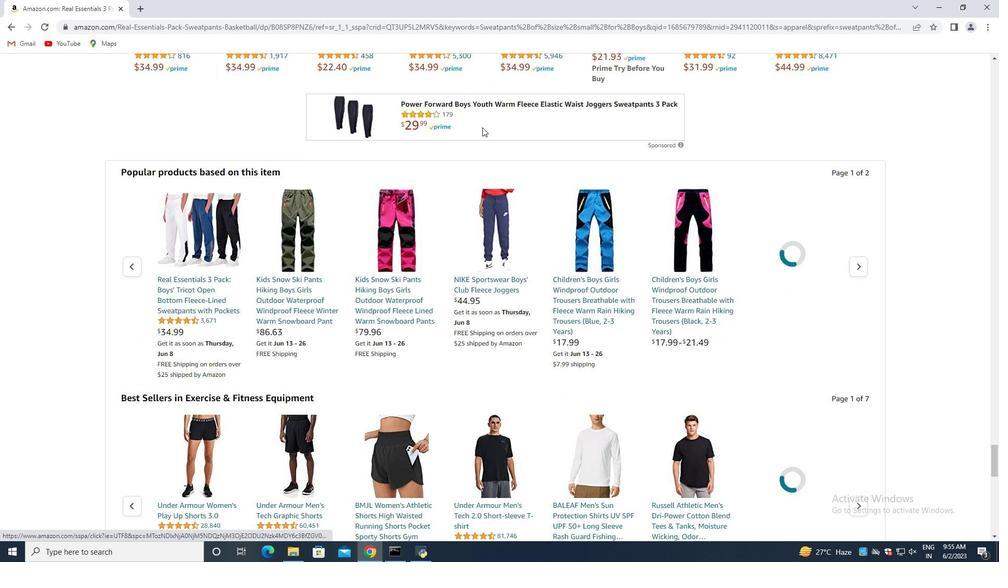 
Action: Mouse scrolled (465, 136) with delta (0, 0)
Screenshot: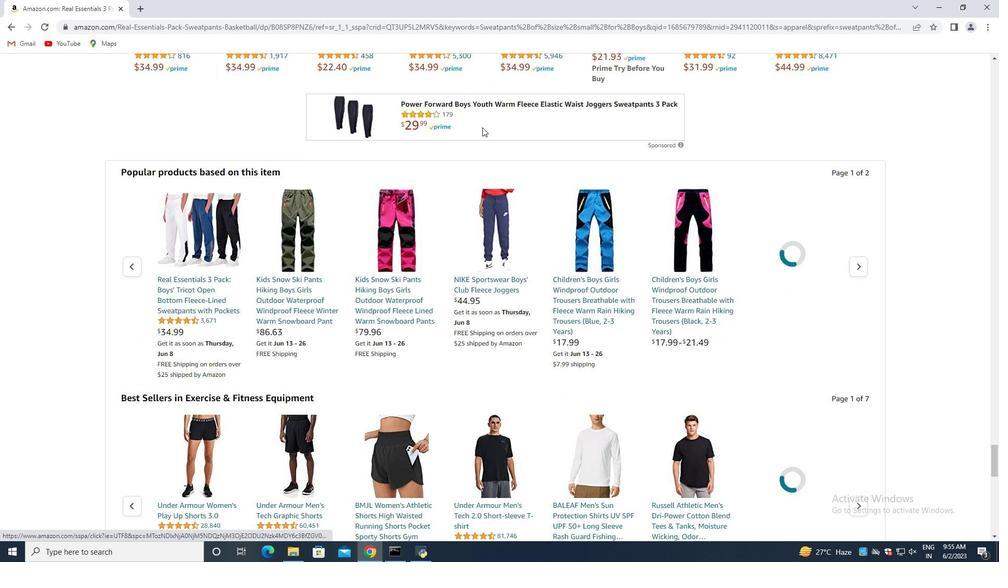 
Action: Mouse moved to (444, 146)
Screenshot: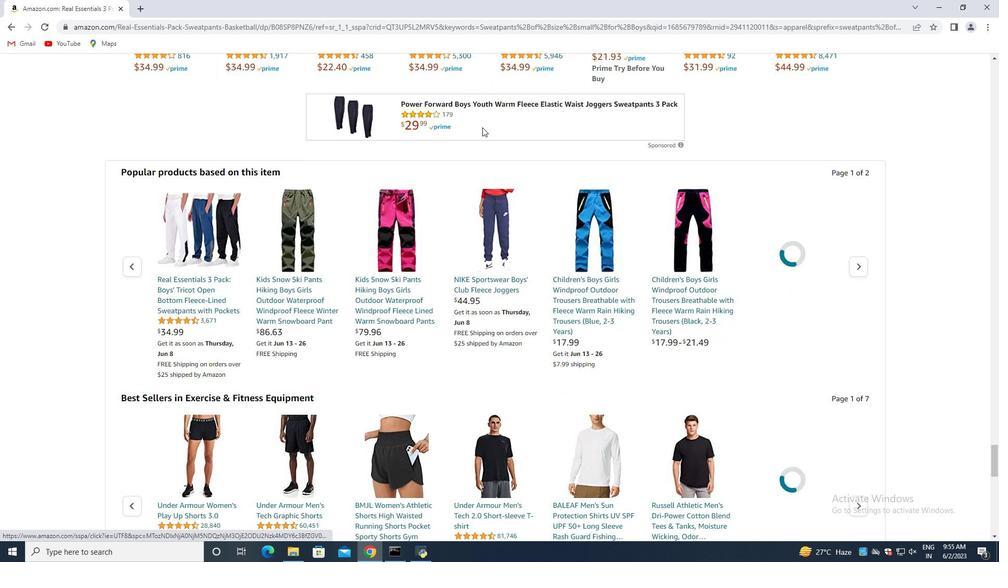 
Action: Mouse scrolled (444, 145) with delta (0, 0)
Screenshot: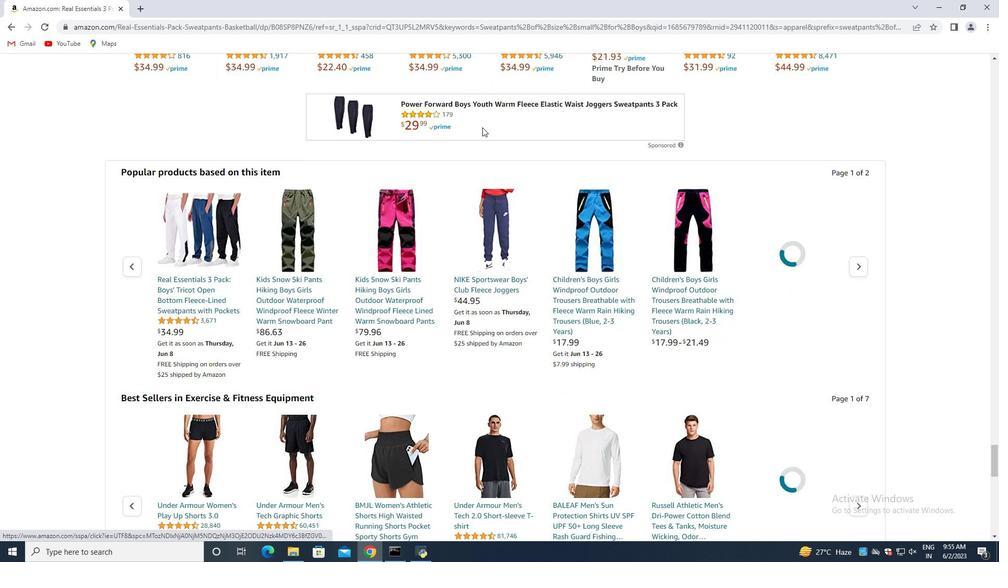 
Action: Mouse moved to (422, 153)
Screenshot: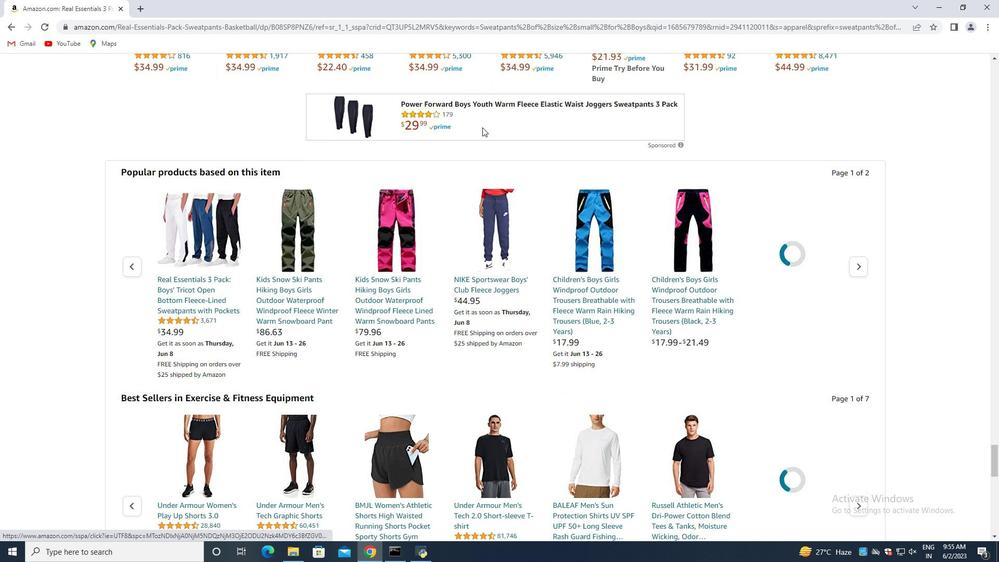 
Action: Mouse scrolled (422, 152) with delta (0, 0)
Screenshot: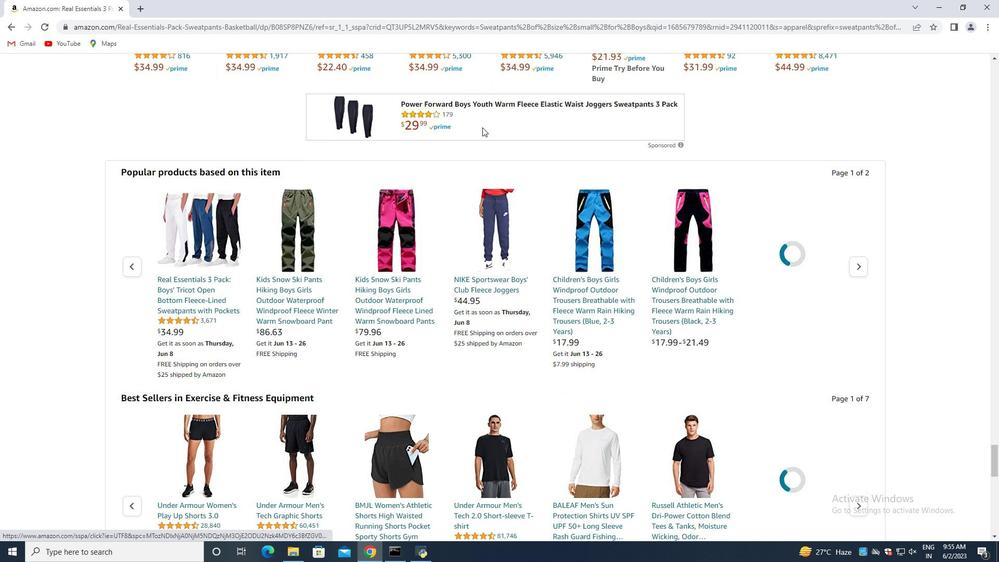 
Action: Mouse moved to (382, 159)
Screenshot: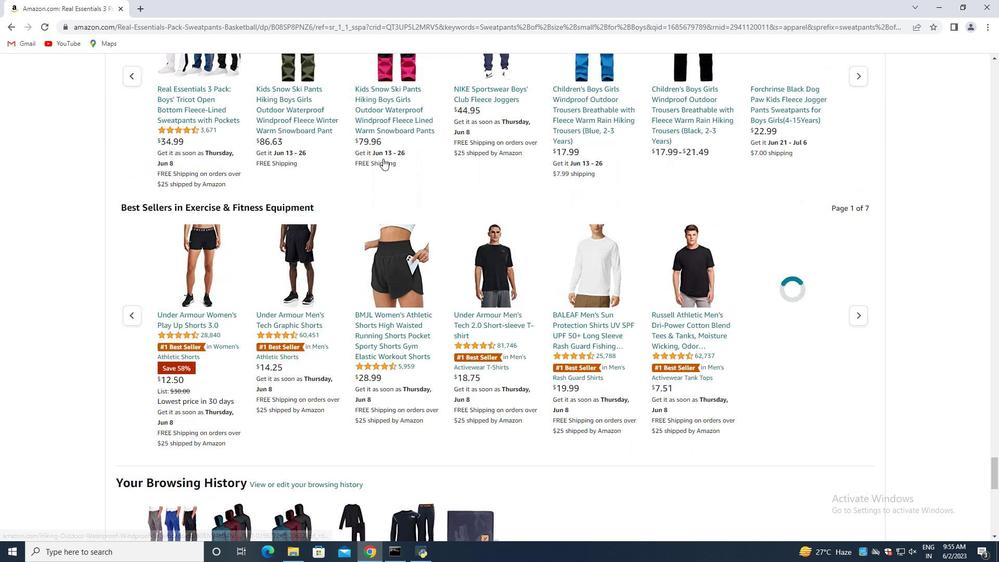 
Action: Mouse scrolled (382, 158) with delta (0, 0)
Screenshot: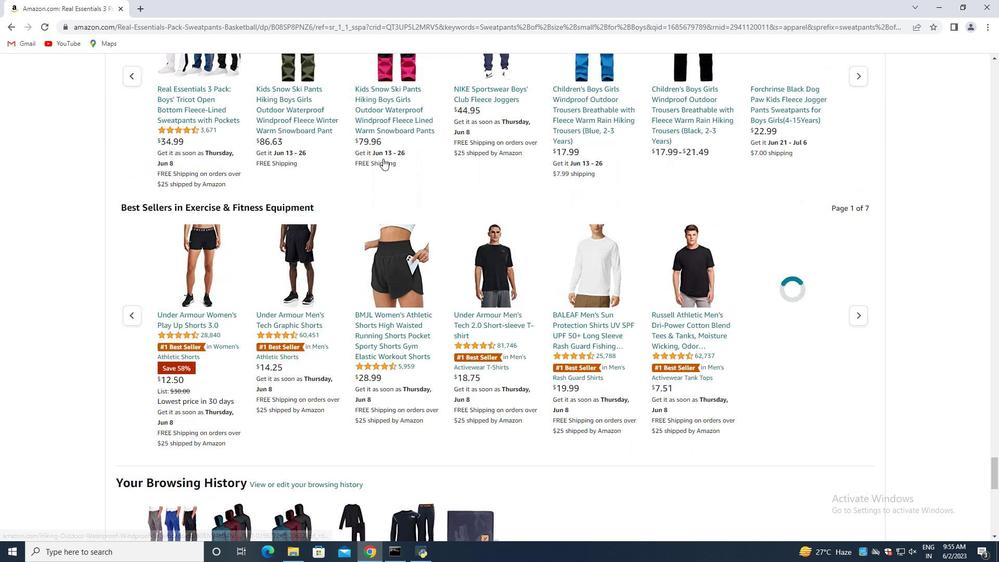 
Action: Mouse moved to (382, 160)
Screenshot: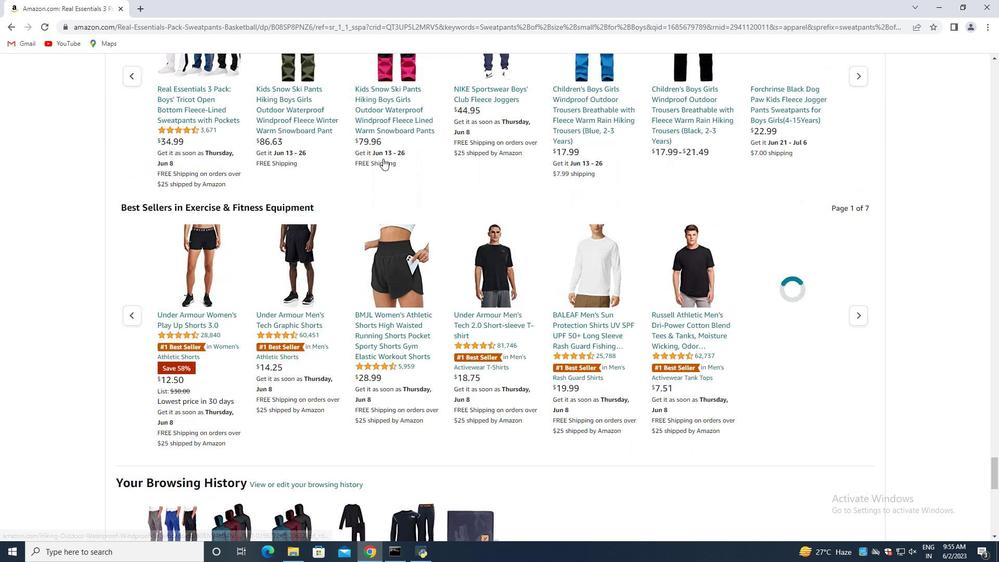 
Action: Mouse scrolled (382, 159) with delta (0, 0)
Screenshot: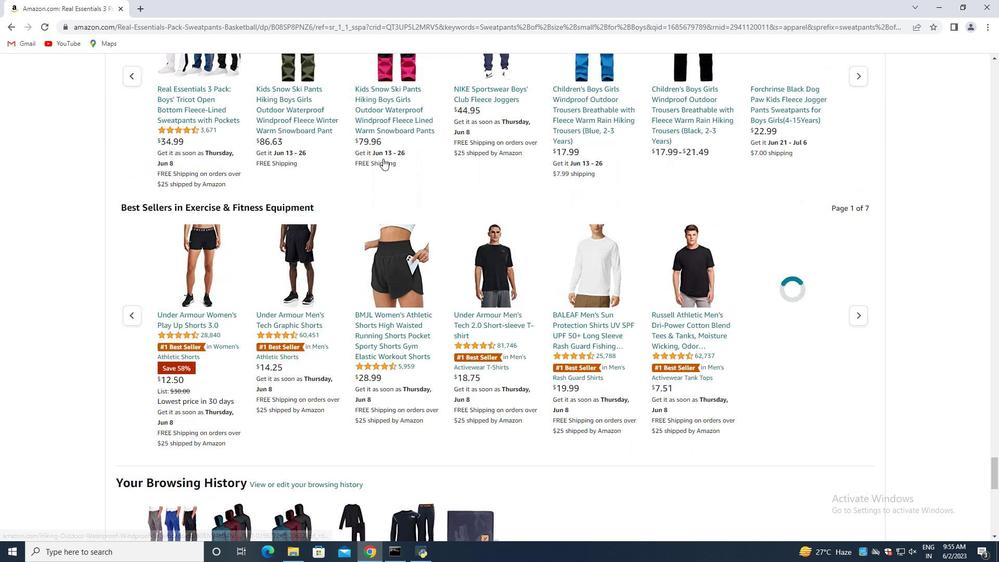 
Action: Mouse moved to (382, 161)
Screenshot: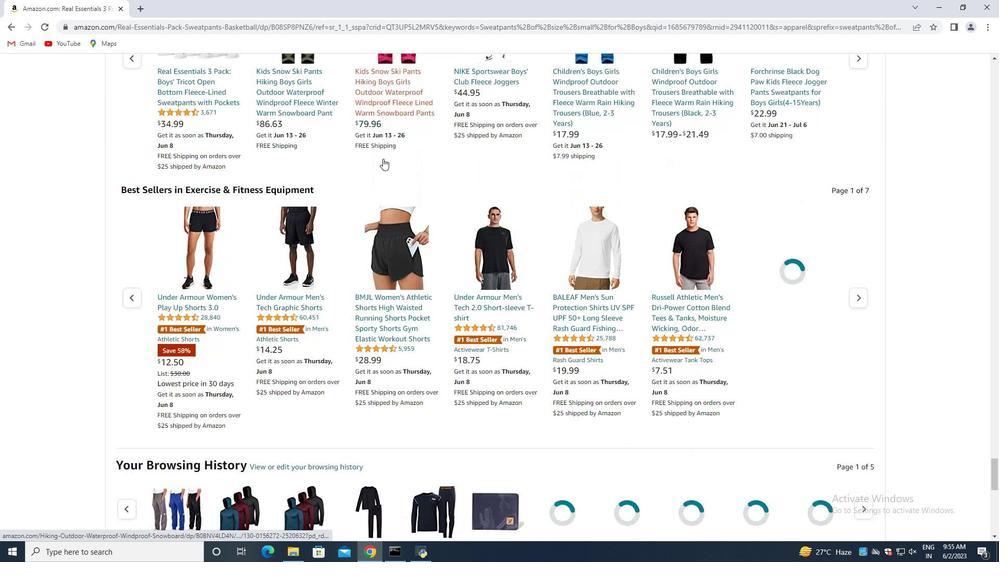 
Action: Mouse scrolled (382, 160) with delta (0, 0)
Screenshot: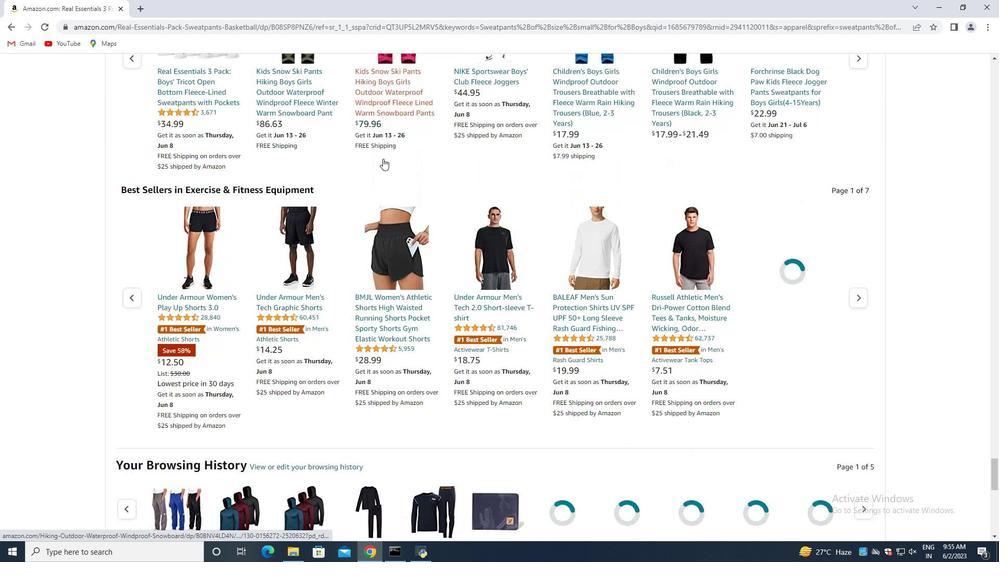 
Action: Mouse scrolled (382, 160) with delta (0, 0)
Screenshot: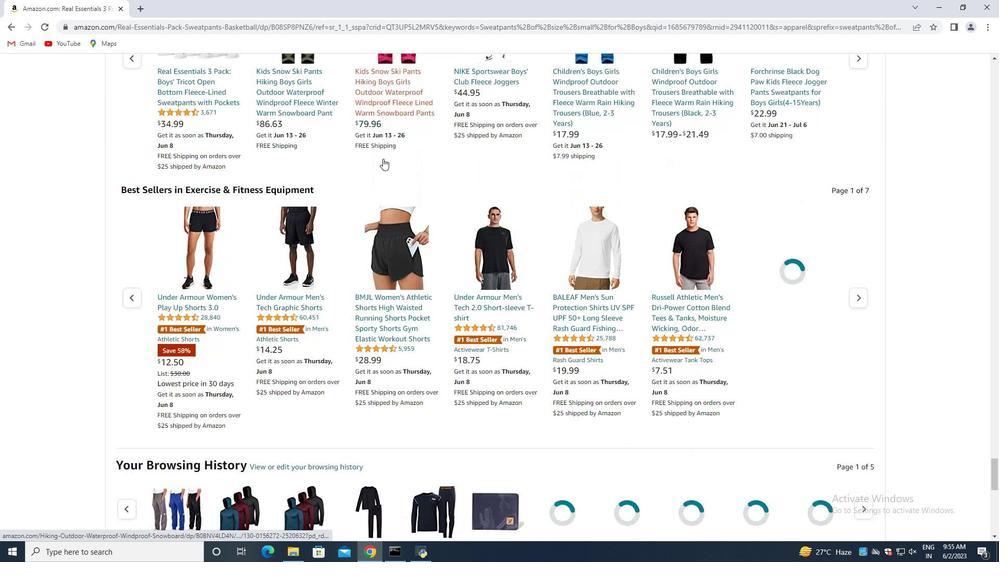 
Action: Mouse moved to (382, 161)
Screenshot: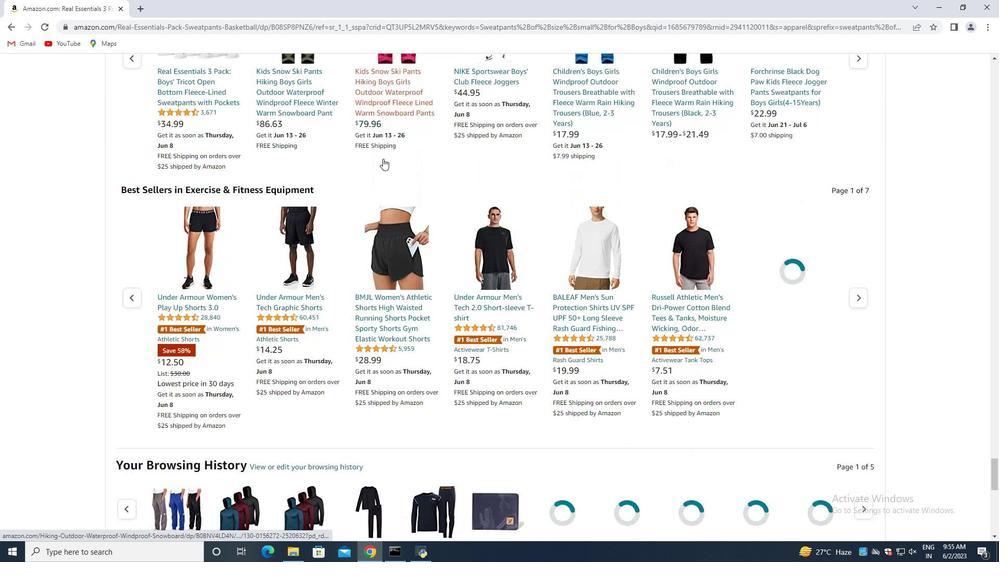 
Action: Mouse scrolled (382, 161) with delta (0, 0)
Screenshot: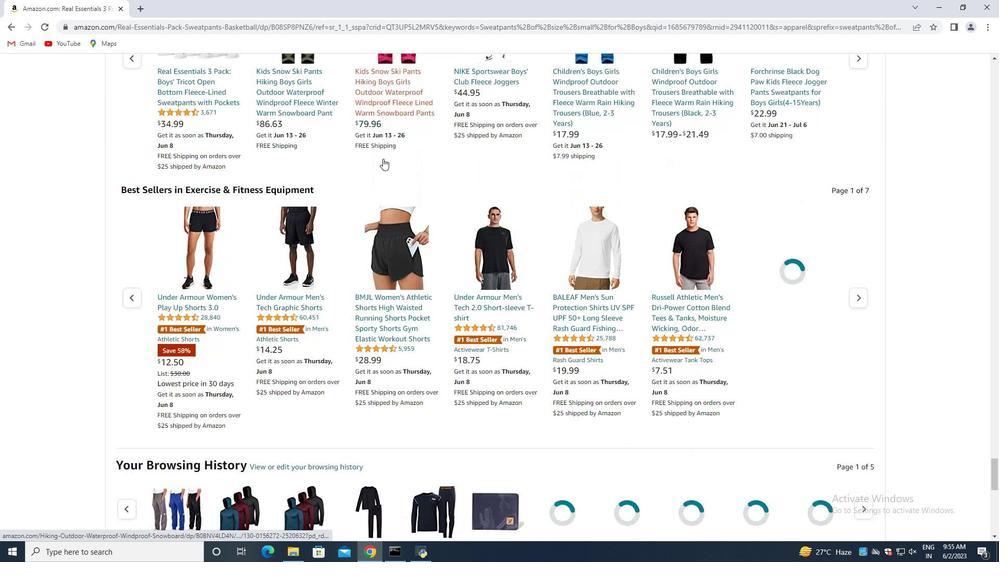 
Action: Mouse moved to (382, 162)
Screenshot: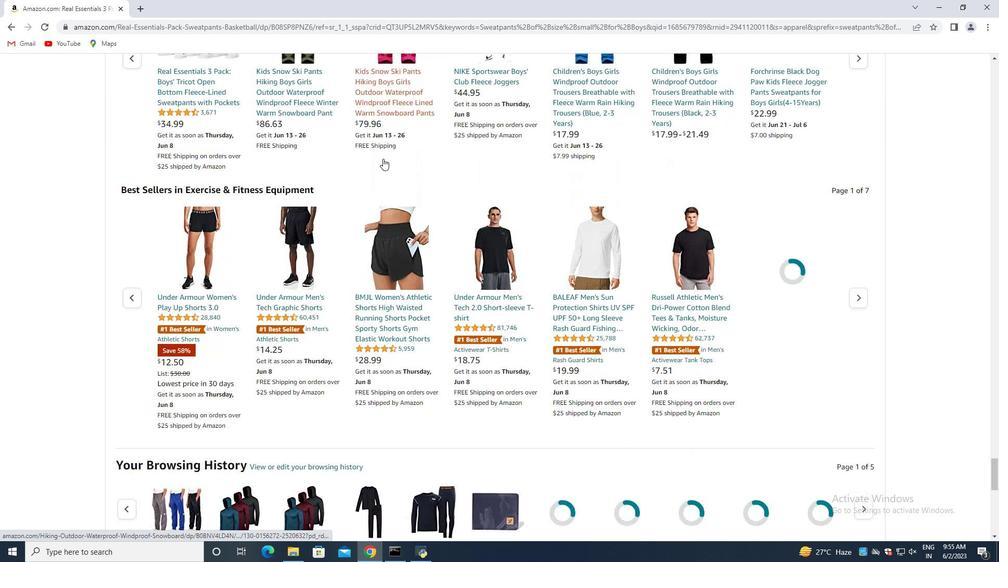 
Action: Mouse scrolled (382, 162) with delta (0, 0)
Screenshot: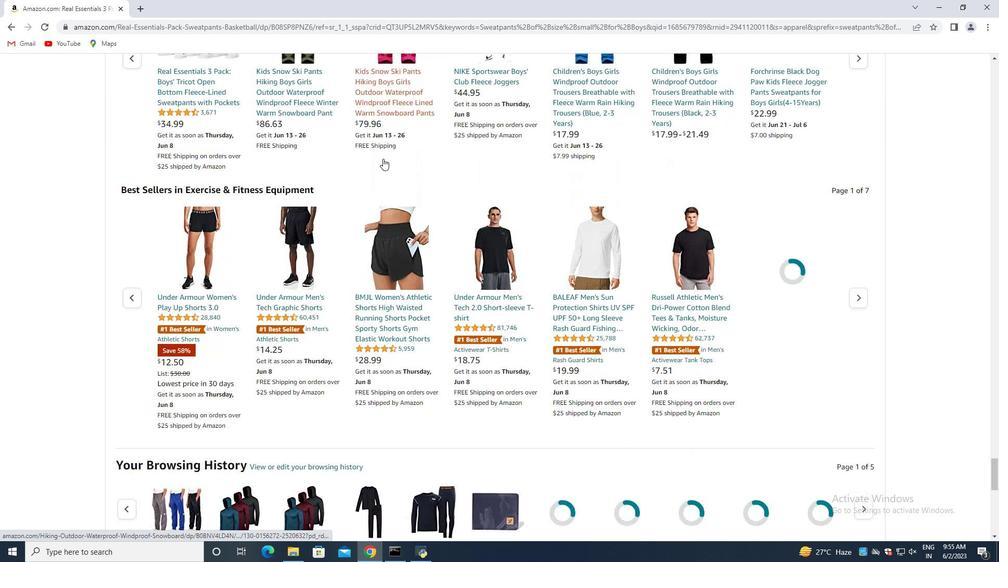 
Action: Mouse moved to (384, 184)
Screenshot: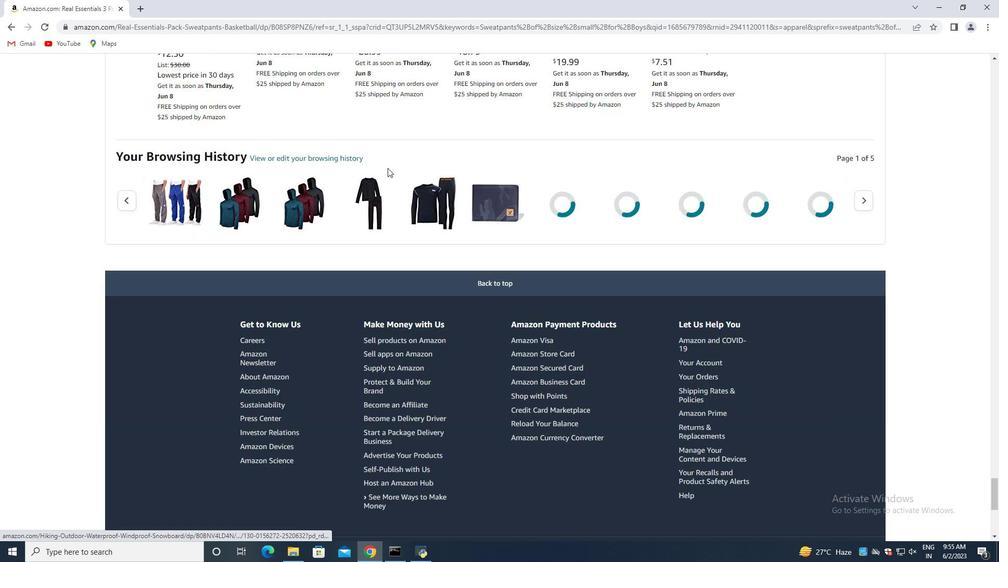 
Action: Mouse scrolled (385, 178) with delta (0, 0)
Screenshot: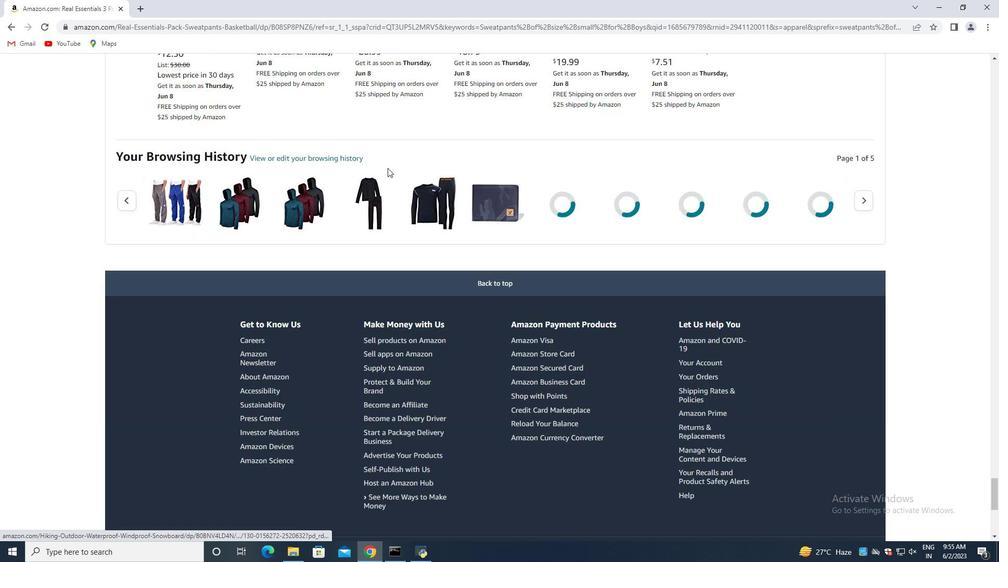 
Action: Mouse moved to (382, 195)
Screenshot: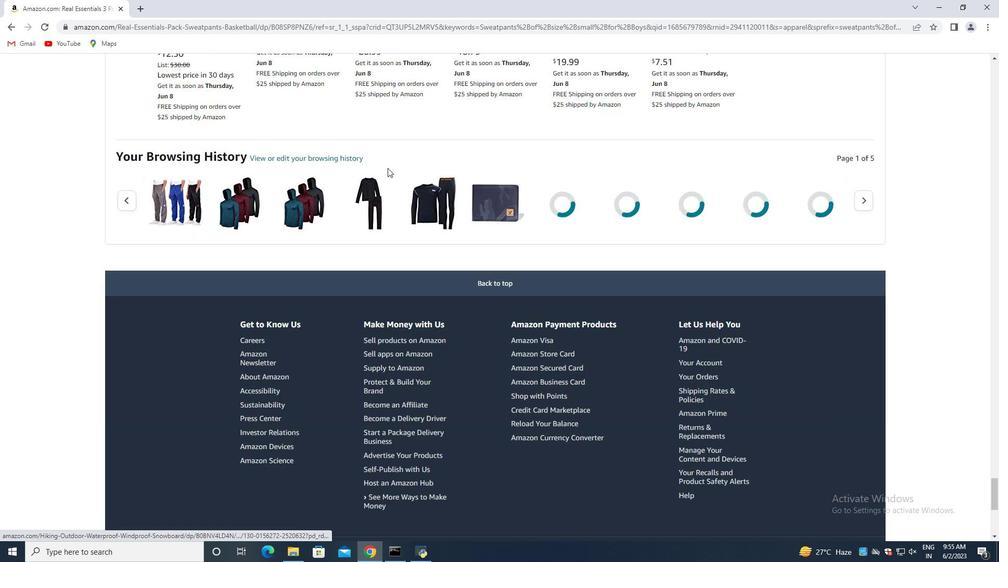 
Action: Mouse scrolled (383, 188) with delta (0, 0)
Screenshot: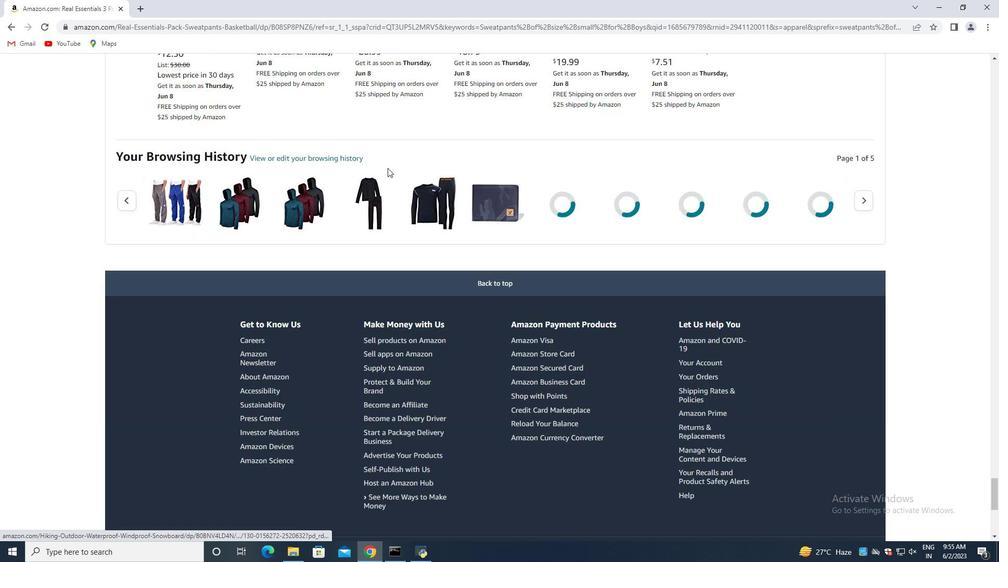 
Action: Mouse moved to (381, 200)
